 Task: Research Airbnb properties in Calimete, Cuba from 2nd December, 2023 to 10th December, 2023 for 1 adult. Place can be private room with 1  bedroom having 1 bed and 1 bathroom. Property type can be hotel.
Action: Mouse moved to (477, 102)
Screenshot: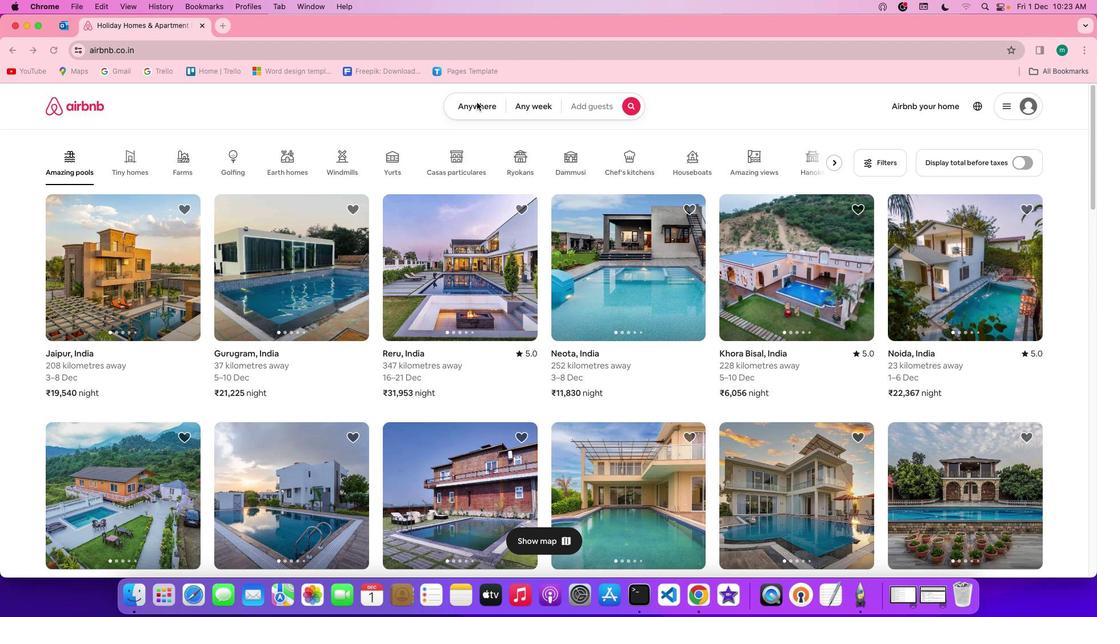
Action: Mouse pressed left at (477, 102)
Screenshot: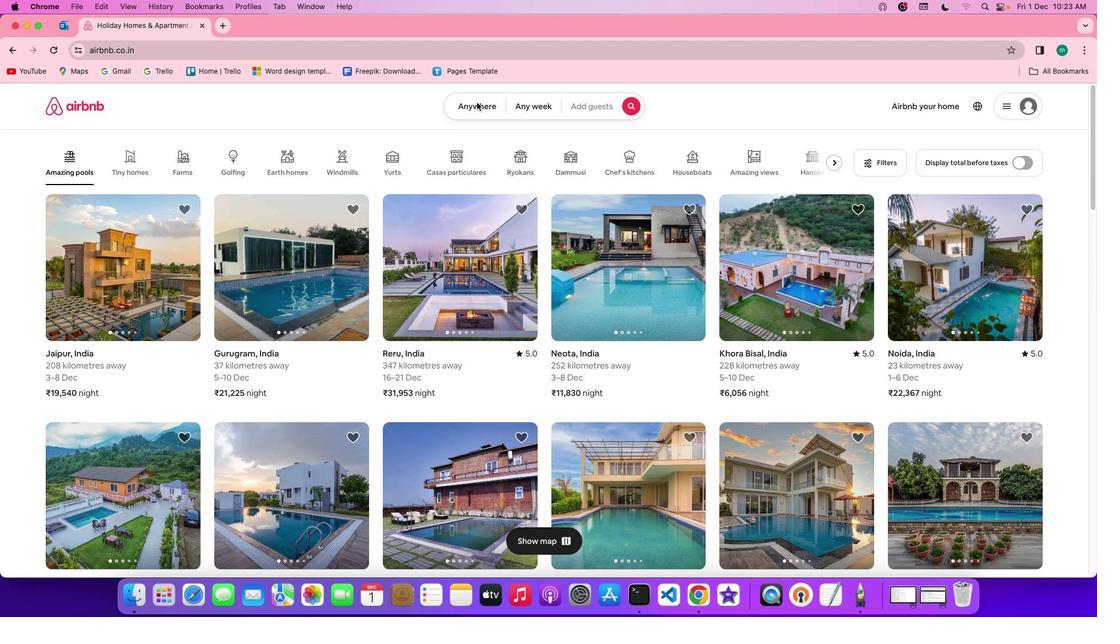 
Action: Mouse pressed left at (477, 102)
Screenshot: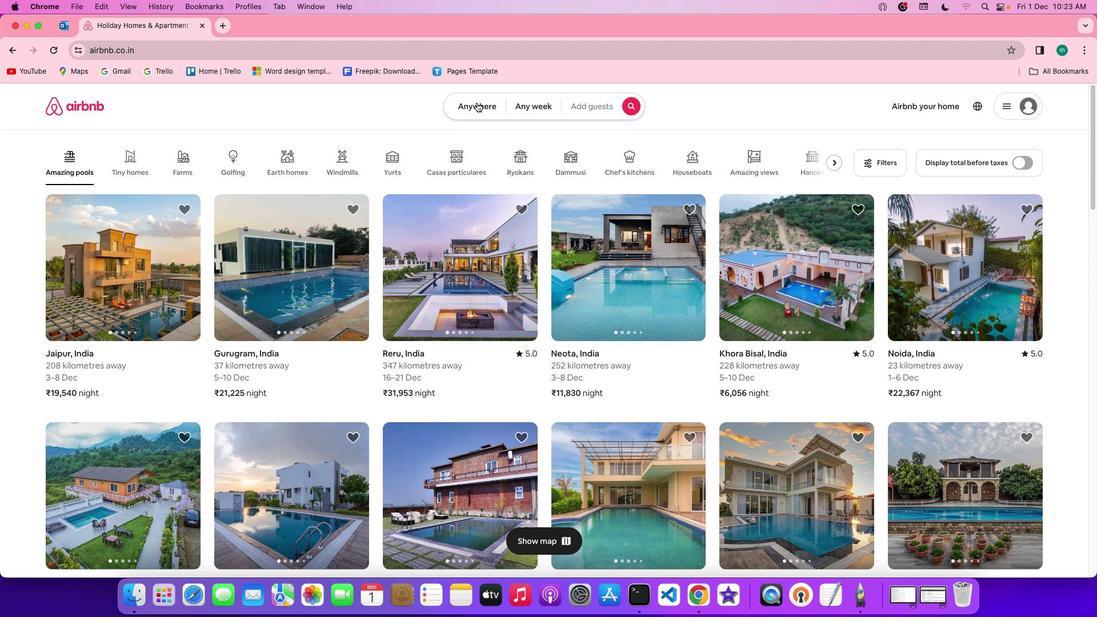 
Action: Mouse moved to (428, 147)
Screenshot: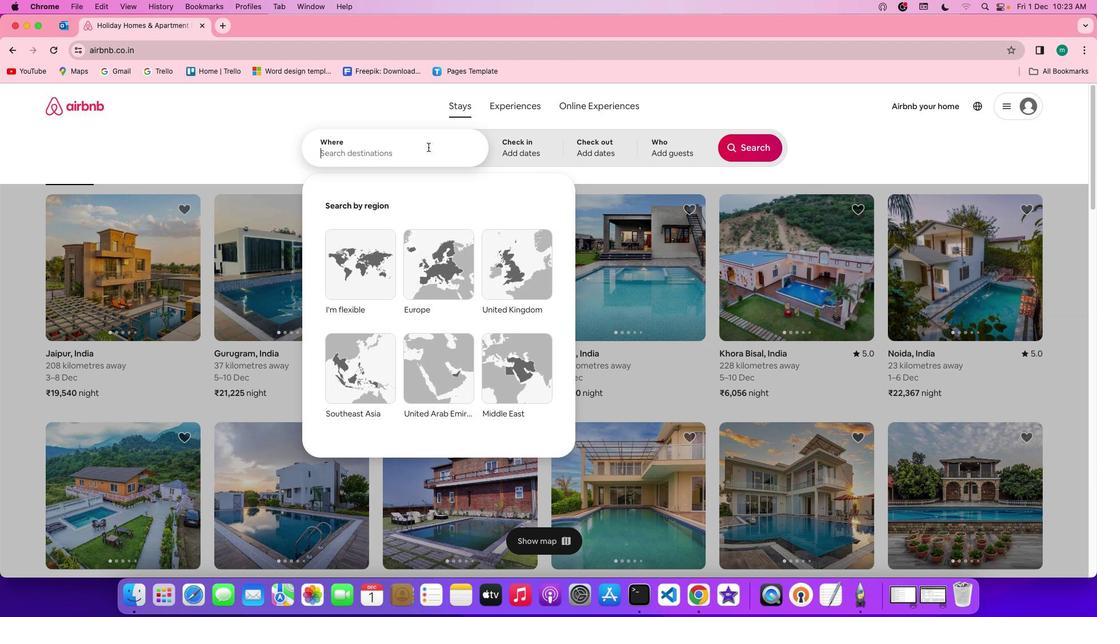 
Action: Mouse pressed left at (428, 147)
Screenshot: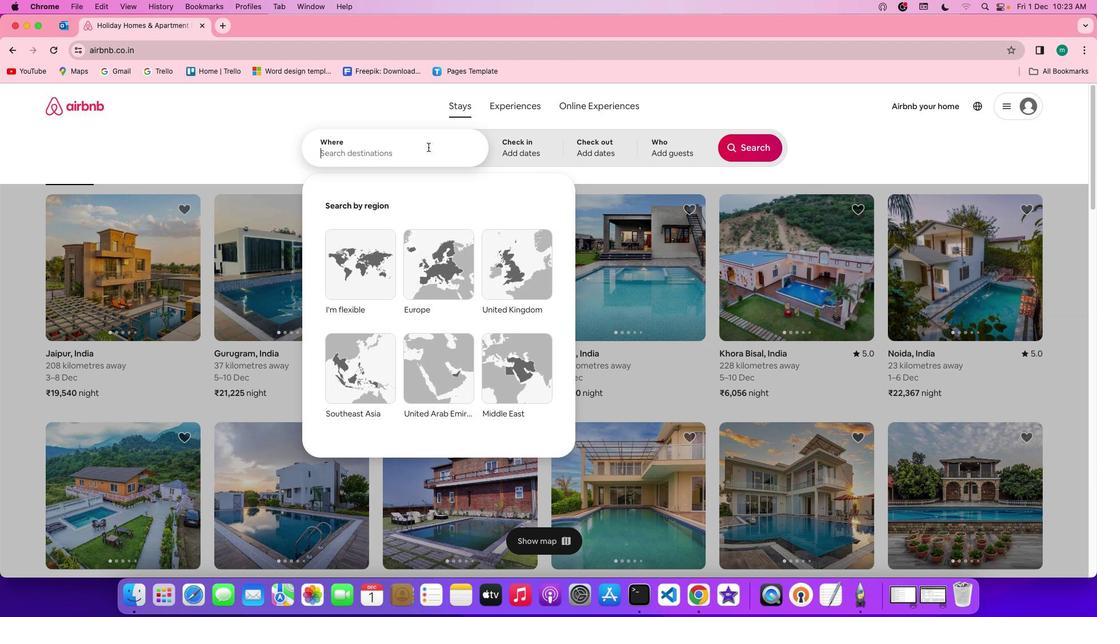 
Action: Key pressed Key.shift'C''a''l''i''m''e''t''e'','Key.spaceKey.shift'c''u''b''a'
Screenshot: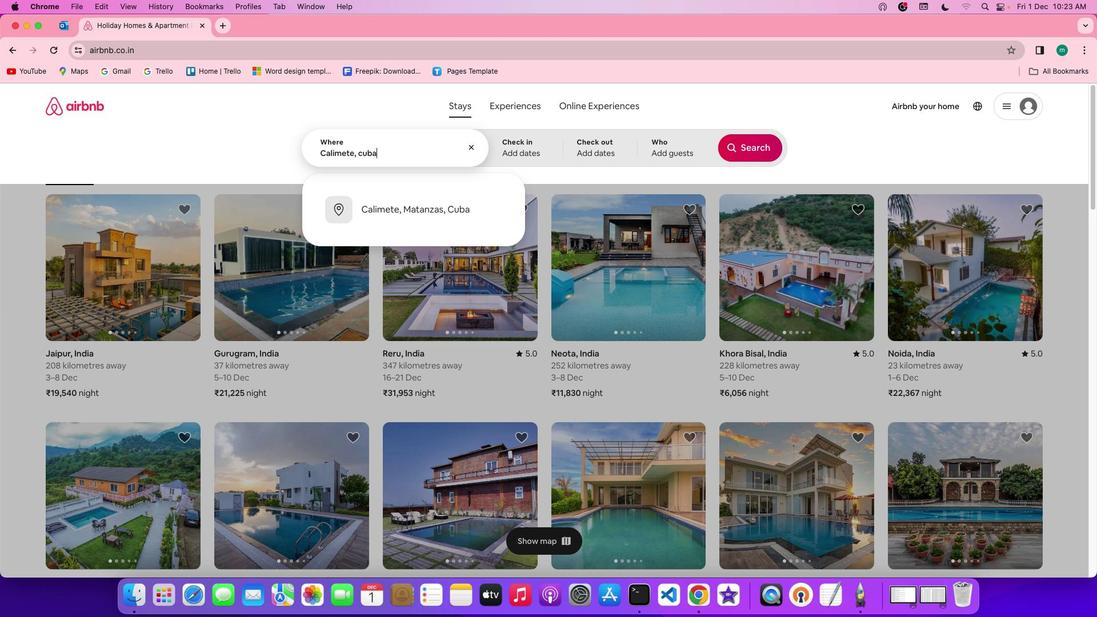 
Action: Mouse moved to (511, 141)
Screenshot: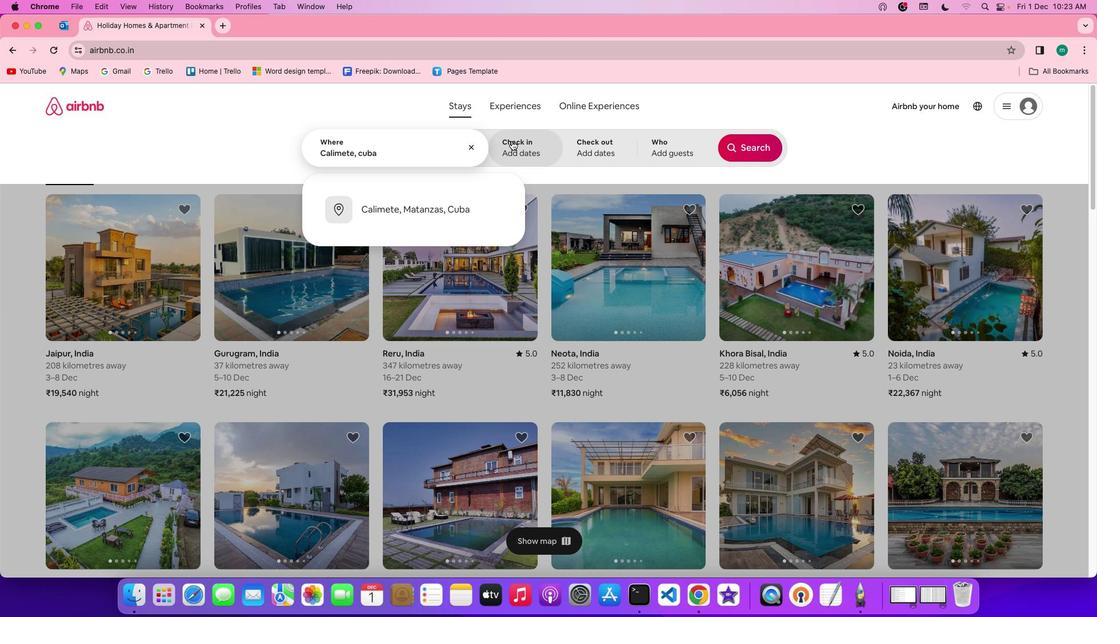 
Action: Mouse pressed left at (511, 141)
Screenshot: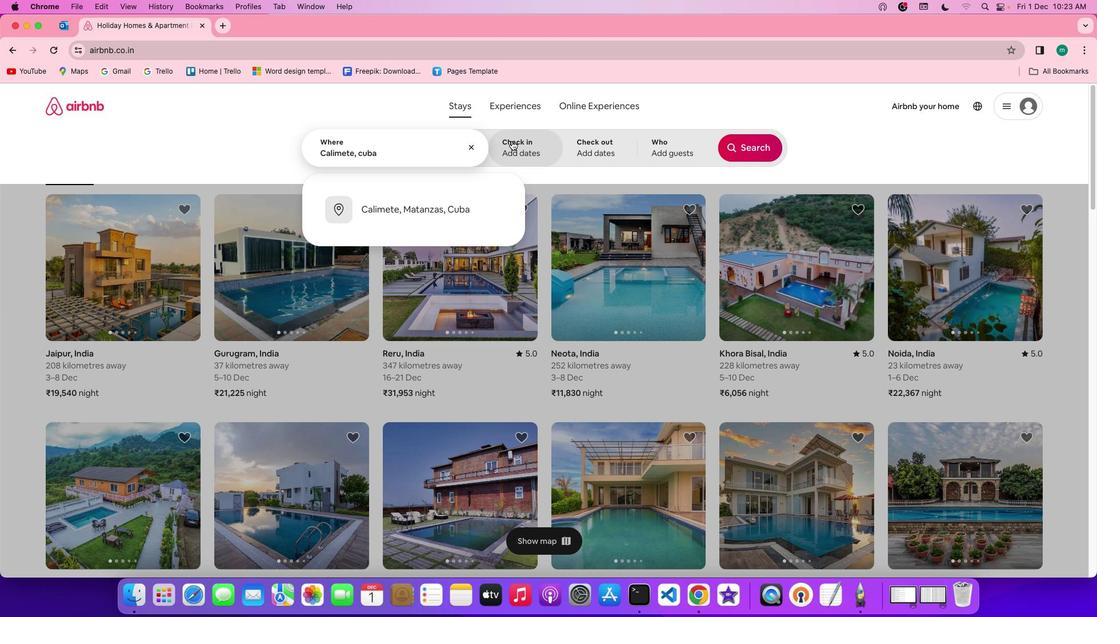
Action: Mouse moved to (510, 276)
Screenshot: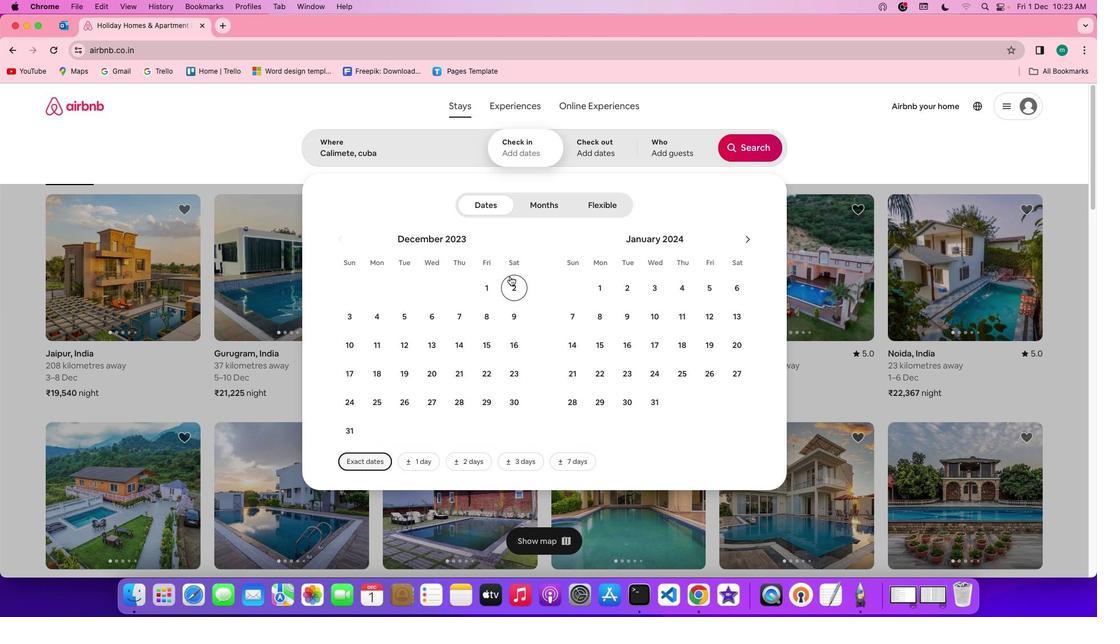 
Action: Mouse pressed left at (510, 276)
Screenshot: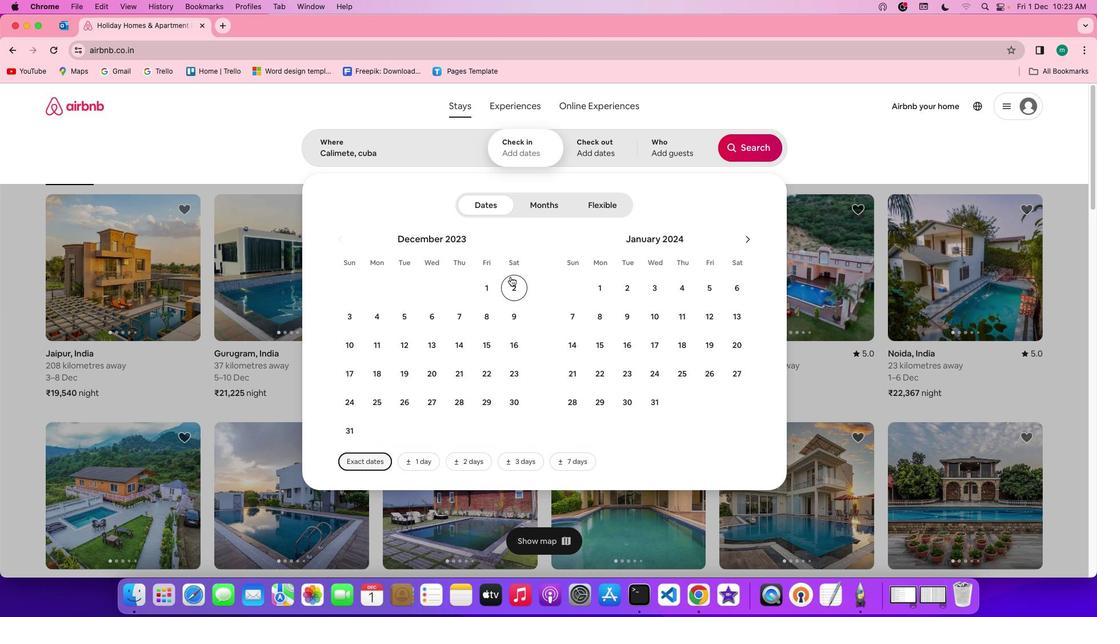 
Action: Mouse moved to (357, 353)
Screenshot: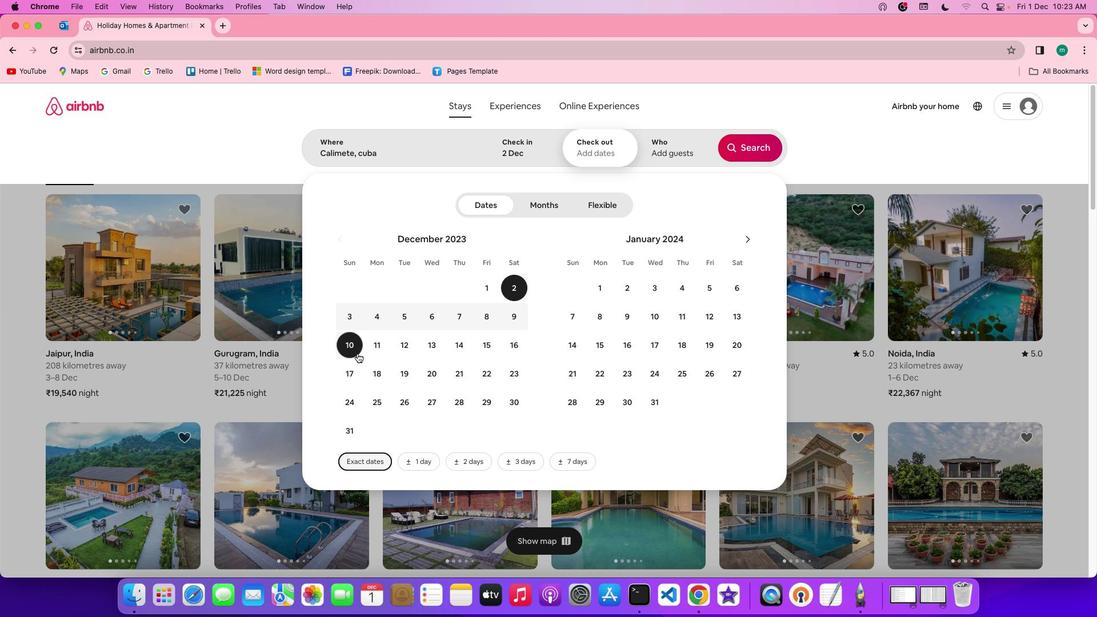 
Action: Mouse pressed left at (357, 353)
Screenshot: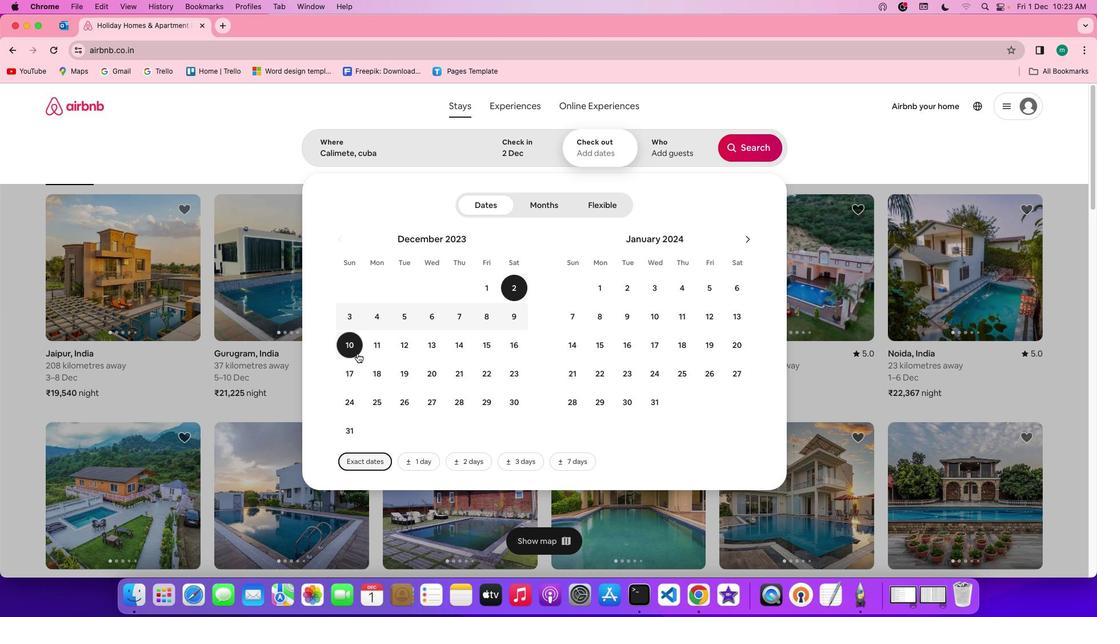 
Action: Mouse moved to (675, 157)
Screenshot: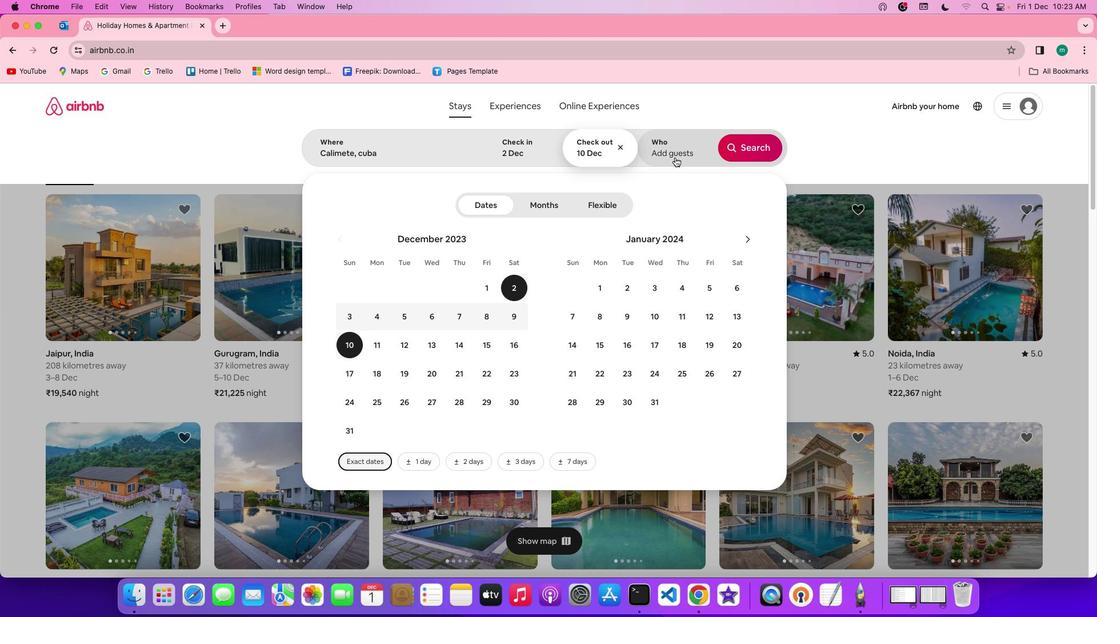 
Action: Mouse pressed left at (675, 157)
Screenshot: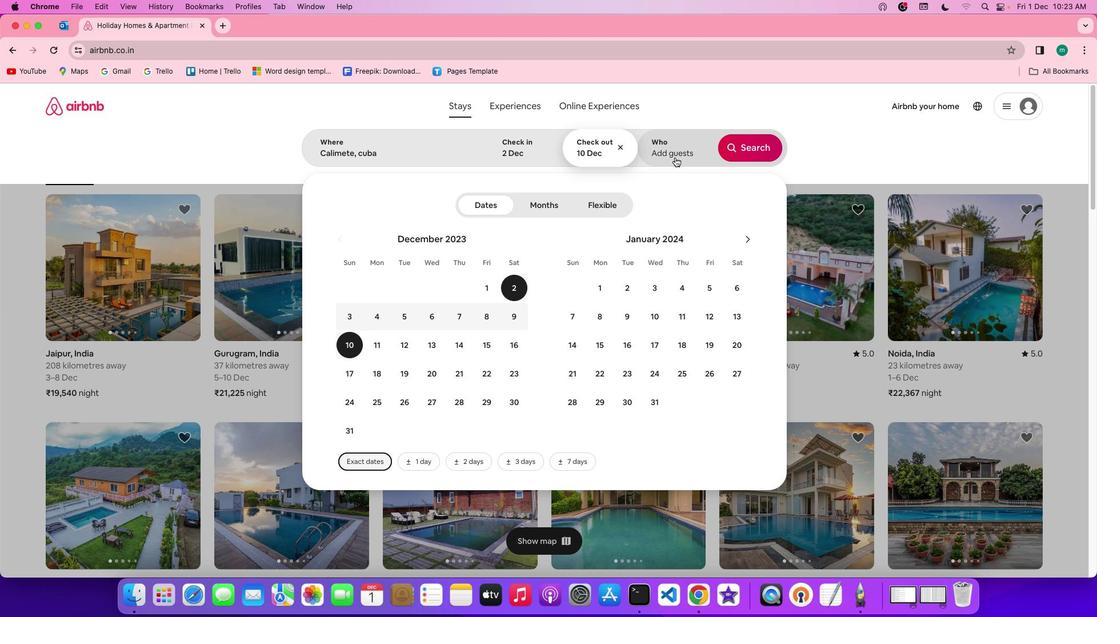 
Action: Mouse moved to (753, 207)
Screenshot: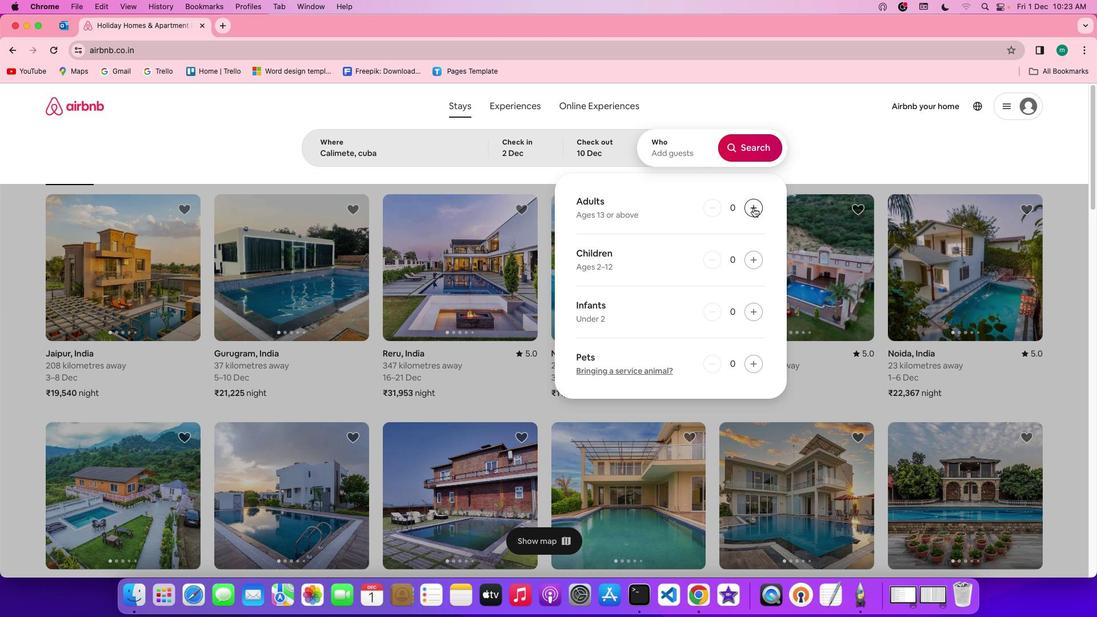 
Action: Mouse pressed left at (753, 207)
Screenshot: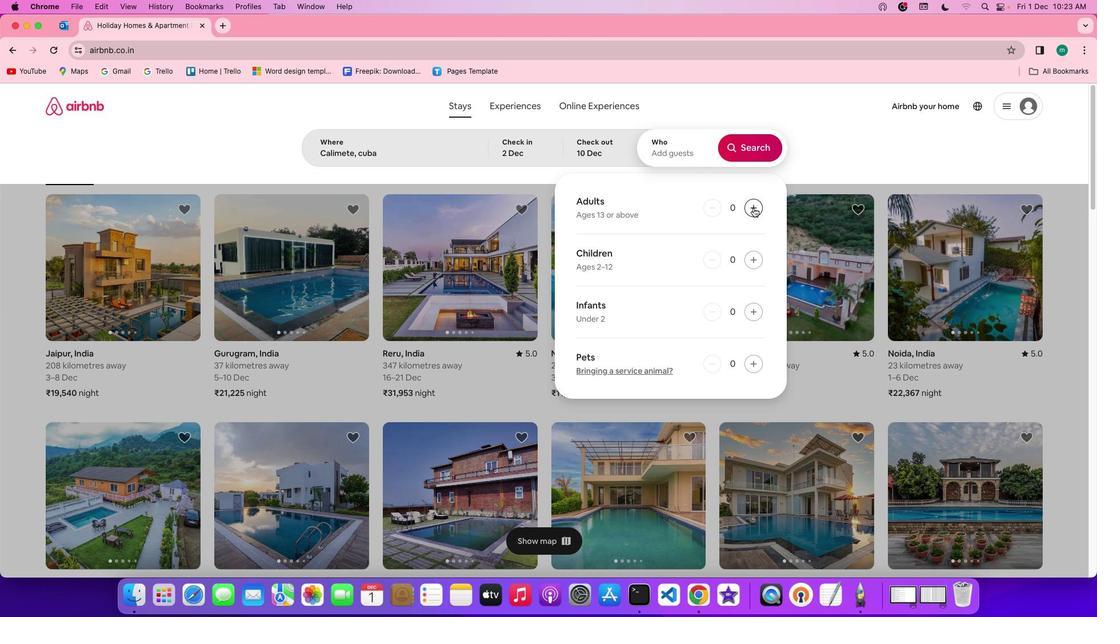 
Action: Mouse moved to (755, 151)
Screenshot: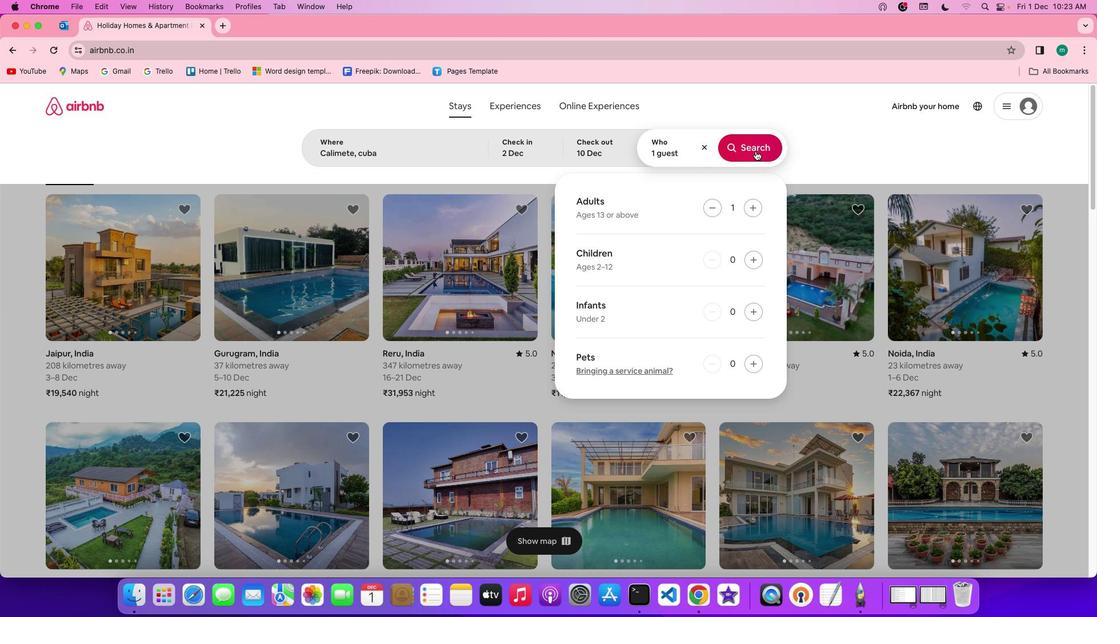 
Action: Mouse pressed left at (755, 151)
Screenshot: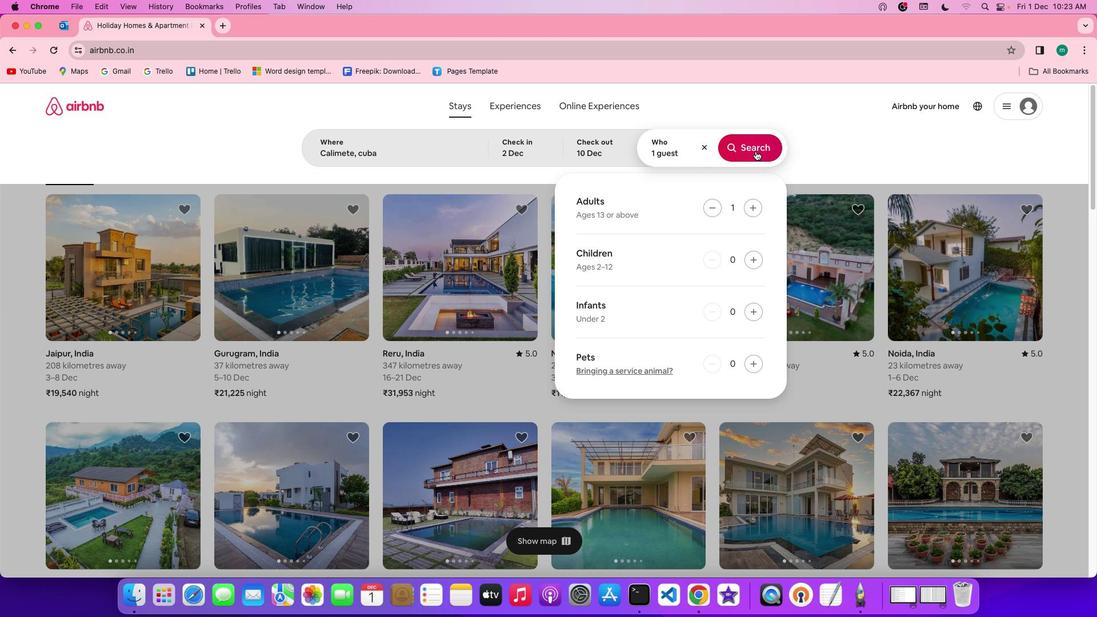 
Action: Mouse moved to (909, 154)
Screenshot: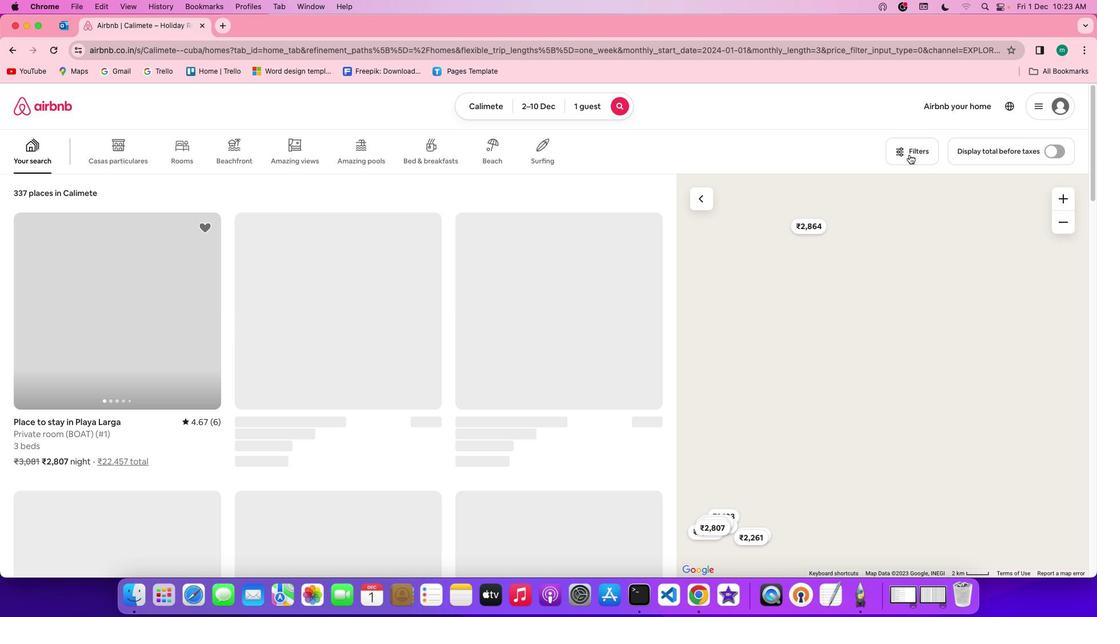 
Action: Mouse pressed left at (909, 154)
Screenshot: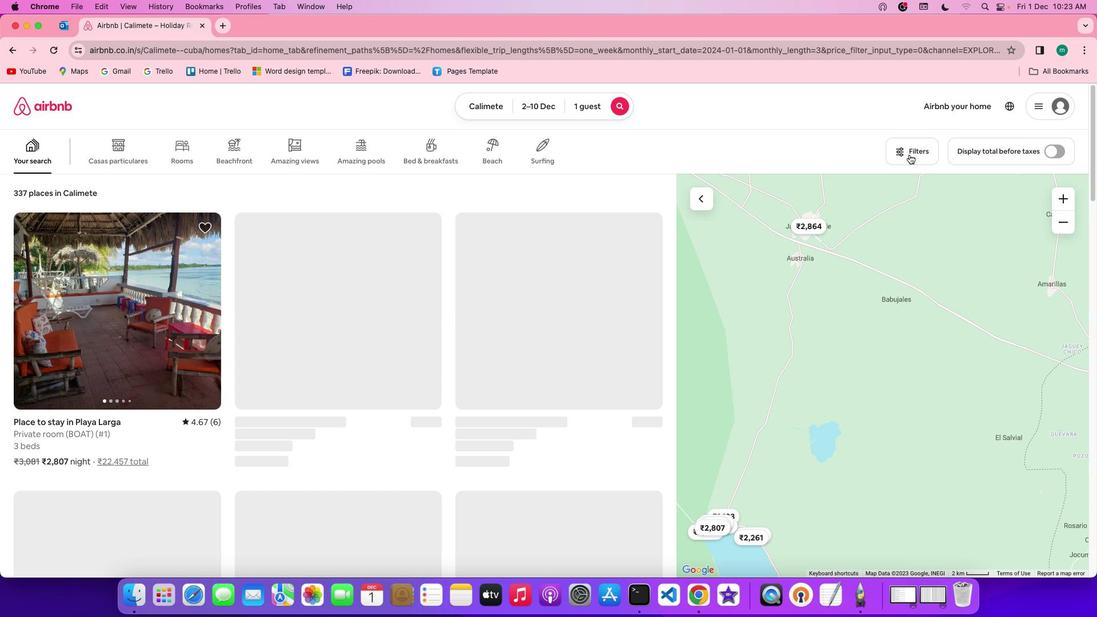 
Action: Mouse moved to (588, 390)
Screenshot: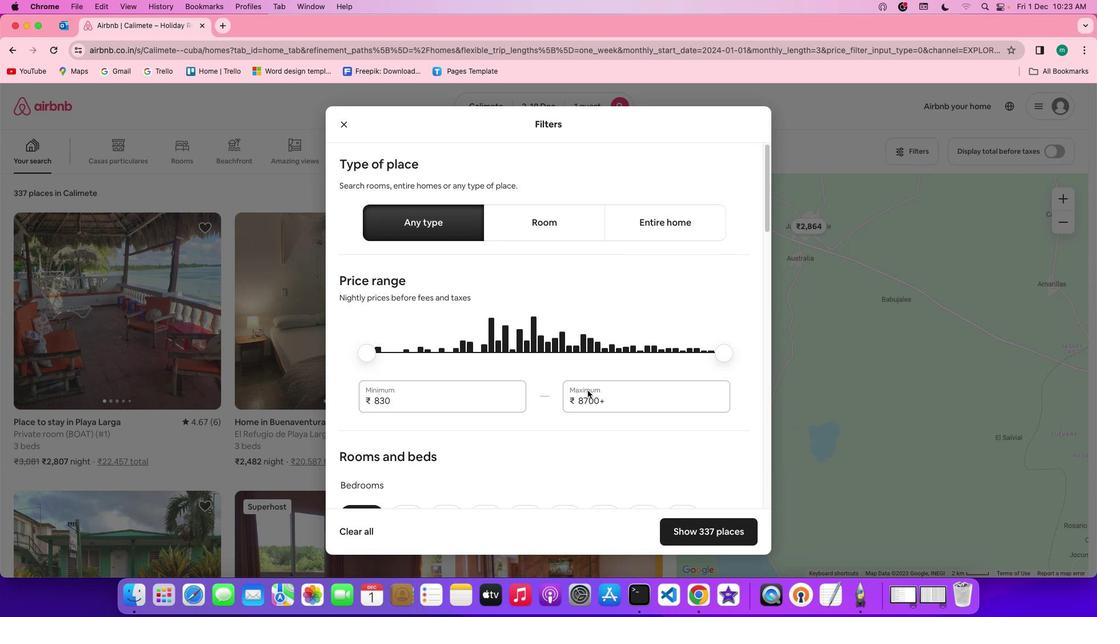 
Action: Mouse scrolled (588, 390) with delta (0, 0)
Screenshot: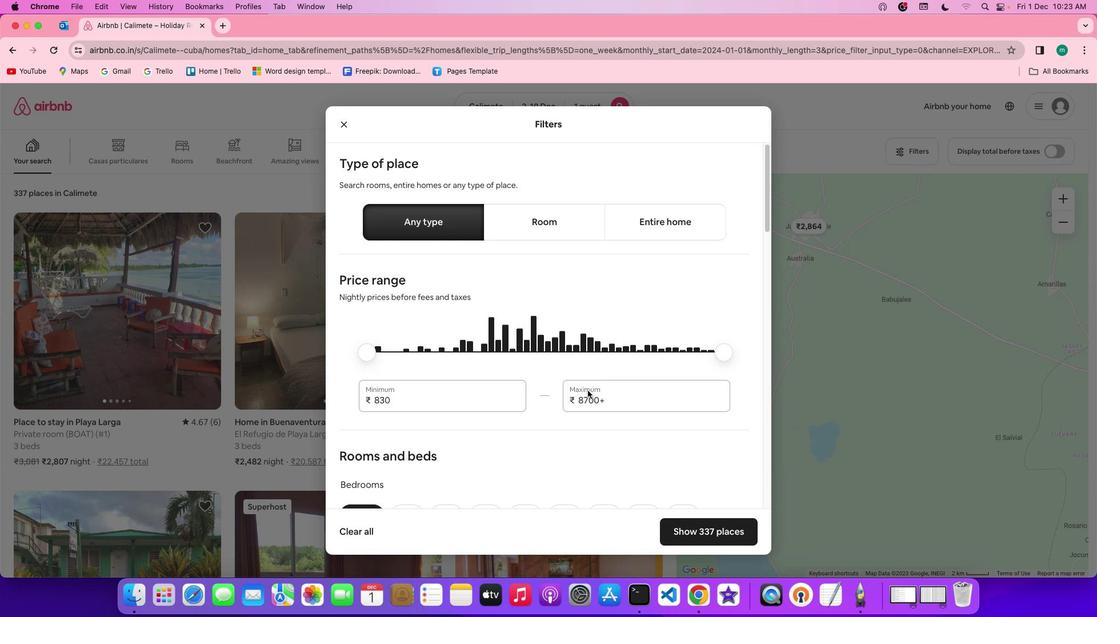 
Action: Mouse scrolled (588, 390) with delta (0, 0)
Screenshot: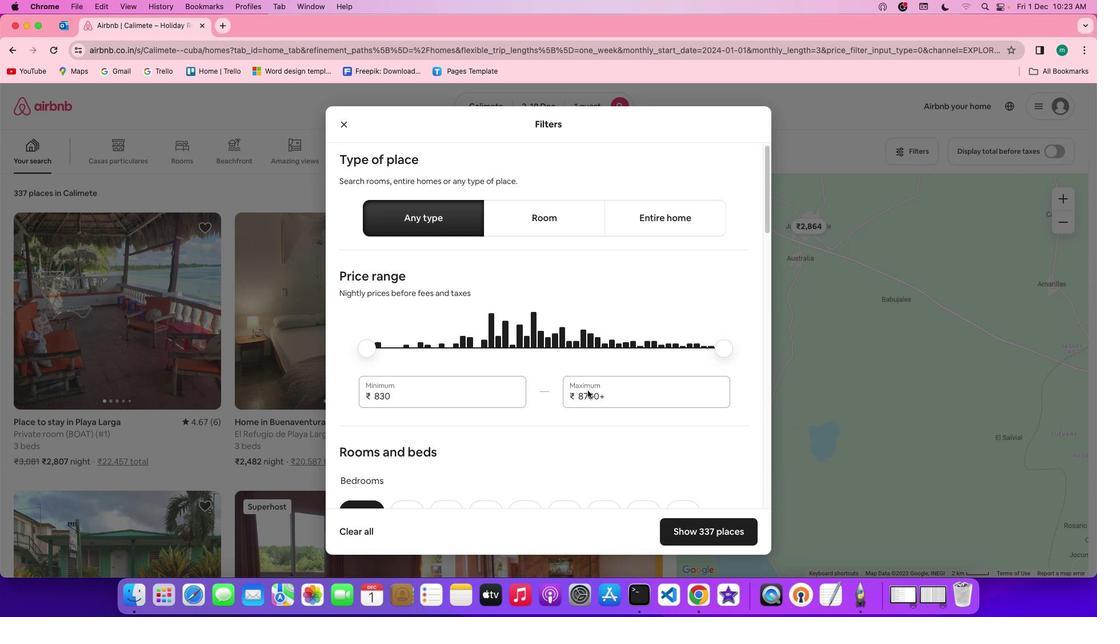 
Action: Mouse scrolled (588, 390) with delta (0, 0)
Screenshot: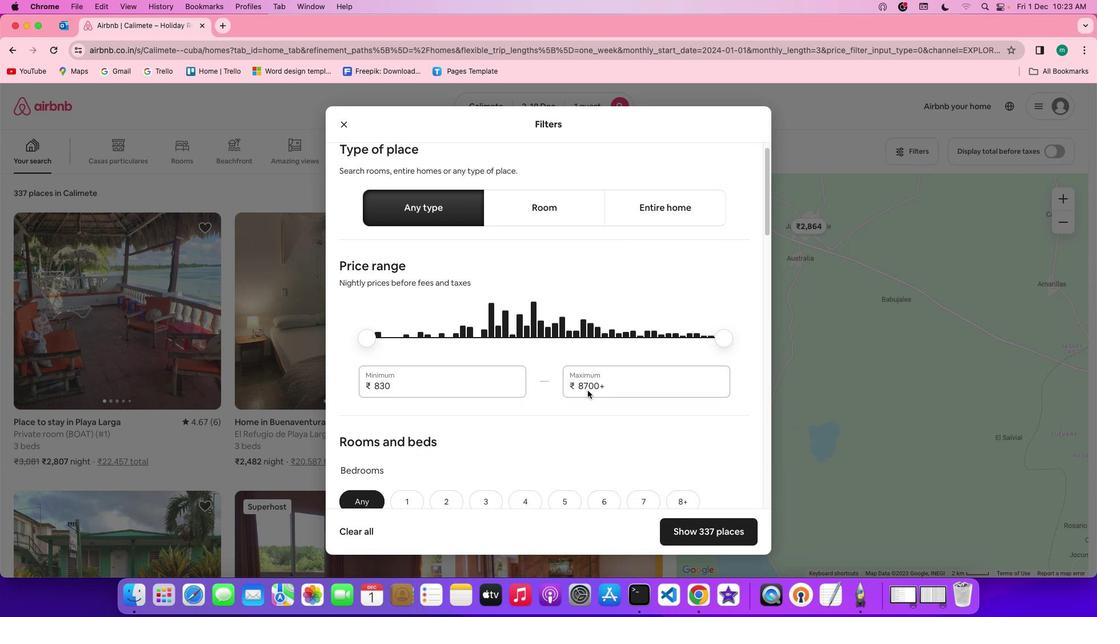 
Action: Mouse scrolled (588, 390) with delta (0, -1)
Screenshot: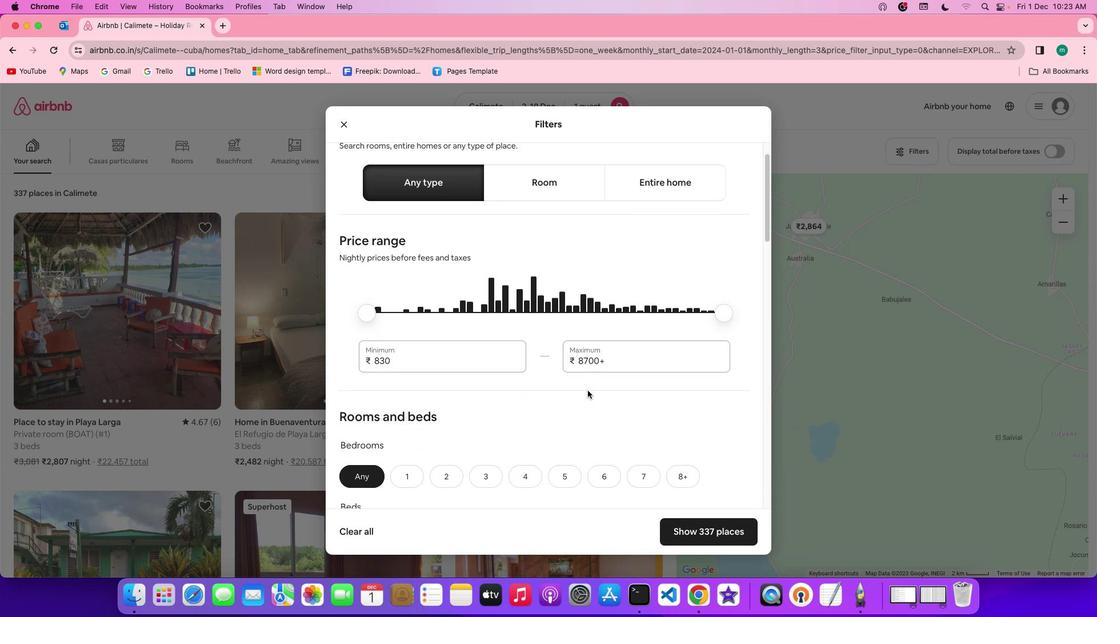 
Action: Mouse scrolled (588, 390) with delta (0, 0)
Screenshot: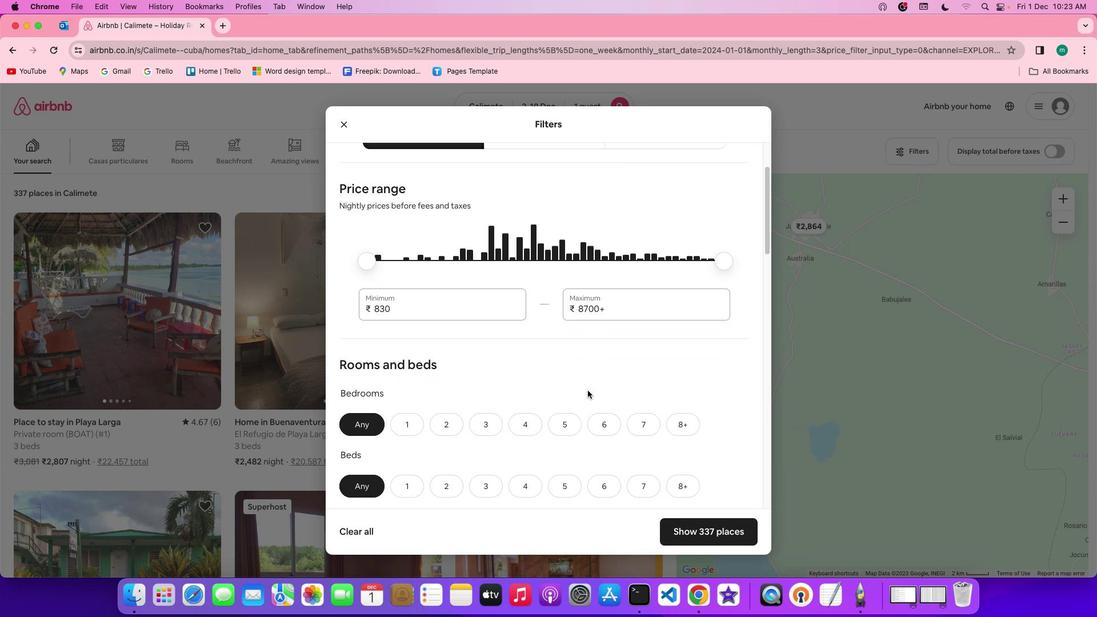
Action: Mouse scrolled (588, 390) with delta (0, 0)
Screenshot: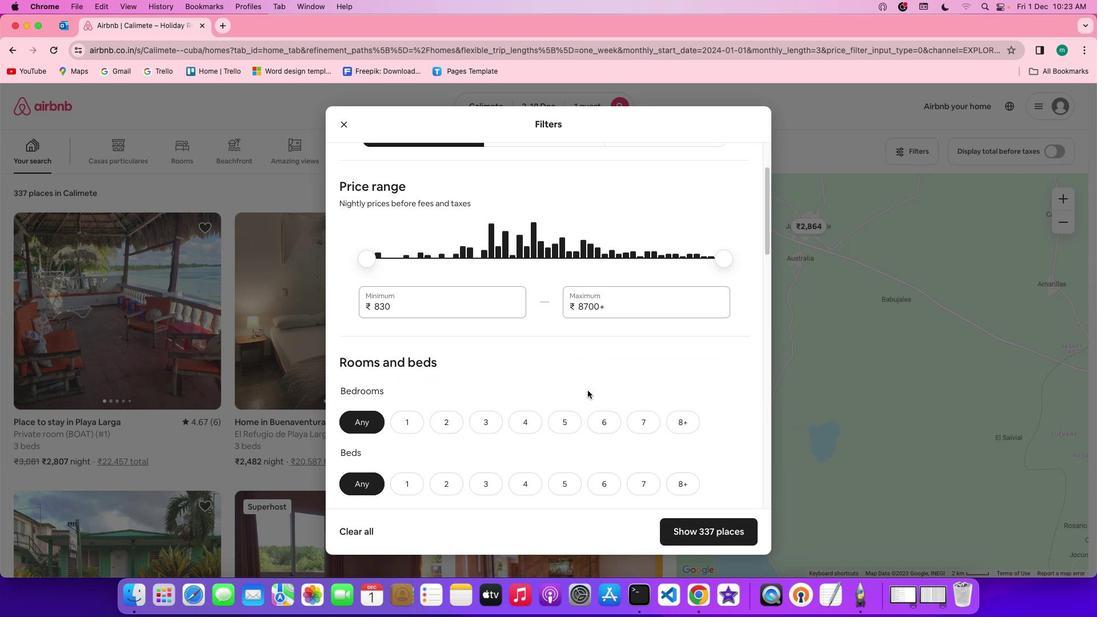 
Action: Mouse scrolled (588, 390) with delta (0, 0)
Screenshot: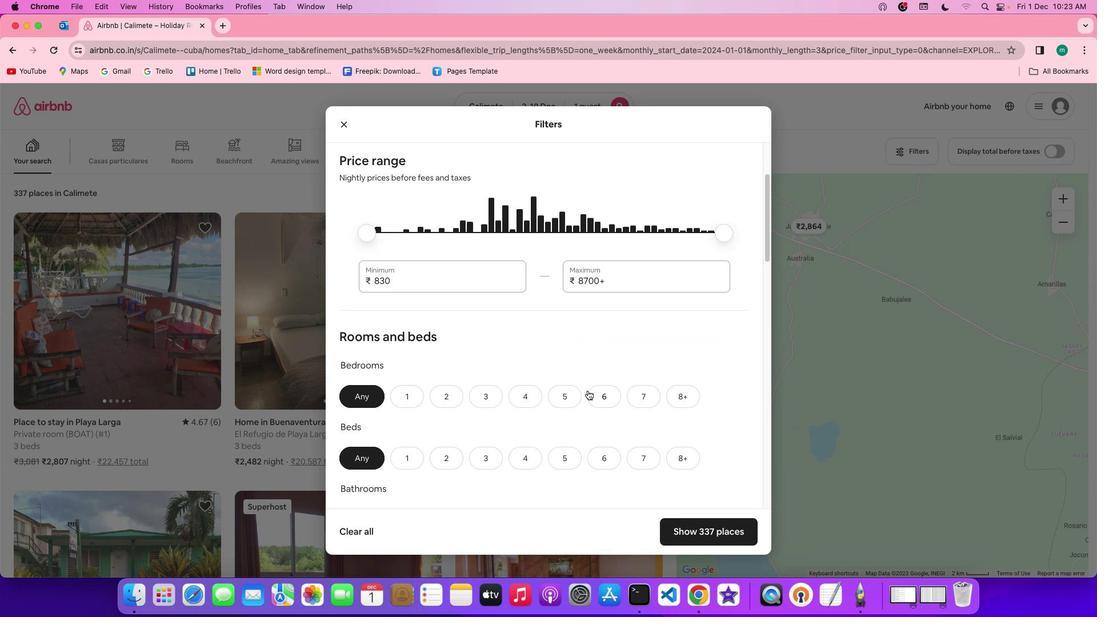 
Action: Mouse moved to (588, 390)
Screenshot: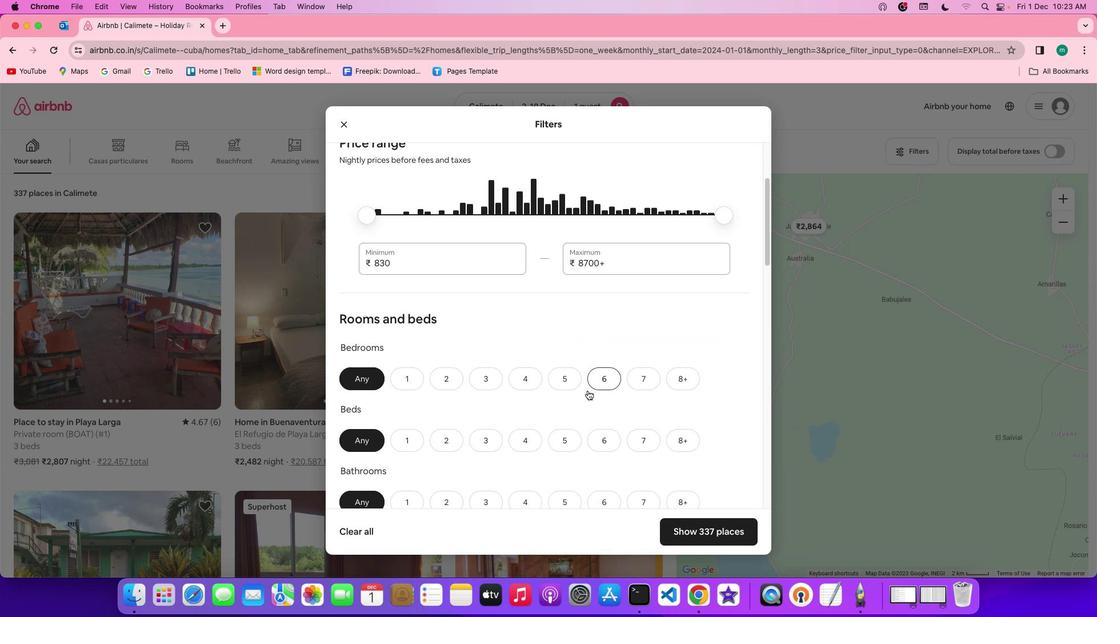 
Action: Mouse scrolled (588, 390) with delta (0, 0)
Screenshot: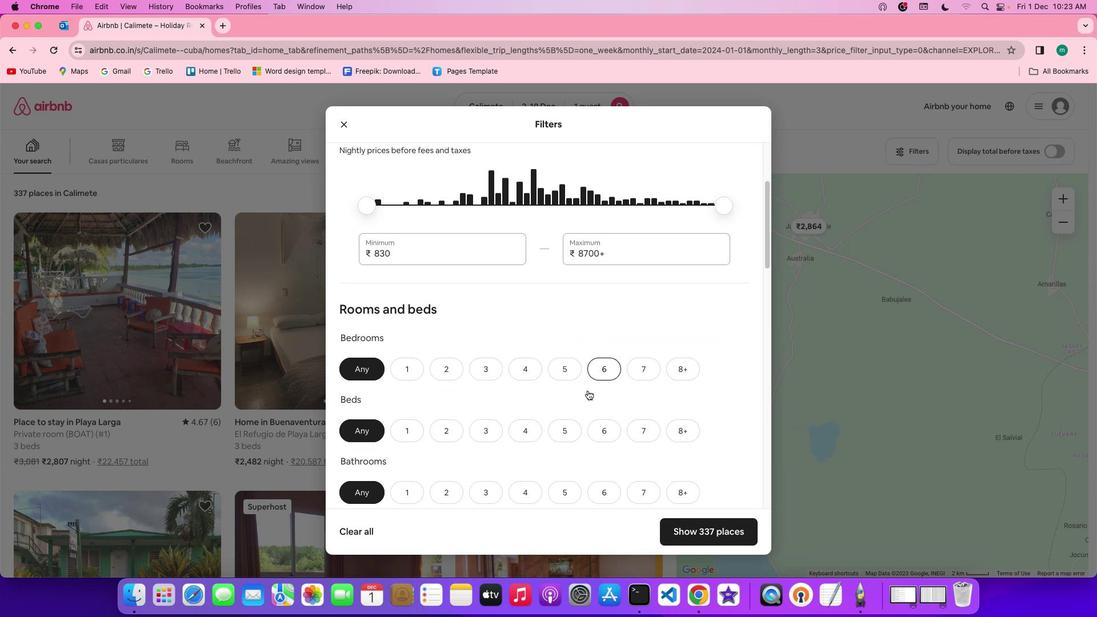 
Action: Mouse scrolled (588, 390) with delta (0, 0)
Screenshot: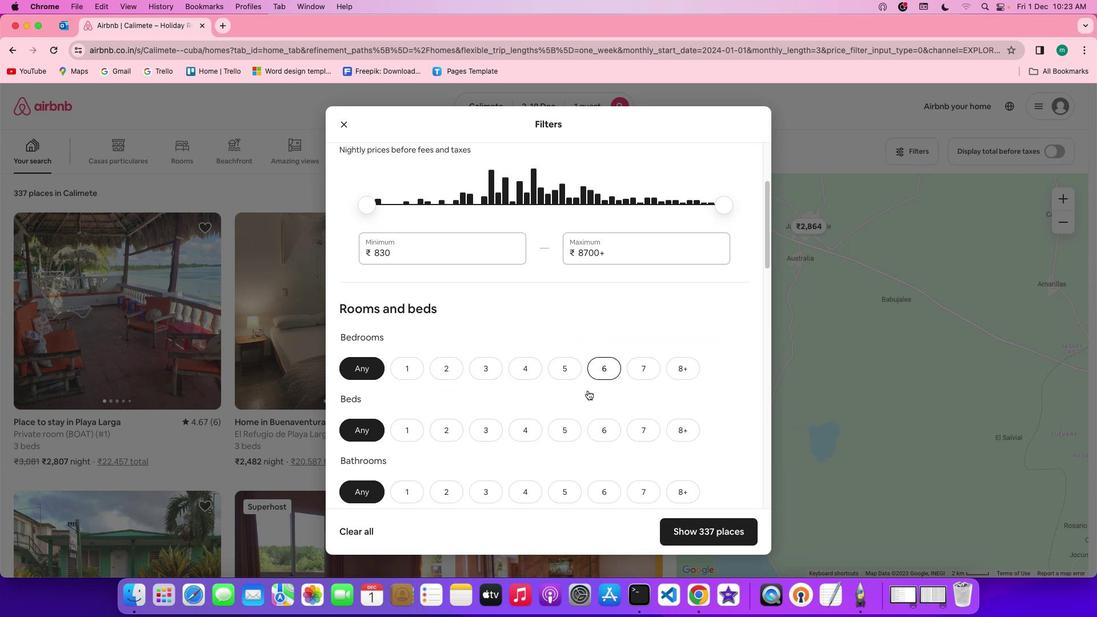 
Action: Mouse scrolled (588, 390) with delta (0, 0)
Screenshot: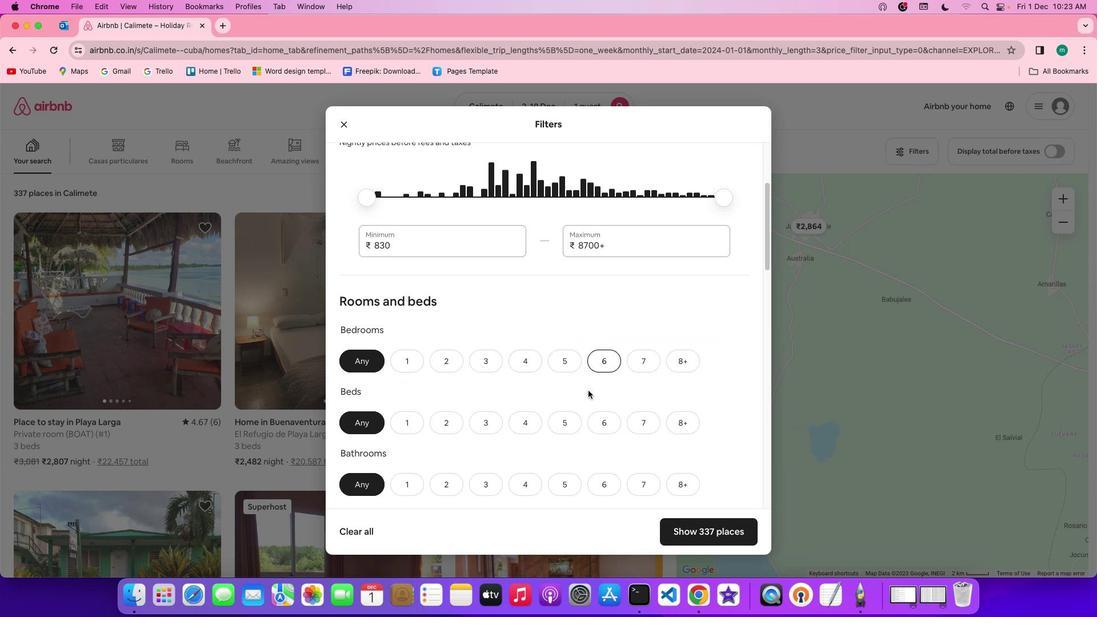 
Action: Mouse scrolled (588, 390) with delta (0, -1)
Screenshot: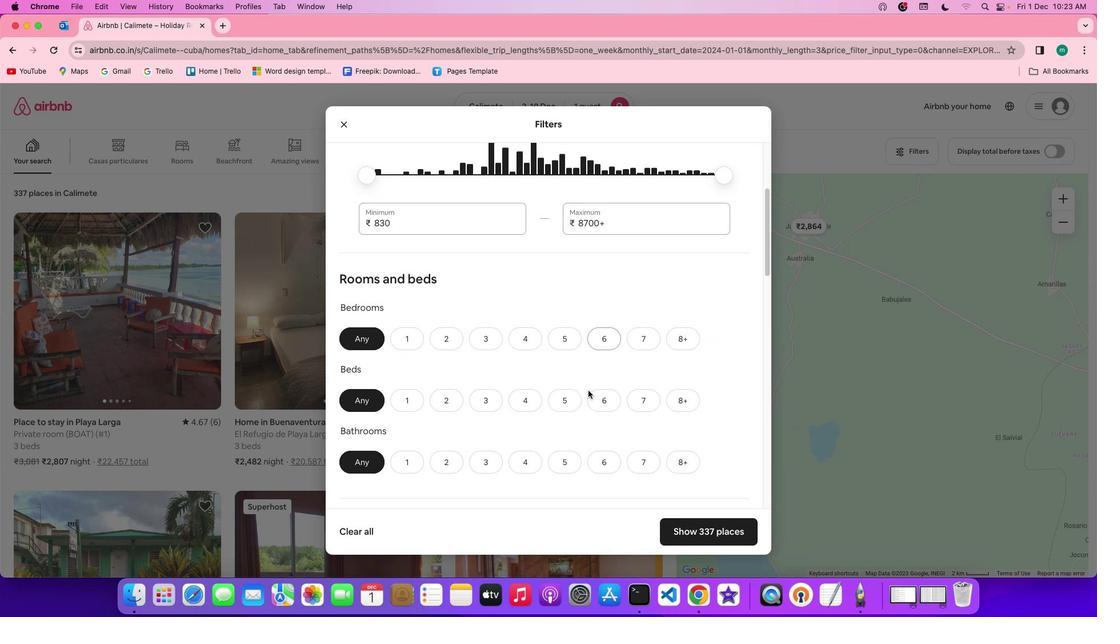 
Action: Mouse moved to (401, 306)
Screenshot: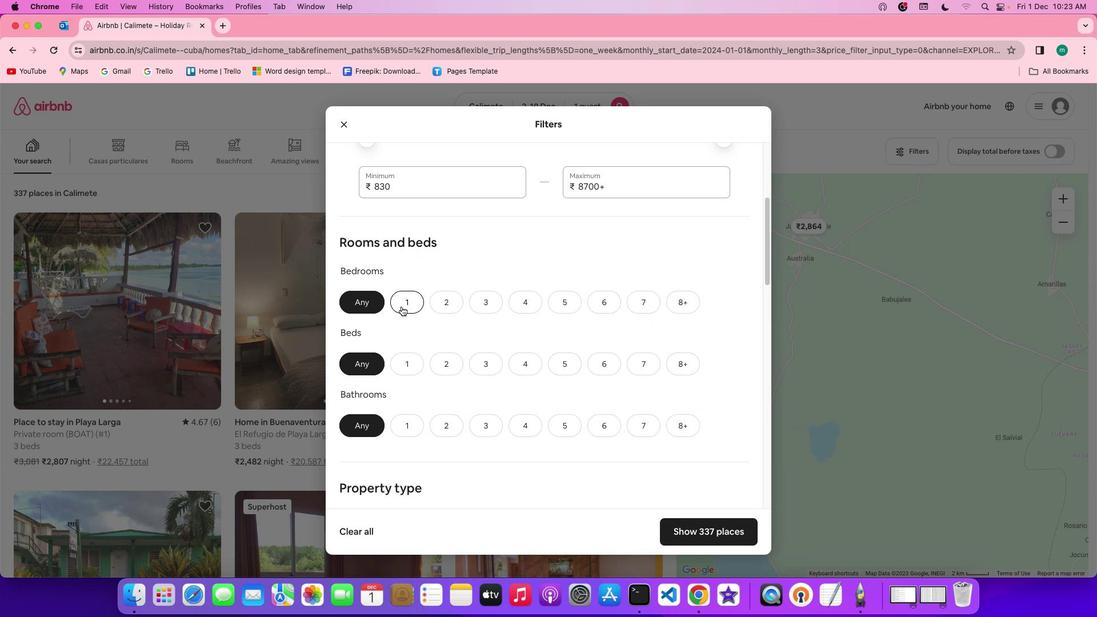 
Action: Mouse pressed left at (401, 306)
Screenshot: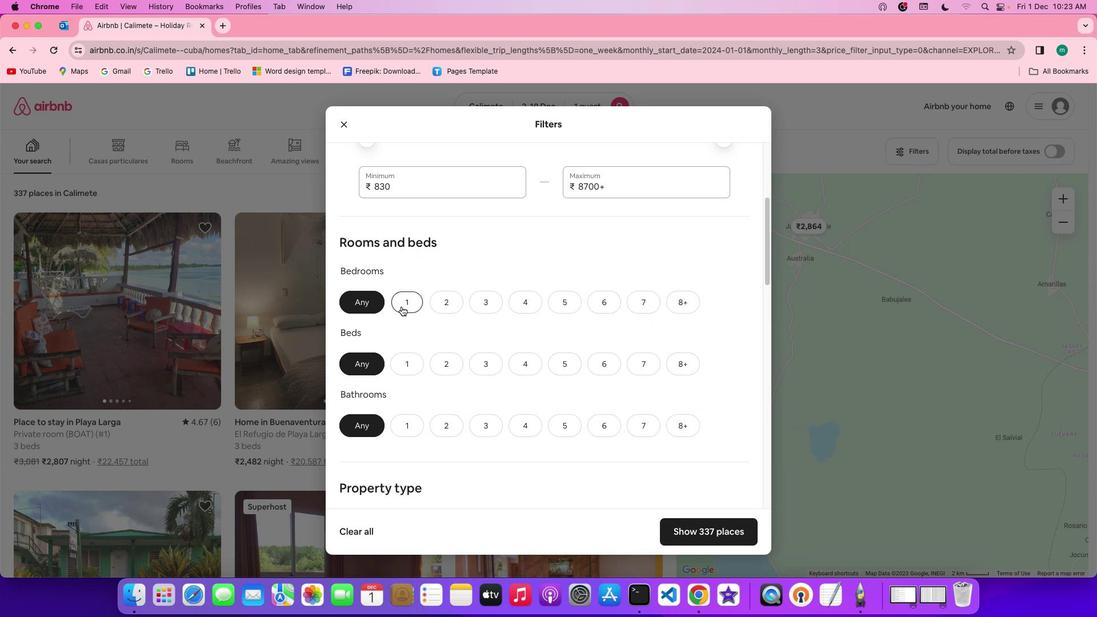 
Action: Mouse moved to (412, 378)
Screenshot: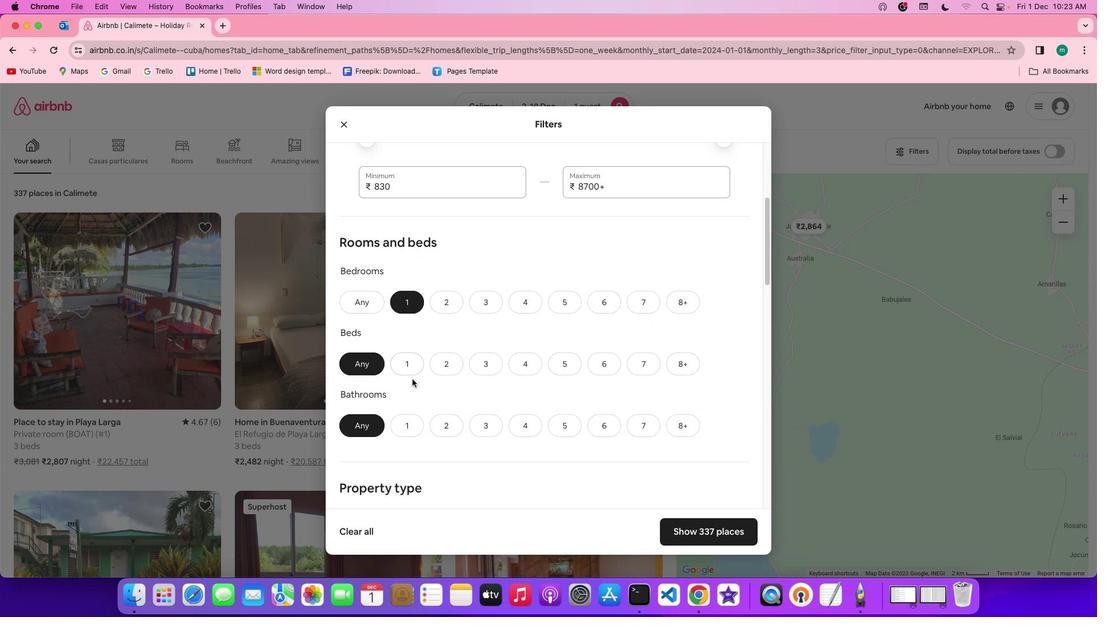 
Action: Mouse pressed left at (412, 378)
Screenshot: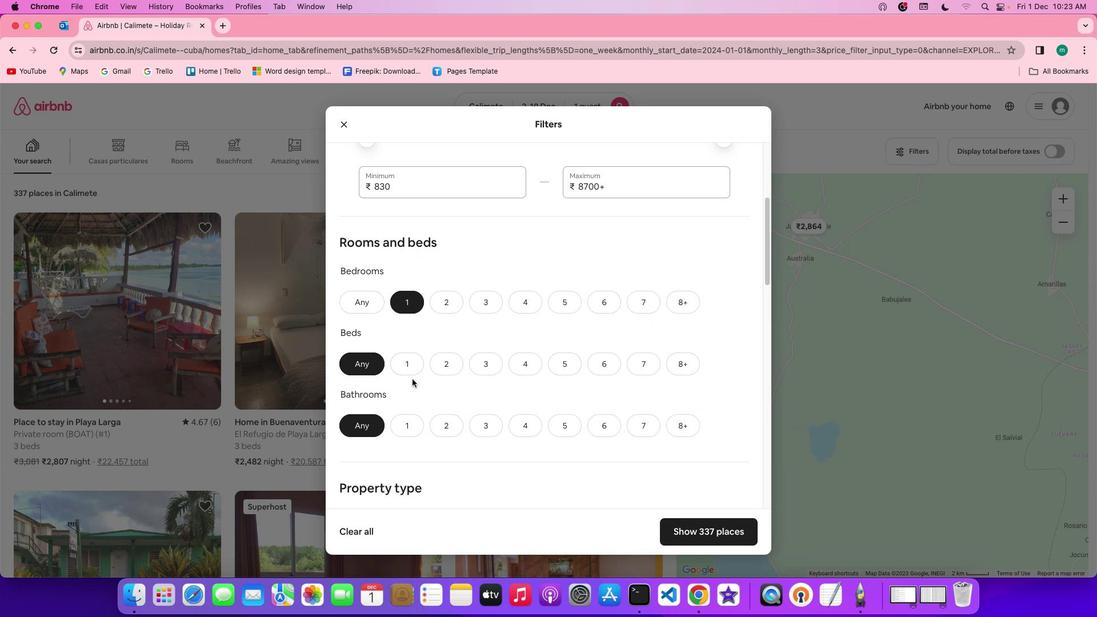 
Action: Mouse moved to (411, 366)
Screenshot: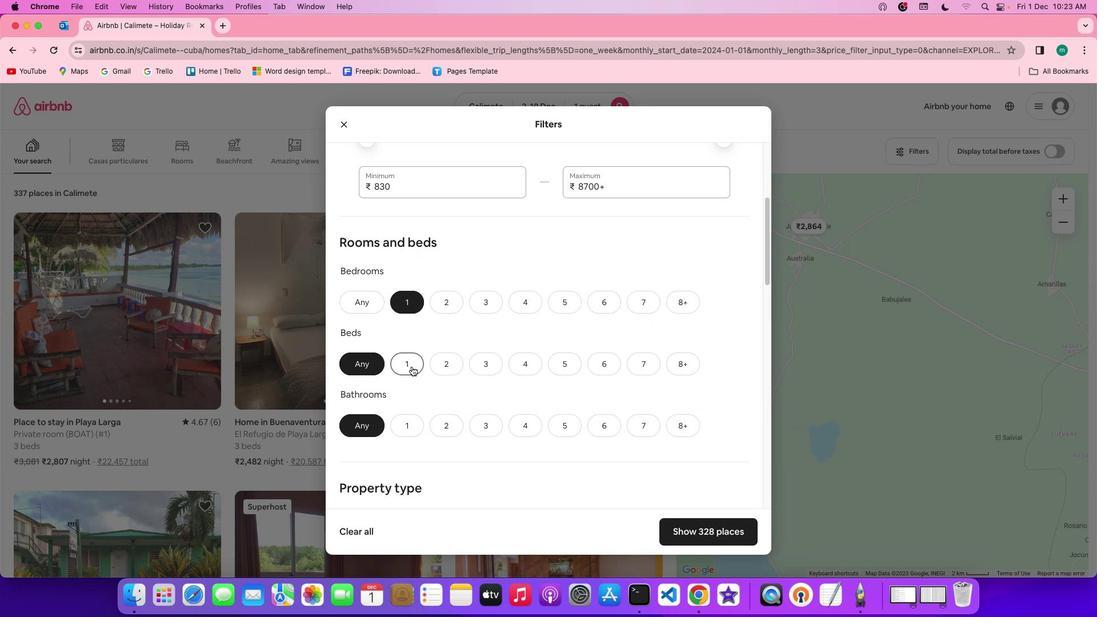 
Action: Mouse pressed left at (411, 366)
Screenshot: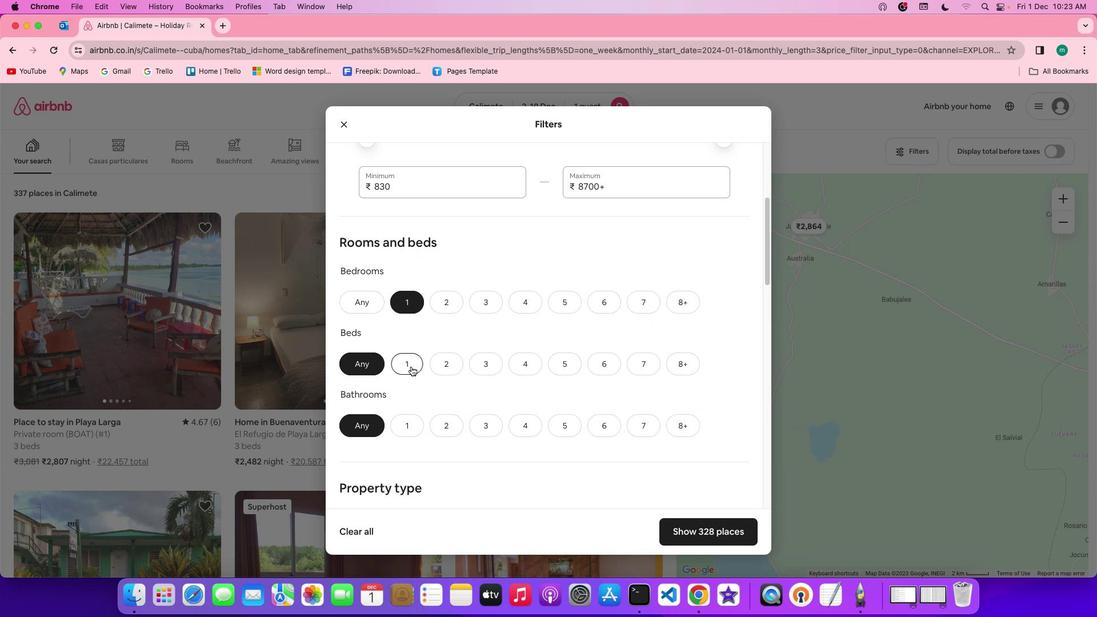 
Action: Mouse moved to (410, 420)
Screenshot: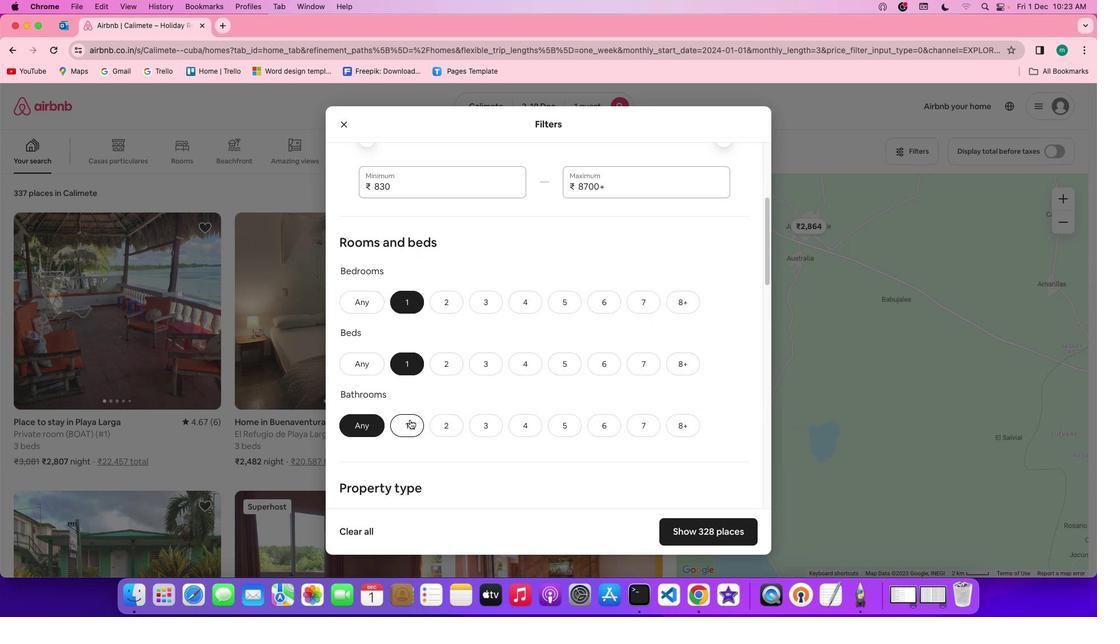 
Action: Mouse pressed left at (410, 420)
Screenshot: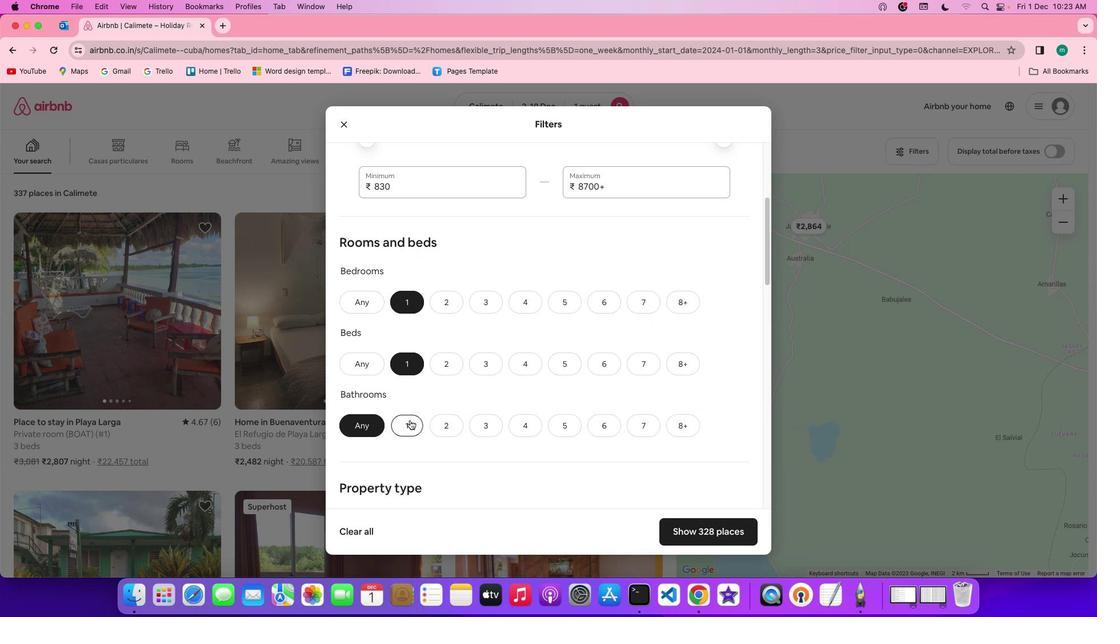 
Action: Mouse moved to (537, 406)
Screenshot: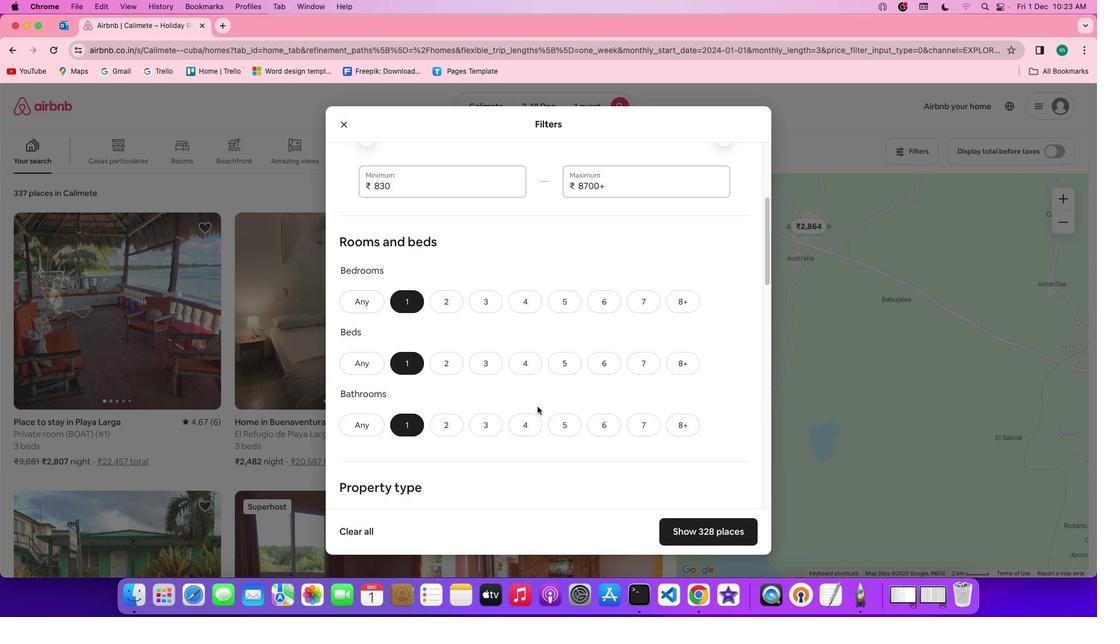 
Action: Mouse scrolled (537, 406) with delta (0, 0)
Screenshot: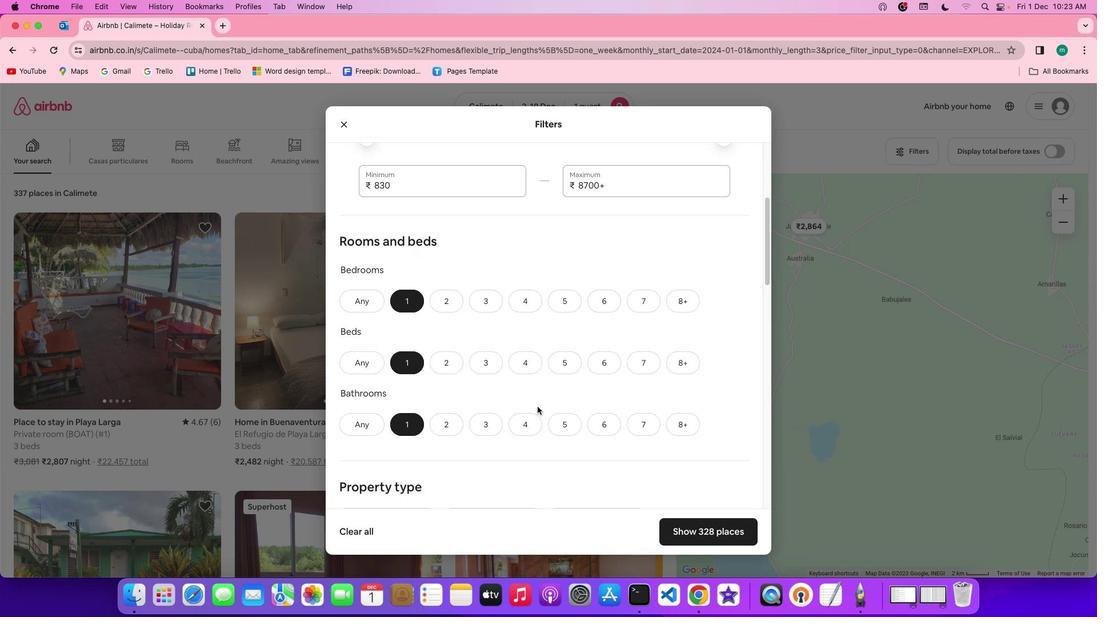 
Action: Mouse scrolled (537, 406) with delta (0, 0)
Screenshot: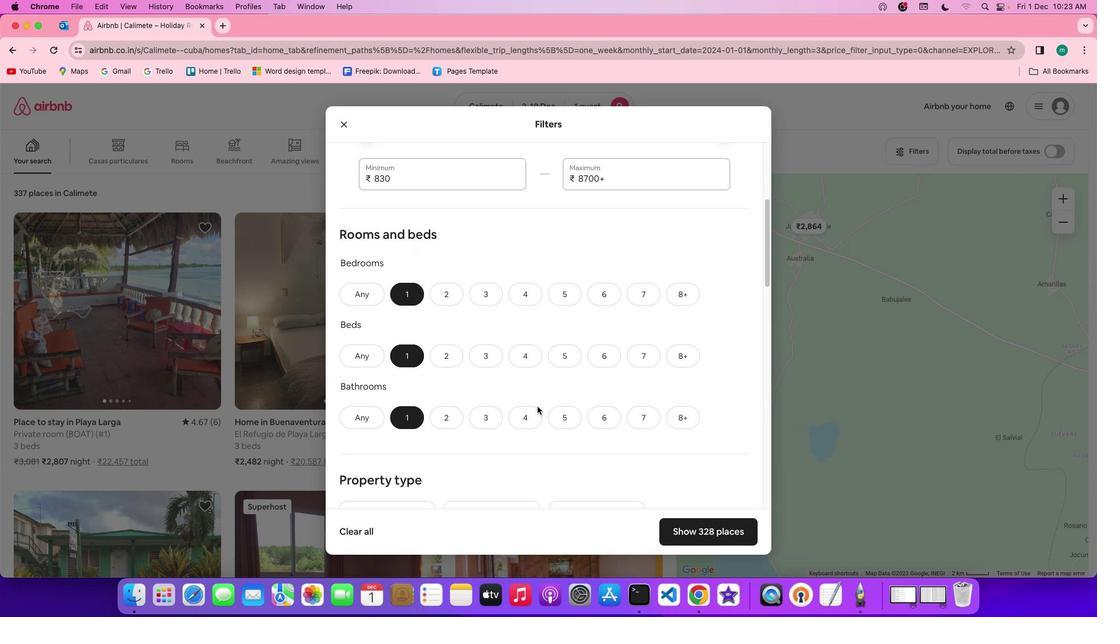 
Action: Mouse scrolled (537, 406) with delta (0, 0)
Screenshot: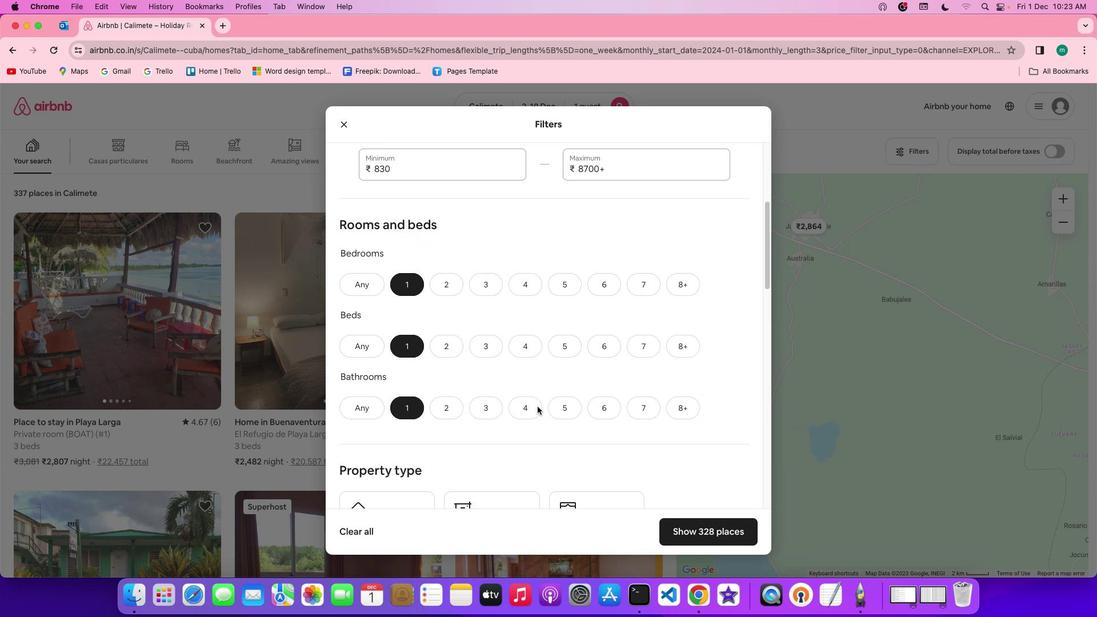 
Action: Mouse scrolled (537, 406) with delta (0, -1)
Screenshot: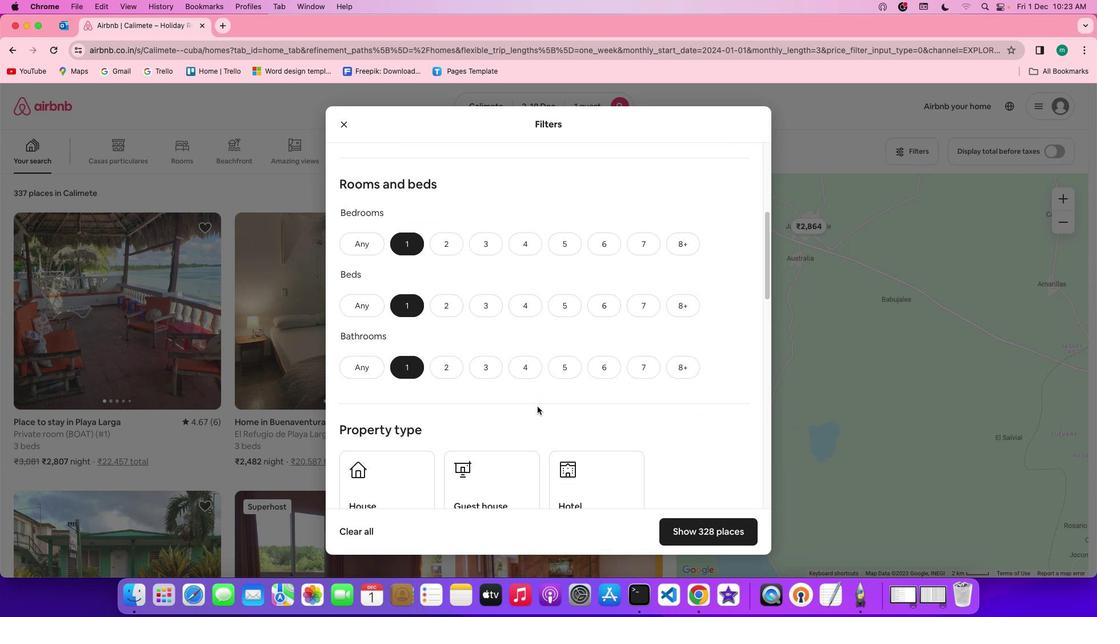 
Action: Mouse scrolled (537, 406) with delta (0, 0)
Screenshot: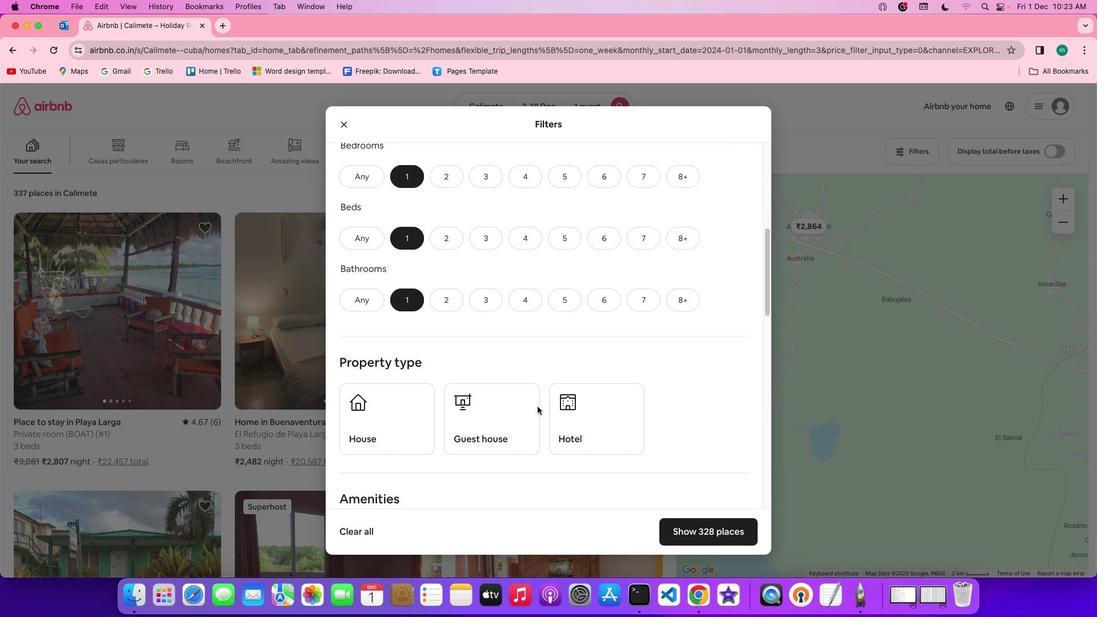 
Action: Mouse scrolled (537, 406) with delta (0, 0)
Screenshot: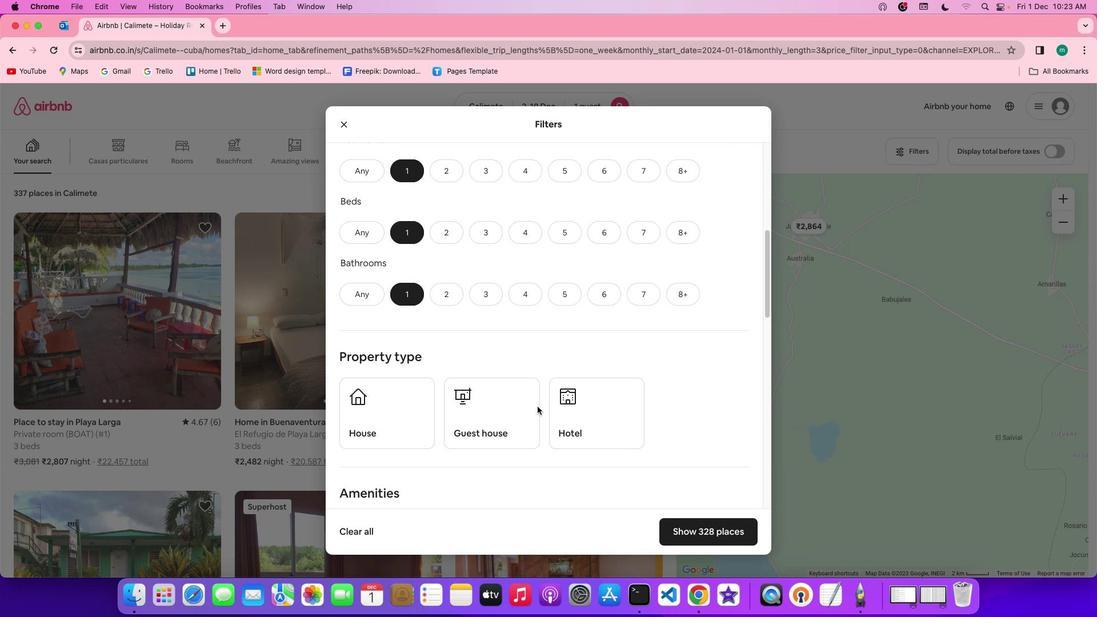 
Action: Mouse scrolled (537, 406) with delta (0, 0)
Screenshot: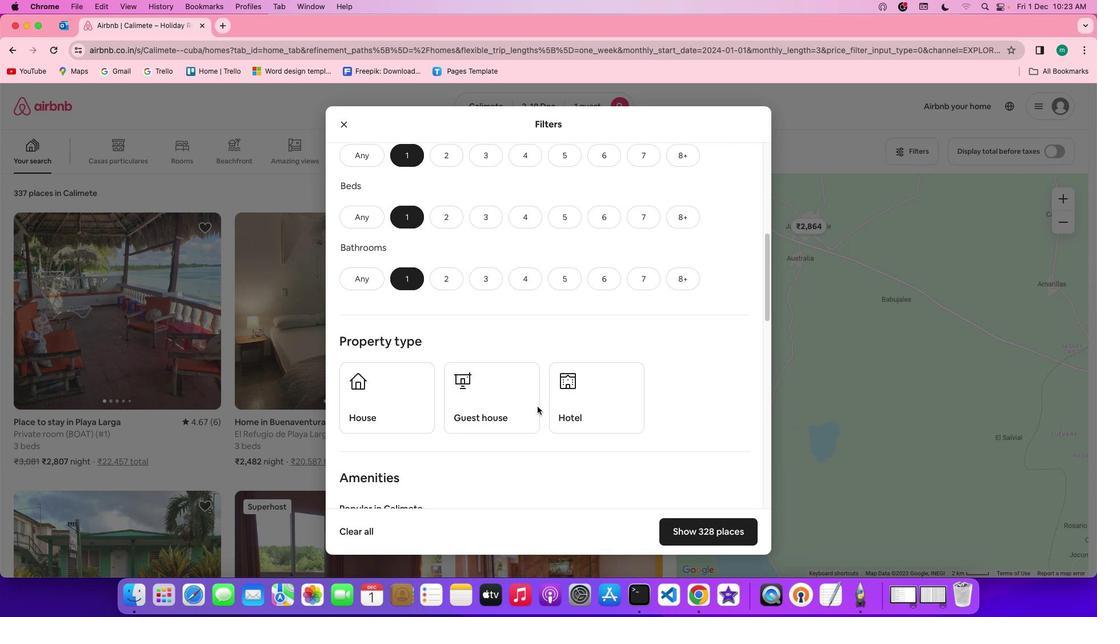 
Action: Mouse moved to (573, 392)
Screenshot: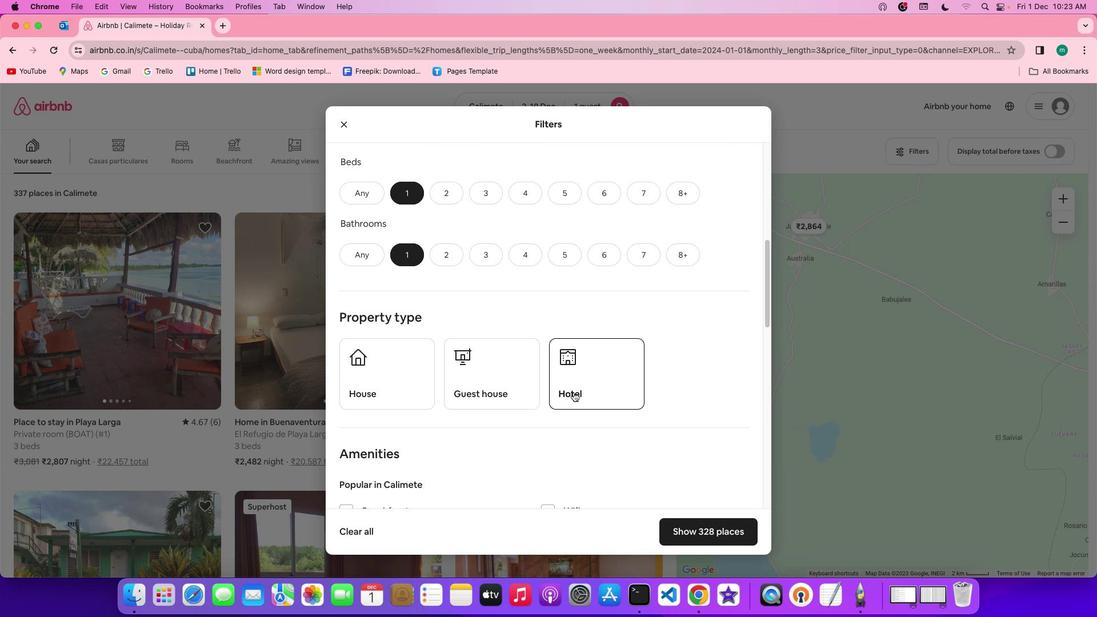 
Action: Mouse pressed left at (573, 392)
Screenshot: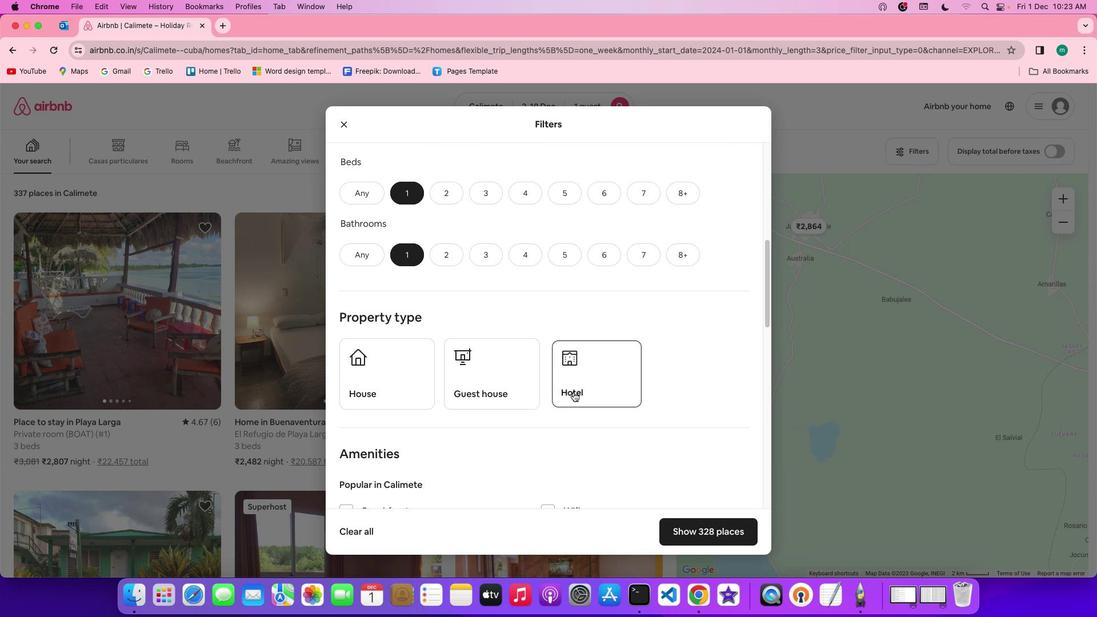 
Action: Mouse moved to (666, 437)
Screenshot: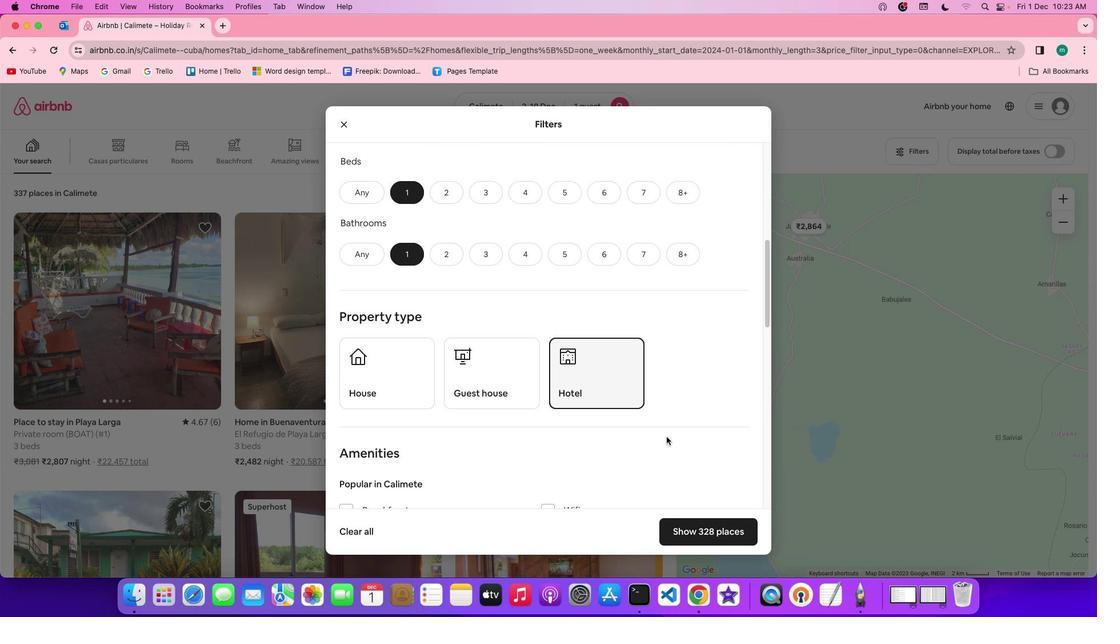 
Action: Mouse scrolled (666, 437) with delta (0, 0)
Screenshot: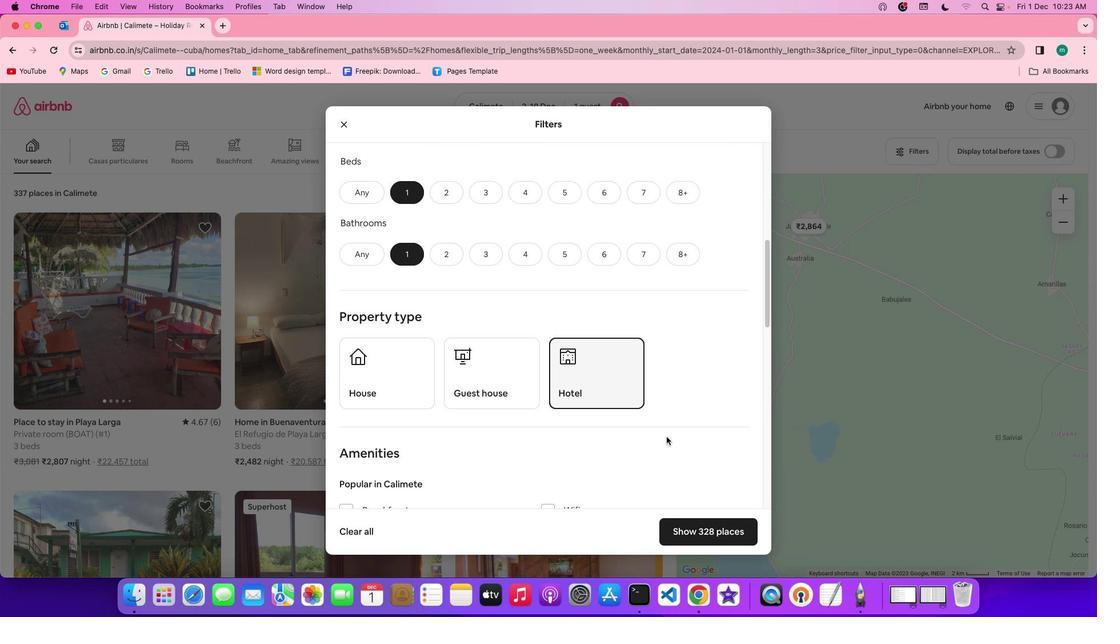 
Action: Mouse scrolled (666, 437) with delta (0, 0)
Screenshot: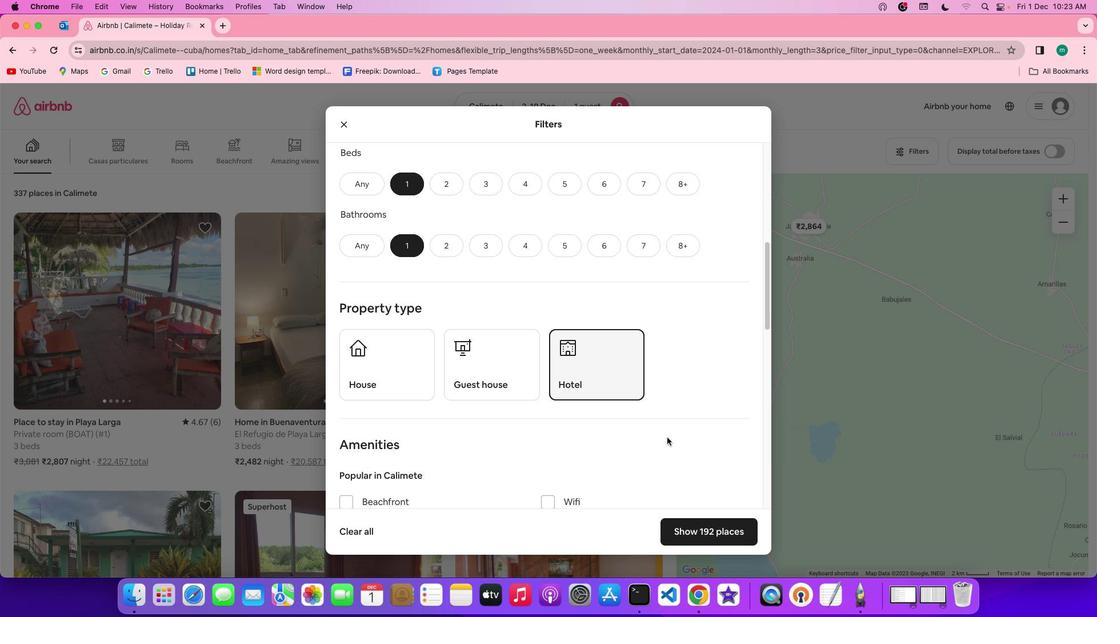 
Action: Mouse scrolled (666, 437) with delta (0, 0)
Screenshot: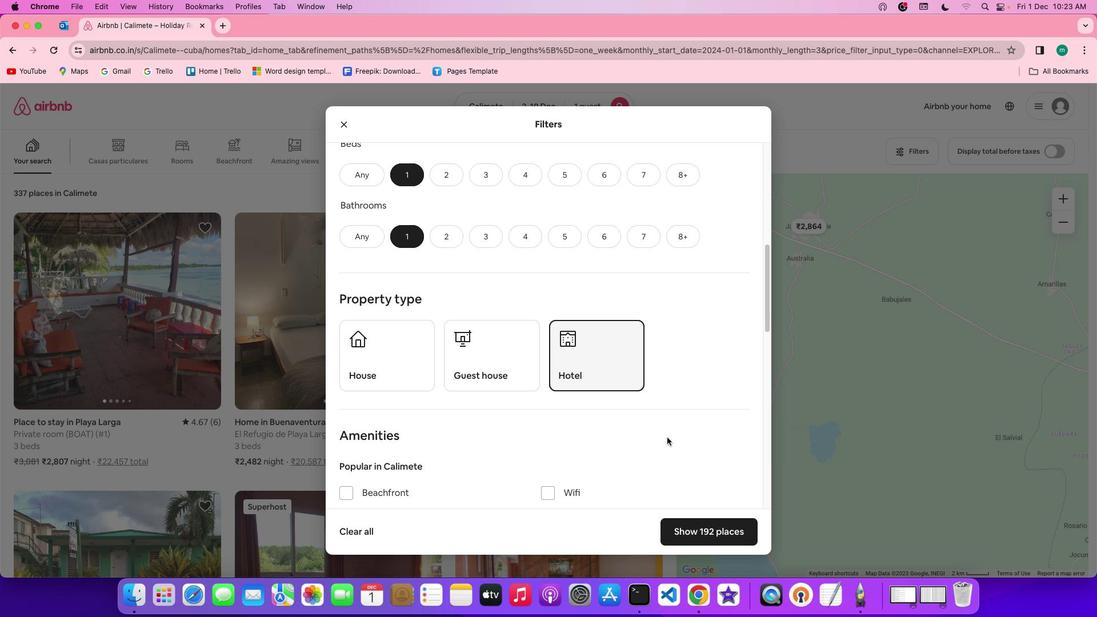 
Action: Mouse moved to (666, 437)
Screenshot: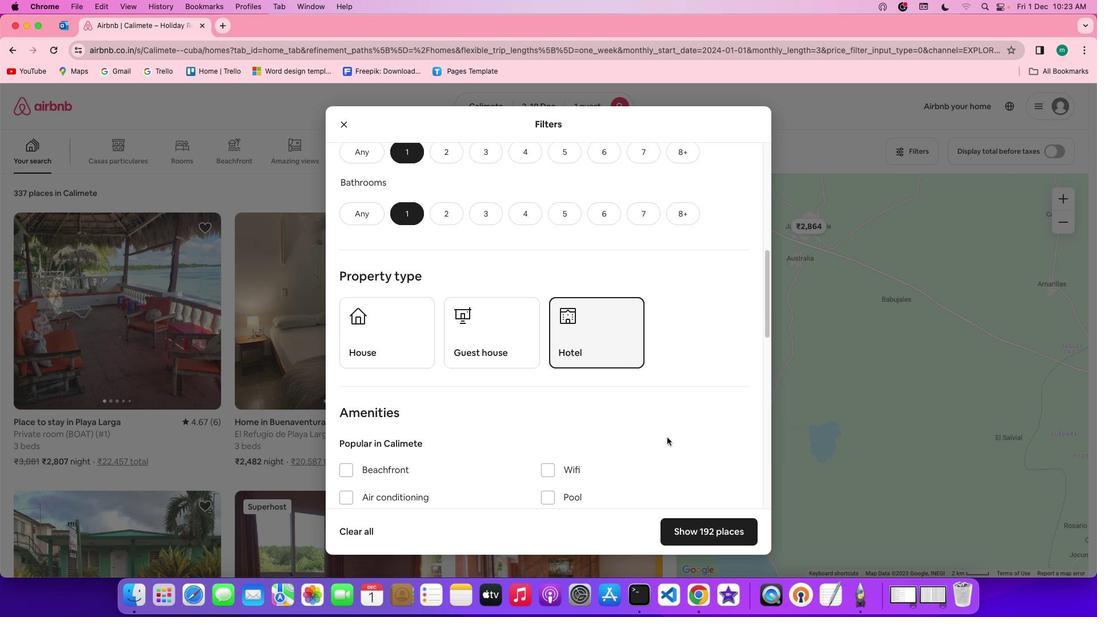 
Action: Mouse scrolled (666, 437) with delta (0, 0)
Screenshot: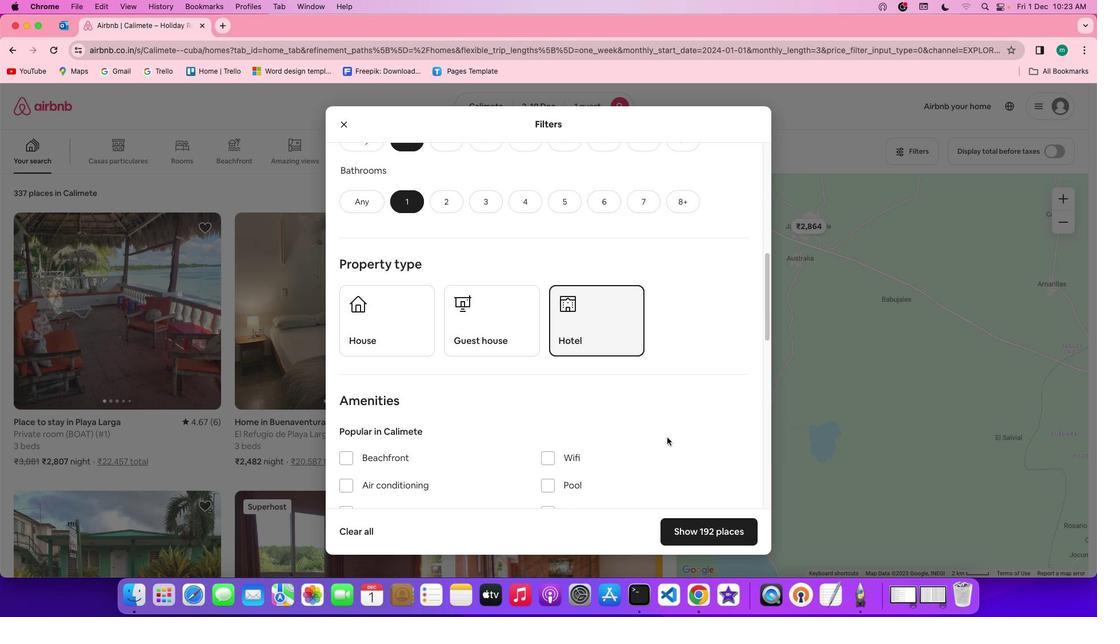 
Action: Mouse scrolled (666, 437) with delta (0, 0)
Screenshot: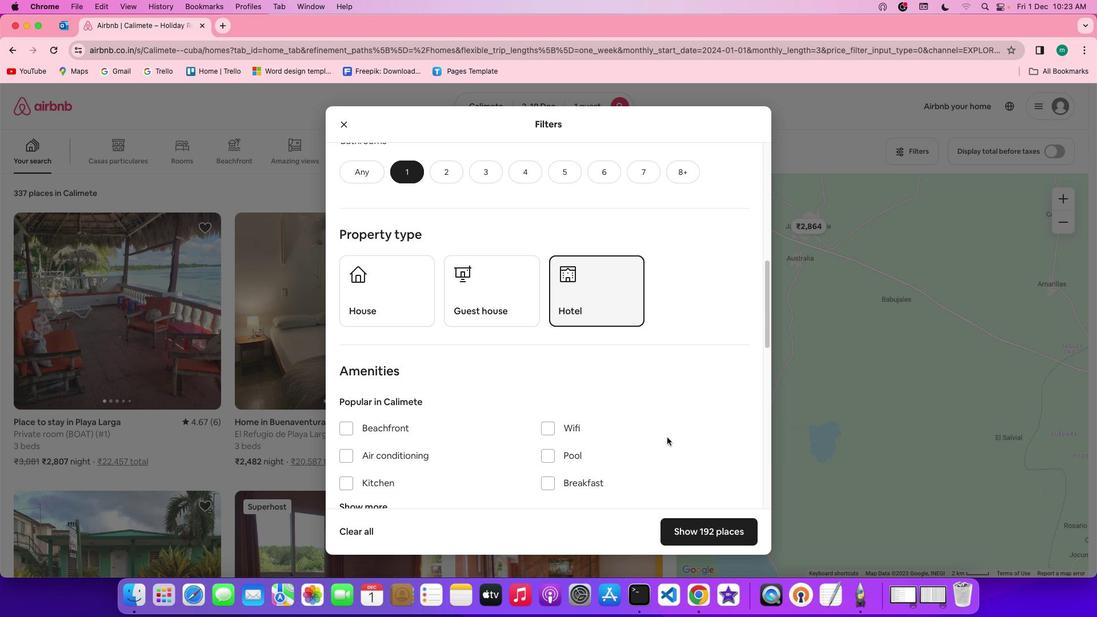 
Action: Mouse scrolled (666, 437) with delta (0, 0)
Screenshot: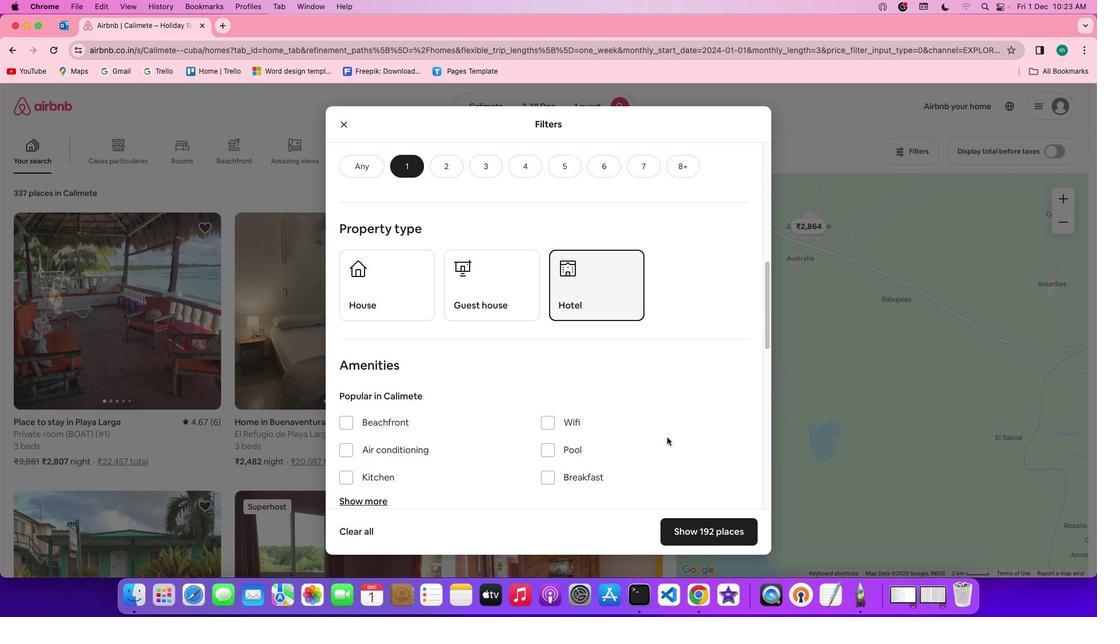 
Action: Mouse scrolled (666, 437) with delta (0, 0)
Screenshot: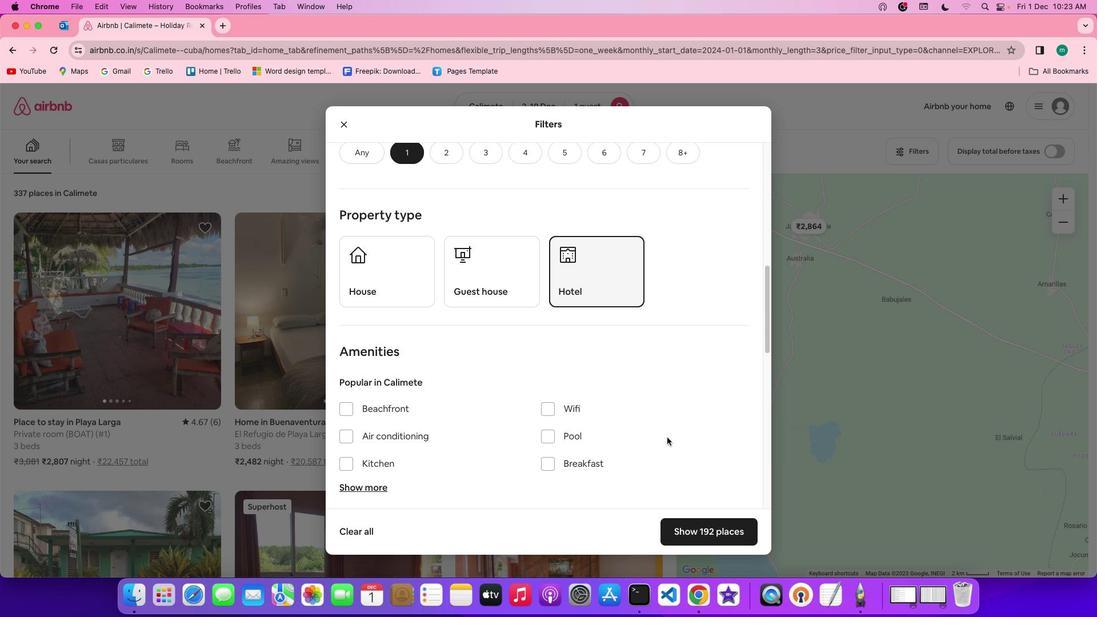 
Action: Mouse scrolled (666, 437) with delta (0, 0)
Screenshot: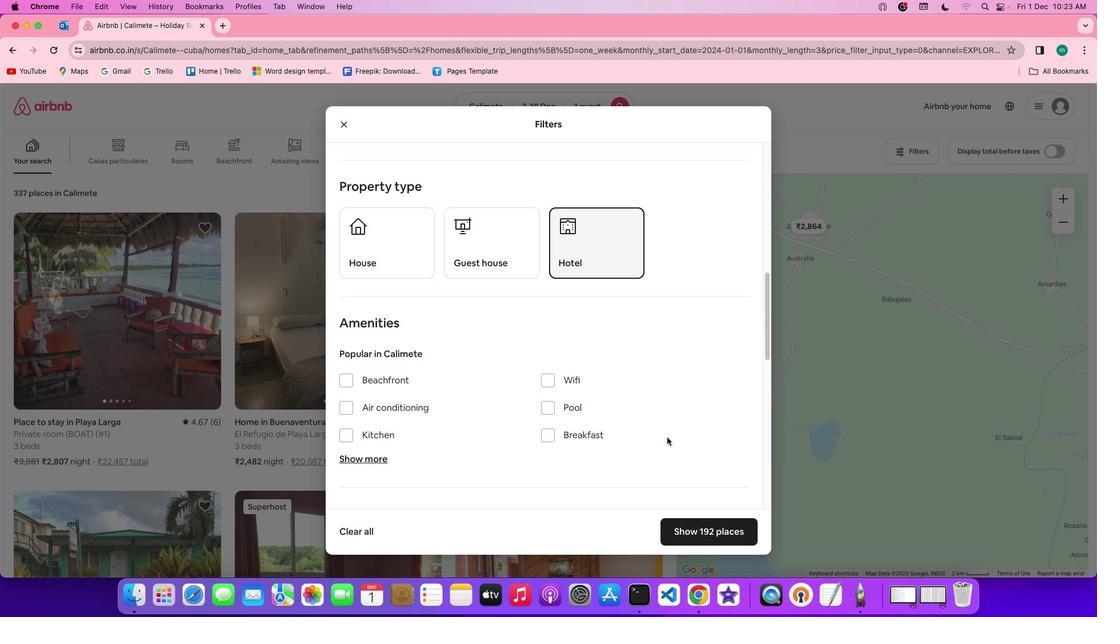 
Action: Mouse scrolled (666, 437) with delta (0, 0)
Screenshot: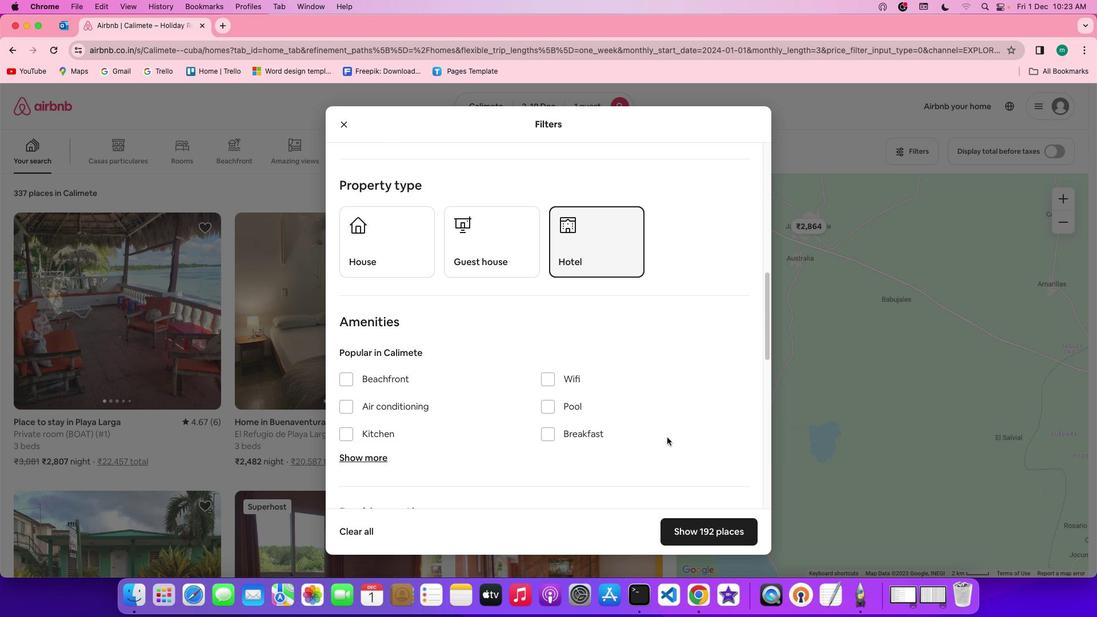 
Action: Mouse scrolled (666, 437) with delta (0, 0)
Screenshot: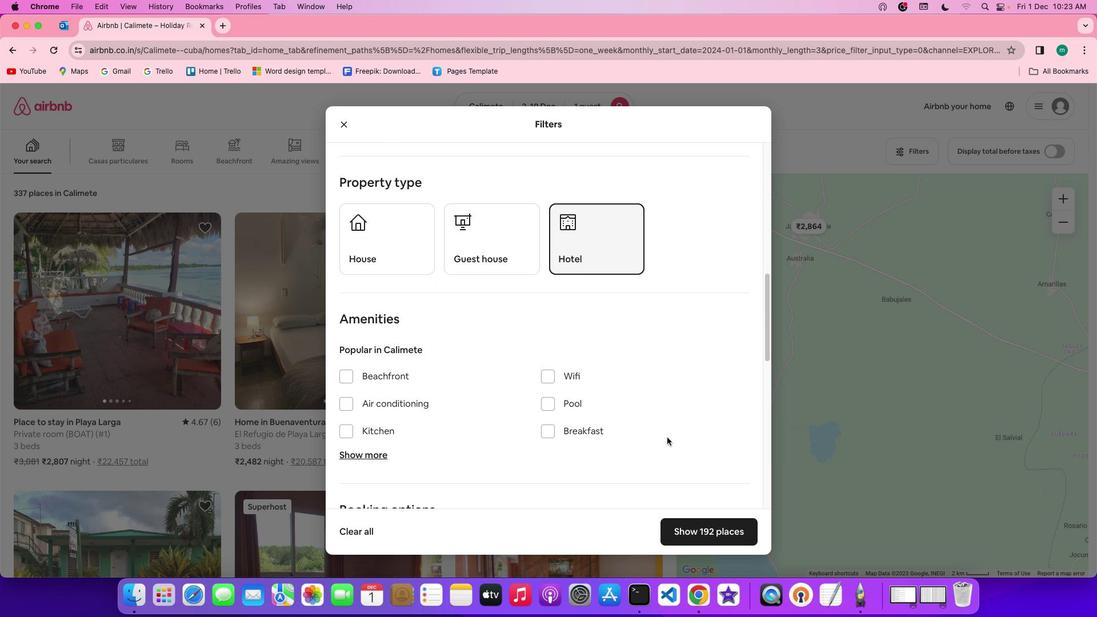 
Action: Mouse scrolled (666, 437) with delta (0, 0)
Screenshot: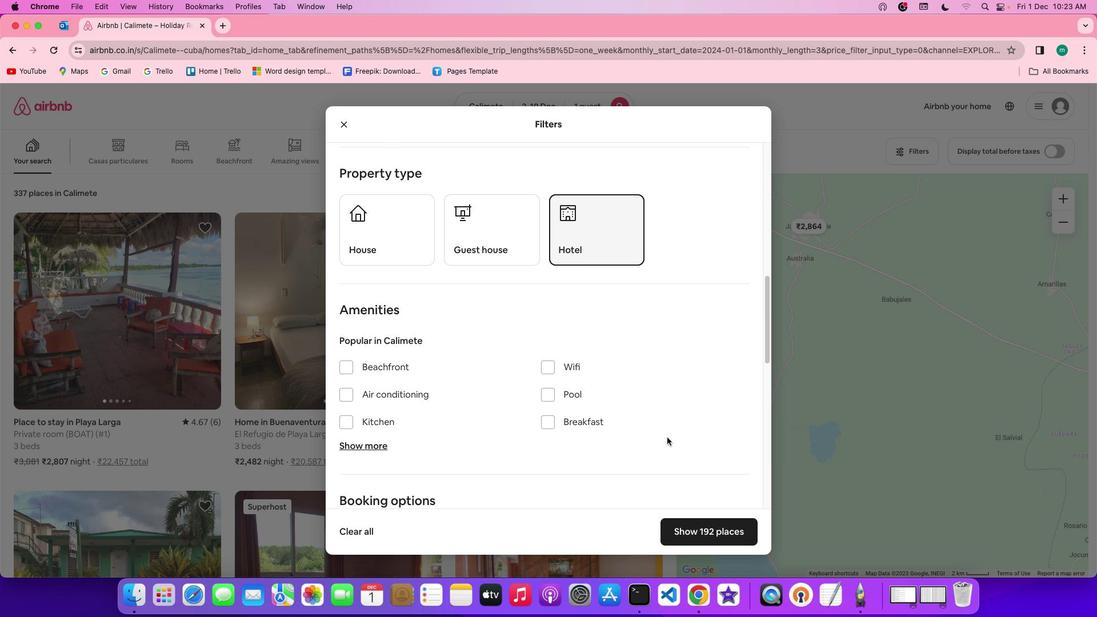 
Action: Mouse scrolled (666, 437) with delta (0, 0)
Screenshot: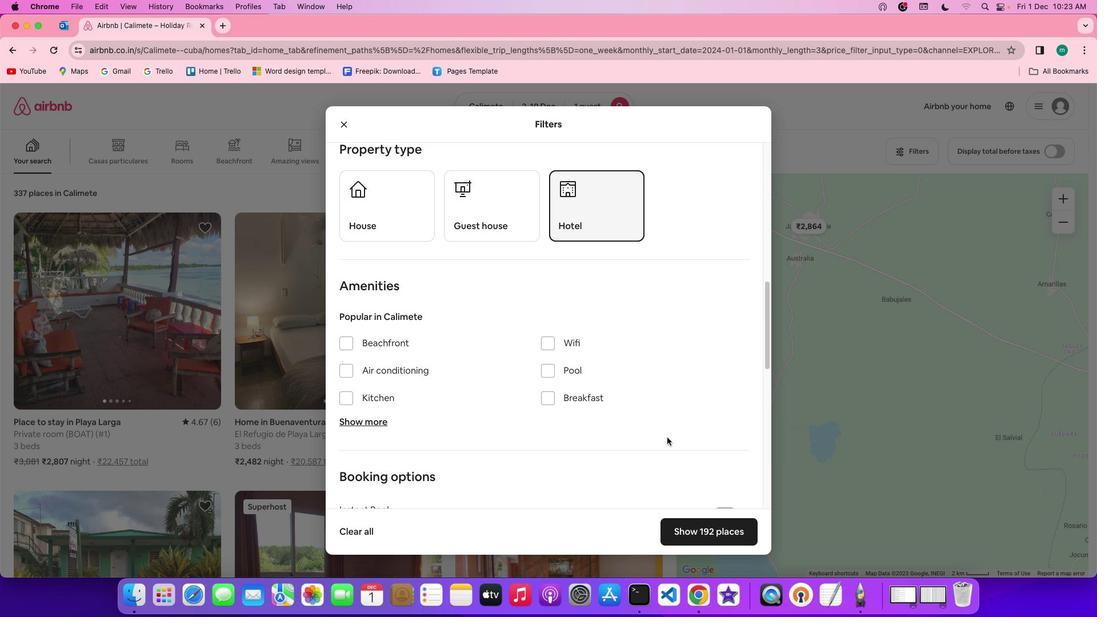 
Action: Mouse scrolled (666, 437) with delta (0, 0)
Screenshot: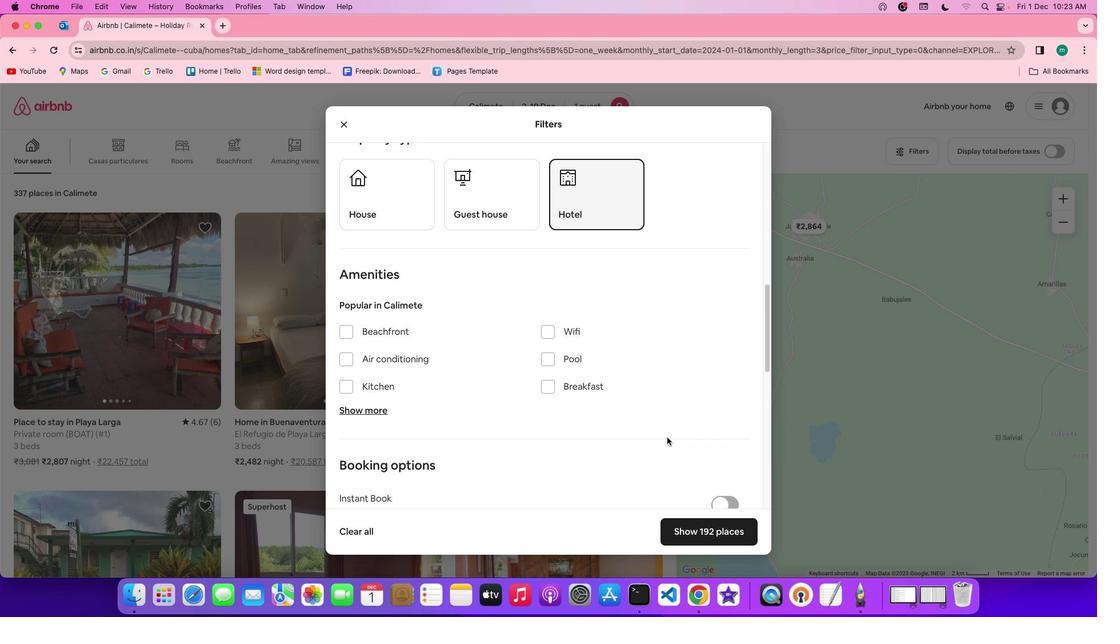 
Action: Mouse scrolled (666, 437) with delta (0, -1)
Screenshot: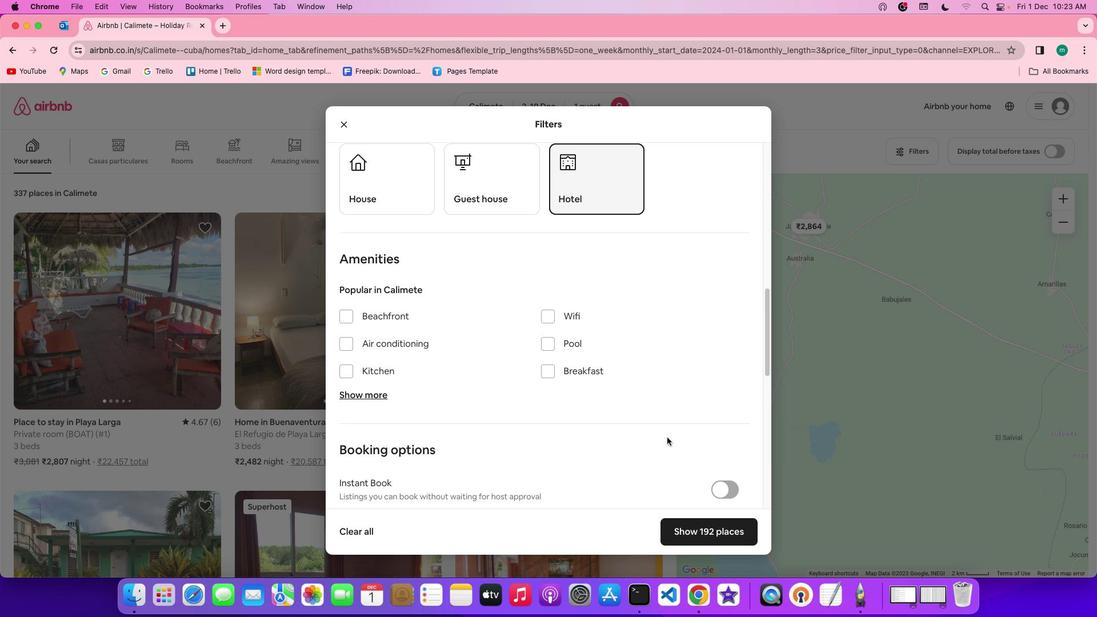 
Action: Mouse scrolled (666, 437) with delta (0, 0)
Screenshot: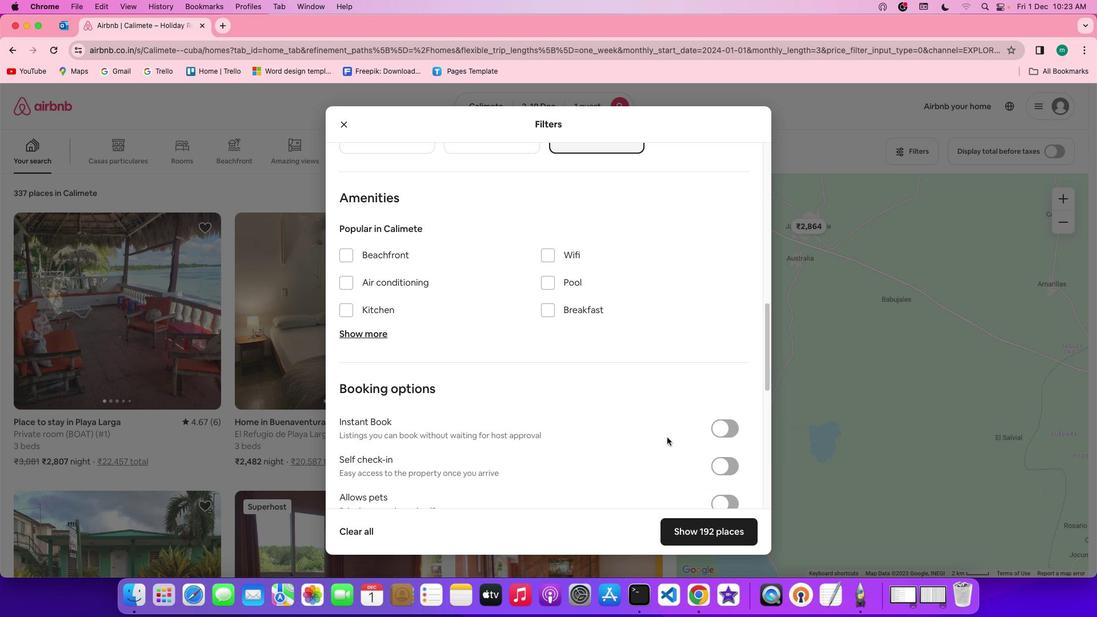 
Action: Mouse scrolled (666, 437) with delta (0, 0)
Screenshot: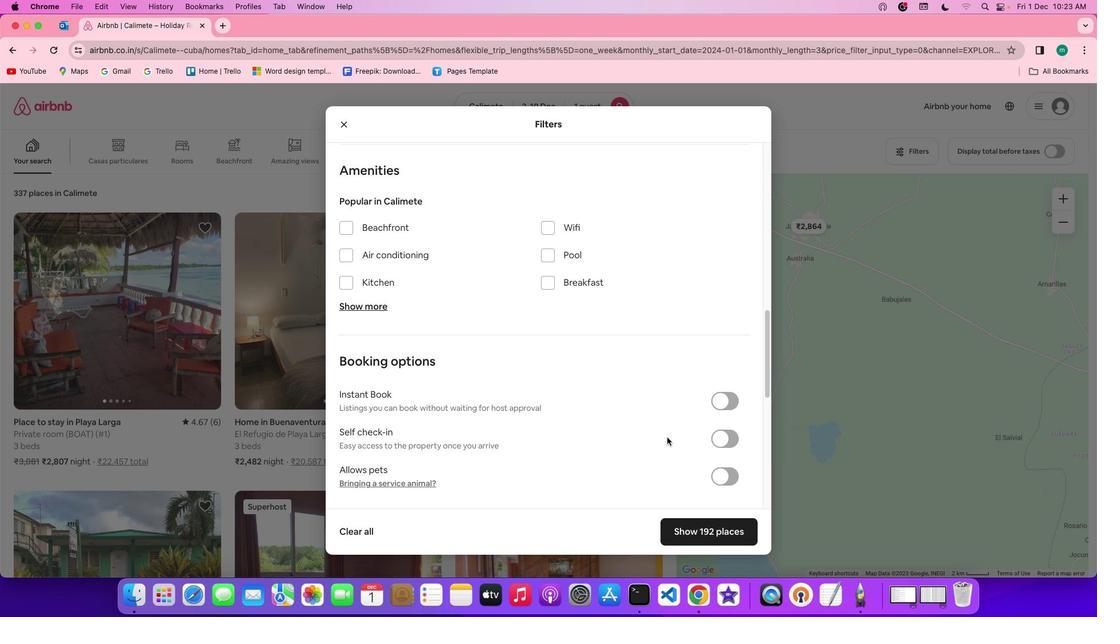 
Action: Mouse scrolled (666, 437) with delta (0, 0)
Screenshot: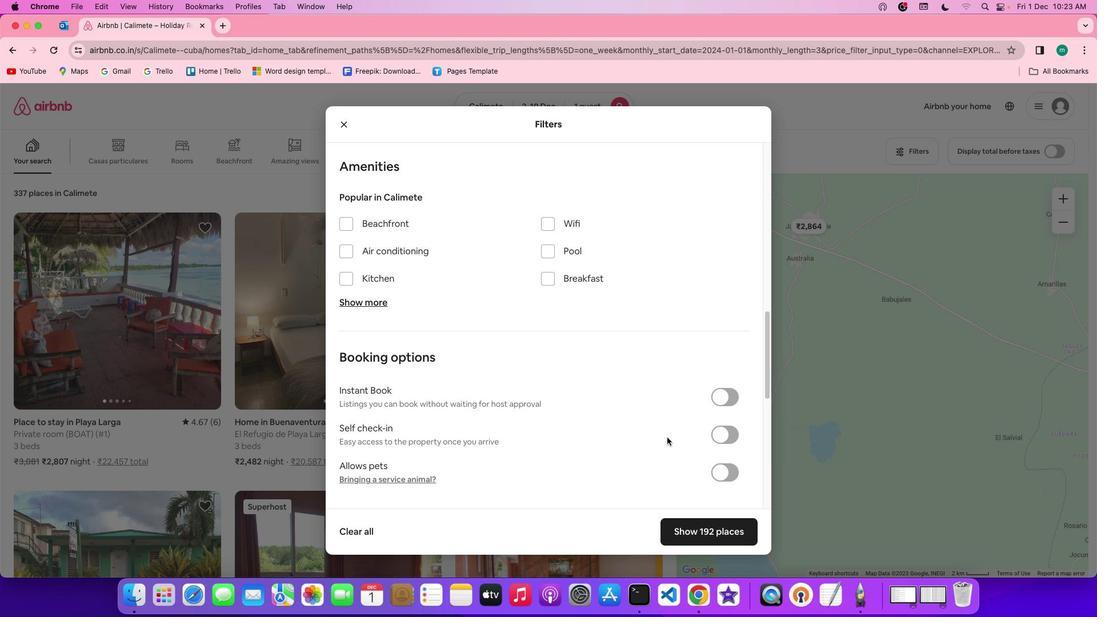 
Action: Mouse scrolled (666, 437) with delta (0, 0)
Screenshot: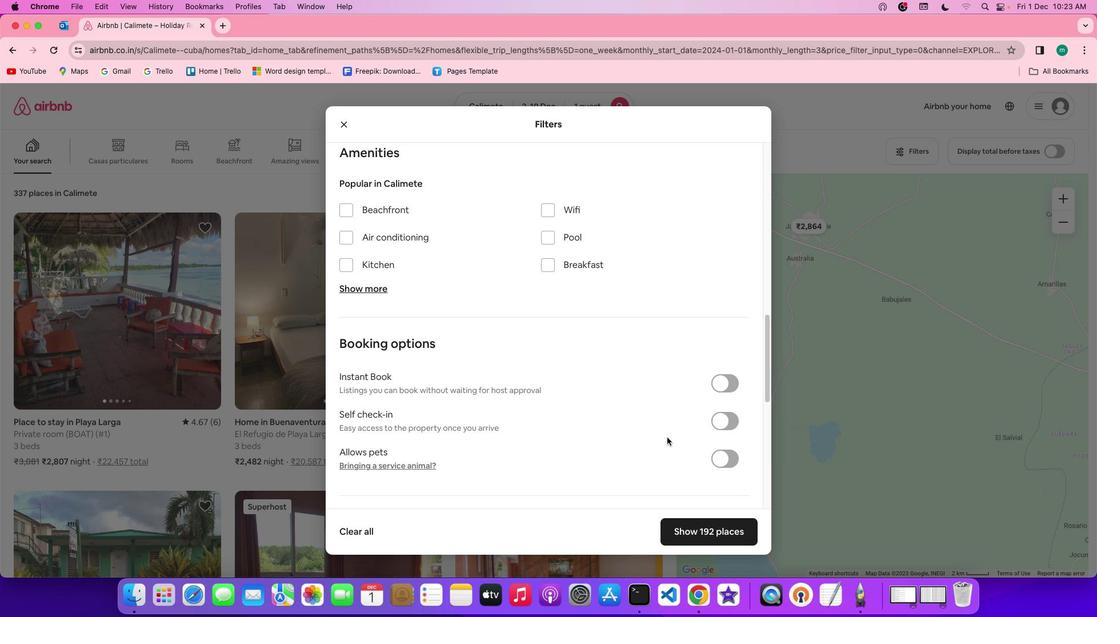 
Action: Mouse scrolled (666, 437) with delta (0, -1)
Screenshot: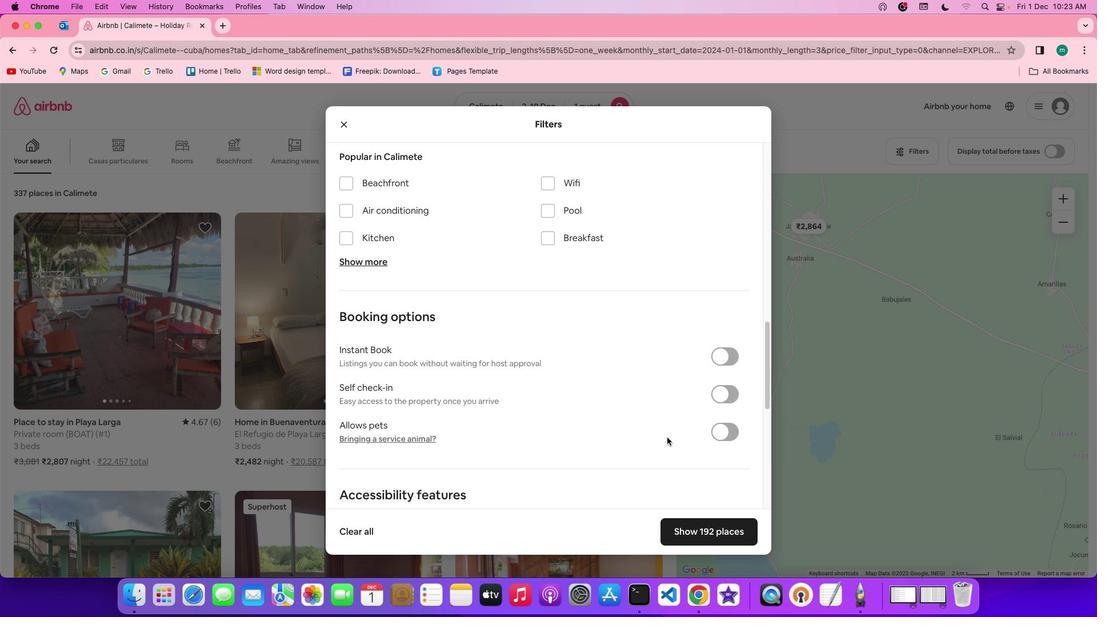 
Action: Mouse scrolled (666, 437) with delta (0, -2)
Screenshot: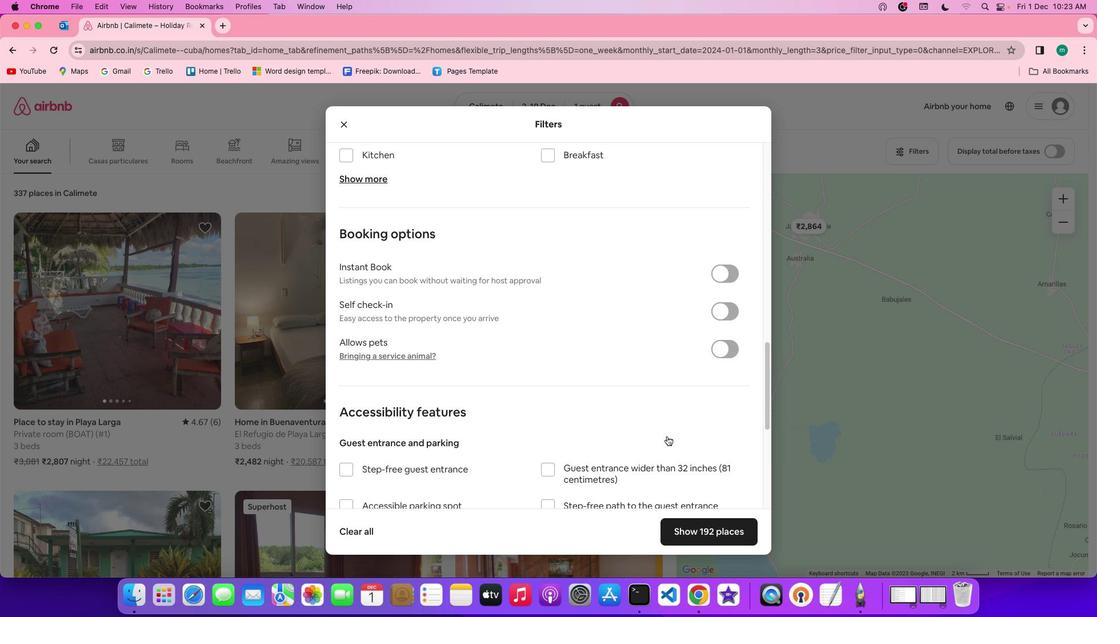 
Action: Mouse moved to (666, 434)
Screenshot: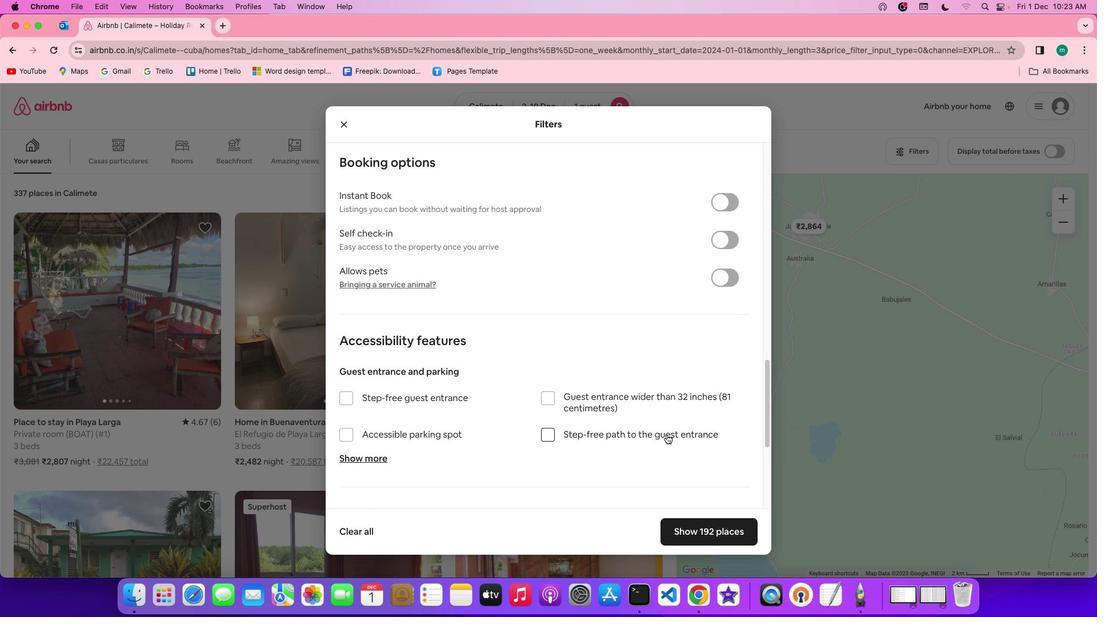 
Action: Mouse scrolled (666, 434) with delta (0, 0)
Screenshot: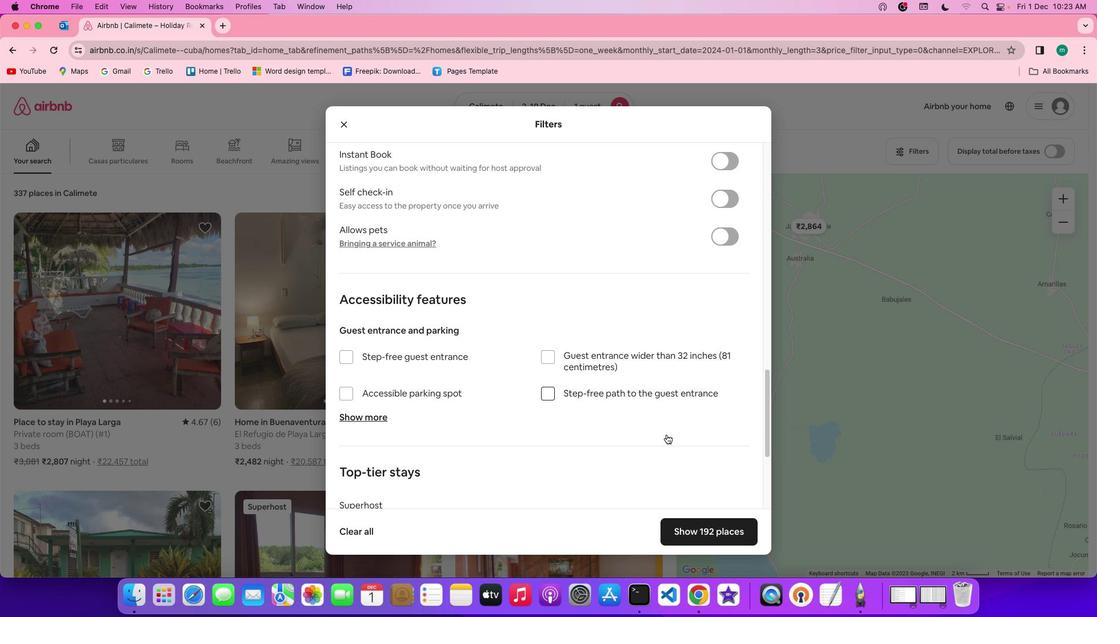 
Action: Mouse scrolled (666, 434) with delta (0, 0)
Screenshot: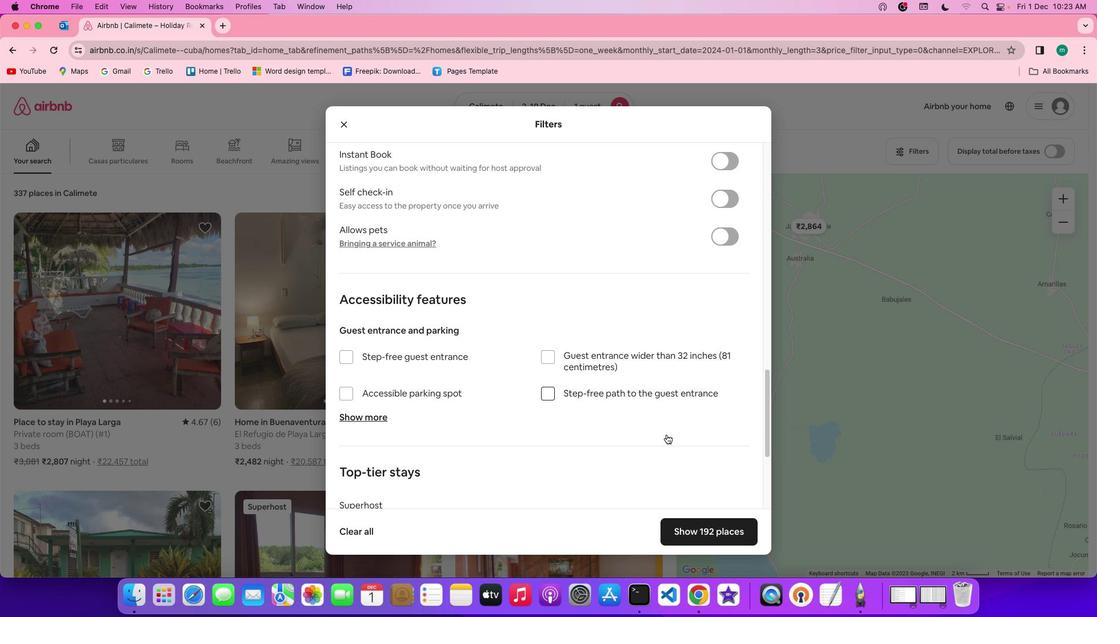 
Action: Mouse scrolled (666, 434) with delta (0, -1)
Screenshot: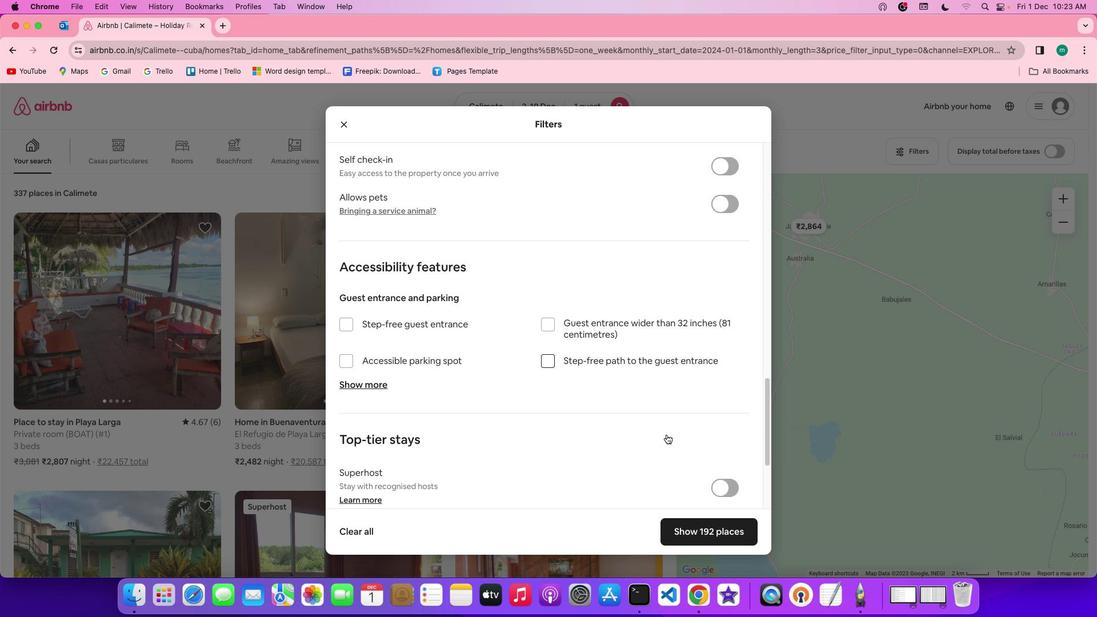 
Action: Mouse scrolled (666, 434) with delta (0, -2)
Screenshot: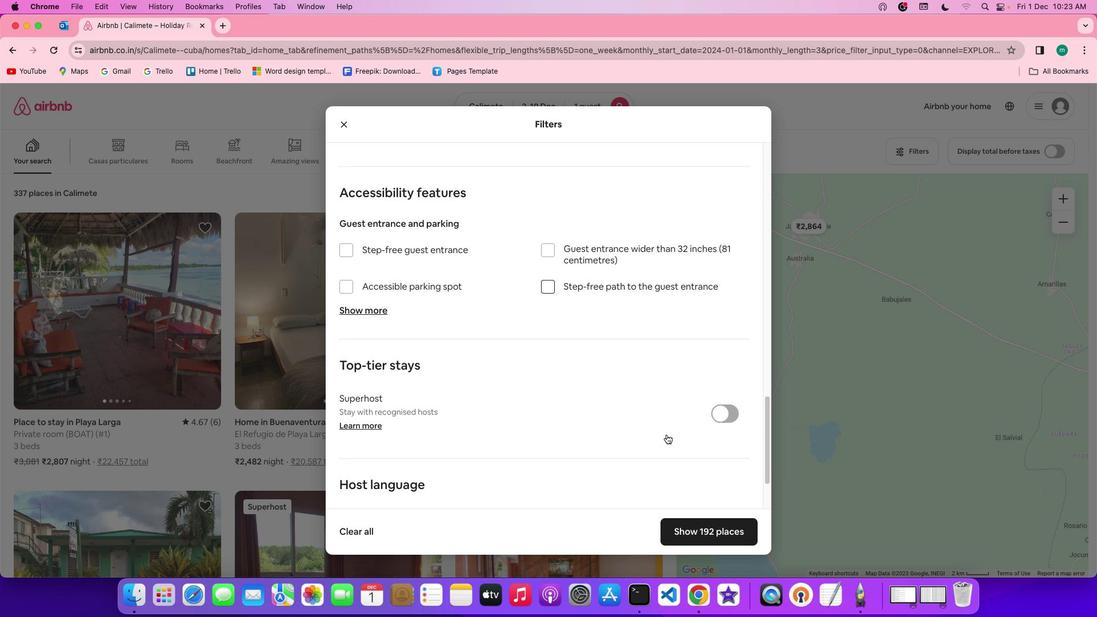 
Action: Mouse scrolled (666, 434) with delta (0, -3)
Screenshot: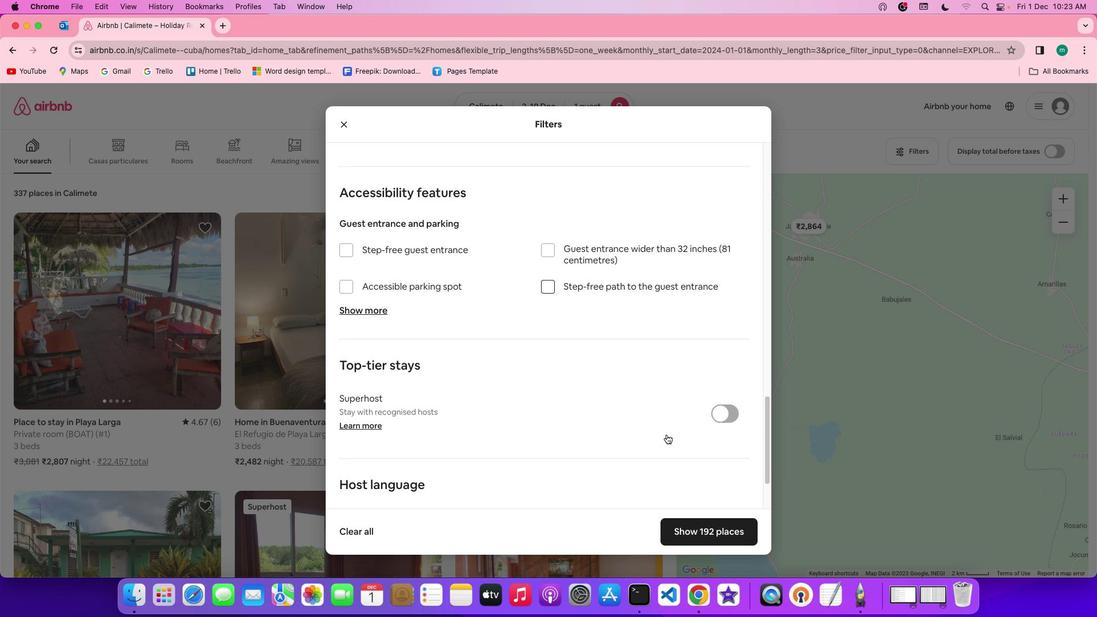 
Action: Mouse scrolled (666, 434) with delta (0, 0)
Screenshot: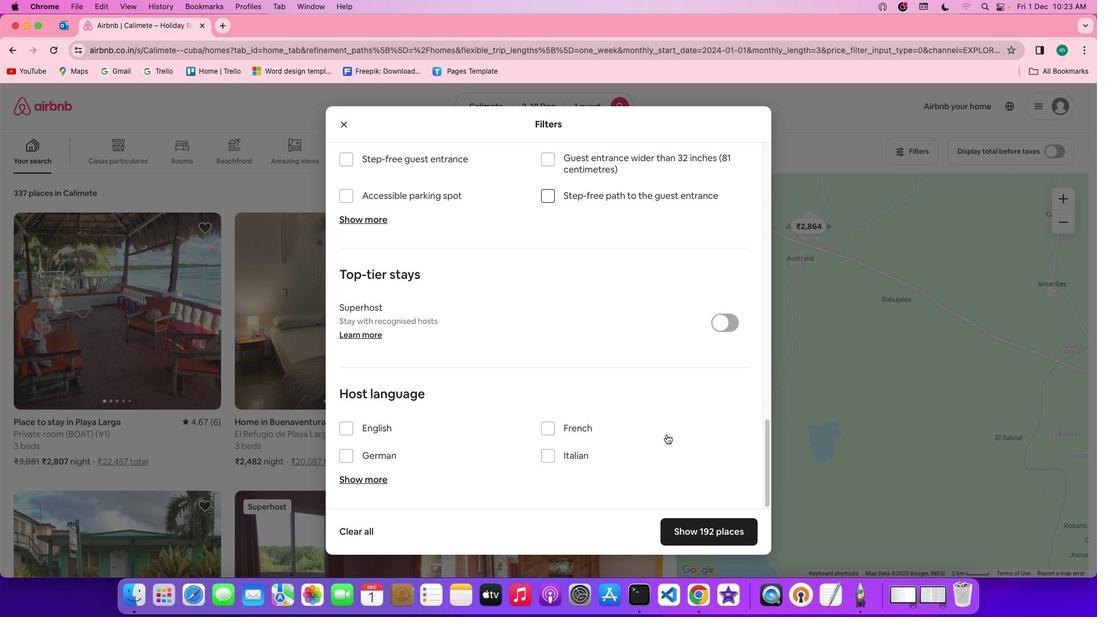 
Action: Mouse scrolled (666, 434) with delta (0, 0)
Screenshot: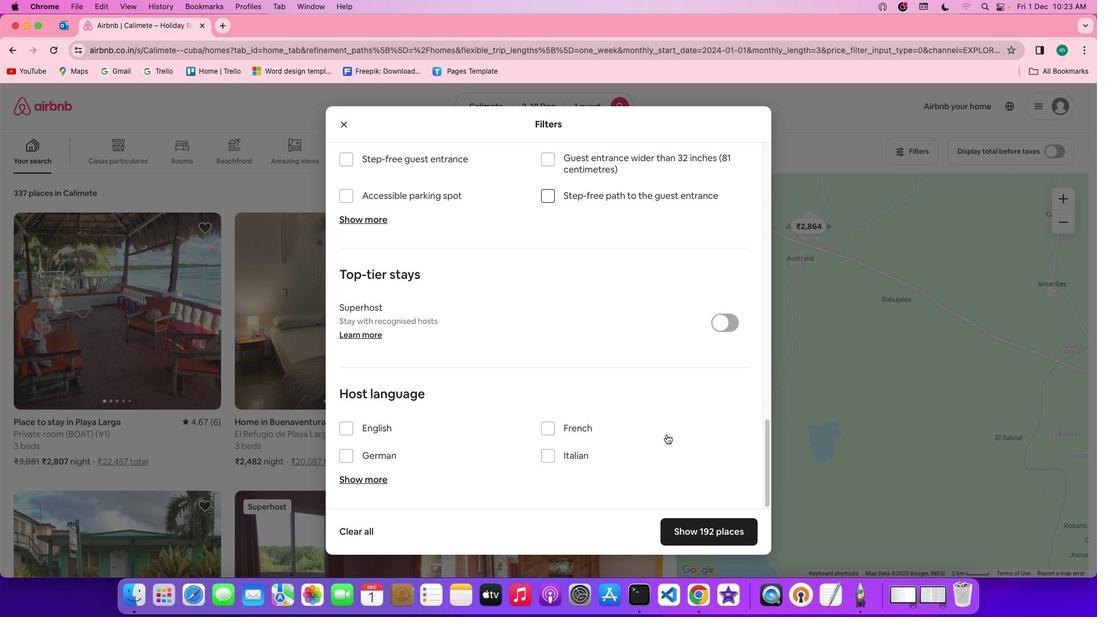 
Action: Mouse scrolled (666, 434) with delta (0, -1)
Screenshot: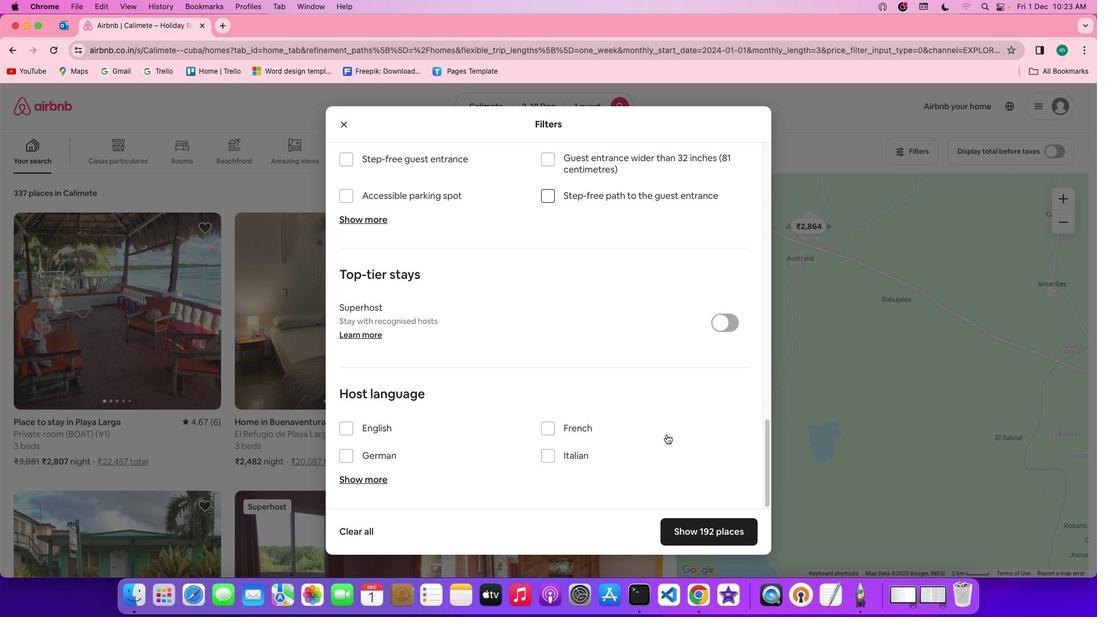 
Action: Mouse scrolled (666, 434) with delta (0, -2)
Screenshot: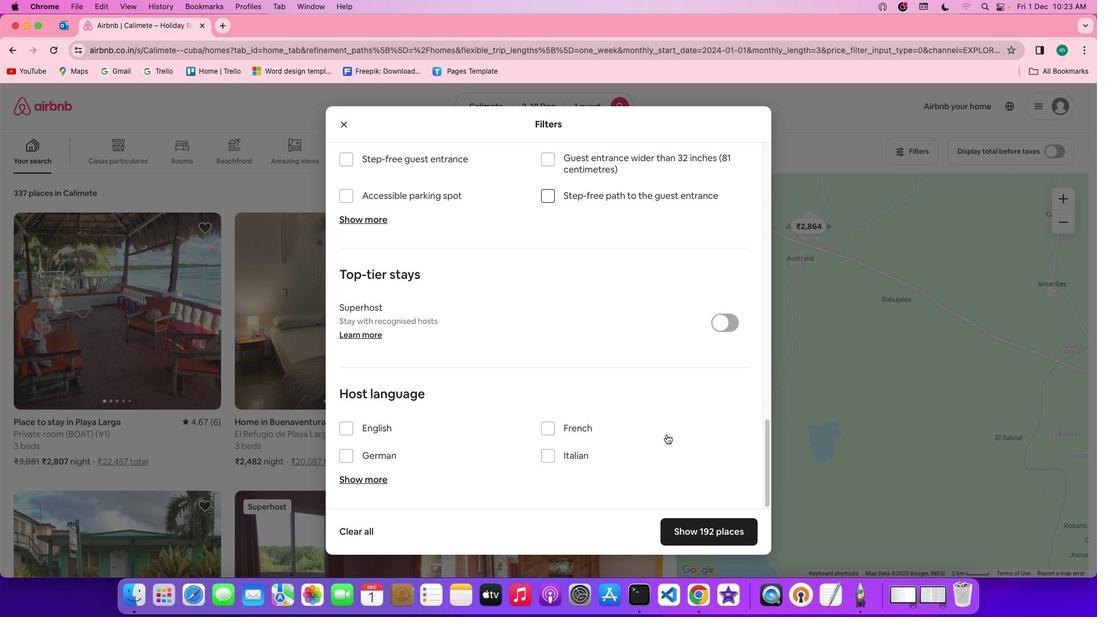 
Action: Mouse scrolled (666, 434) with delta (0, -3)
Screenshot: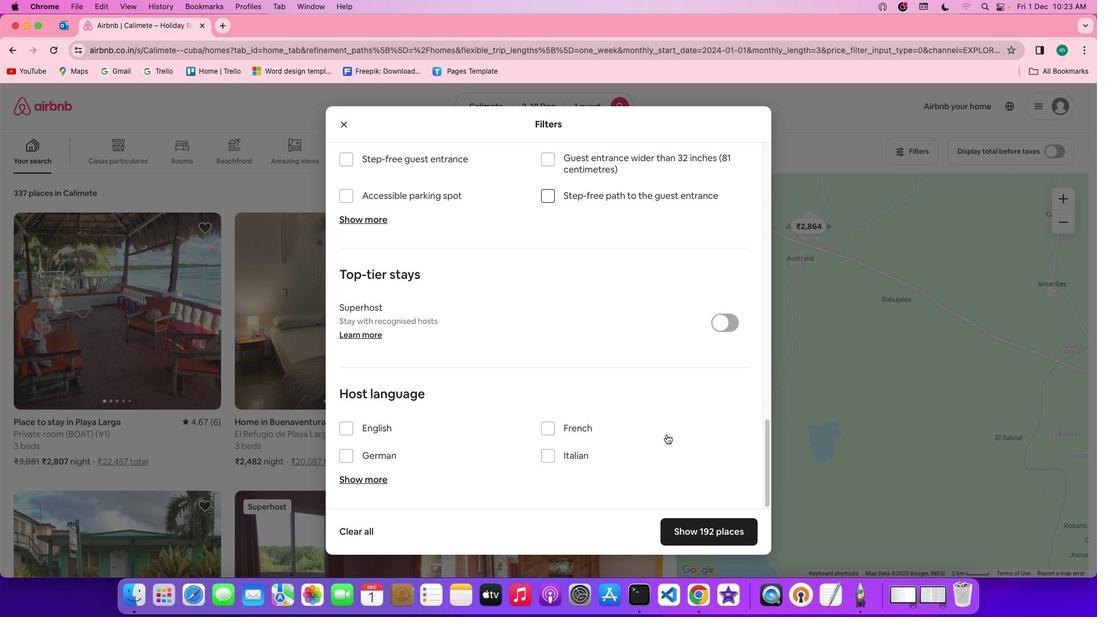 
Action: Mouse scrolled (666, 434) with delta (0, -3)
Screenshot: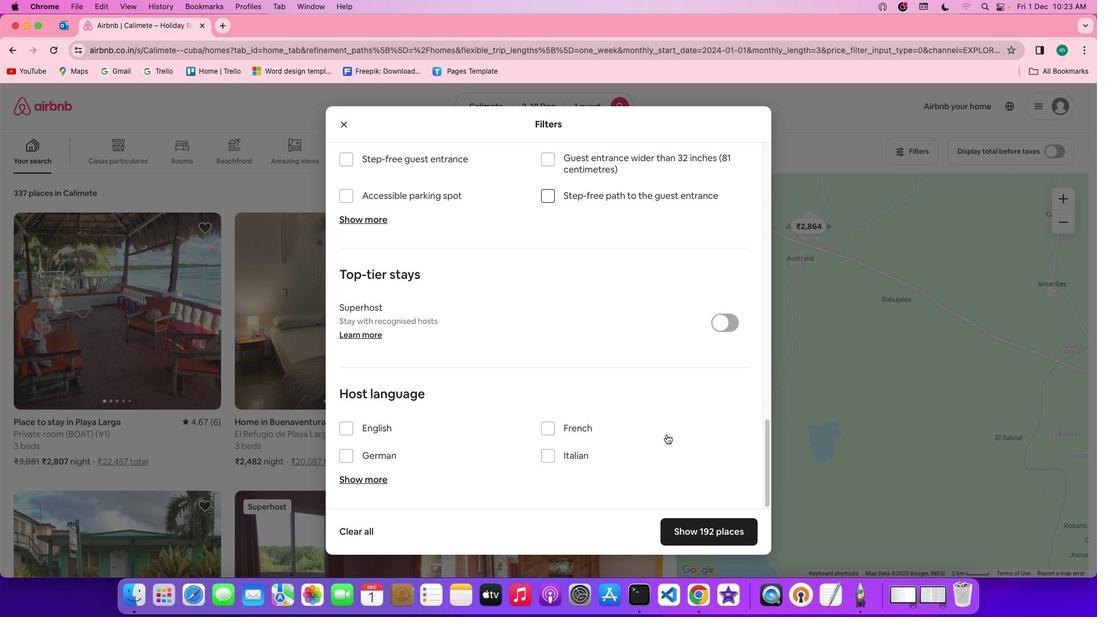 
Action: Mouse moved to (666, 434)
Screenshot: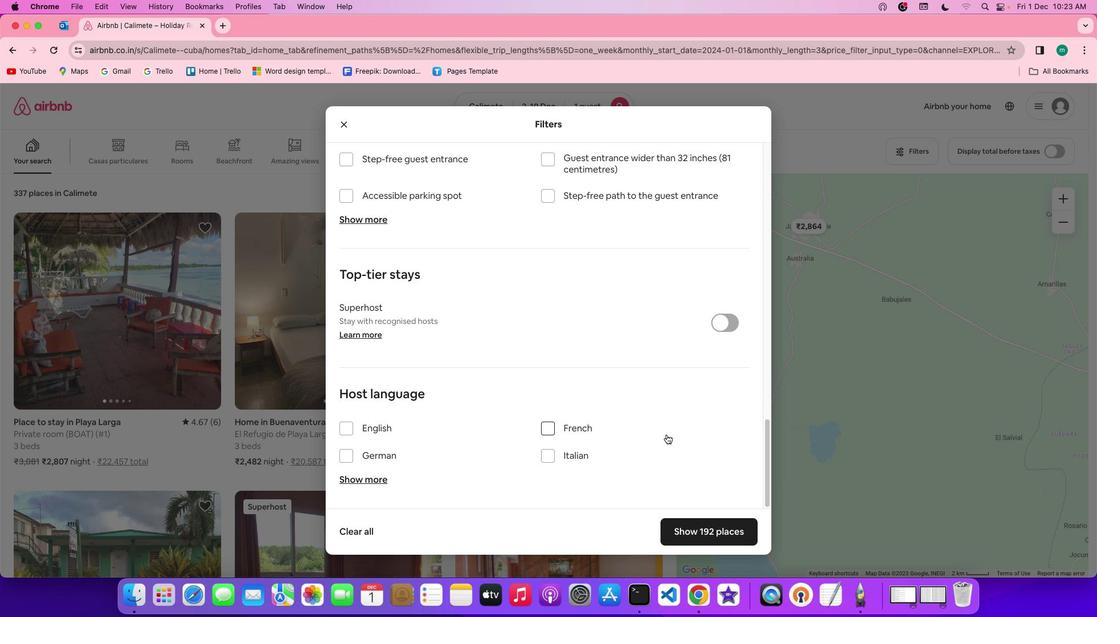 
Action: Mouse scrolled (666, 434) with delta (0, 0)
Screenshot: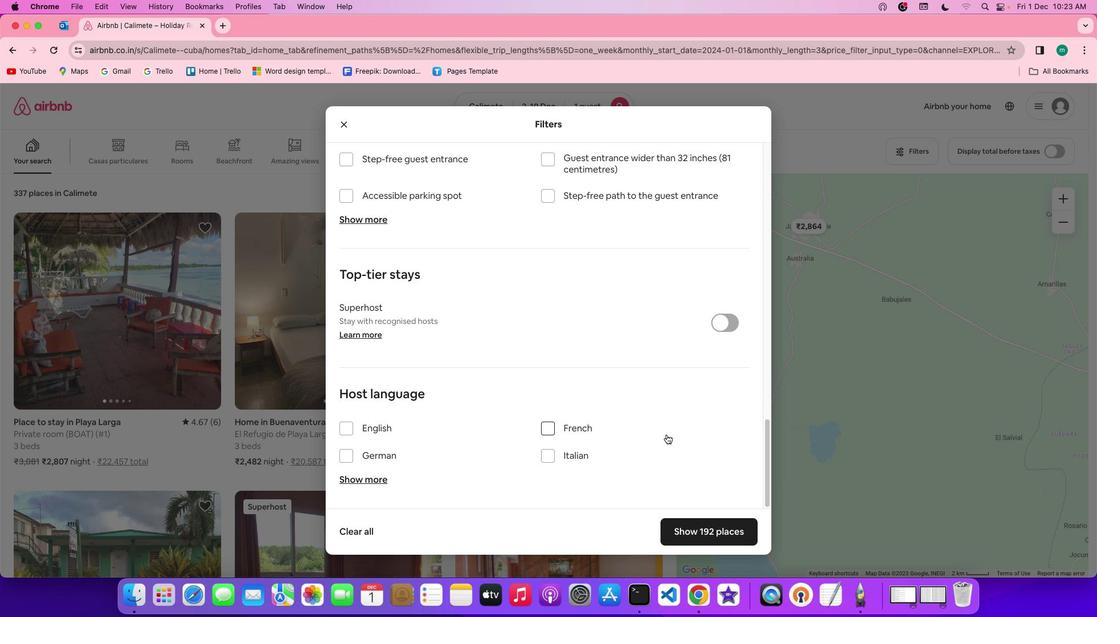
Action: Mouse scrolled (666, 434) with delta (0, 0)
Screenshot: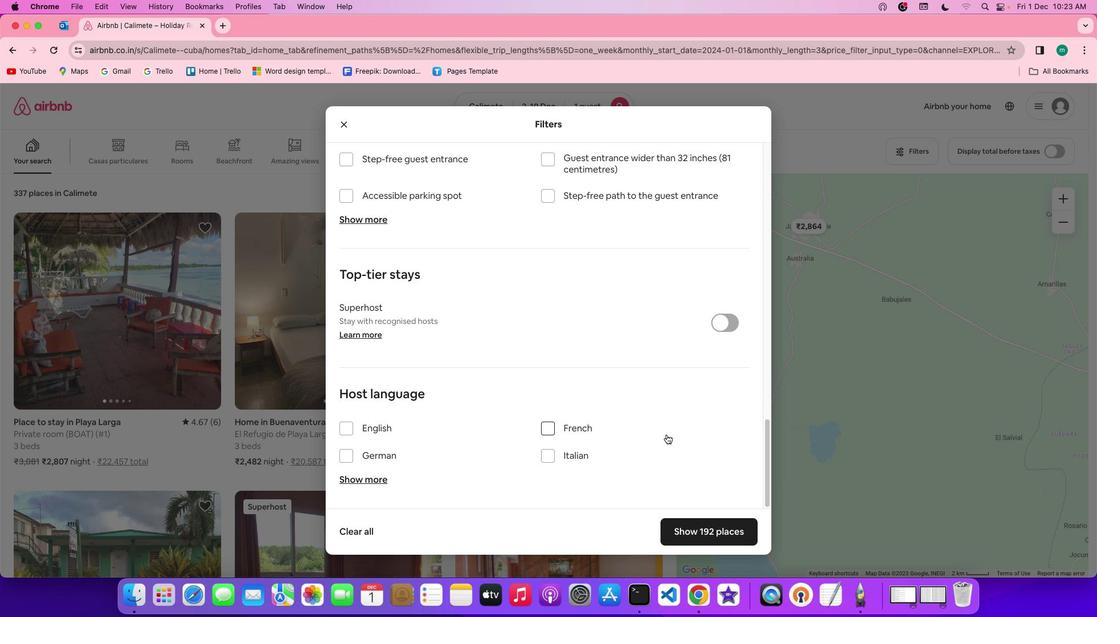 
Action: Mouse scrolled (666, 434) with delta (0, -1)
Screenshot: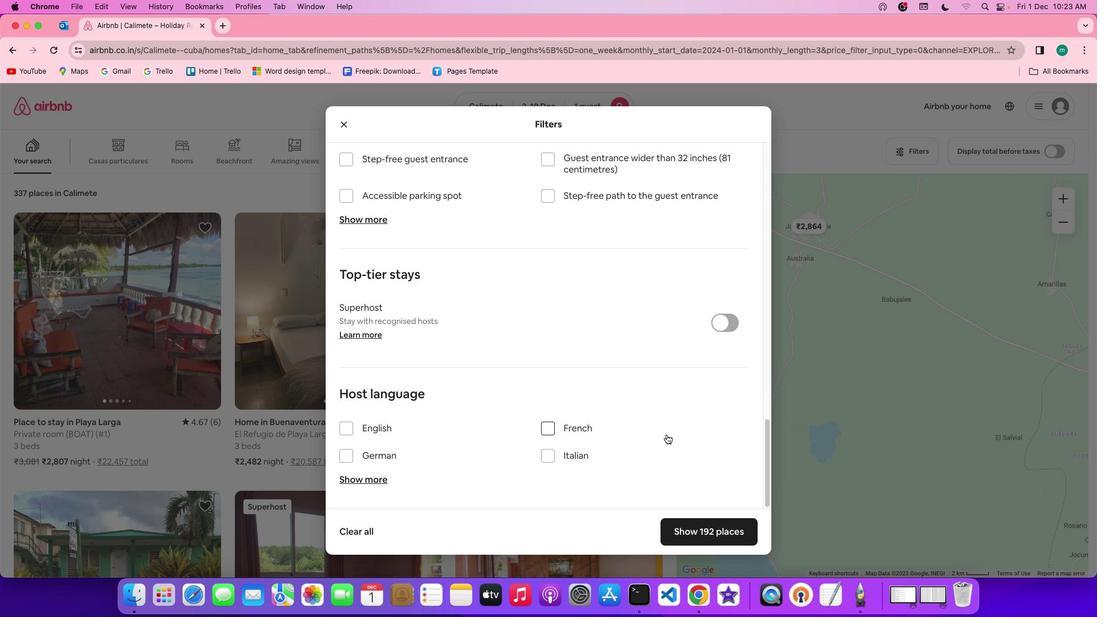 
Action: Mouse scrolled (666, 434) with delta (0, -2)
Screenshot: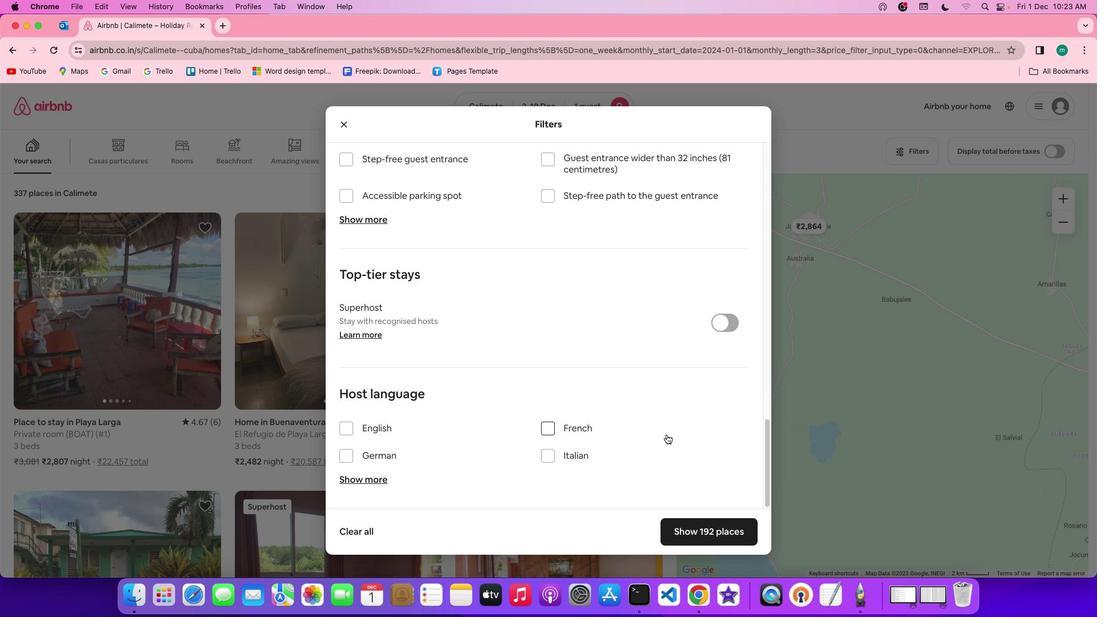 
Action: Mouse moved to (701, 531)
Screenshot: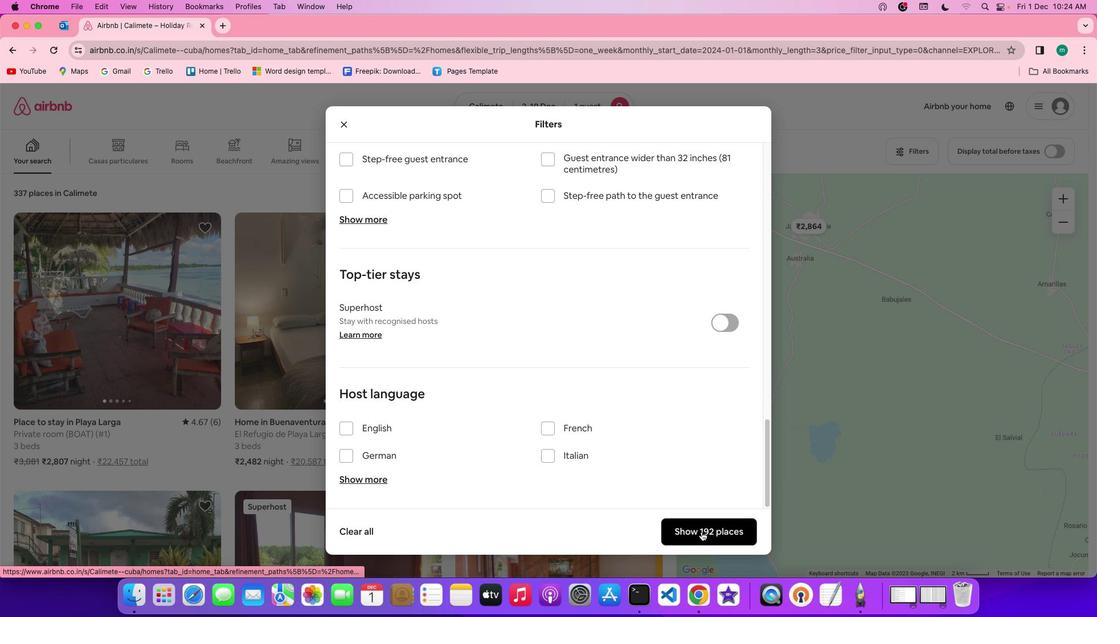
Action: Mouse pressed left at (701, 531)
Screenshot: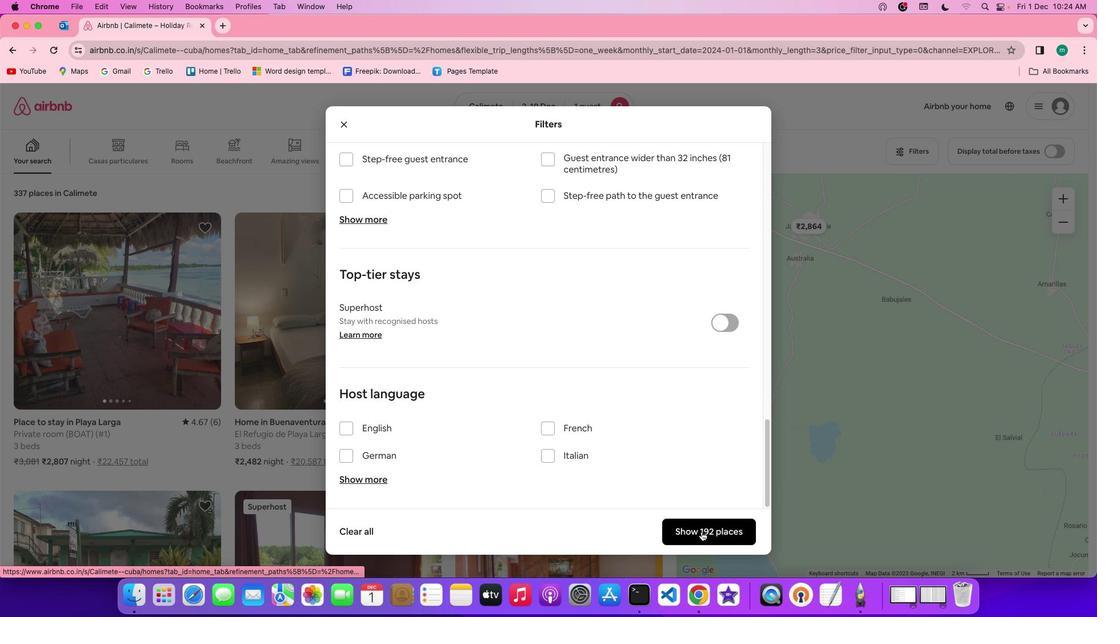 
Action: Mouse moved to (340, 389)
Screenshot: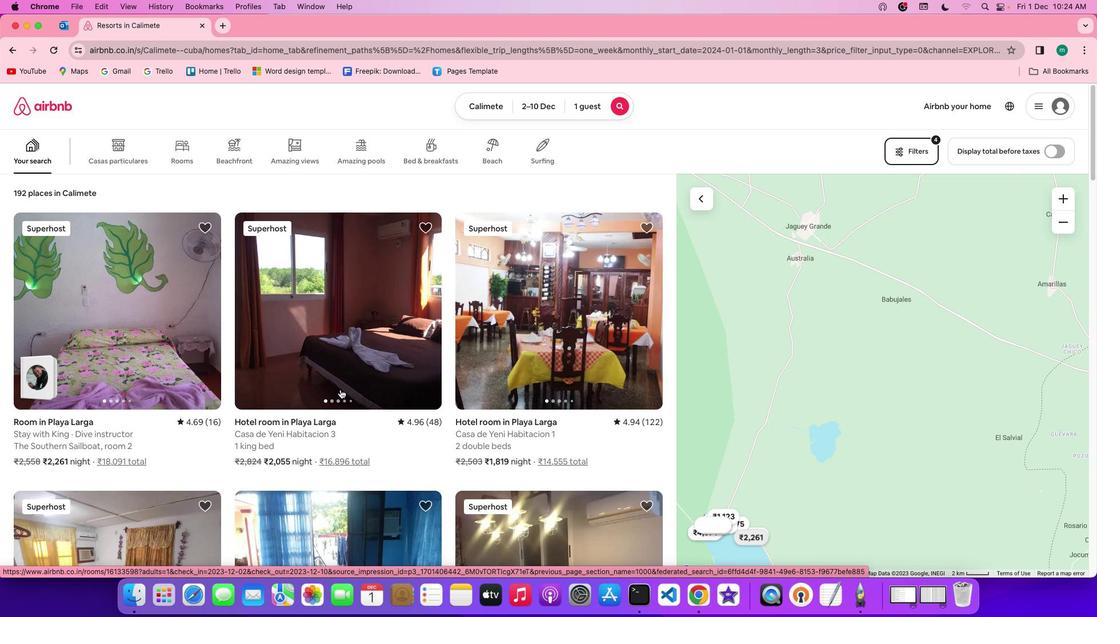 
Action: Mouse scrolled (340, 389) with delta (0, 0)
Screenshot: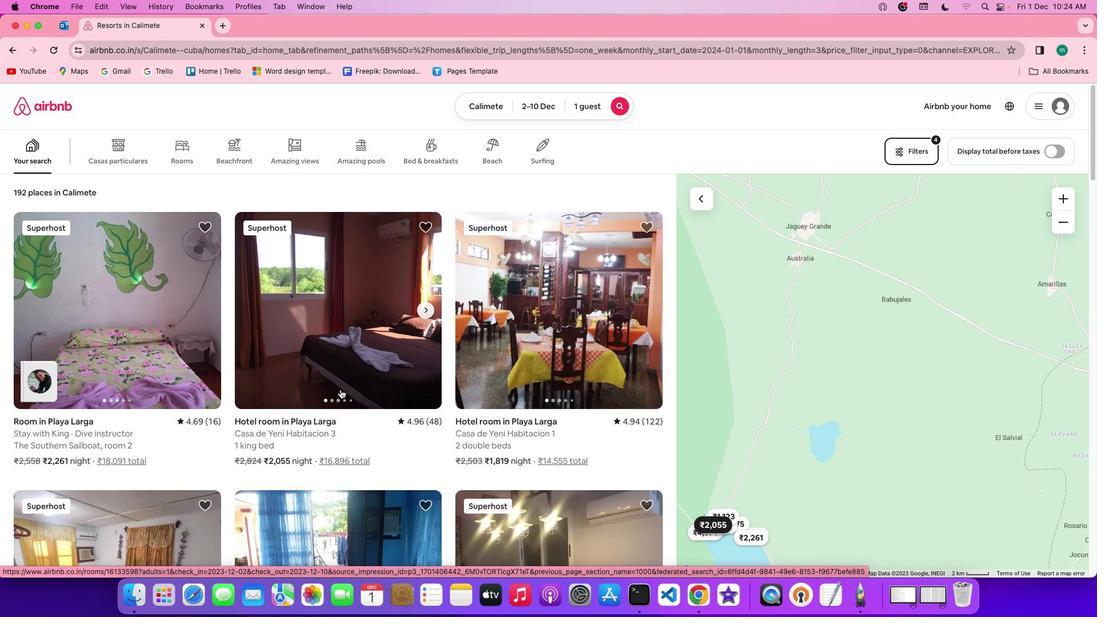 
Action: Mouse scrolled (340, 389) with delta (0, 0)
Screenshot: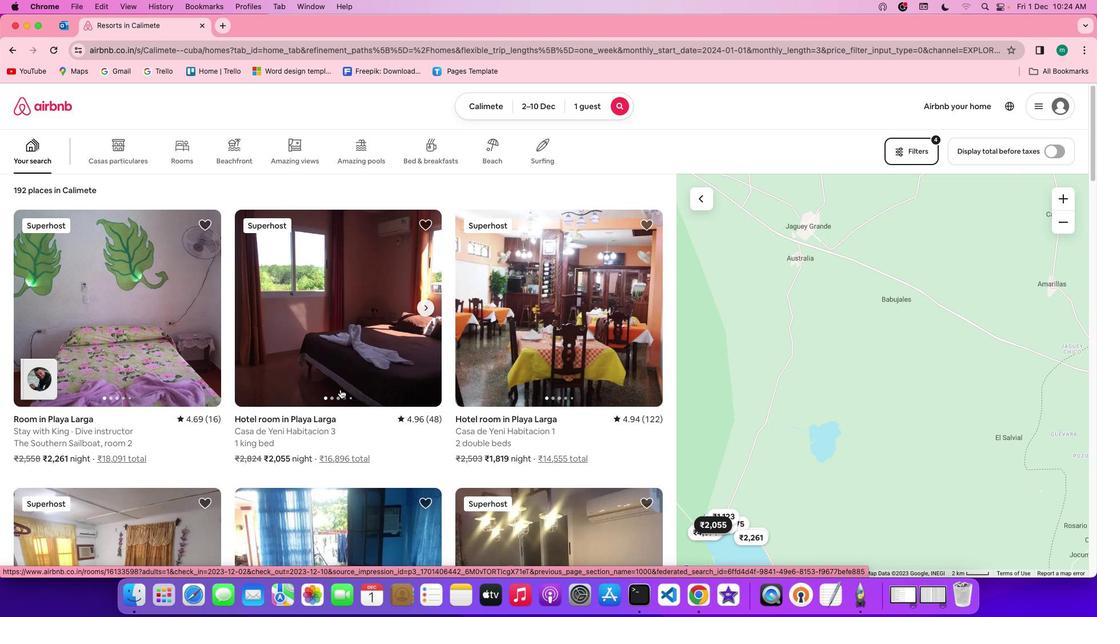 
Action: Mouse scrolled (340, 389) with delta (0, 0)
Screenshot: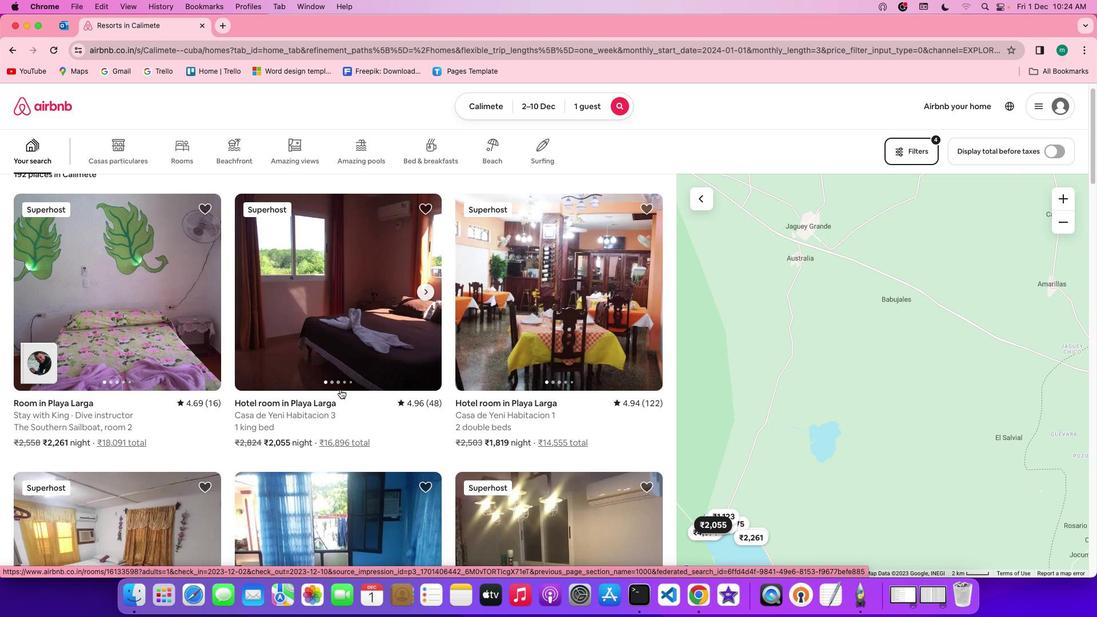 
Action: Mouse scrolled (340, 389) with delta (0, 0)
Screenshot: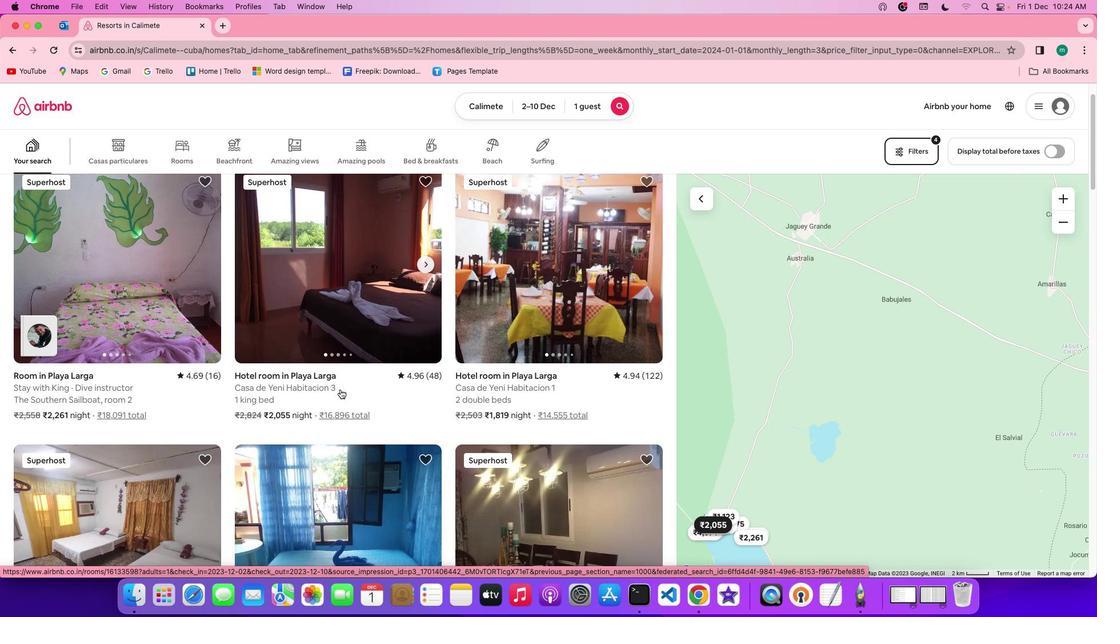
Action: Mouse scrolled (340, 389) with delta (0, 0)
Screenshot: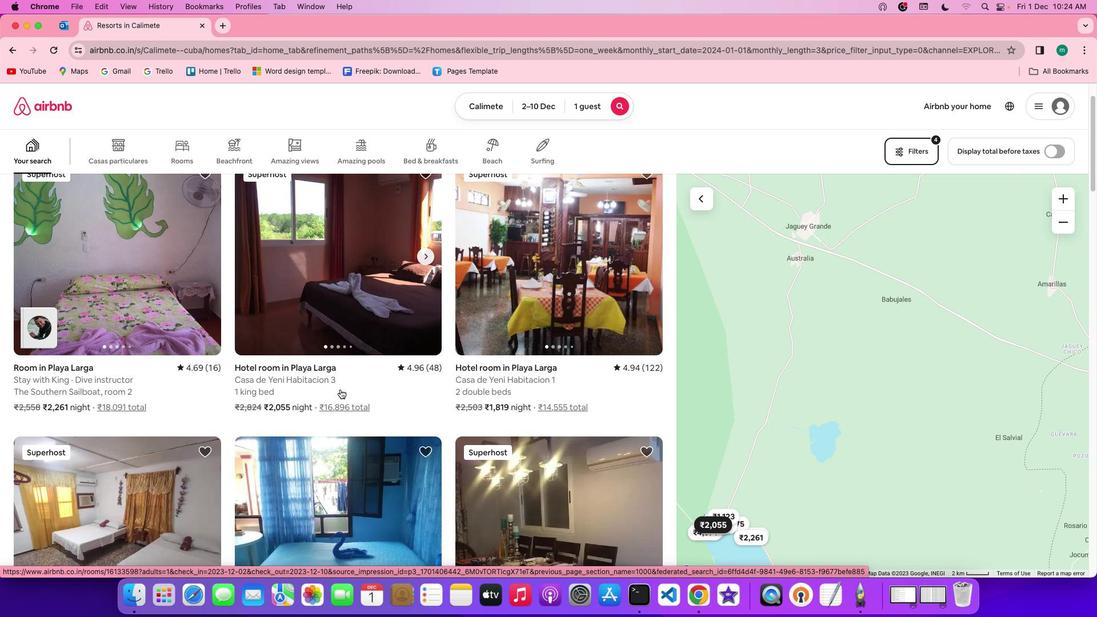 
Action: Mouse scrolled (340, 389) with delta (0, -1)
Screenshot: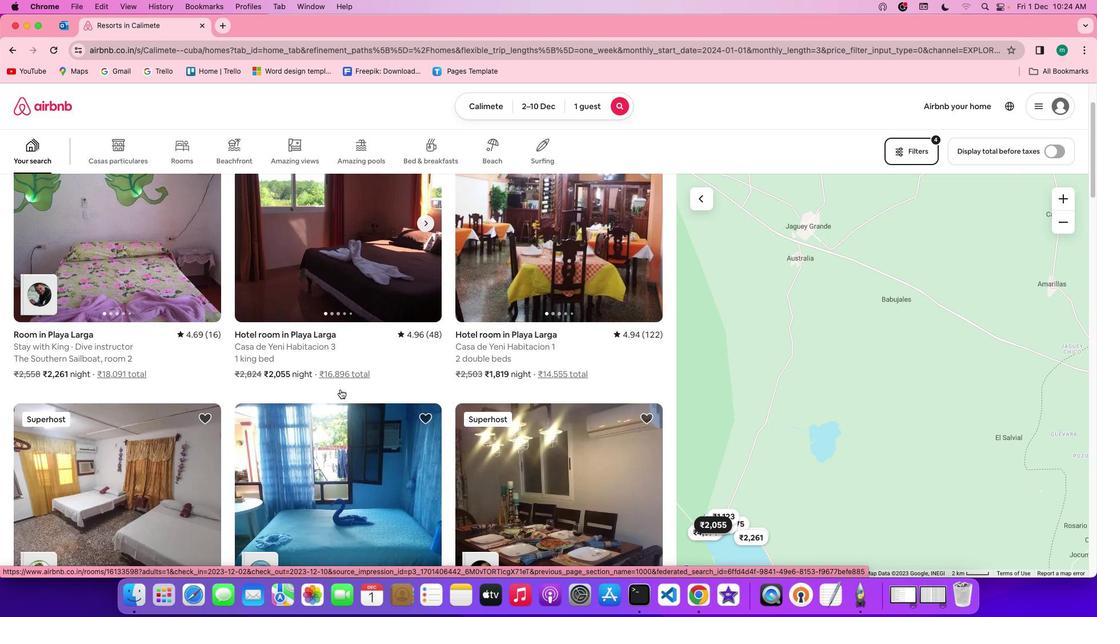 
Action: Mouse scrolled (340, 389) with delta (0, -1)
Screenshot: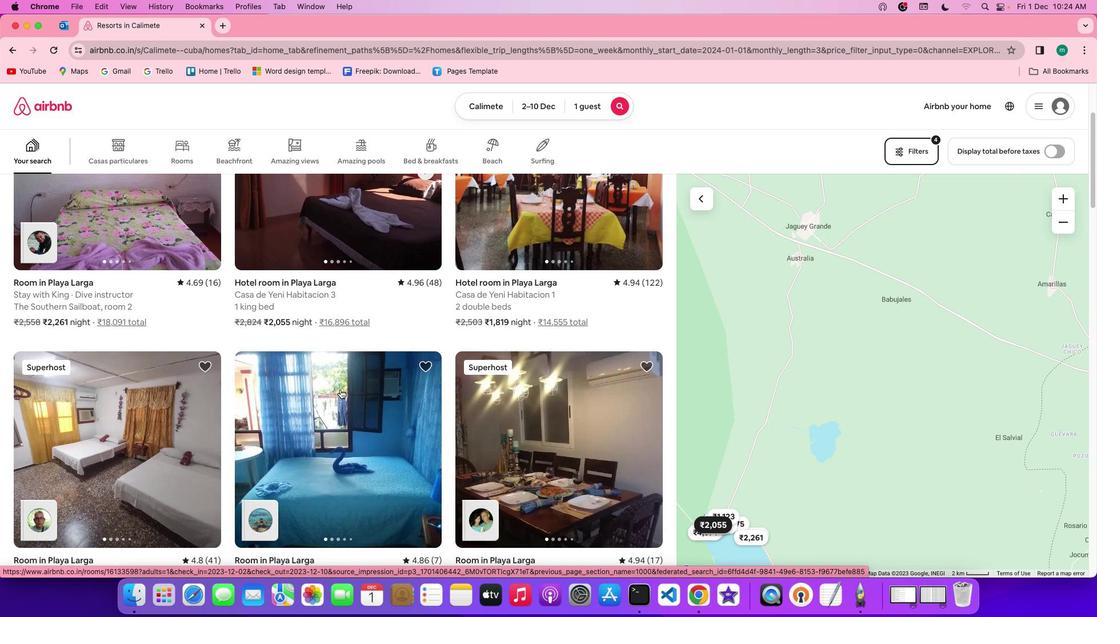 
Action: Mouse scrolled (340, 389) with delta (0, 0)
Screenshot: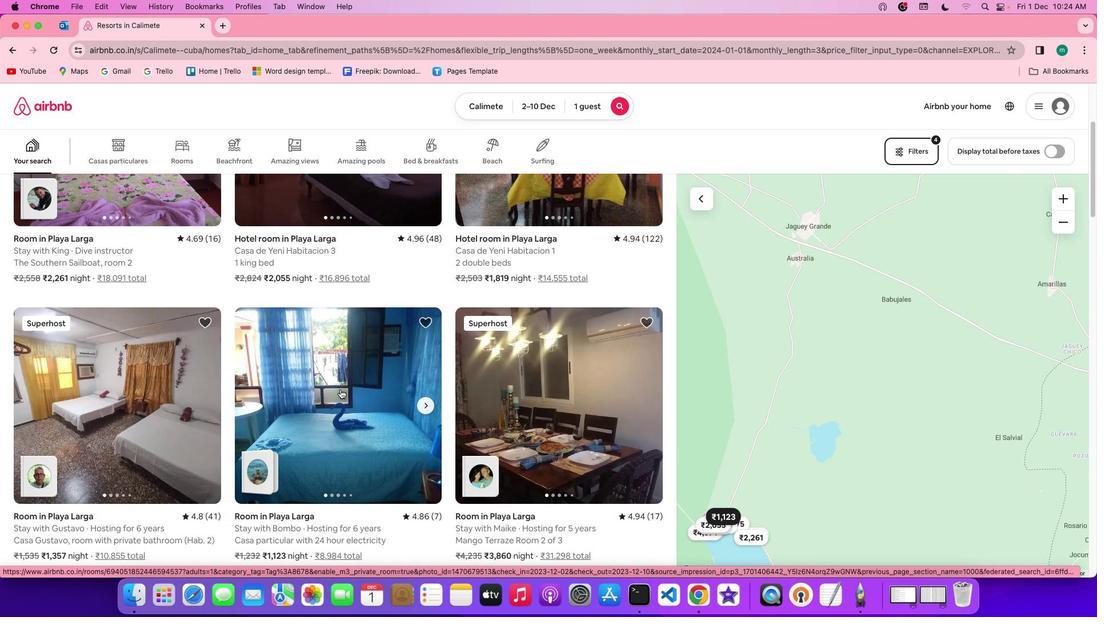 
Action: Mouse scrolled (340, 389) with delta (0, 0)
Screenshot: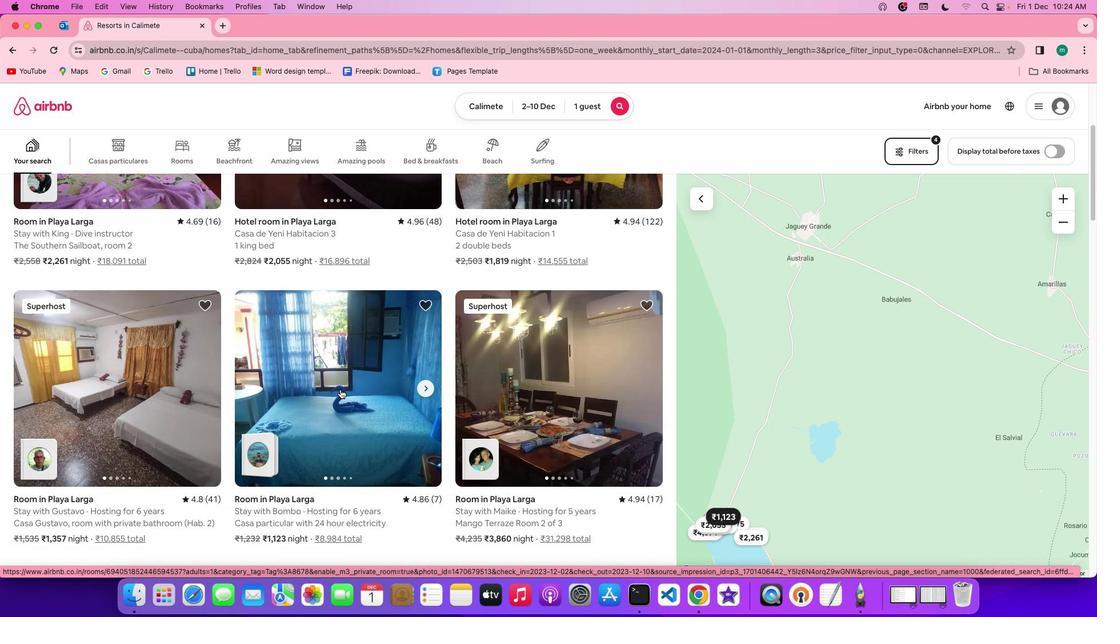 
Action: Mouse scrolled (340, 389) with delta (0, -1)
Screenshot: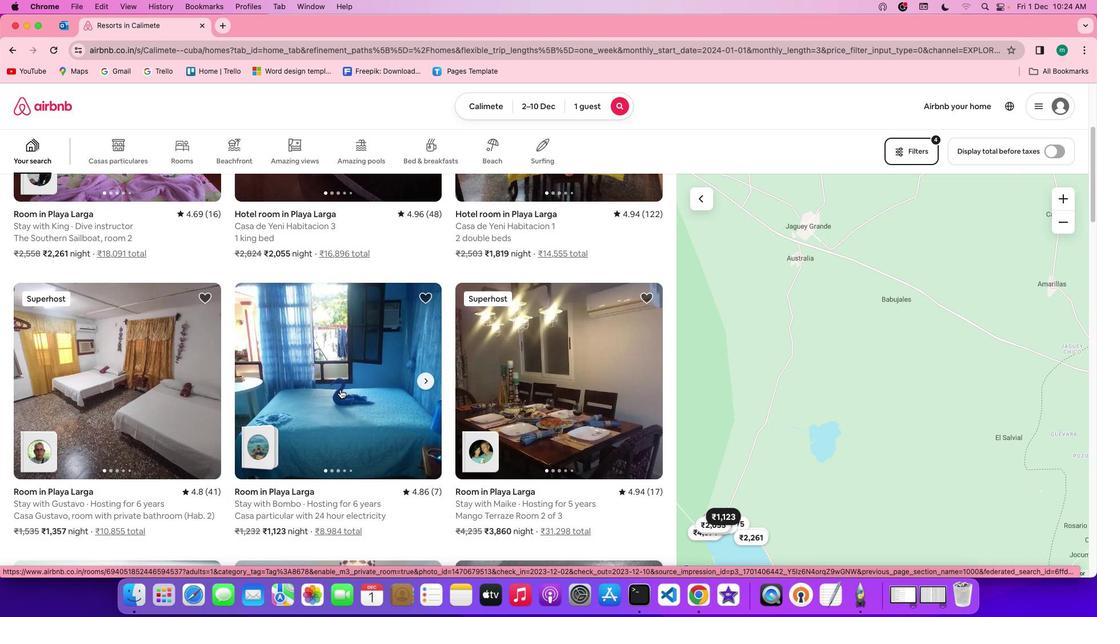 
Action: Mouse scrolled (340, 389) with delta (0, 0)
Screenshot: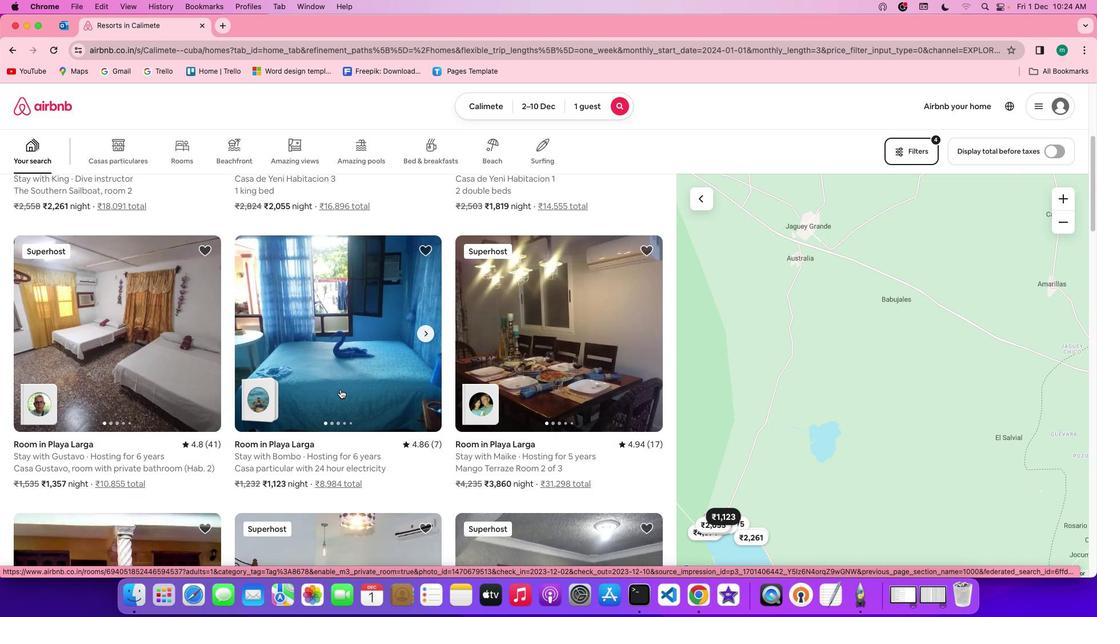 
Action: Mouse scrolled (340, 389) with delta (0, 0)
Screenshot: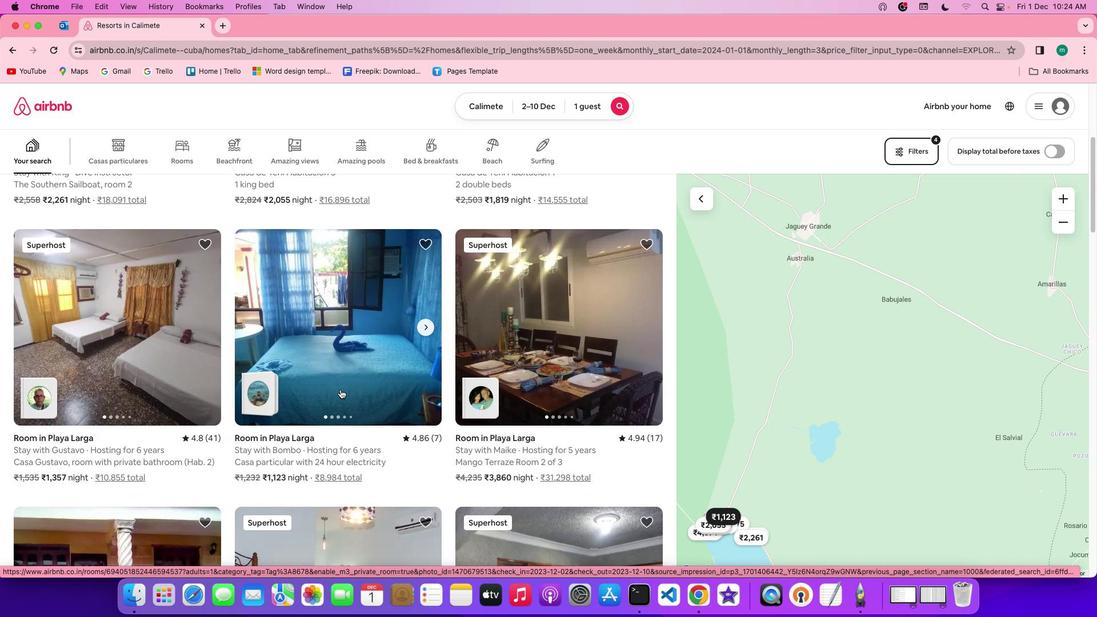 
Action: Mouse scrolled (340, 389) with delta (0, -1)
Screenshot: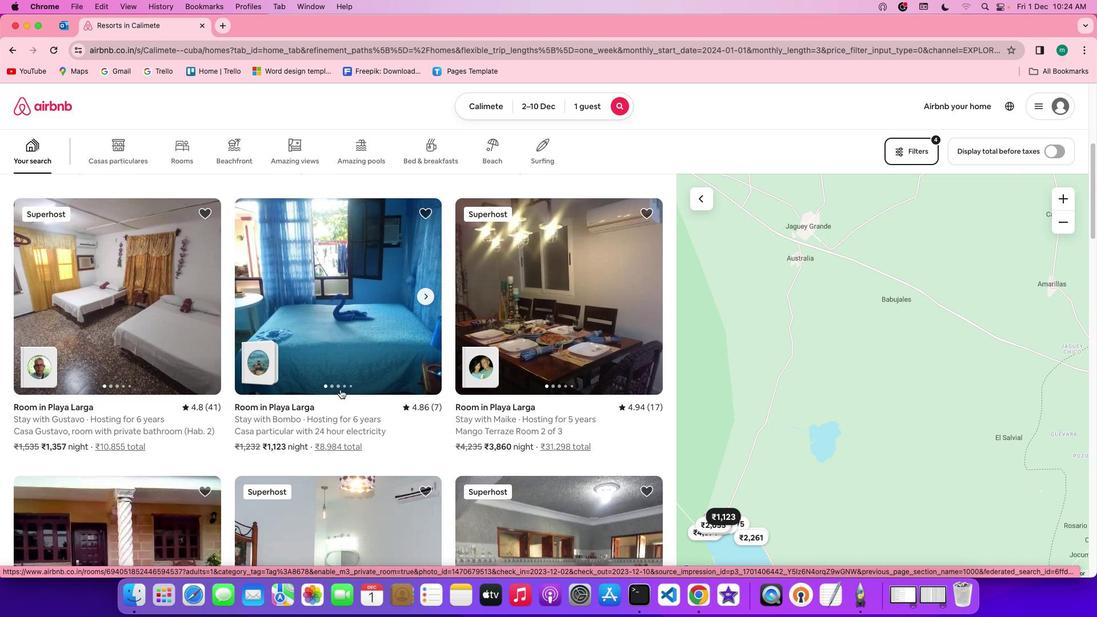 
Action: Mouse moved to (123, 310)
Screenshot: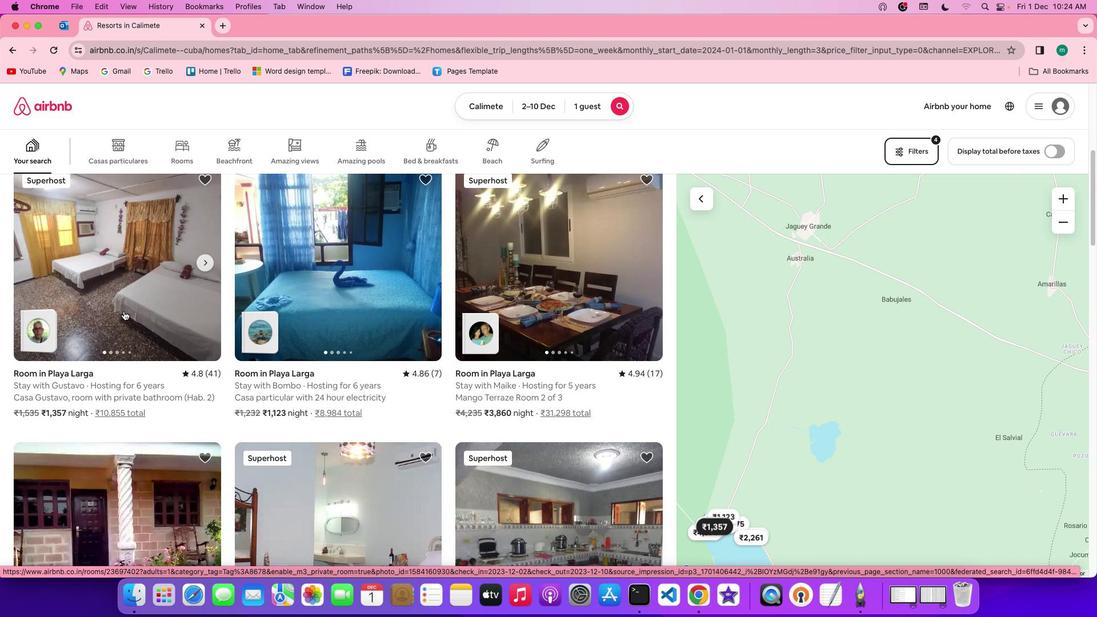 
Action: Mouse pressed left at (123, 310)
Screenshot: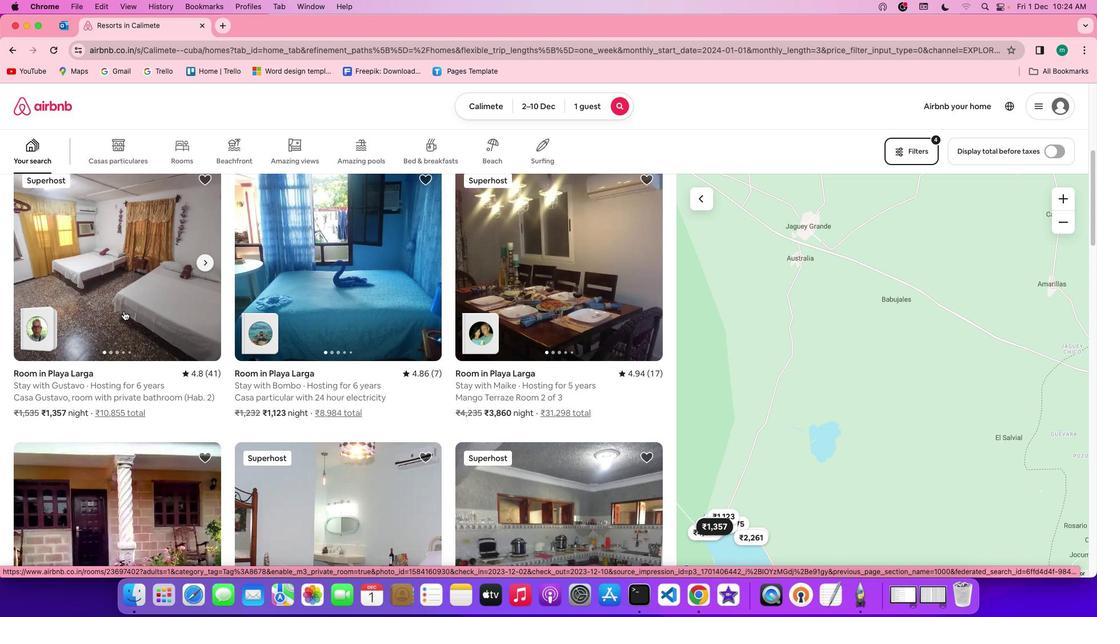 
Action: Mouse moved to (784, 429)
Screenshot: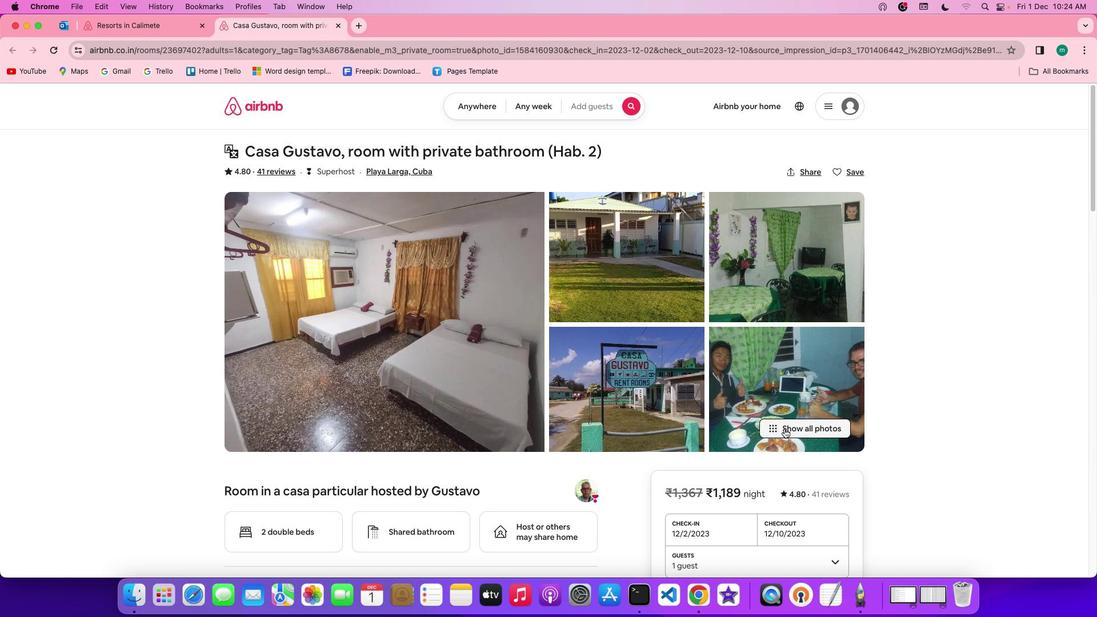 
Action: Mouse pressed left at (784, 429)
Screenshot: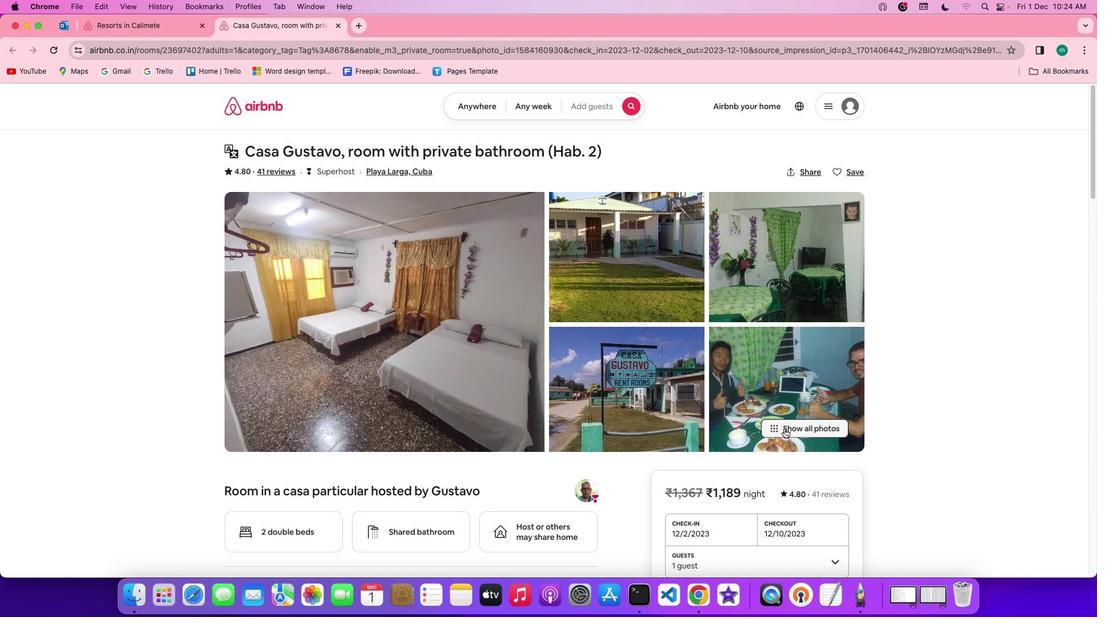 
Action: Mouse moved to (522, 454)
Screenshot: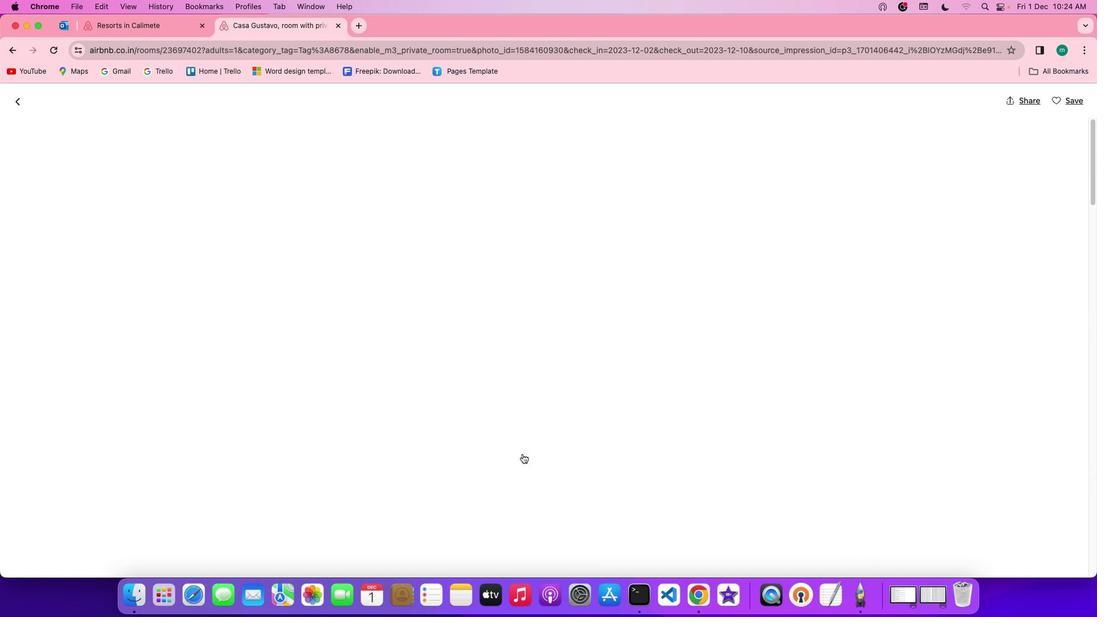 
Action: Mouse scrolled (522, 454) with delta (0, 0)
Screenshot: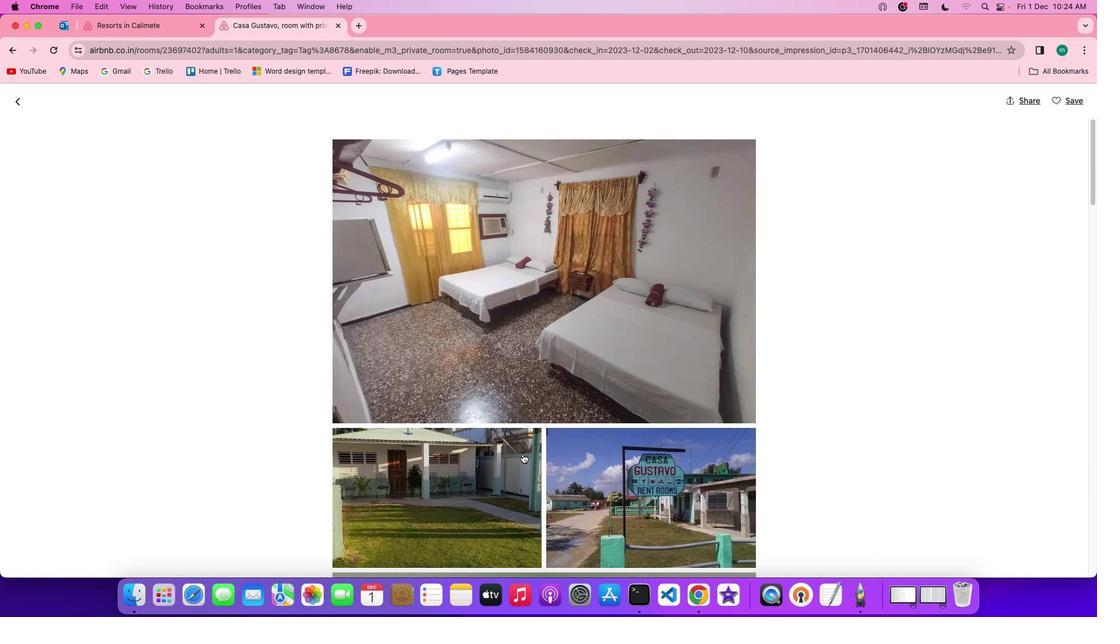 
Action: Mouse scrolled (522, 454) with delta (0, 0)
Screenshot: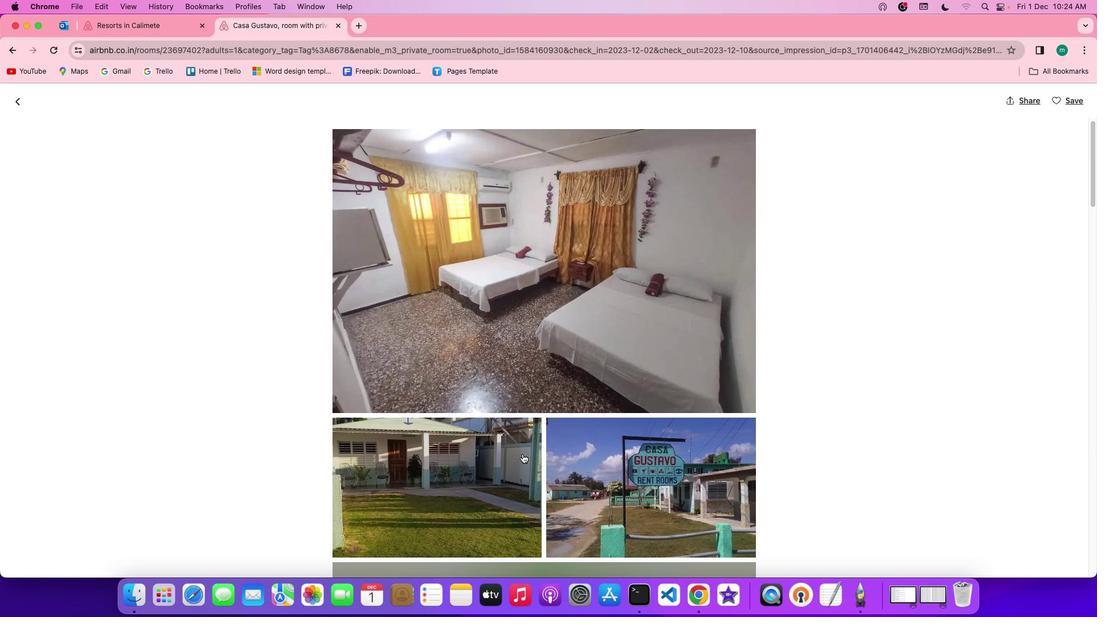 
Action: Mouse scrolled (522, 454) with delta (0, 0)
Screenshot: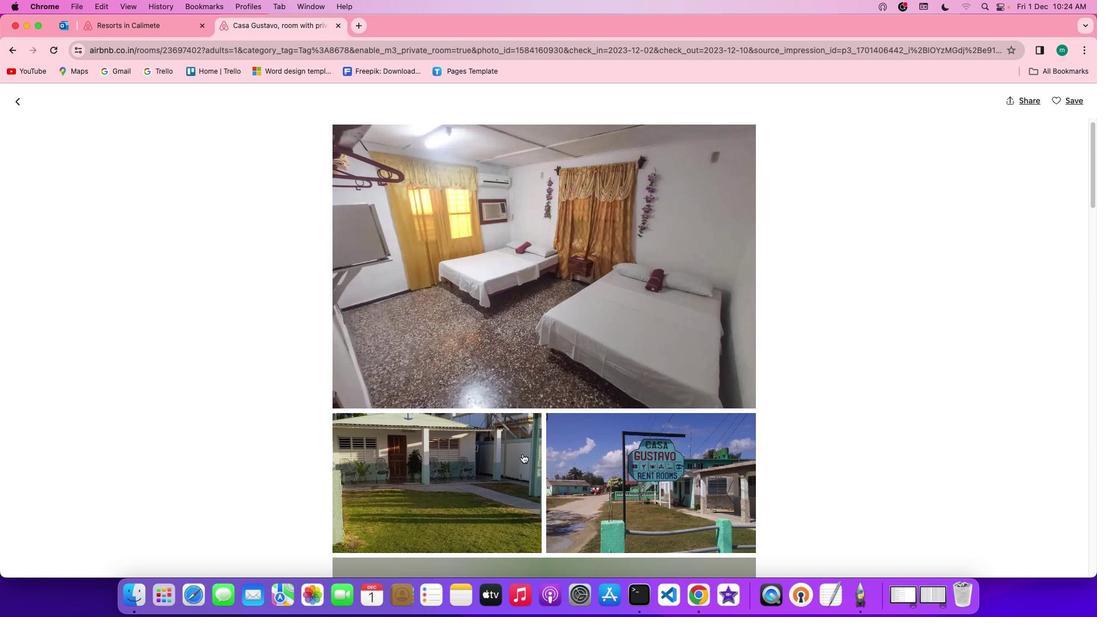 
Action: Mouse scrolled (522, 454) with delta (0, 0)
Screenshot: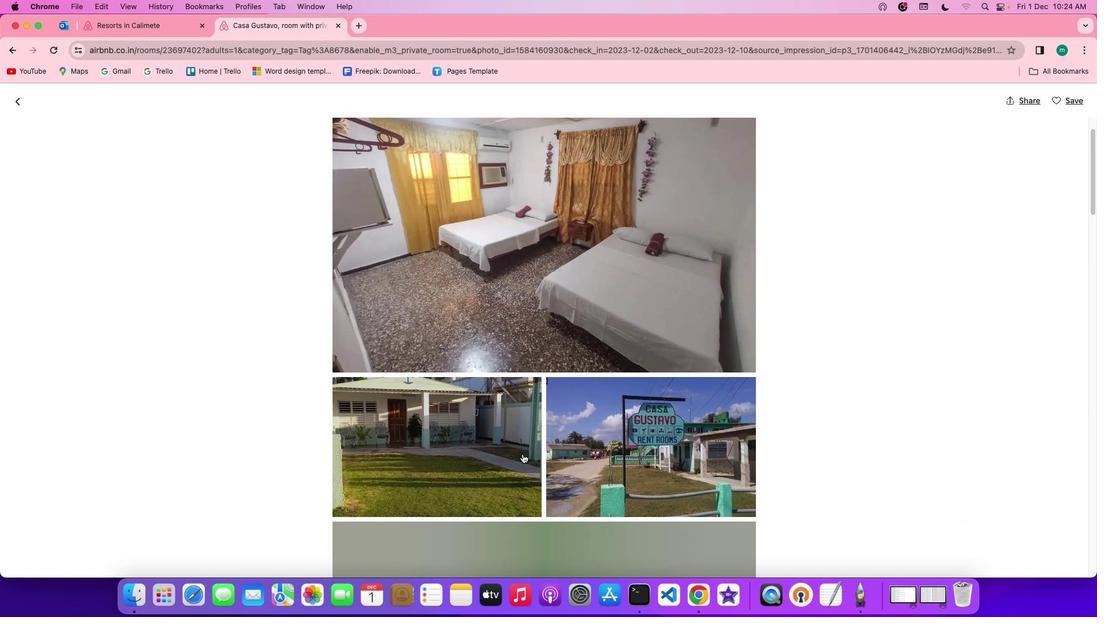 
Action: Mouse scrolled (522, 454) with delta (0, 0)
Screenshot: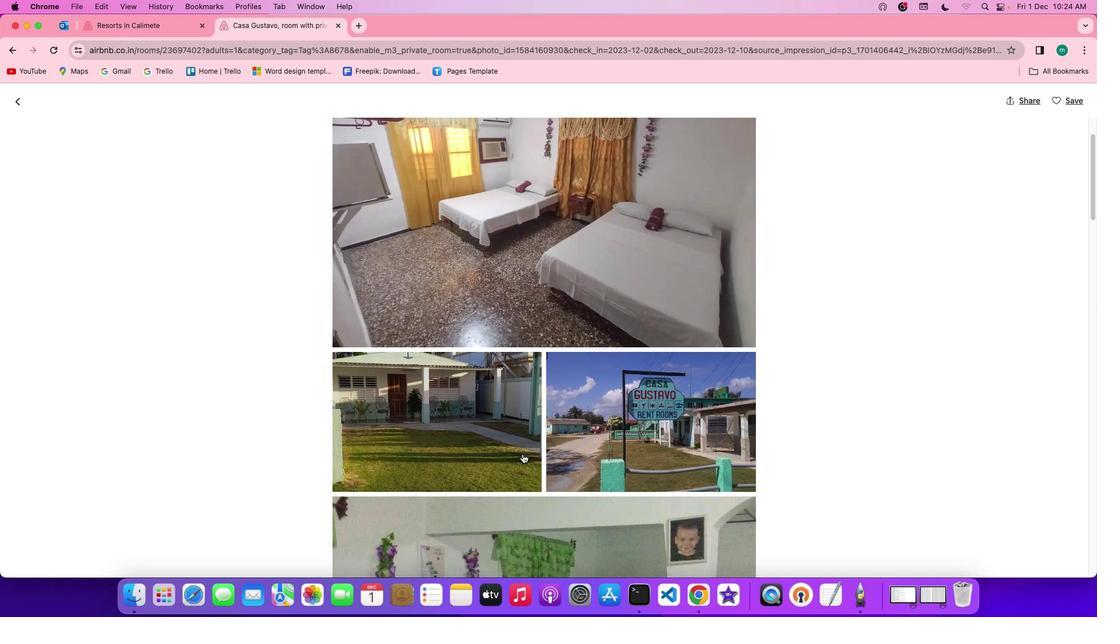 
Action: Mouse scrolled (522, 454) with delta (0, 0)
Screenshot: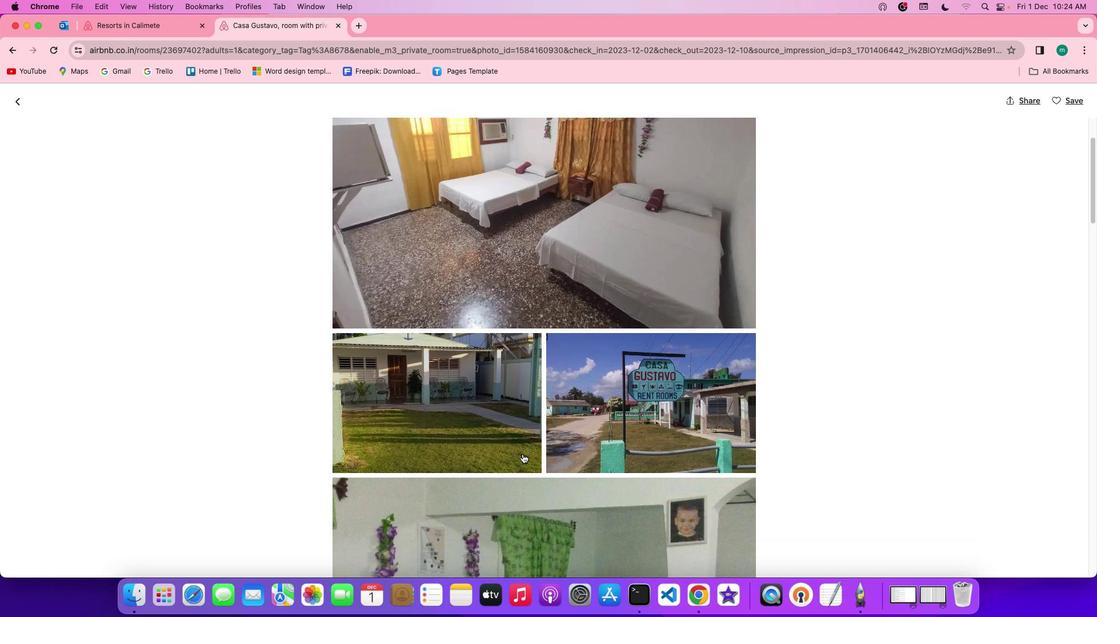 
Action: Mouse scrolled (522, 454) with delta (0, -1)
Screenshot: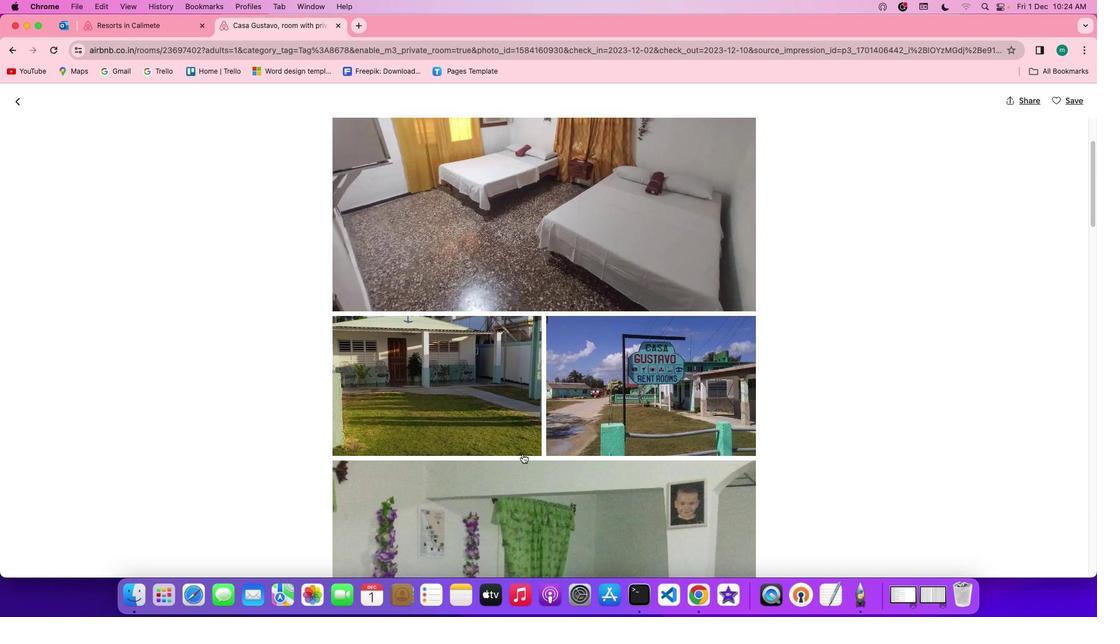 
Action: Mouse scrolled (522, 454) with delta (0, -1)
Screenshot: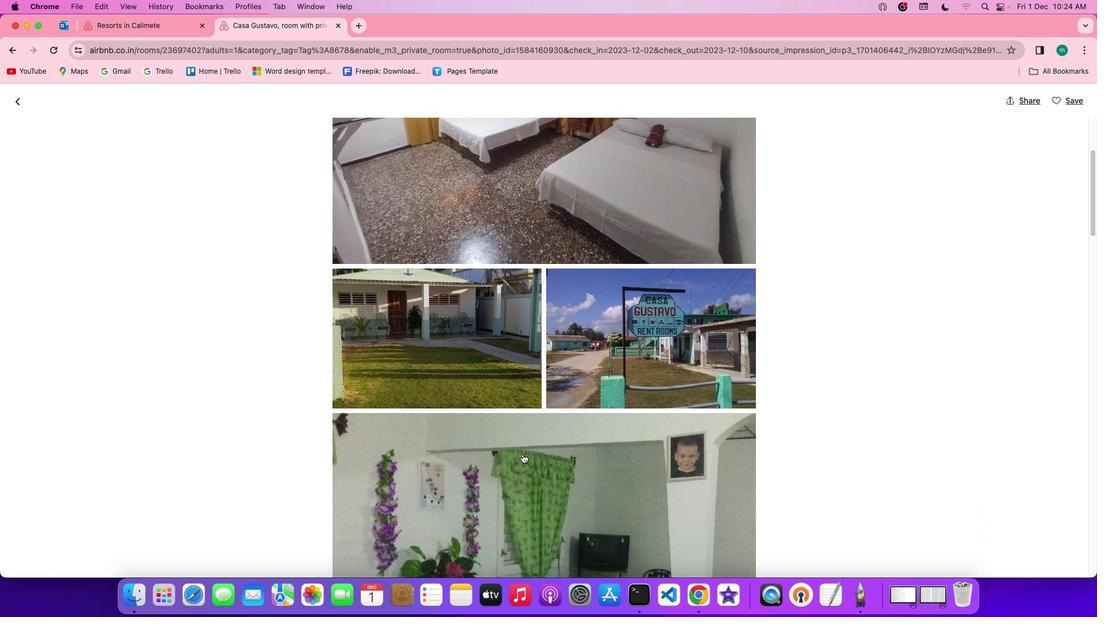 
Action: Mouse scrolled (522, 454) with delta (0, 0)
Screenshot: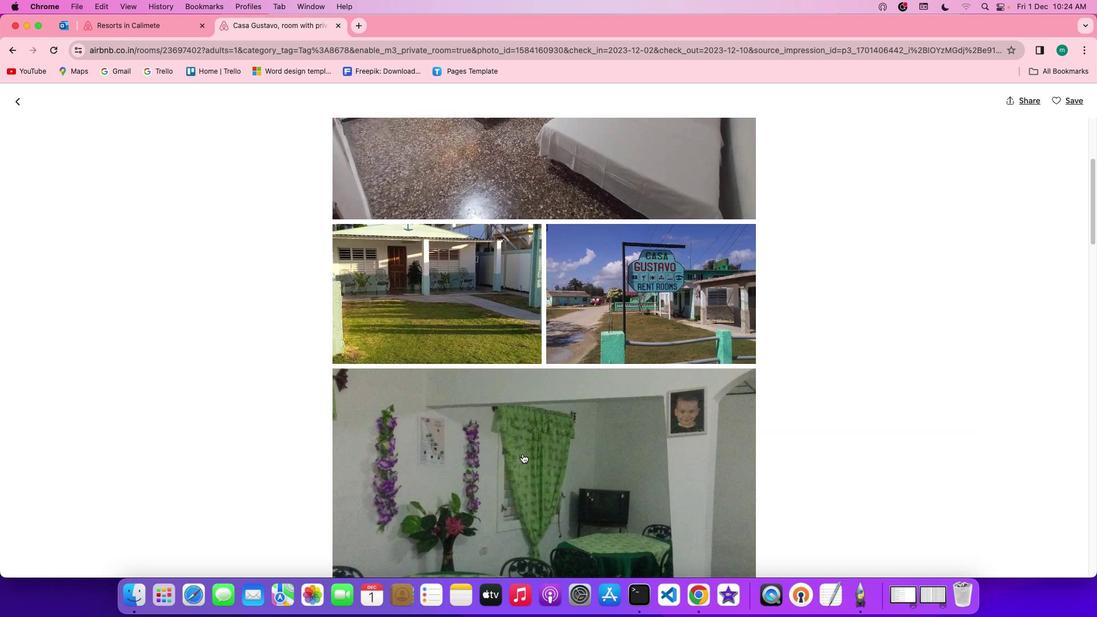 
Action: Mouse scrolled (522, 454) with delta (0, 0)
Screenshot: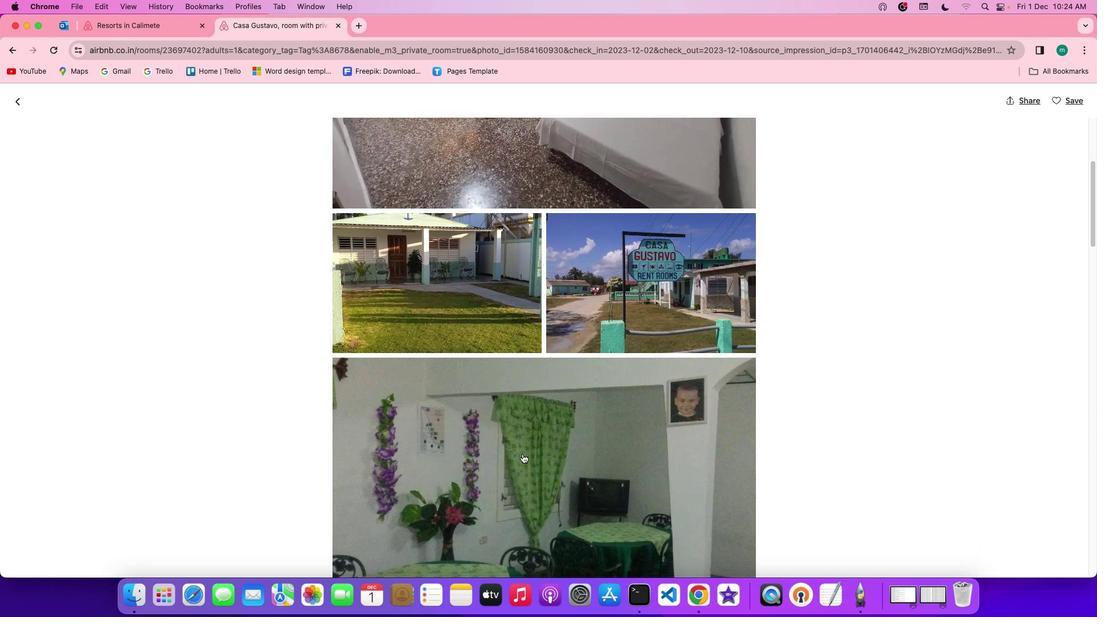 
Action: Mouse scrolled (522, 454) with delta (0, -1)
Screenshot: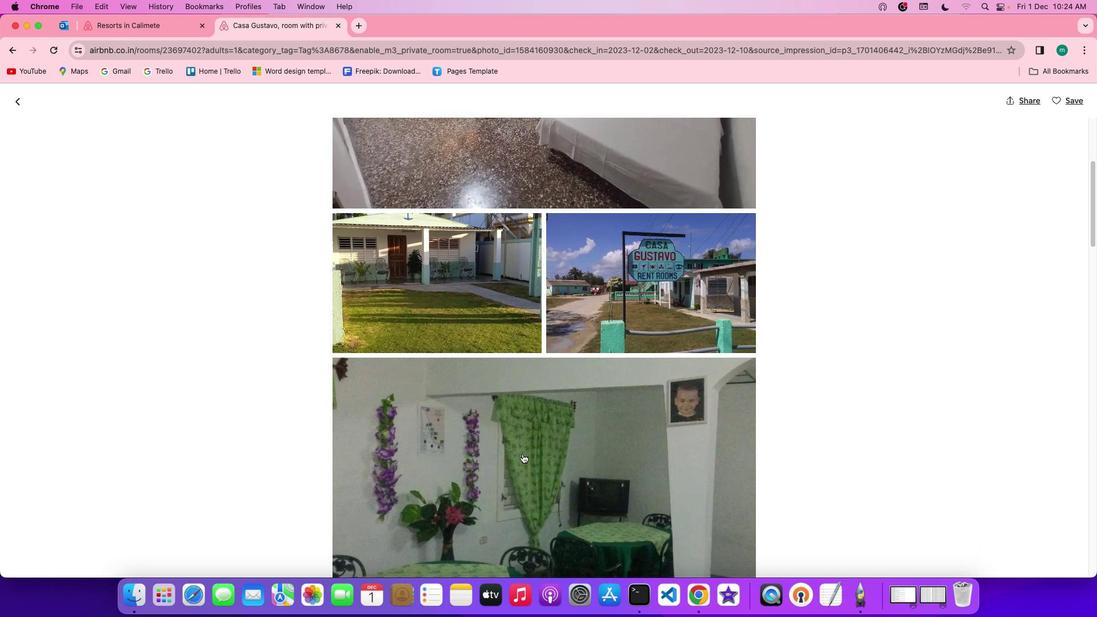 
Action: Mouse scrolled (522, 454) with delta (0, -1)
Screenshot: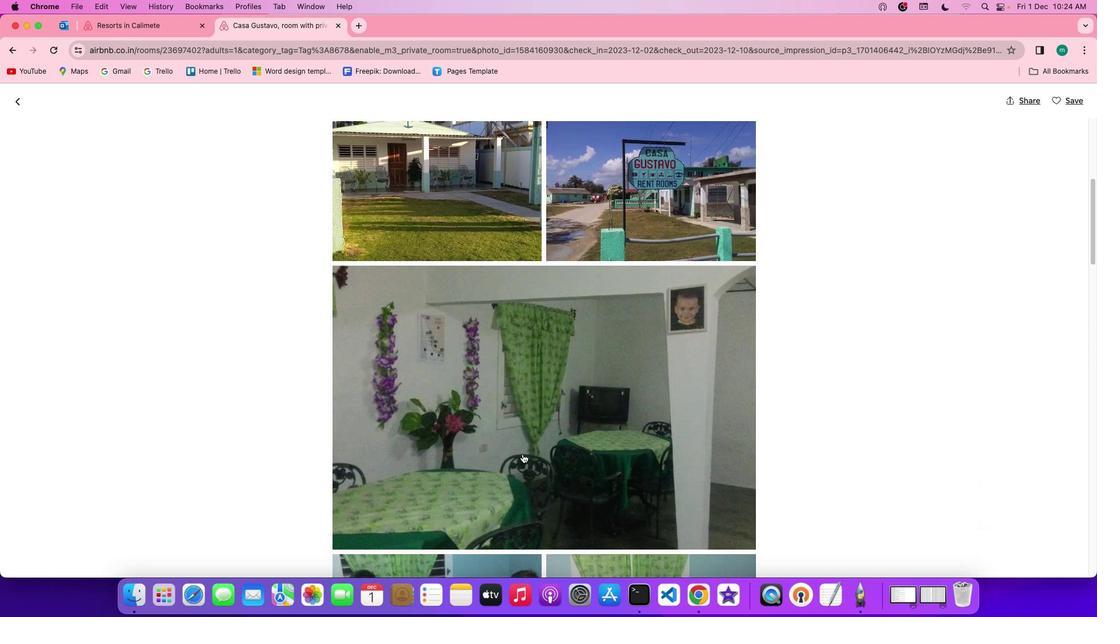 
Action: Mouse scrolled (522, 454) with delta (0, 0)
Screenshot: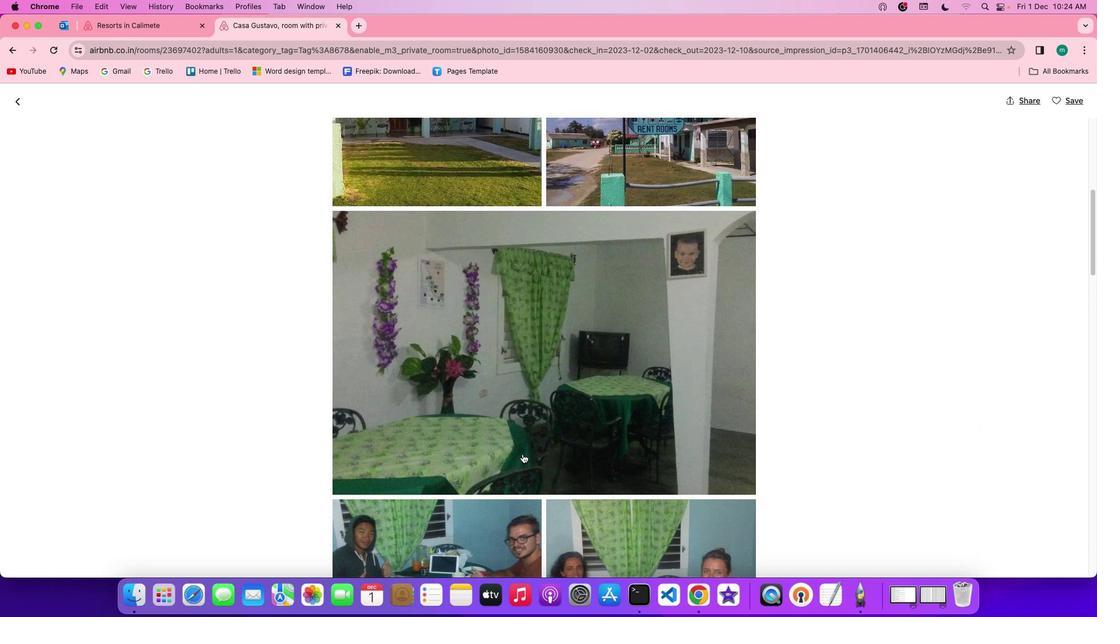 
Action: Mouse scrolled (522, 454) with delta (0, 0)
Screenshot: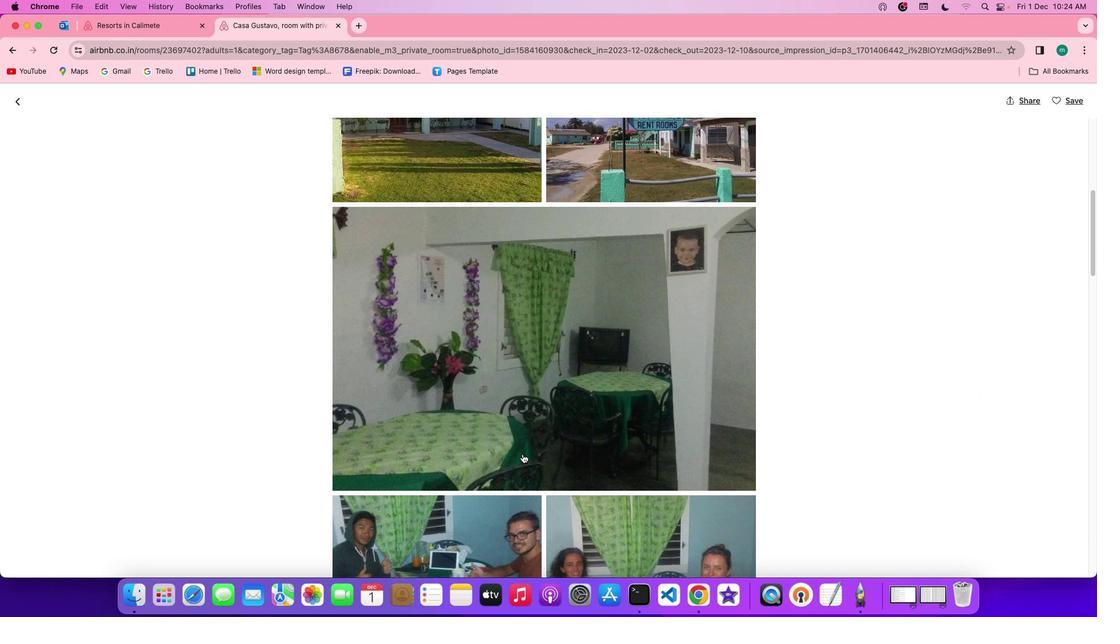 
Action: Mouse scrolled (522, 454) with delta (0, -1)
Screenshot: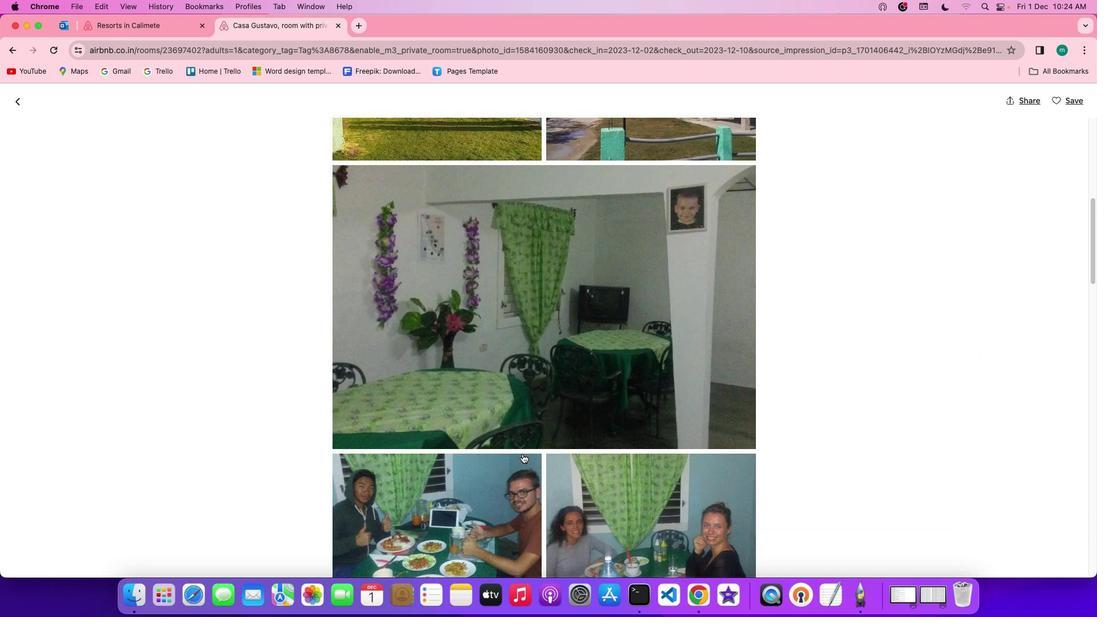 
Action: Mouse scrolled (522, 454) with delta (0, -1)
Screenshot: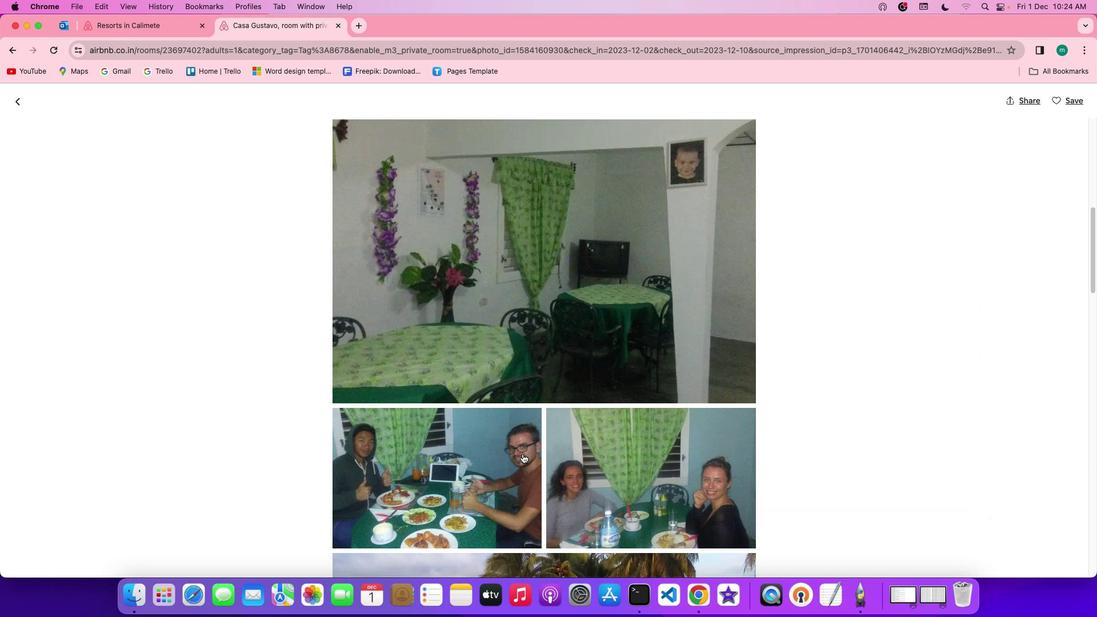 
Action: Mouse scrolled (522, 454) with delta (0, 0)
Screenshot: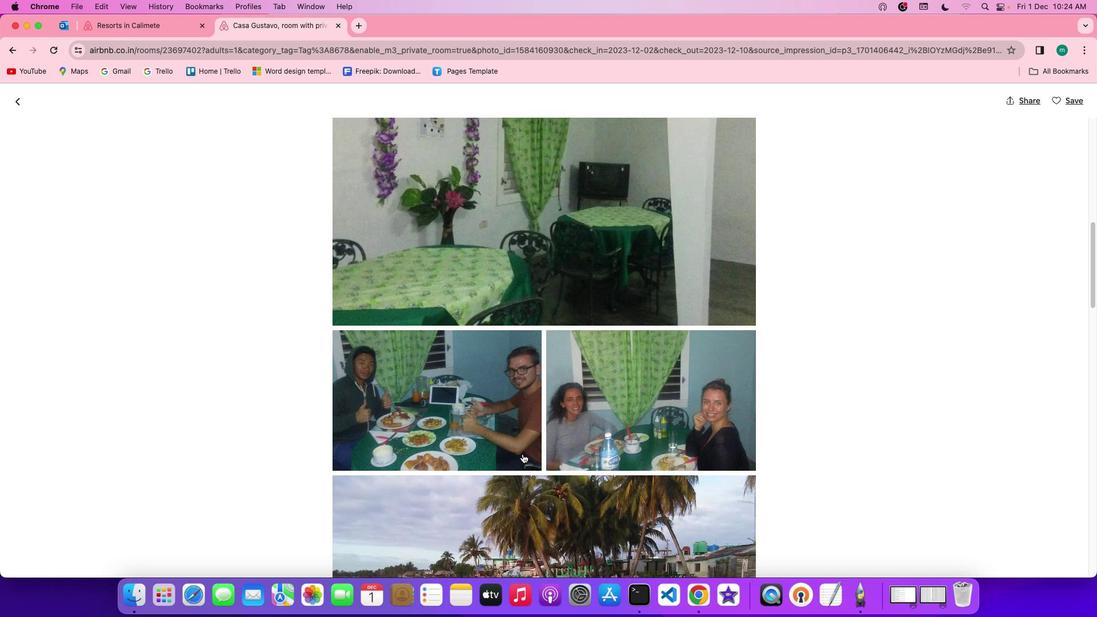 
Action: Mouse scrolled (522, 454) with delta (0, 0)
Screenshot: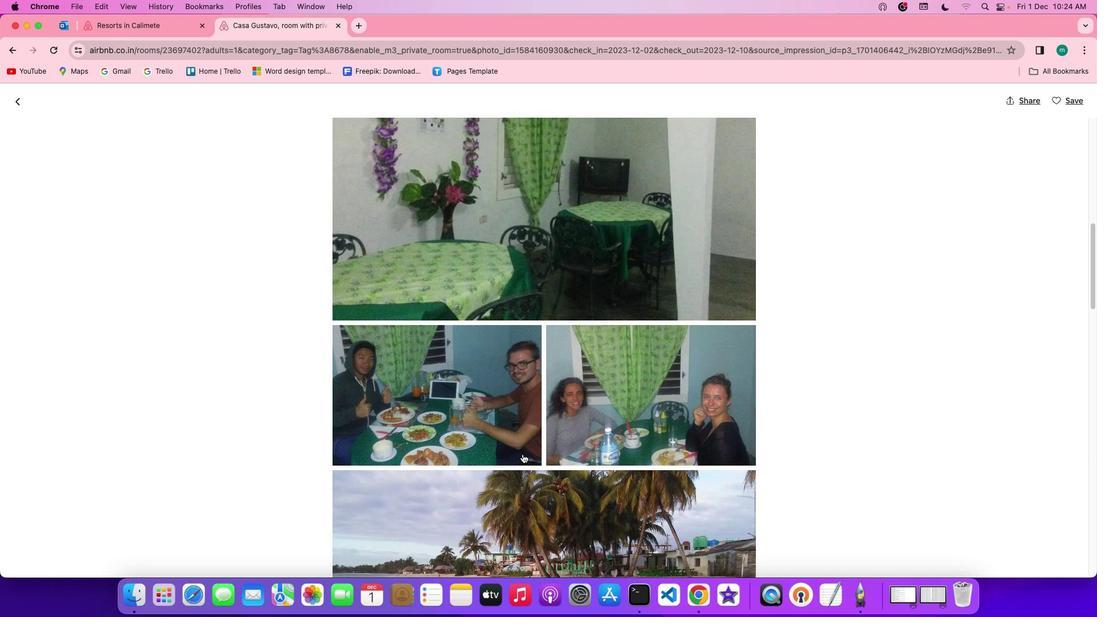 
Action: Mouse scrolled (522, 454) with delta (0, -1)
Screenshot: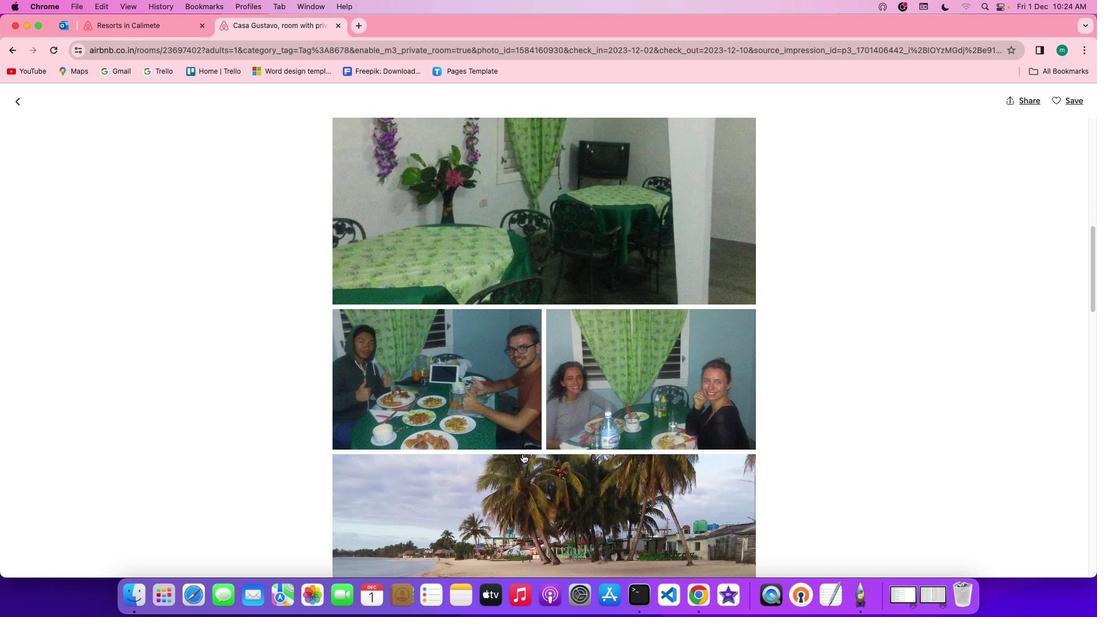 
Action: Mouse scrolled (522, 454) with delta (0, -1)
Screenshot: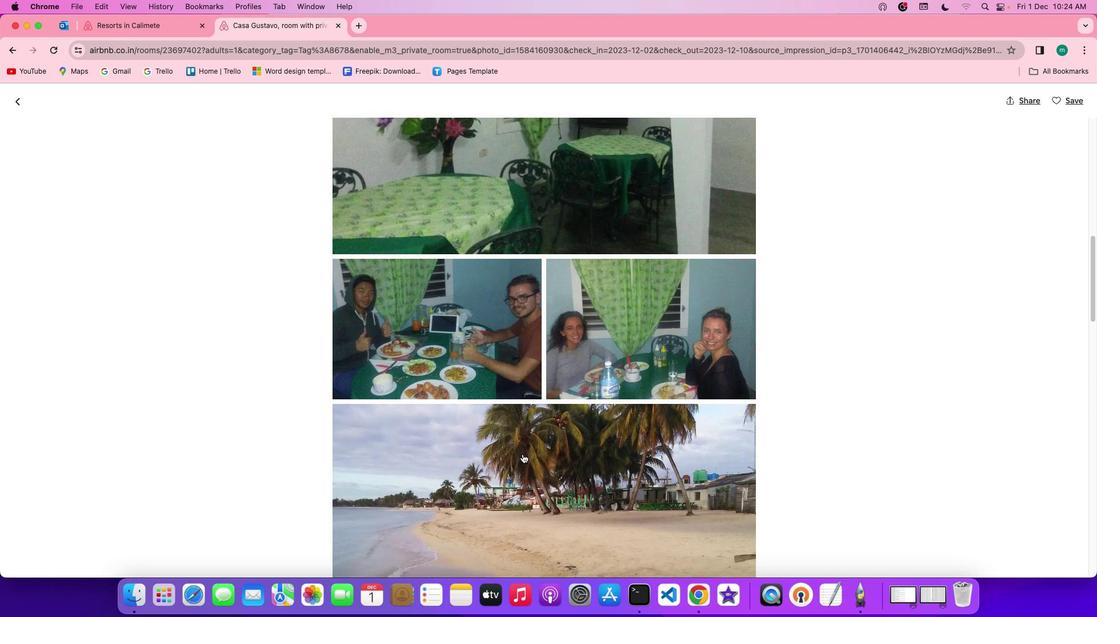 
Action: Mouse scrolled (522, 454) with delta (0, 0)
Screenshot: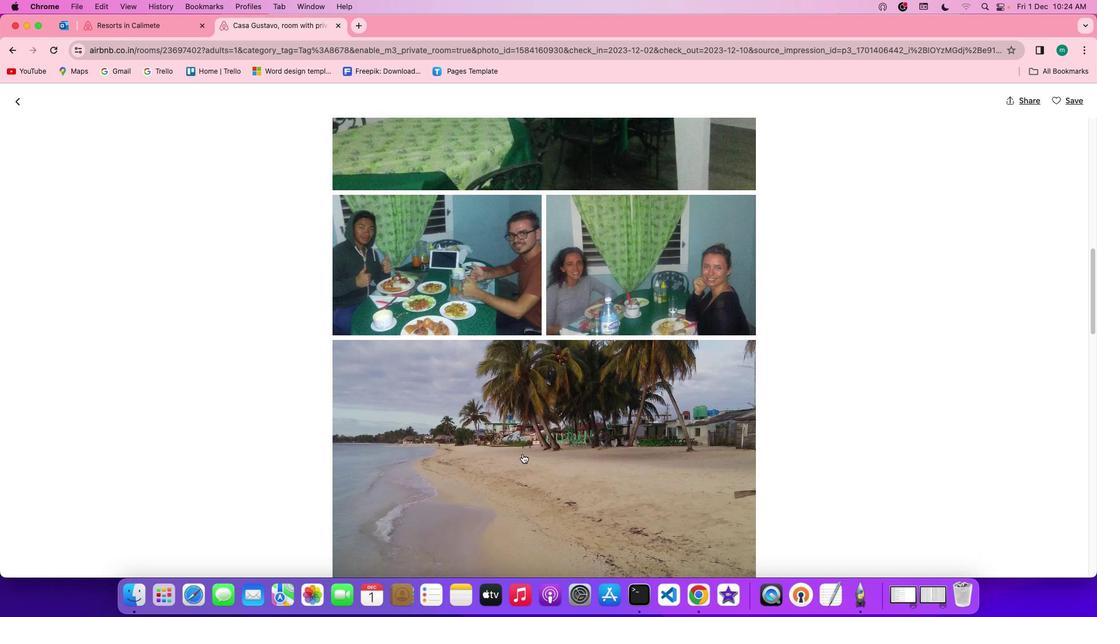 
Action: Mouse scrolled (522, 454) with delta (0, 0)
Screenshot: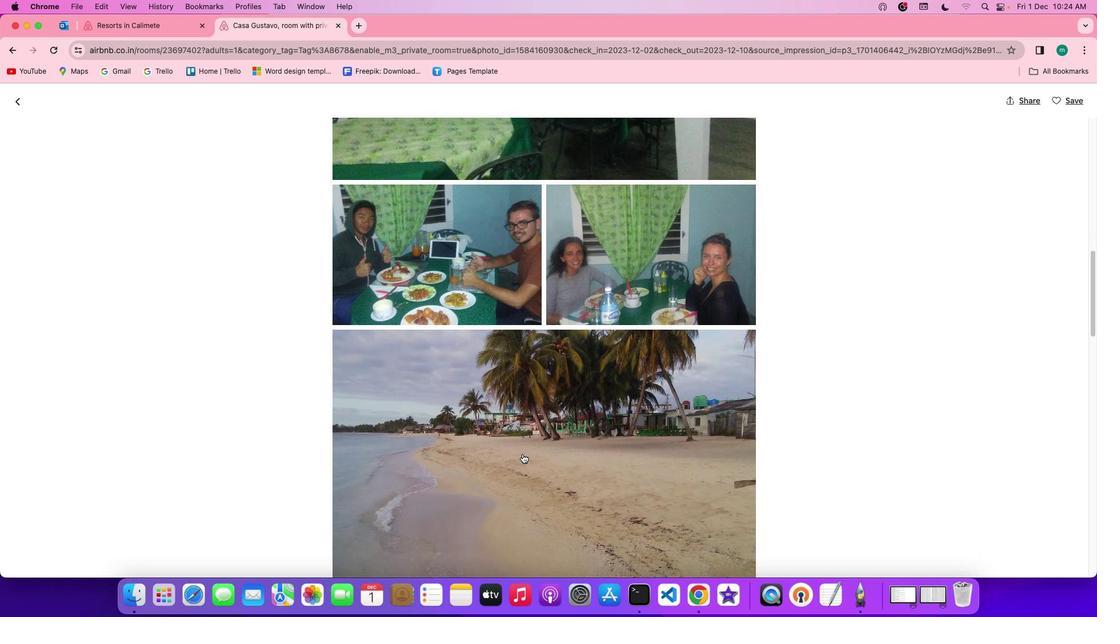 
Action: Mouse scrolled (522, 454) with delta (0, -1)
Screenshot: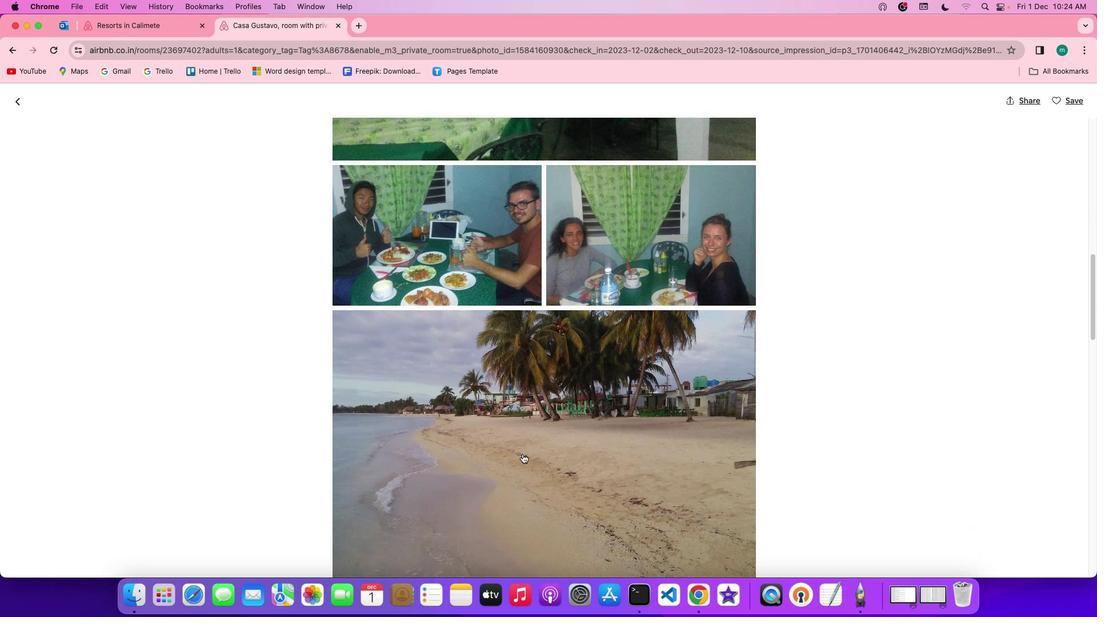 
Action: Mouse scrolled (522, 454) with delta (0, -1)
Screenshot: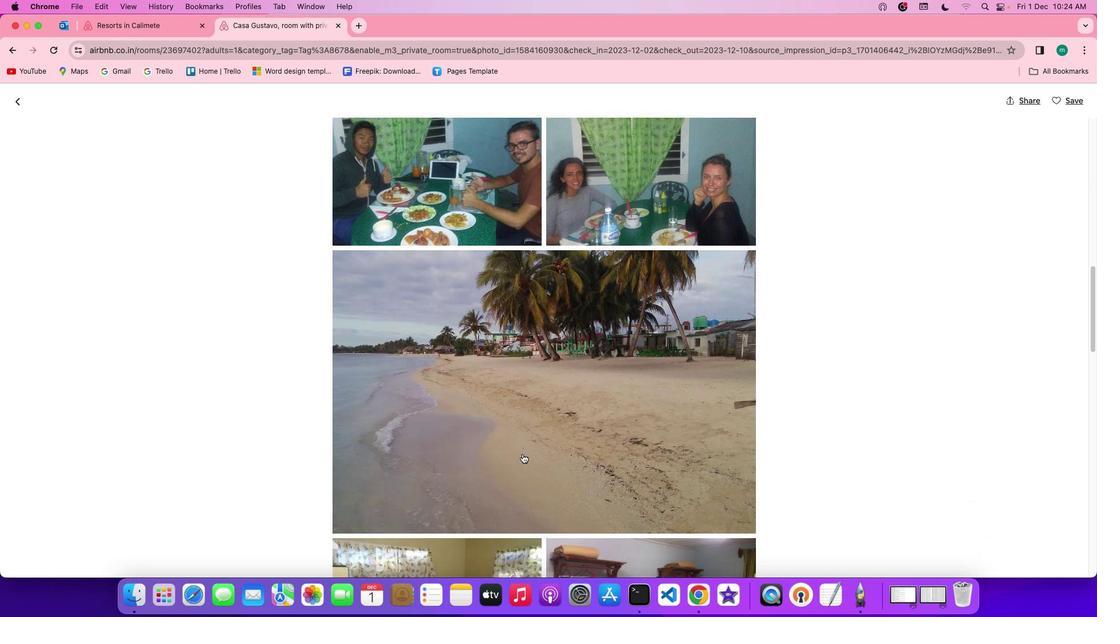 
Action: Mouse scrolled (522, 454) with delta (0, 0)
Screenshot: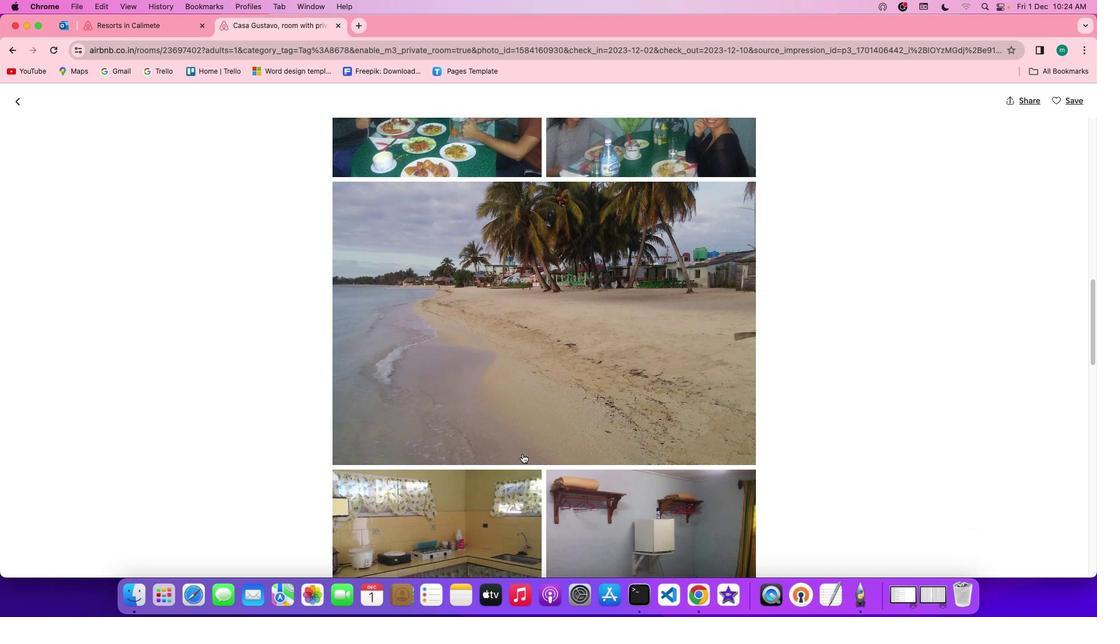 
Action: Mouse scrolled (522, 454) with delta (0, 0)
Screenshot: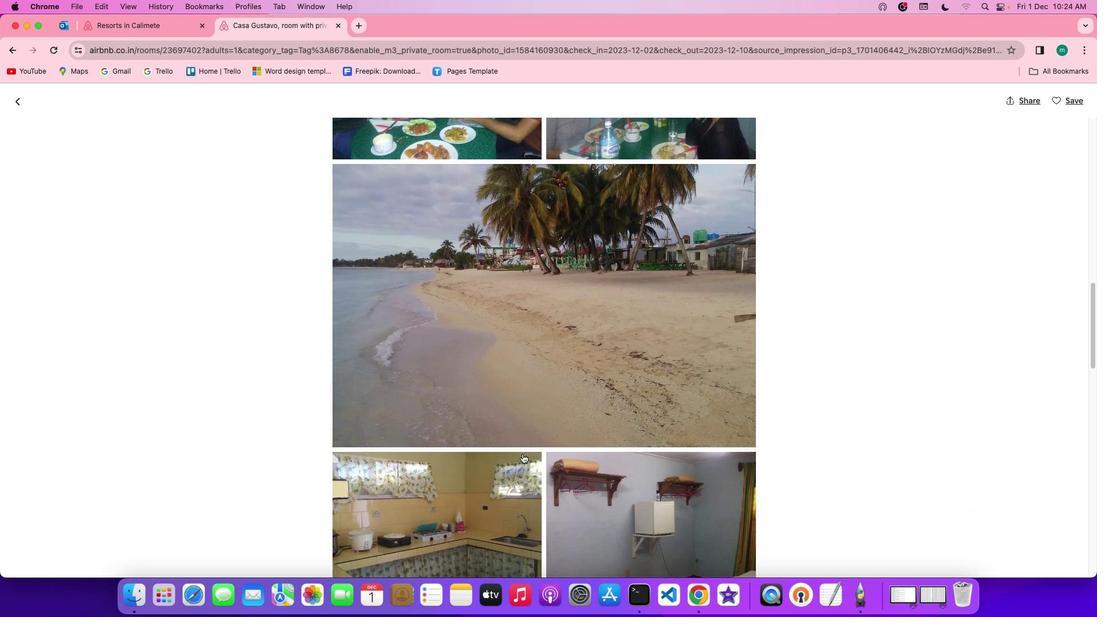 
Action: Mouse scrolled (522, 454) with delta (0, -1)
Screenshot: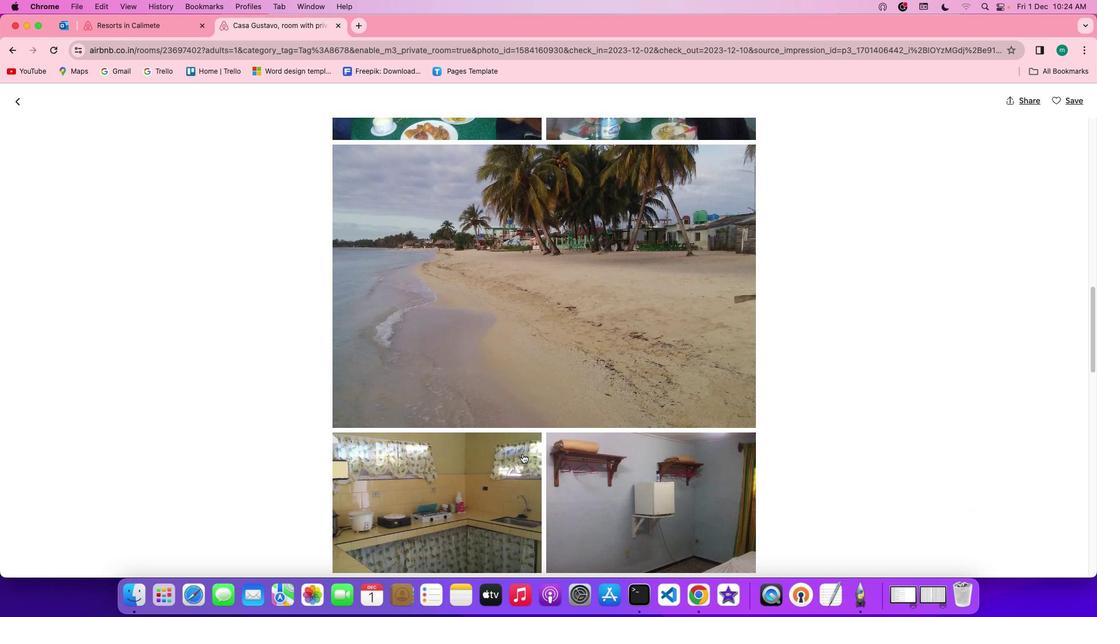 
Action: Mouse scrolled (522, 454) with delta (0, -1)
Screenshot: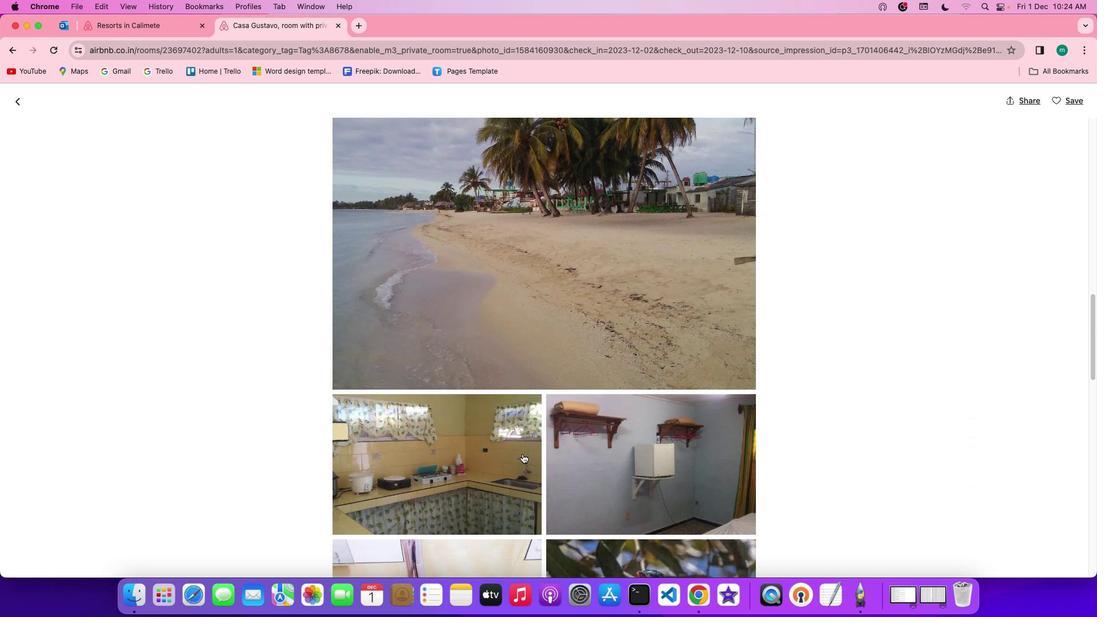 
Action: Mouse scrolled (522, 454) with delta (0, 0)
Screenshot: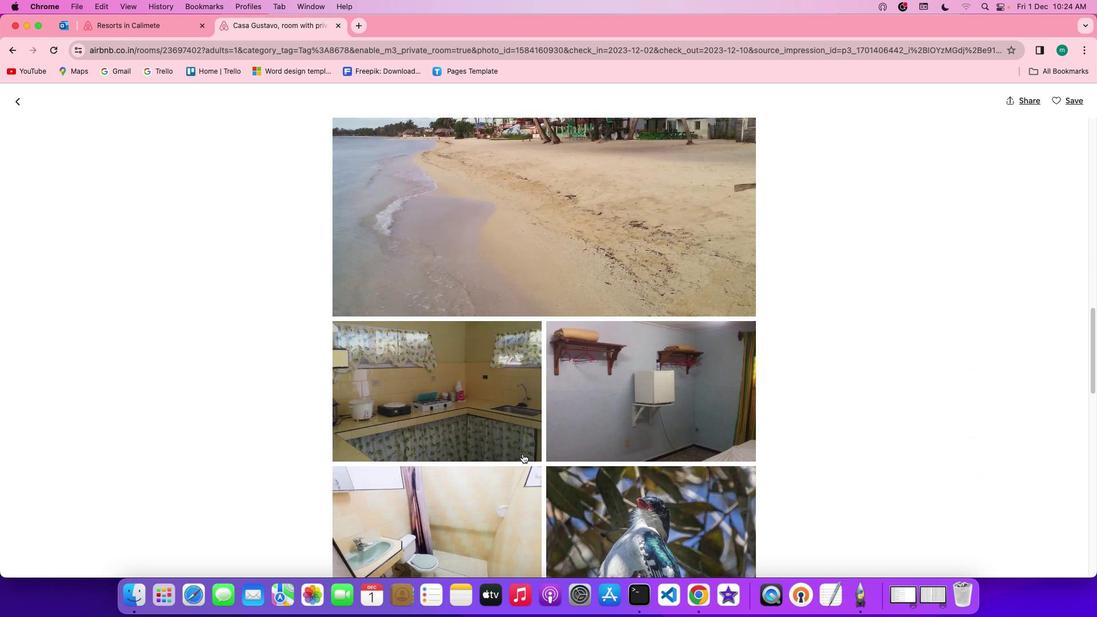 
Action: Mouse scrolled (522, 454) with delta (0, 0)
Screenshot: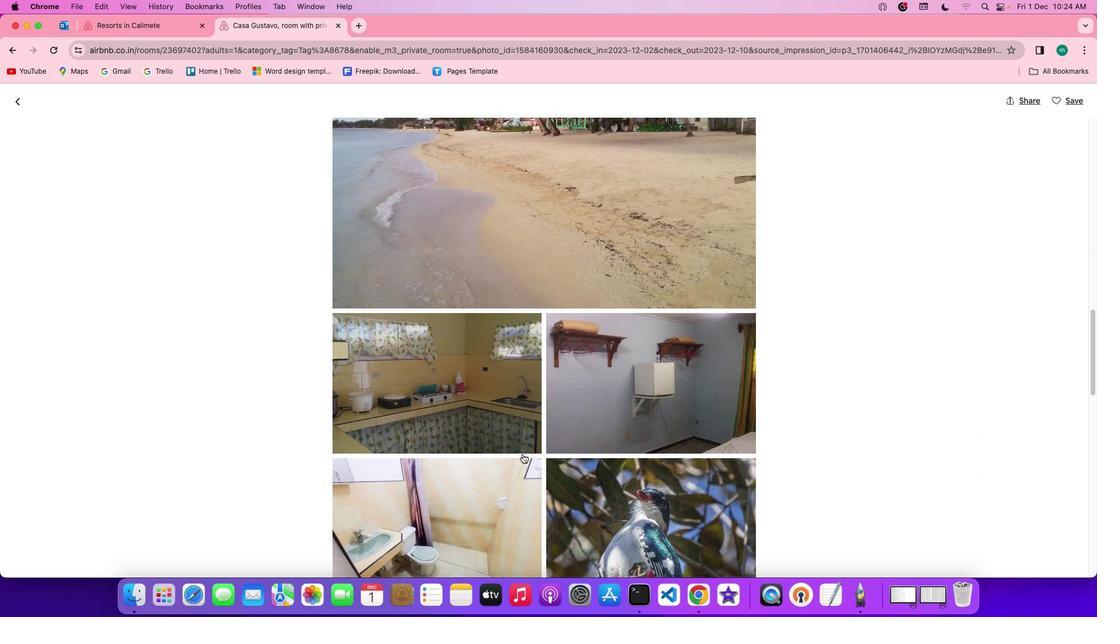 
Action: Mouse scrolled (522, 454) with delta (0, -1)
Screenshot: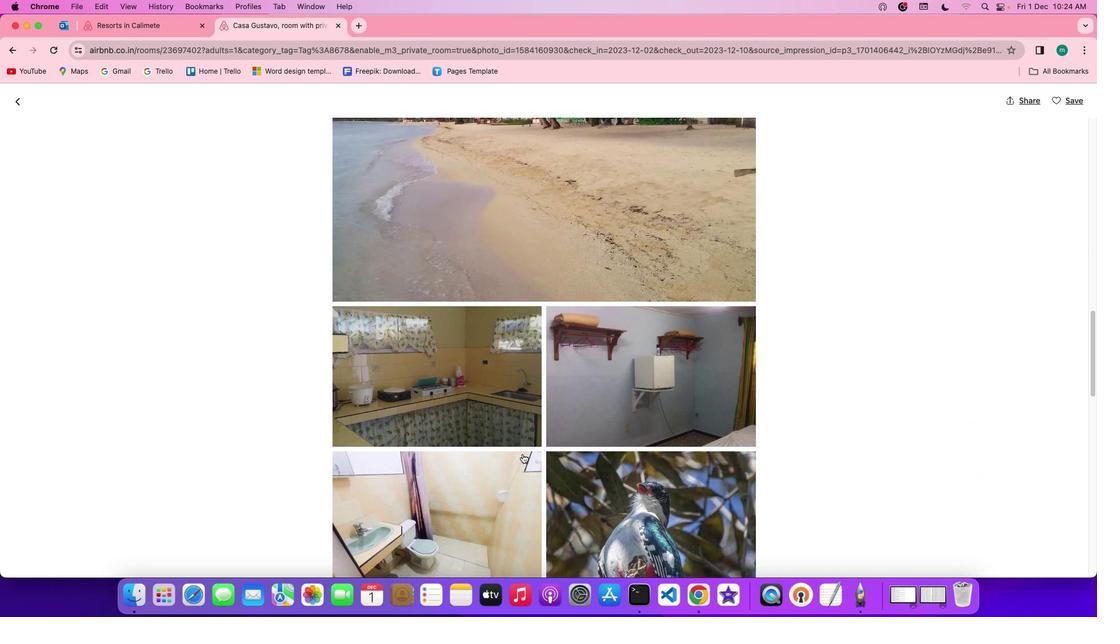 
Action: Mouse scrolled (522, 454) with delta (0, -1)
Screenshot: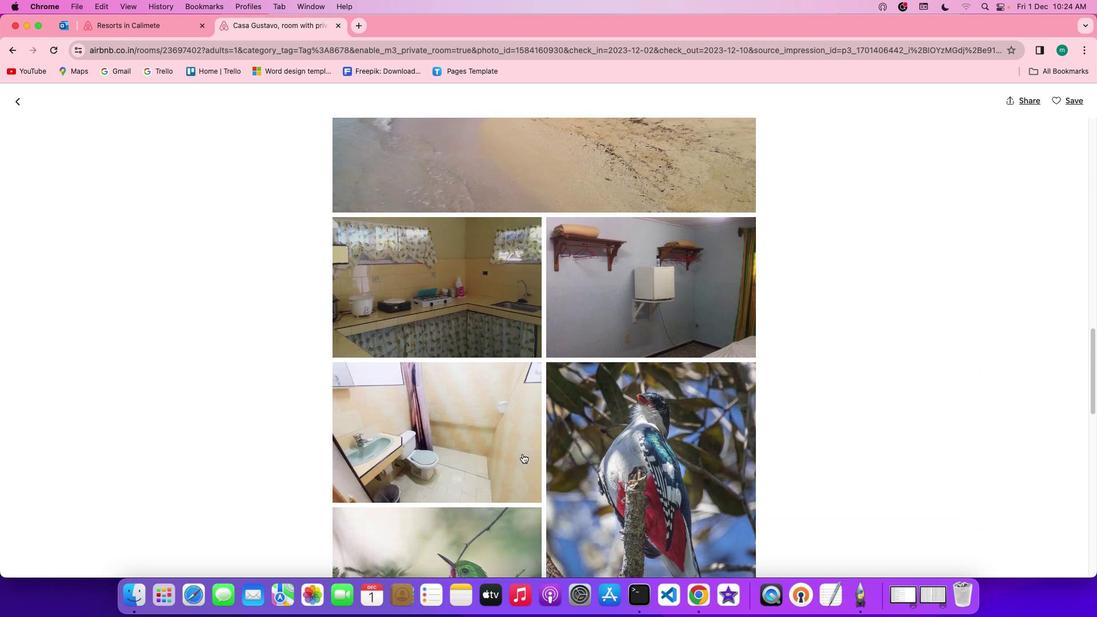 
Action: Mouse scrolled (522, 454) with delta (0, 0)
Screenshot: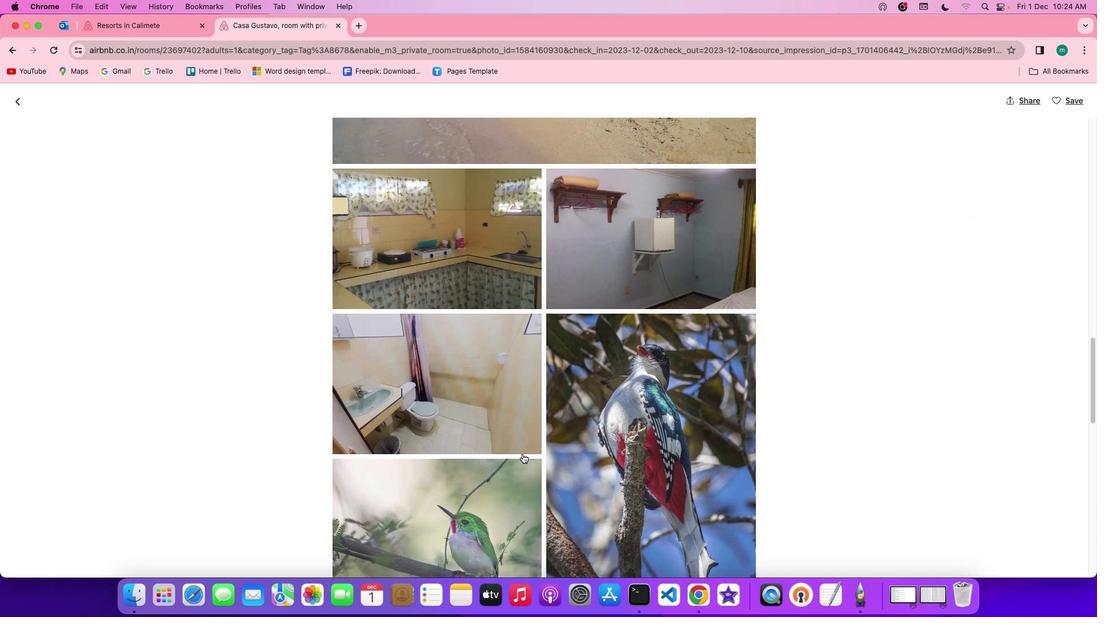 
Action: Mouse scrolled (522, 454) with delta (0, 0)
Screenshot: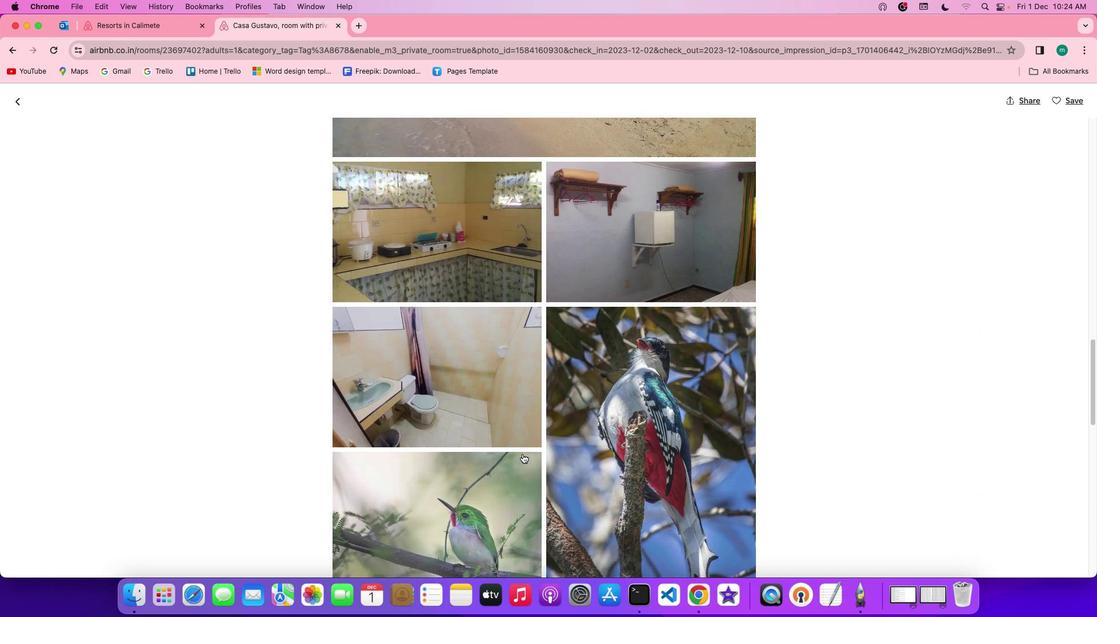 
Action: Mouse scrolled (522, 454) with delta (0, -1)
Screenshot: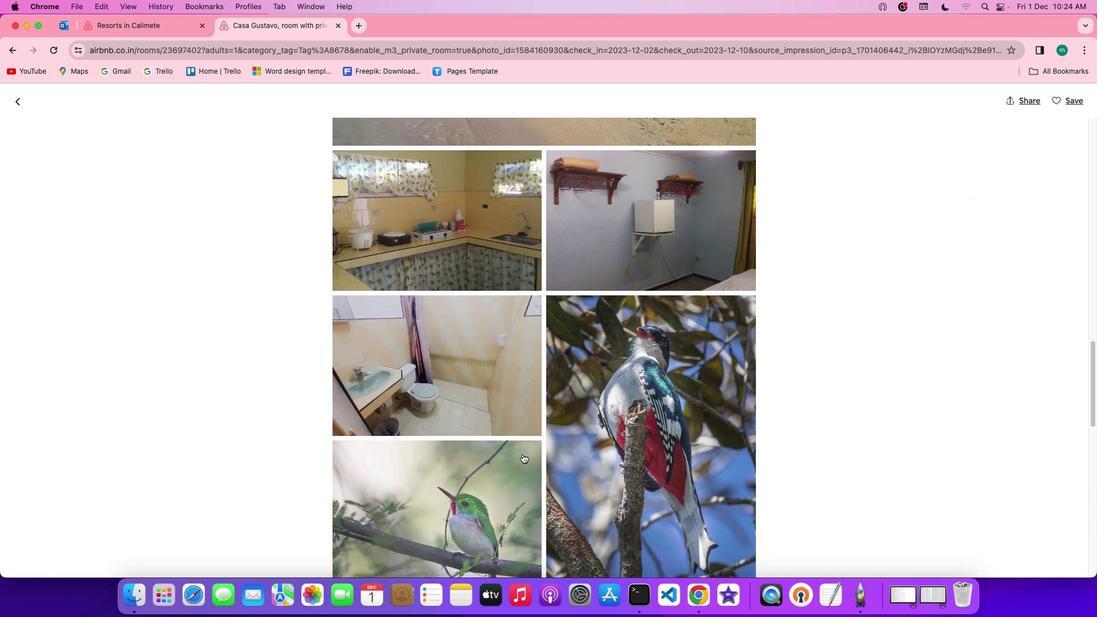 
Action: Mouse scrolled (522, 454) with delta (0, -1)
Screenshot: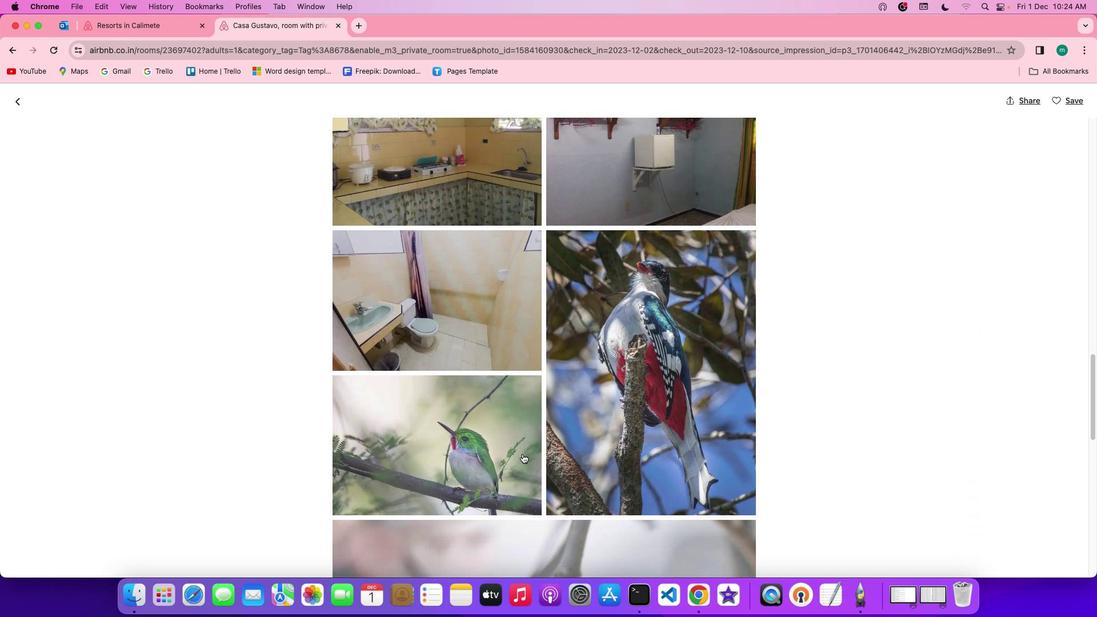 
Action: Mouse scrolled (522, 454) with delta (0, 0)
Screenshot: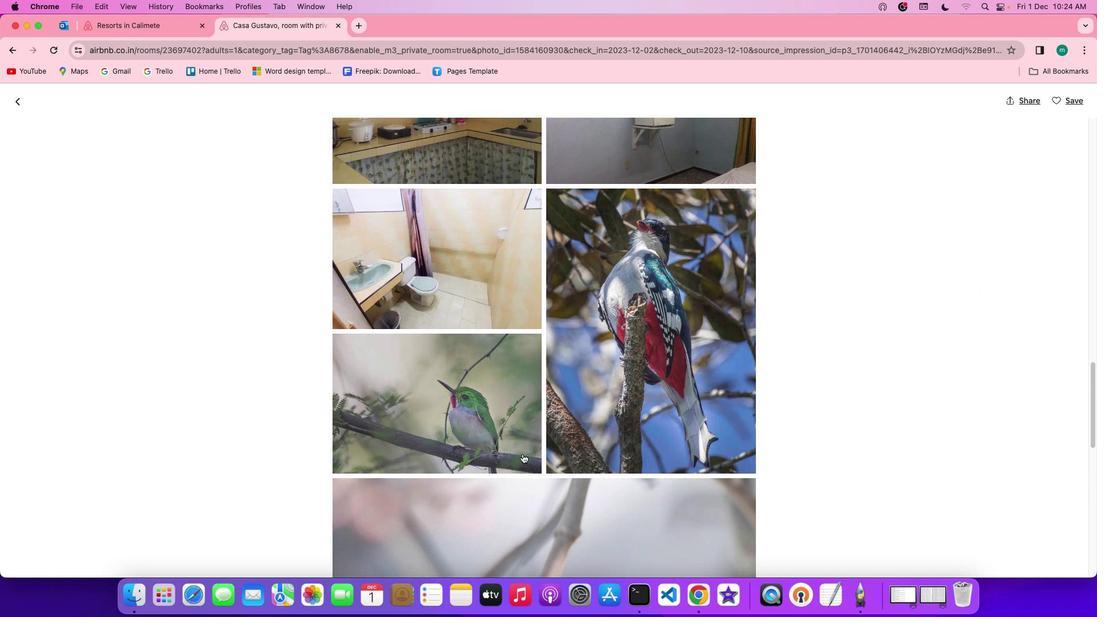 
Action: Mouse scrolled (522, 454) with delta (0, 0)
Screenshot: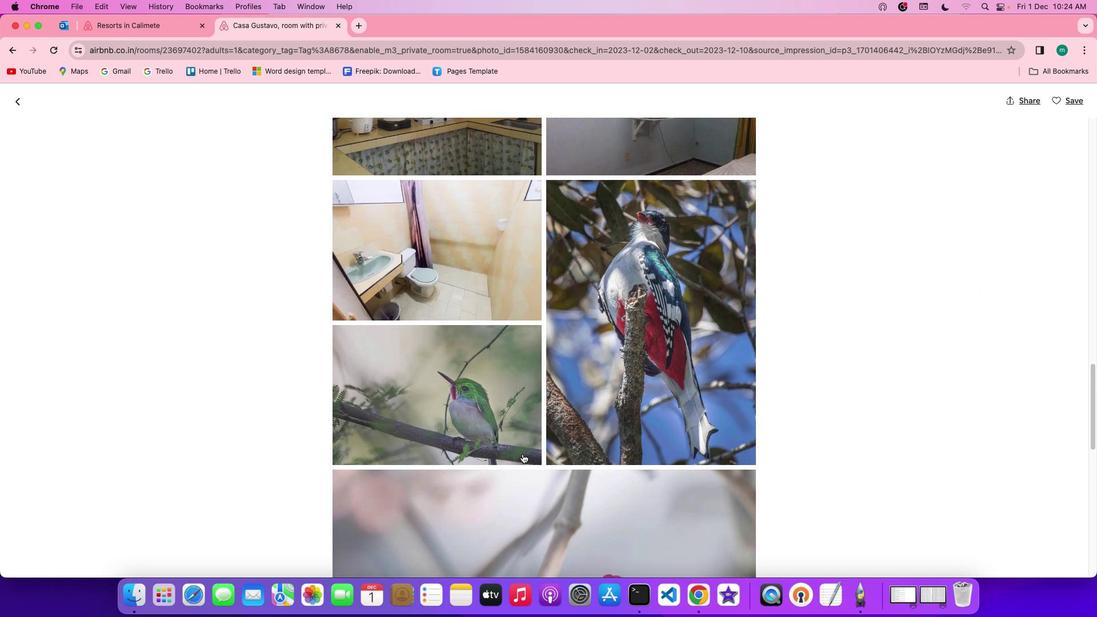 
Action: Mouse scrolled (522, 454) with delta (0, -1)
Screenshot: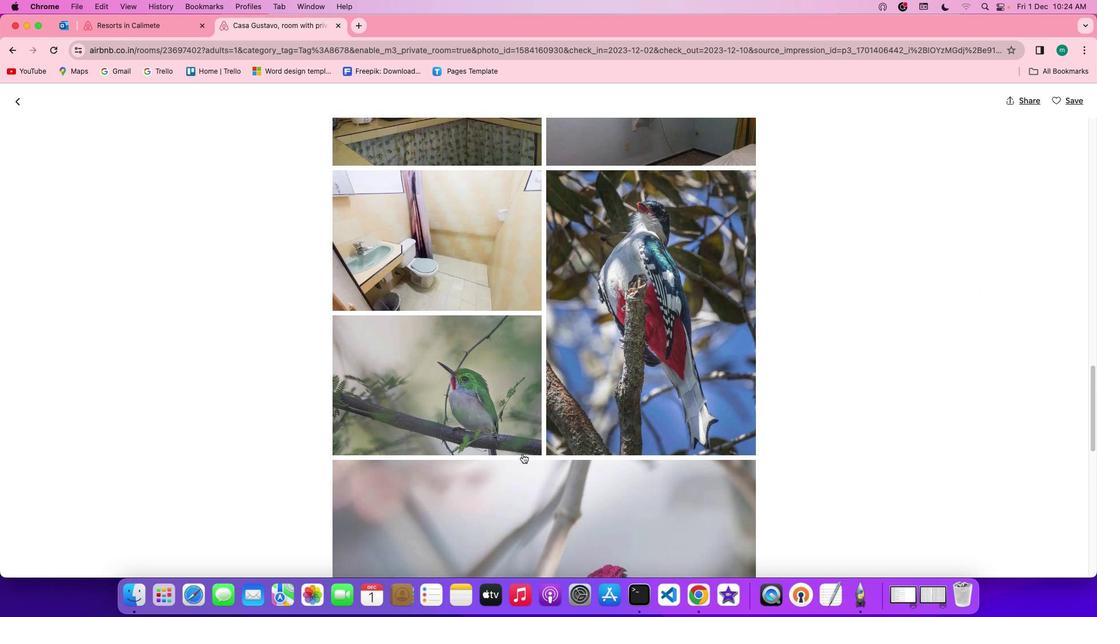
Action: Mouse scrolled (522, 454) with delta (0, -2)
Screenshot: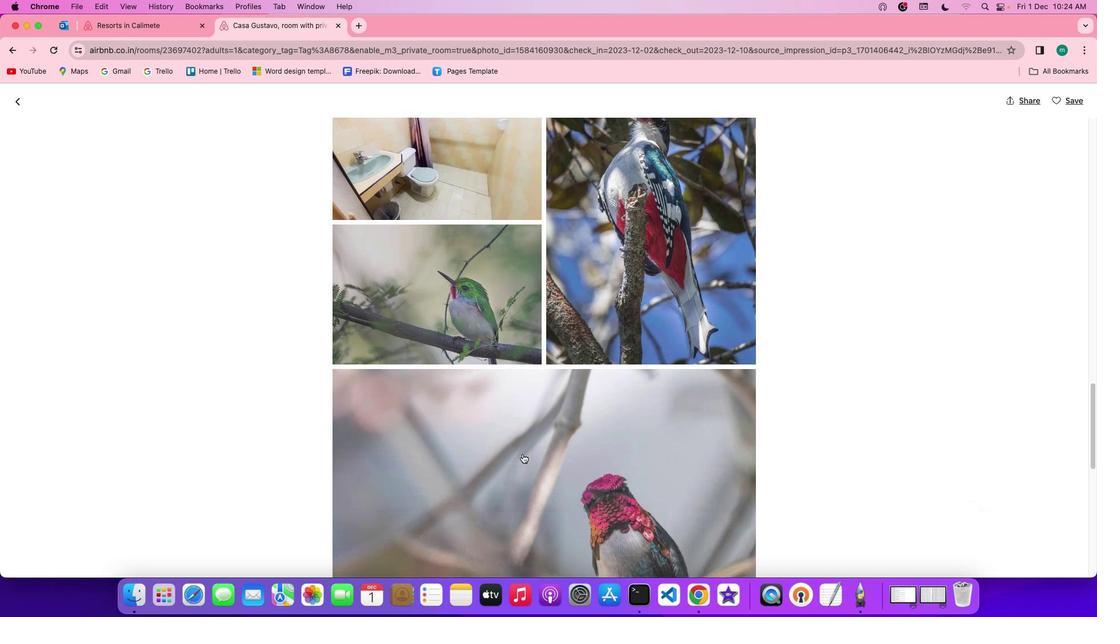 
Action: Mouse scrolled (522, 454) with delta (0, 0)
Screenshot: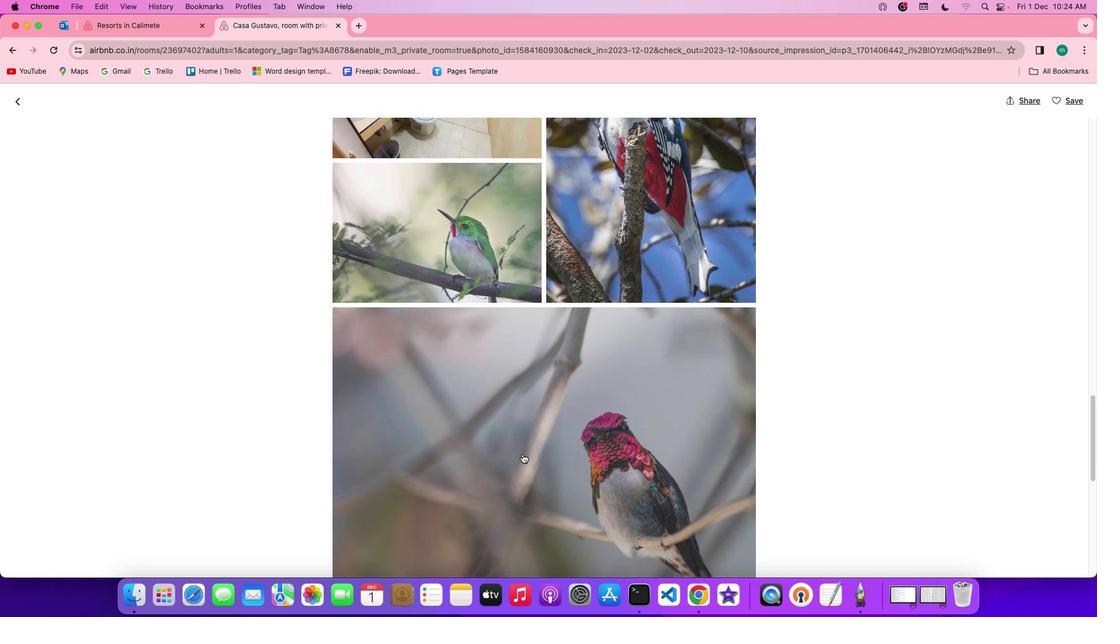 
Action: Mouse scrolled (522, 454) with delta (0, 0)
Screenshot: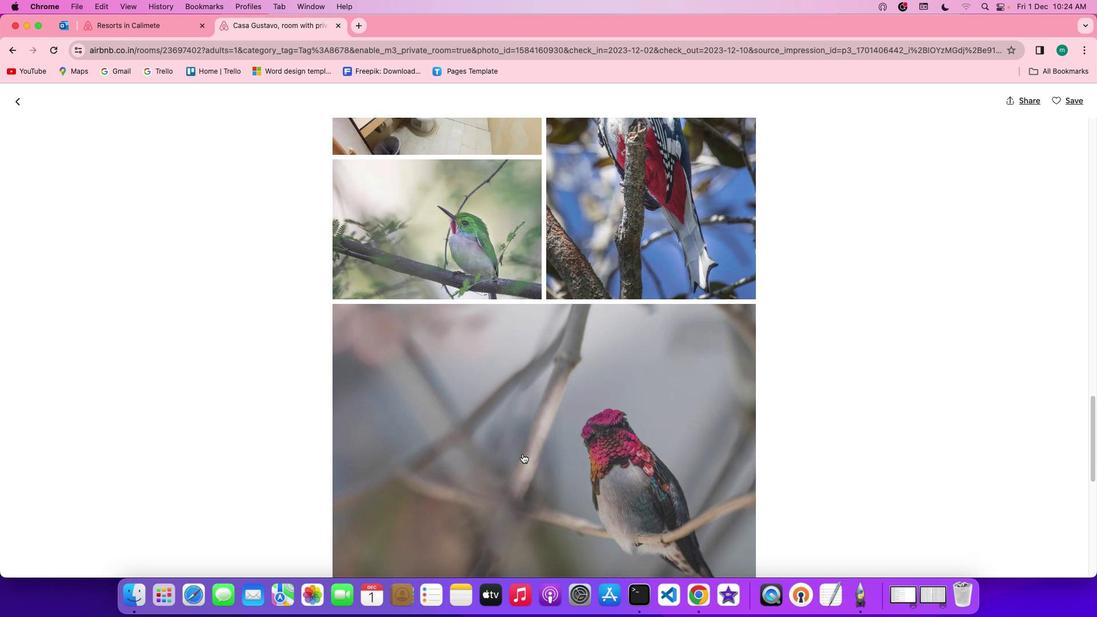
Action: Mouse scrolled (522, 454) with delta (0, 0)
Screenshot: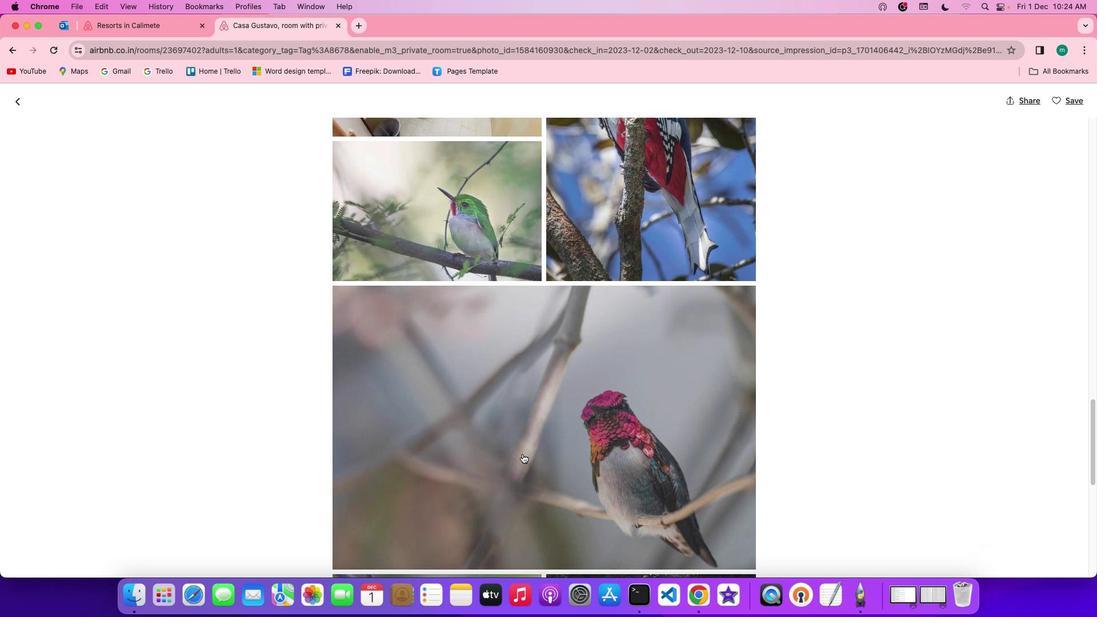 
Action: Mouse scrolled (522, 454) with delta (0, -1)
Screenshot: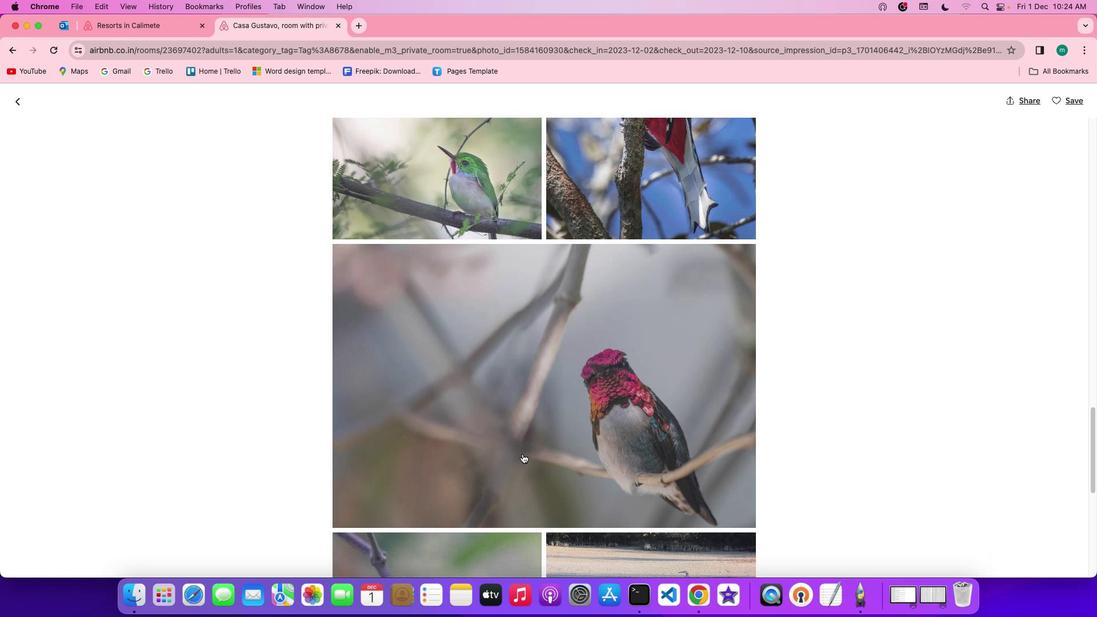 
Action: Mouse scrolled (522, 454) with delta (0, 0)
Screenshot: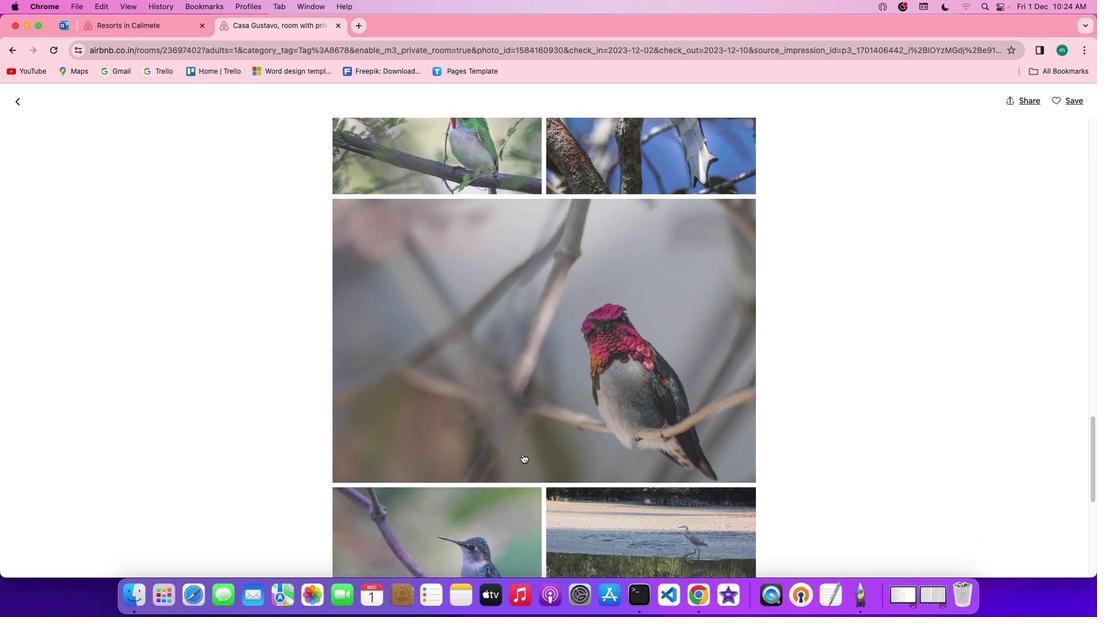 
Action: Mouse scrolled (522, 454) with delta (0, 0)
Screenshot: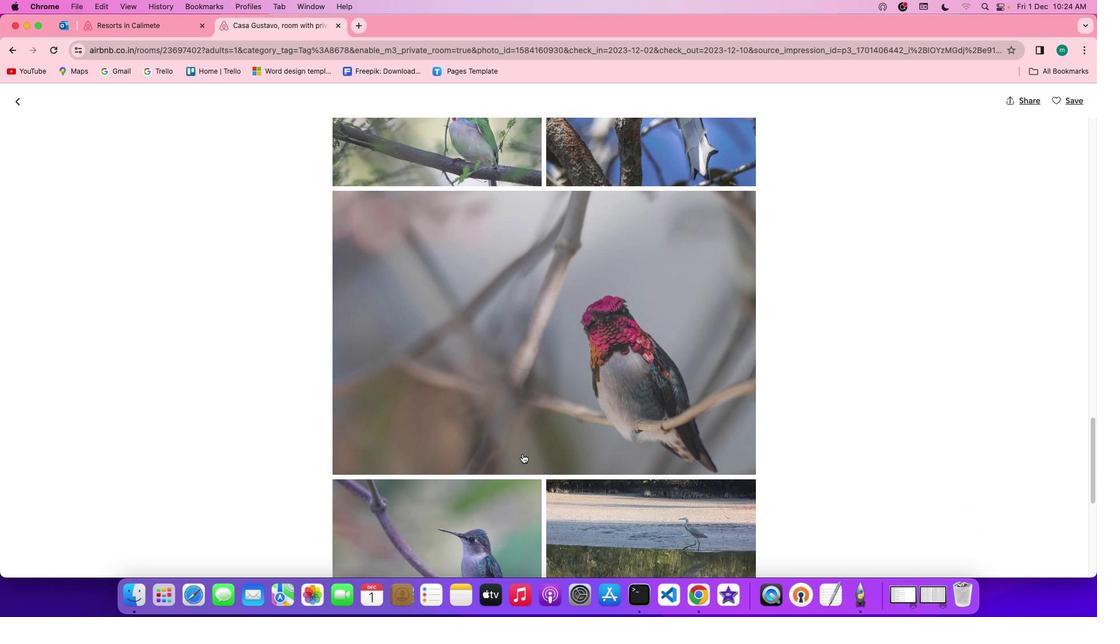 
Action: Mouse scrolled (522, 454) with delta (0, -1)
Screenshot: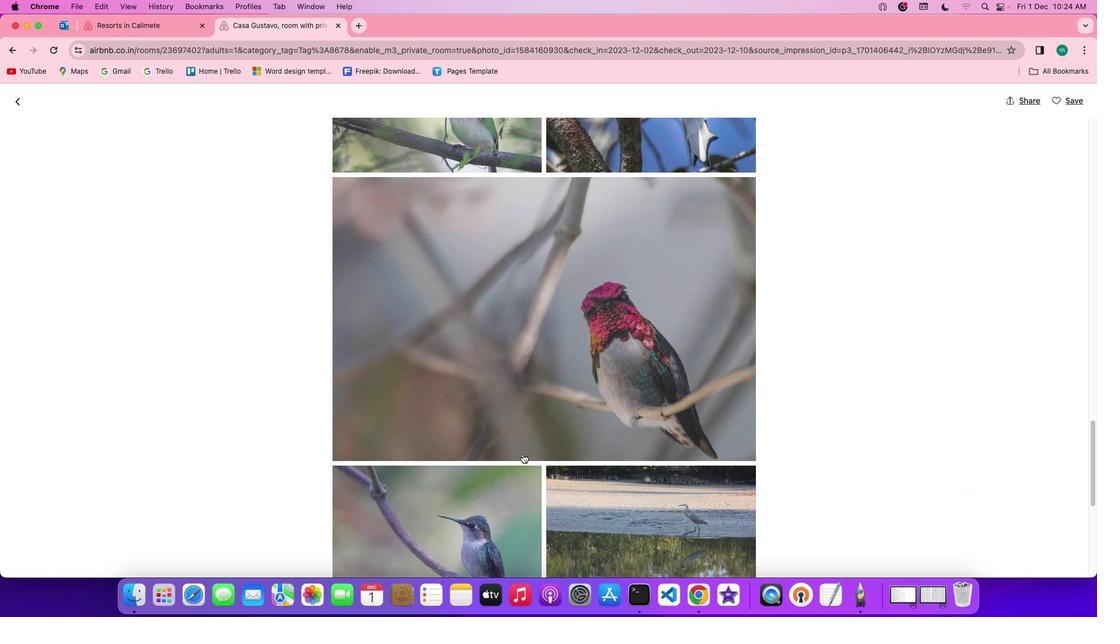 
Action: Mouse scrolled (522, 454) with delta (0, -1)
Screenshot: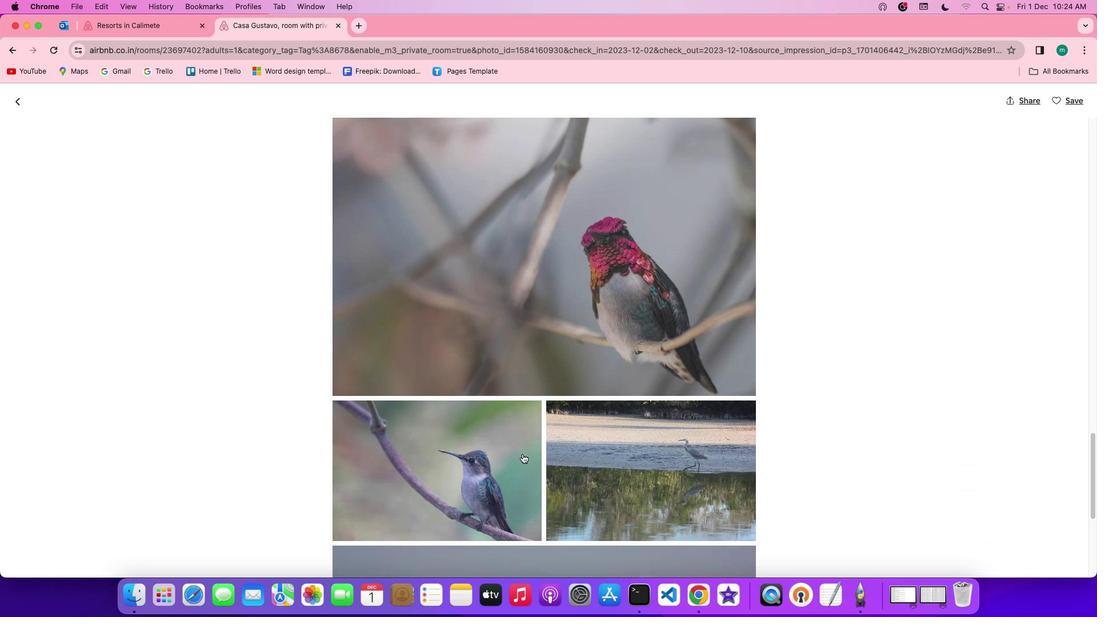 
Action: Mouse scrolled (522, 454) with delta (0, 0)
Screenshot: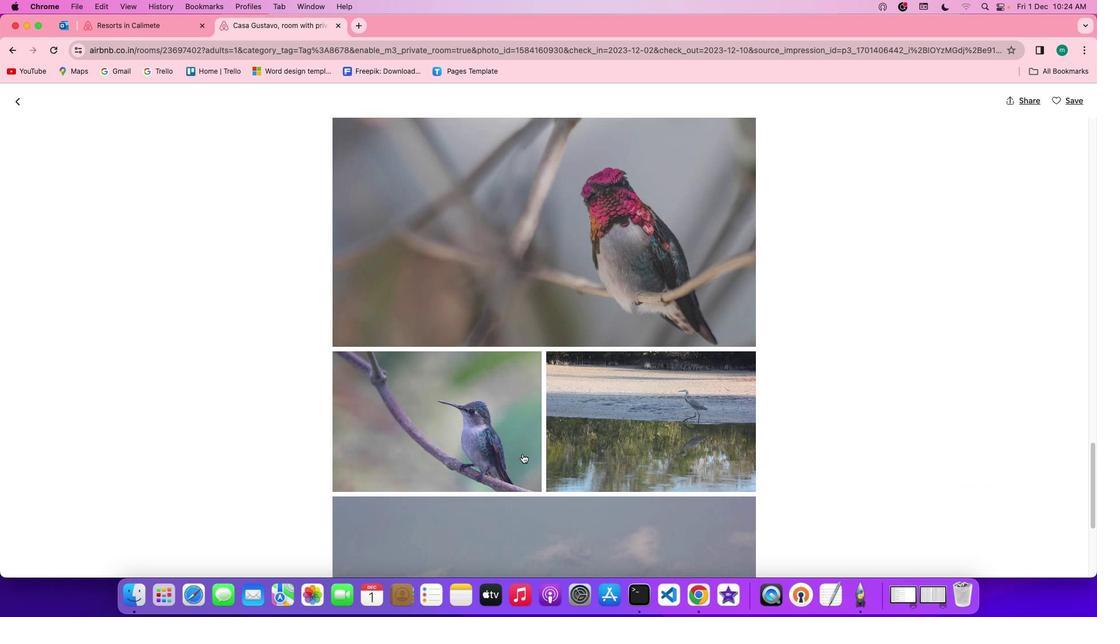 
Action: Mouse scrolled (522, 454) with delta (0, 0)
Screenshot: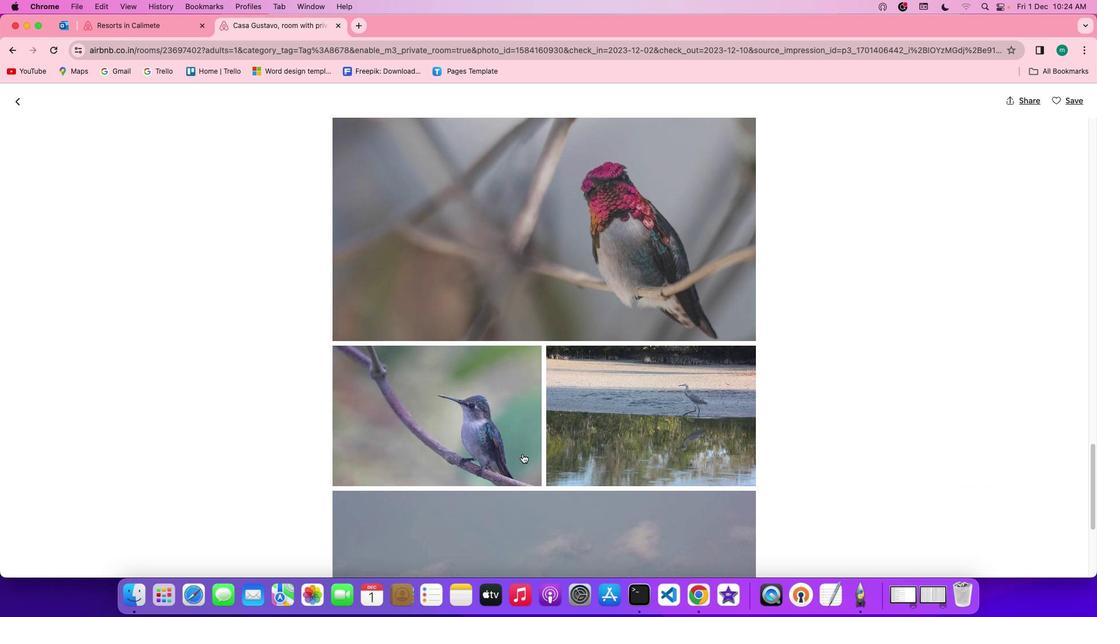 
Action: Mouse scrolled (522, 454) with delta (0, -1)
Screenshot: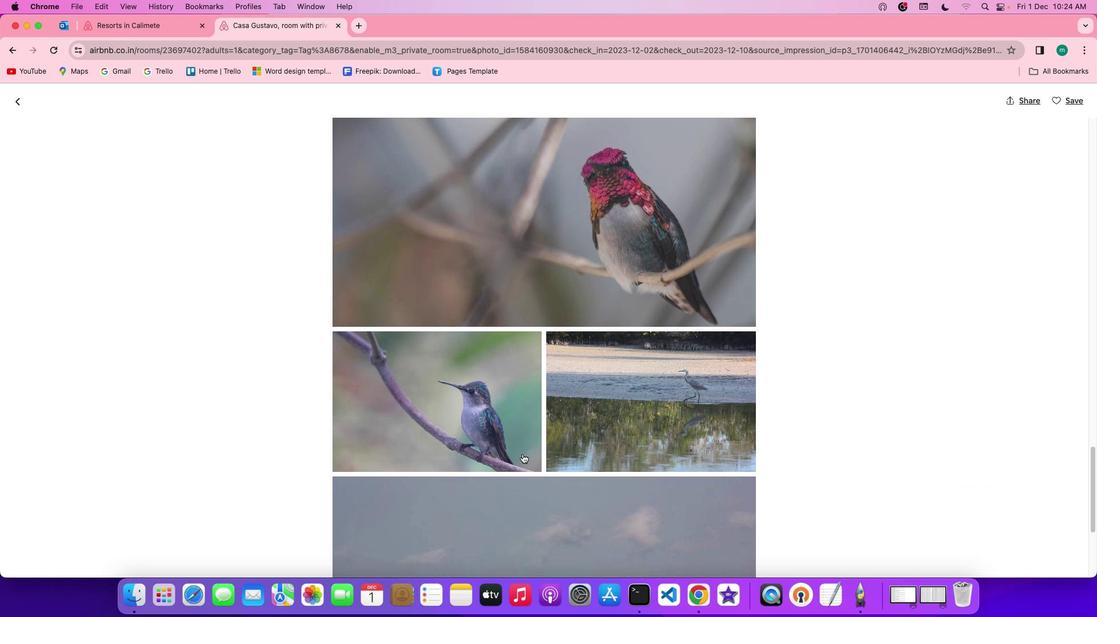 
Action: Mouse scrolled (522, 454) with delta (0, -1)
Screenshot: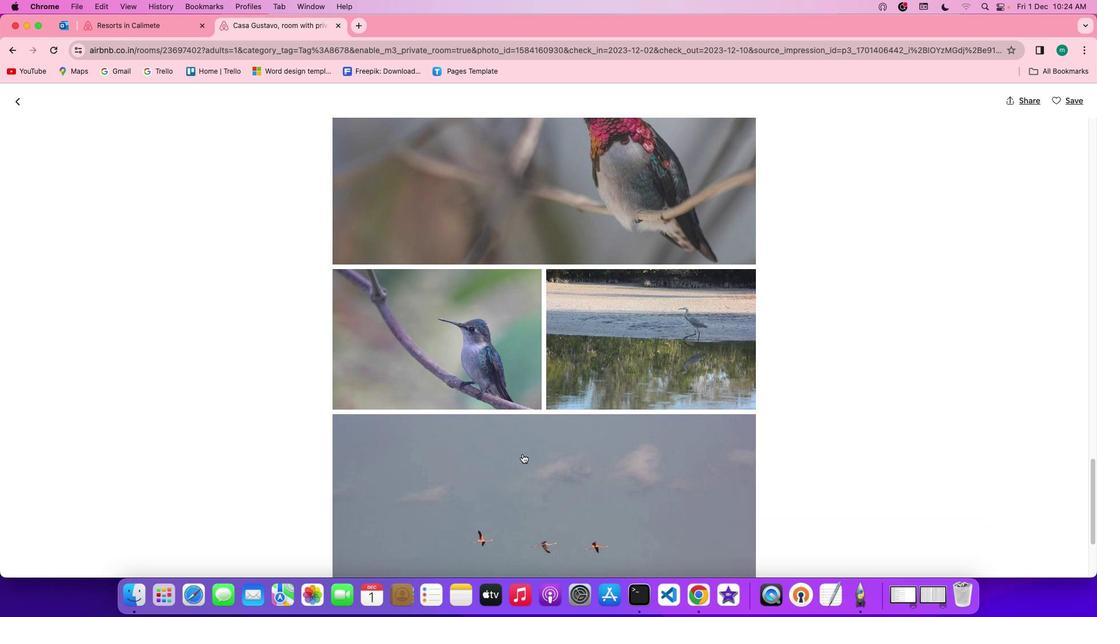 
Action: Mouse moved to (522, 454)
Screenshot: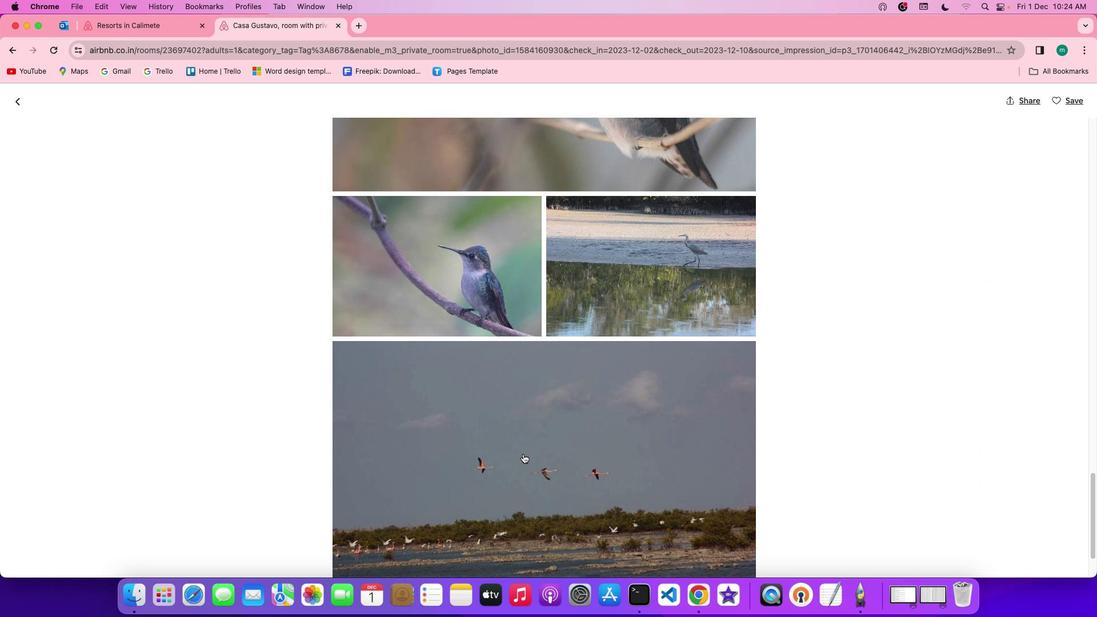 
Action: Mouse scrolled (522, 454) with delta (0, 0)
Screenshot: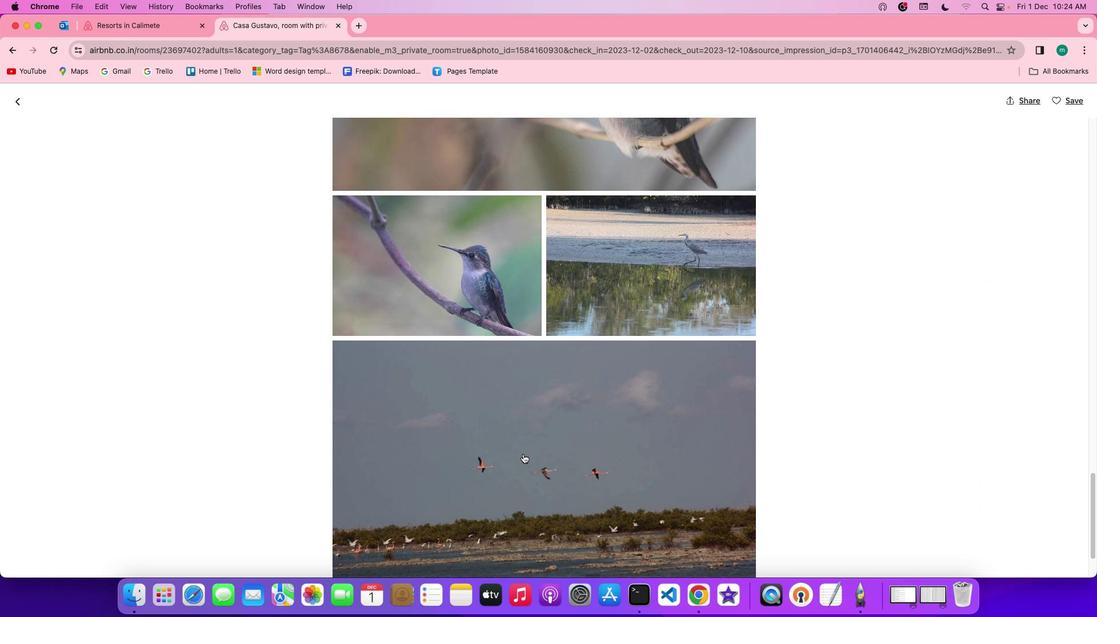 
Action: Mouse scrolled (522, 454) with delta (0, 0)
Screenshot: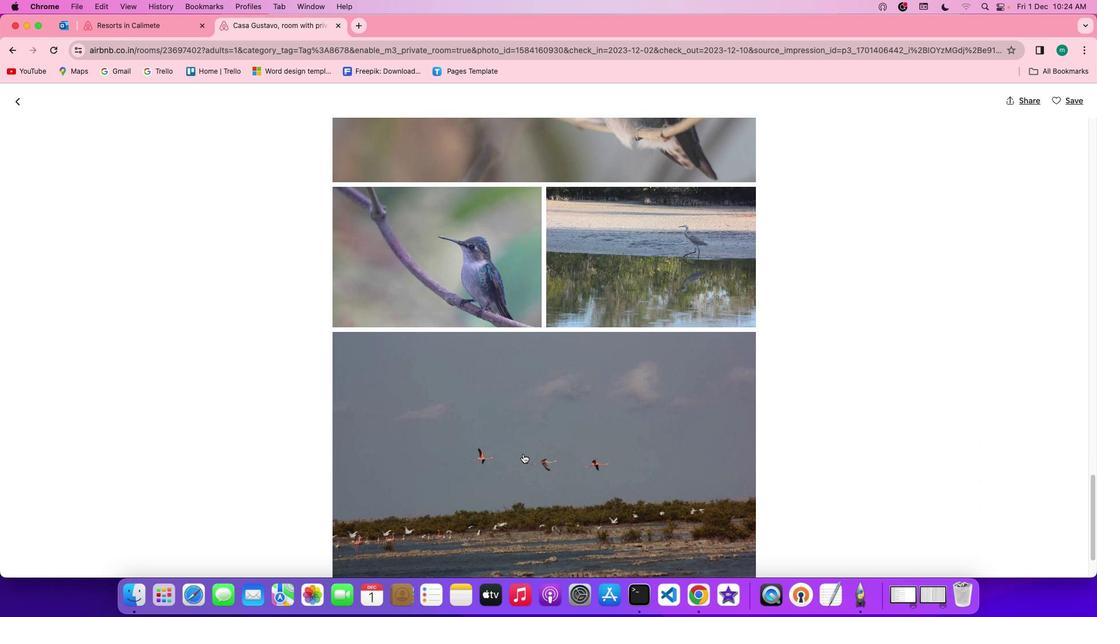 
Action: Mouse scrolled (522, 454) with delta (0, 0)
Screenshot: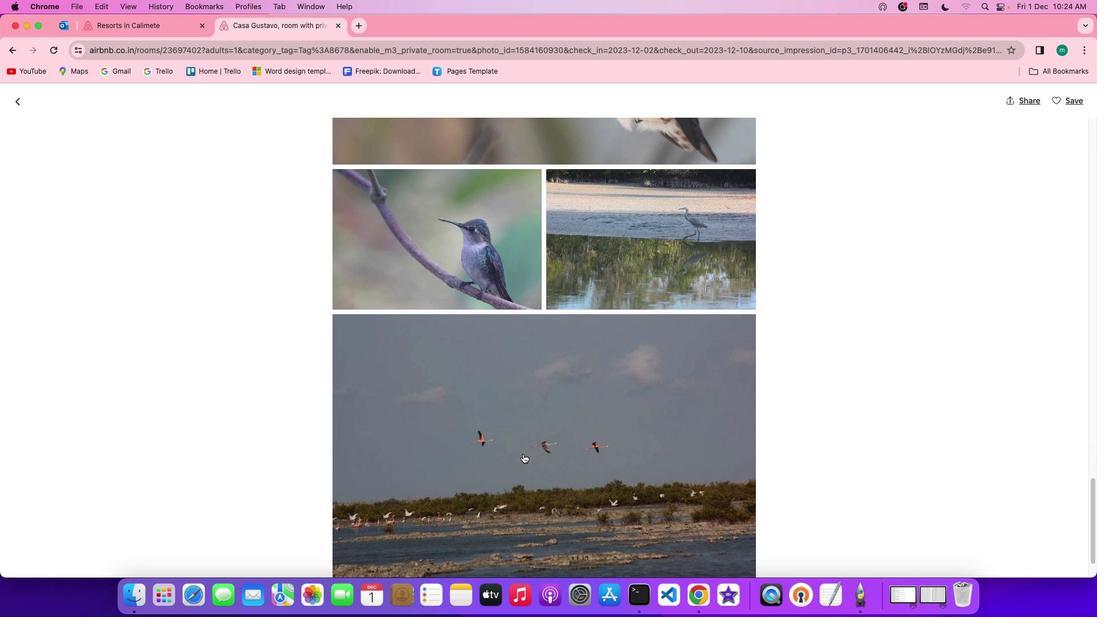
Action: Mouse scrolled (522, 454) with delta (0, 0)
Screenshot: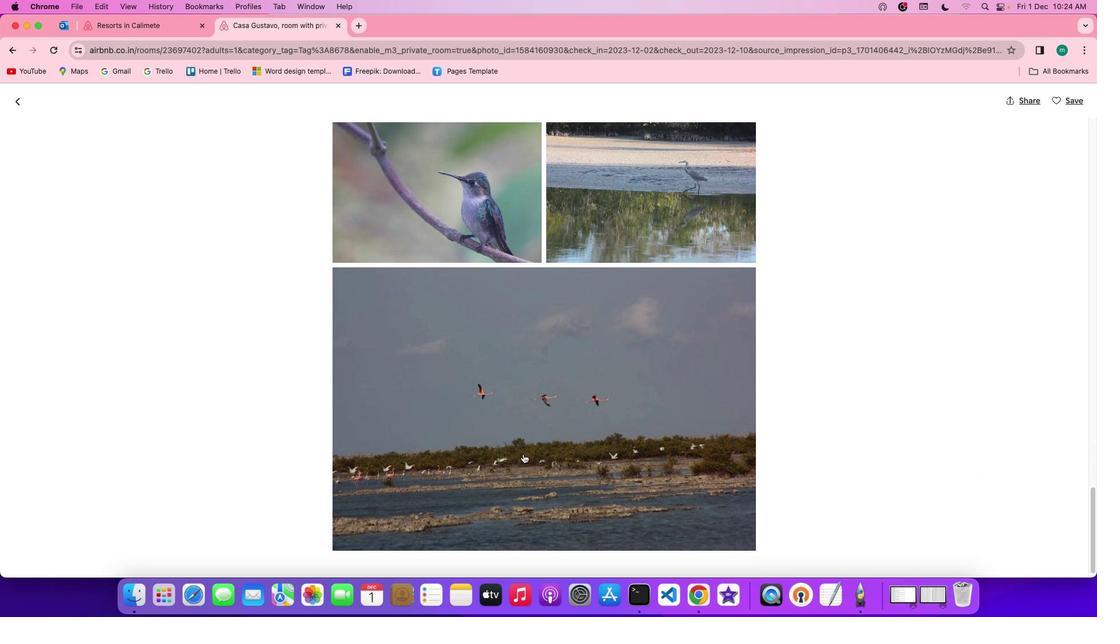 
Action: Mouse scrolled (522, 454) with delta (0, 0)
Screenshot: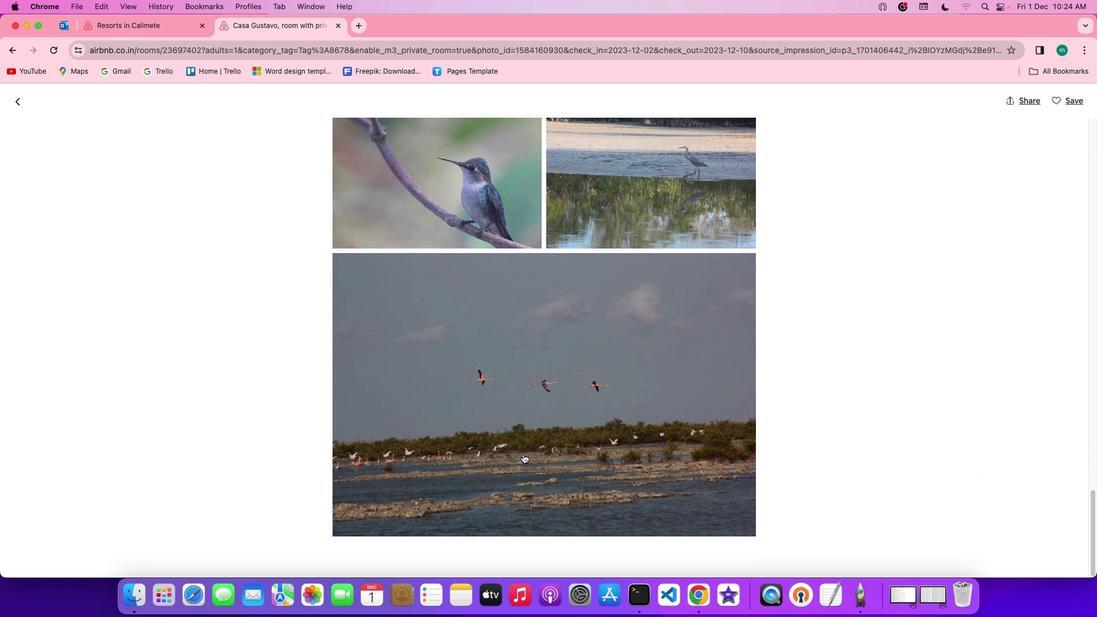 
Action: Mouse scrolled (522, 454) with delta (0, 0)
Screenshot: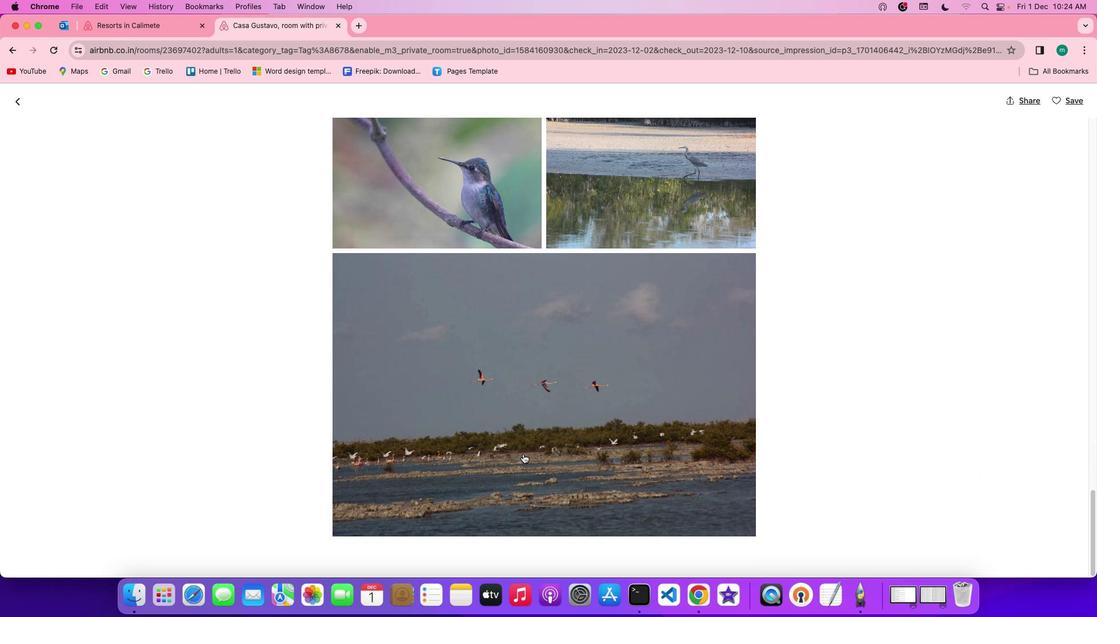 
Action: Mouse scrolled (522, 454) with delta (0, -1)
Screenshot: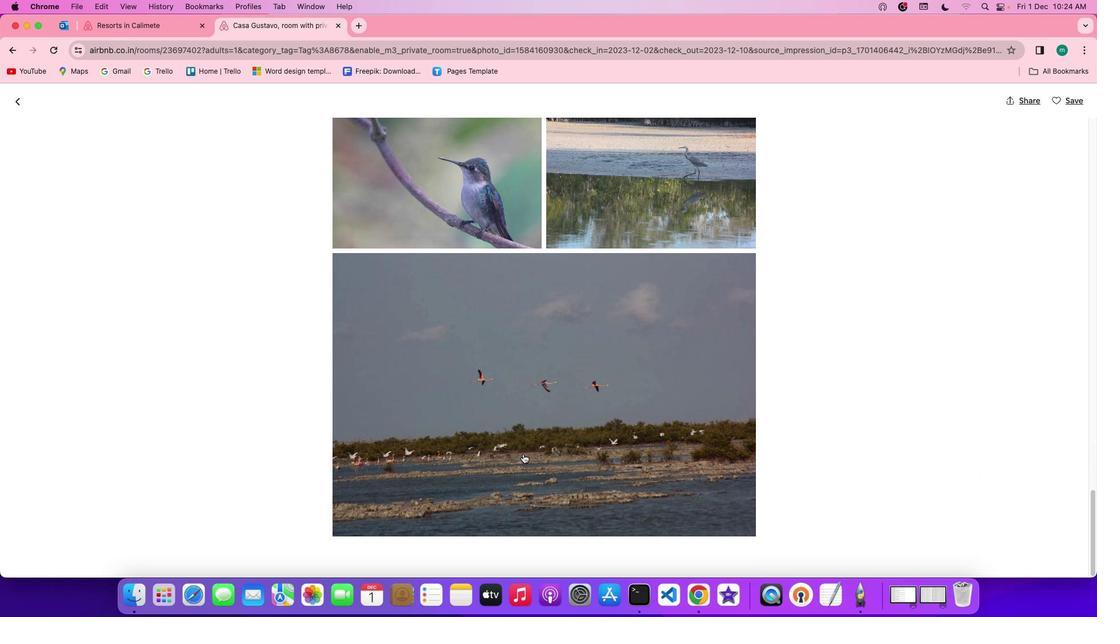 
Action: Mouse scrolled (522, 454) with delta (0, -1)
Screenshot: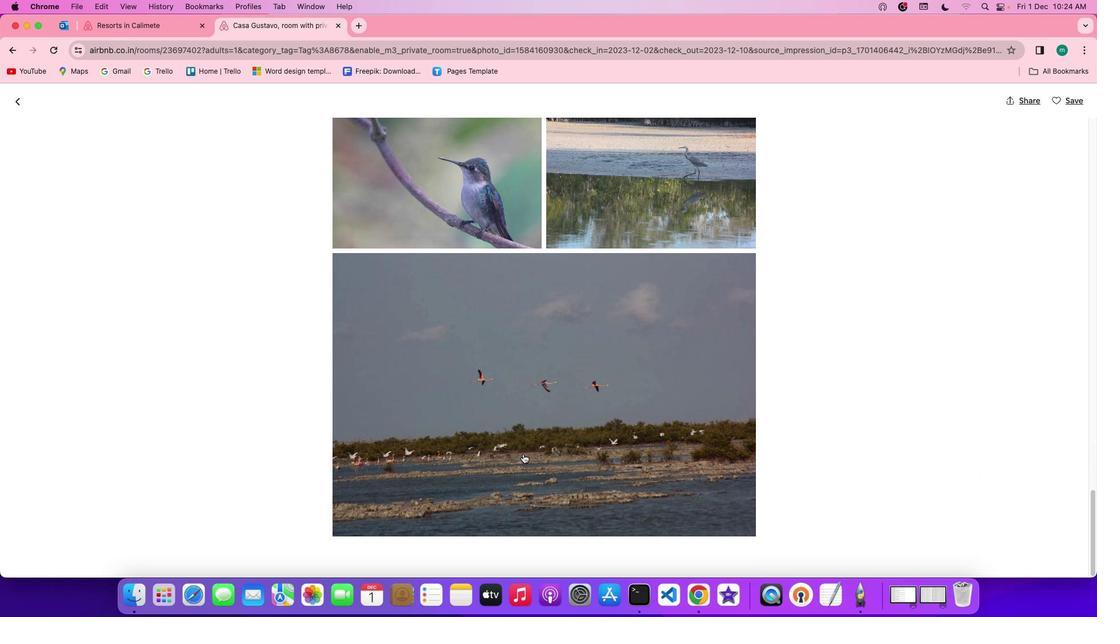 
Action: Mouse scrolled (522, 454) with delta (0, 0)
Screenshot: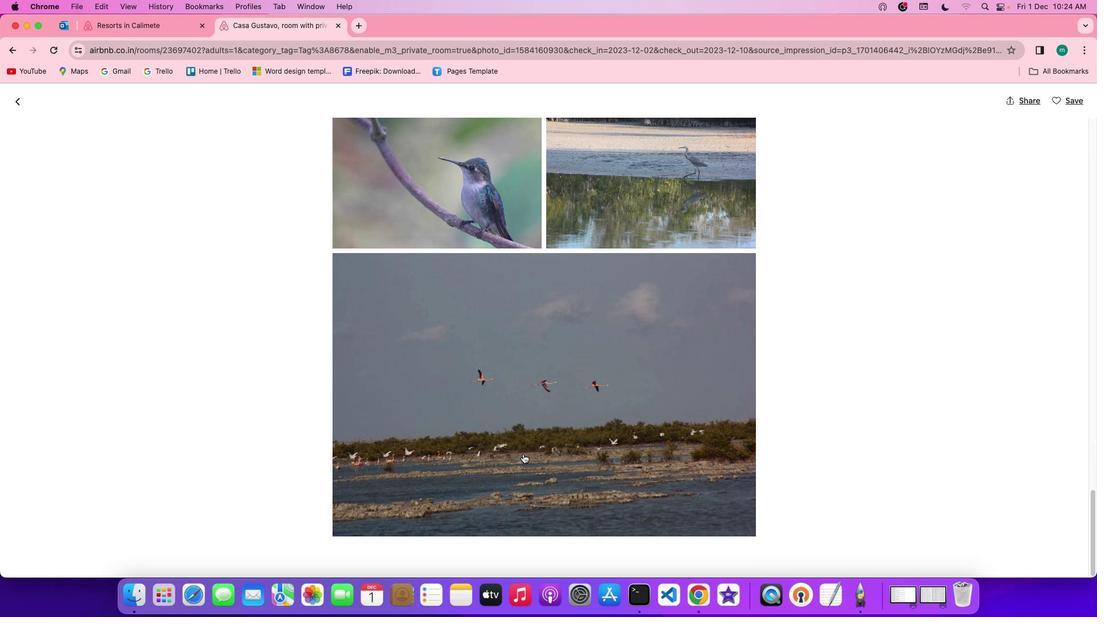 
Action: Mouse scrolled (522, 454) with delta (0, 0)
Screenshot: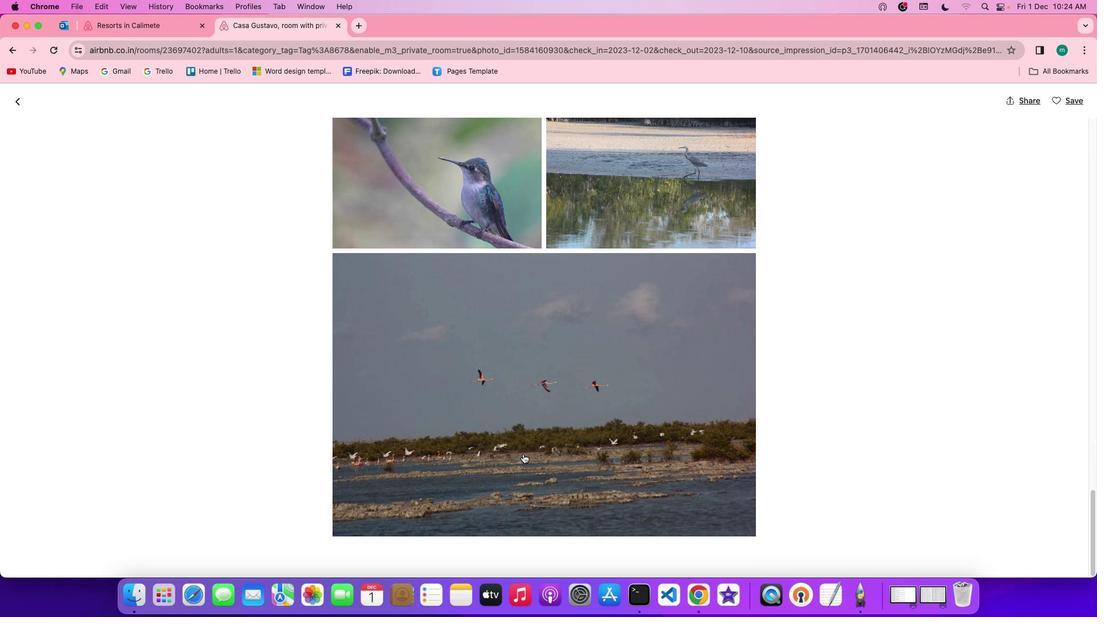 
Action: Mouse moved to (522, 454)
Screenshot: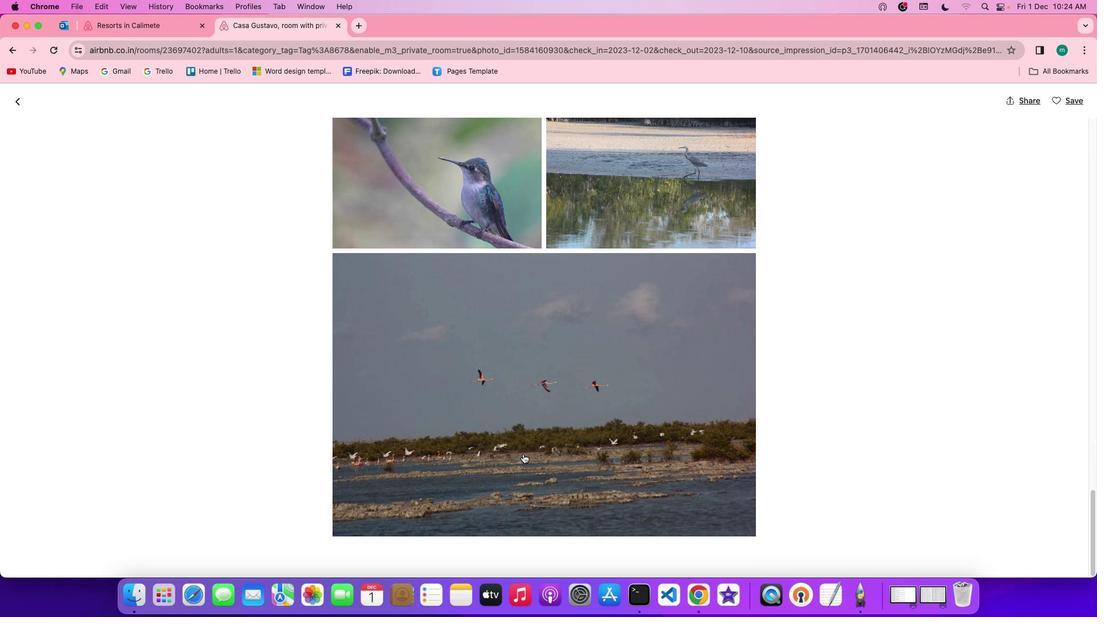 
Action: Mouse scrolled (522, 454) with delta (0, -1)
Screenshot: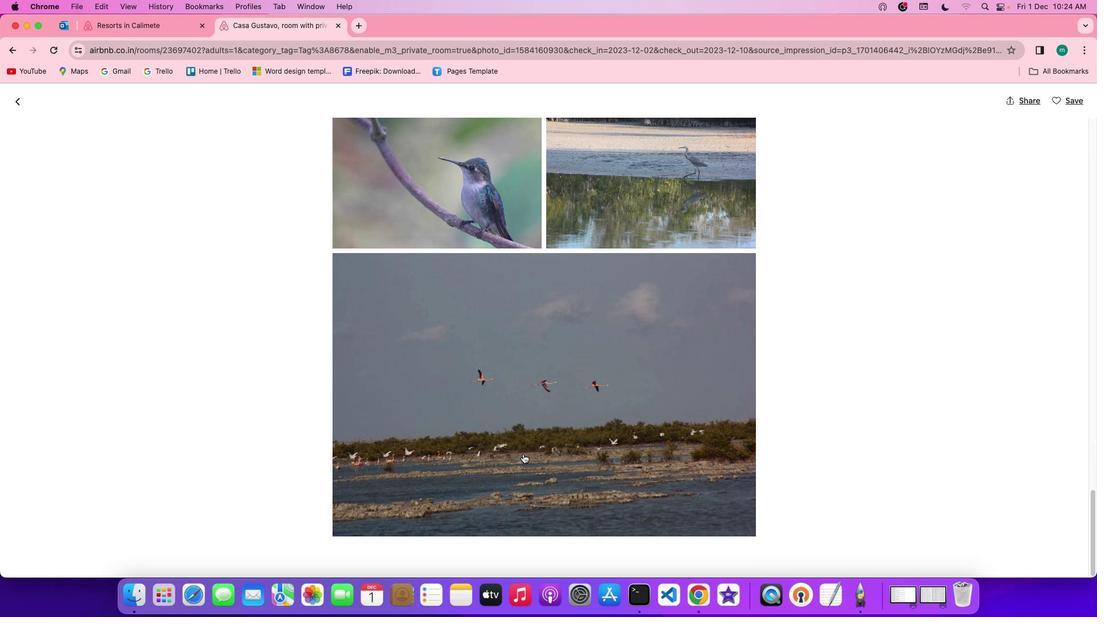 
Action: Mouse scrolled (522, 454) with delta (0, -2)
Screenshot: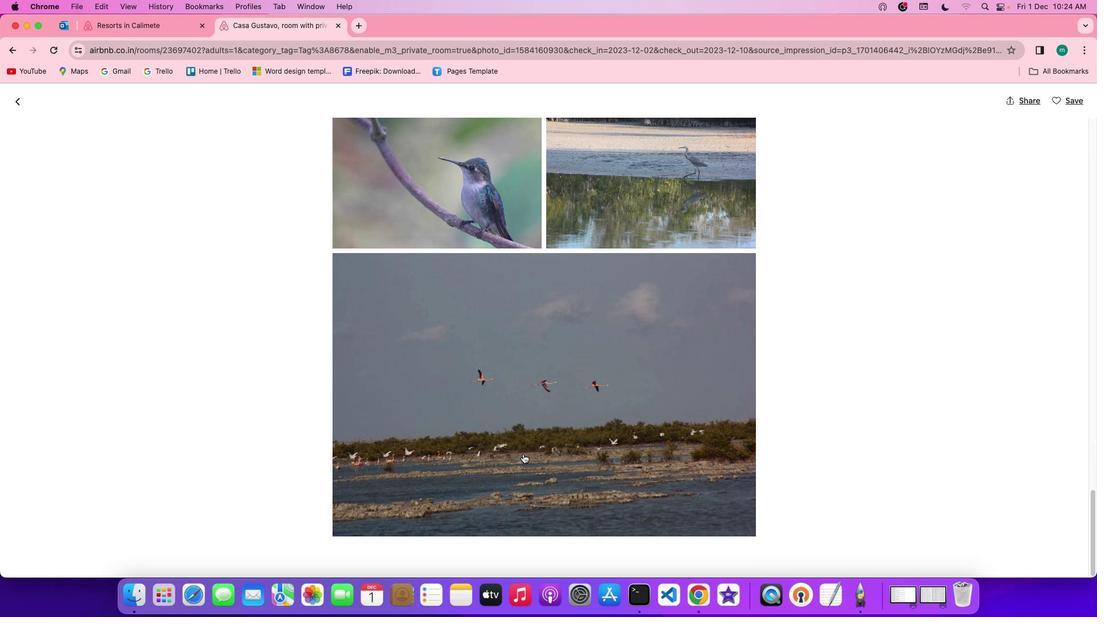 
Action: Mouse moved to (22, 102)
Screenshot: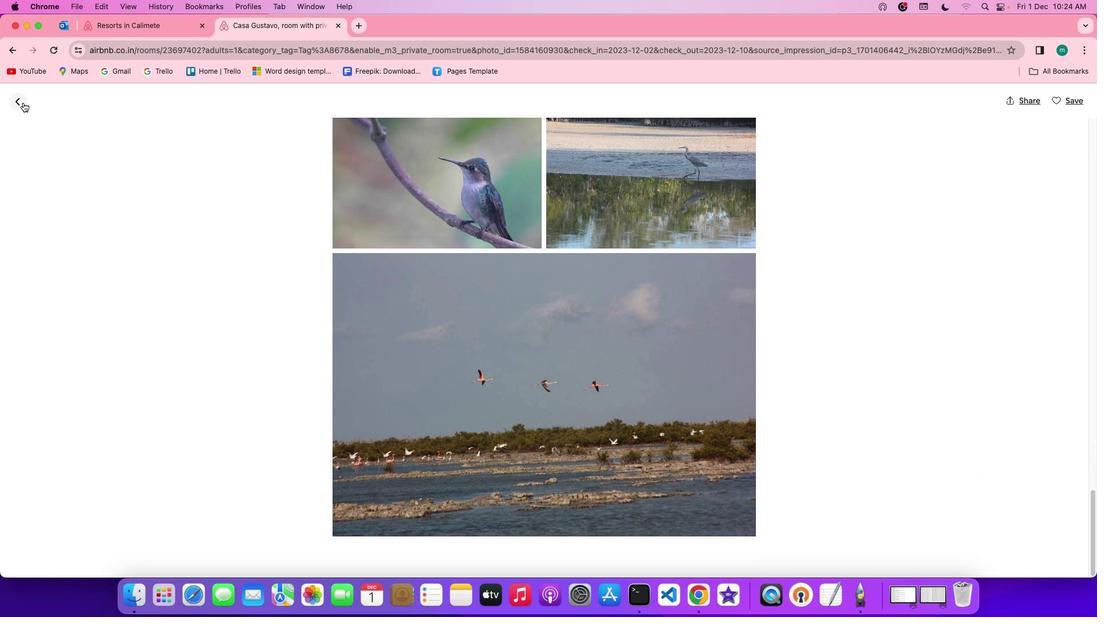 
Action: Mouse pressed left at (22, 102)
Screenshot: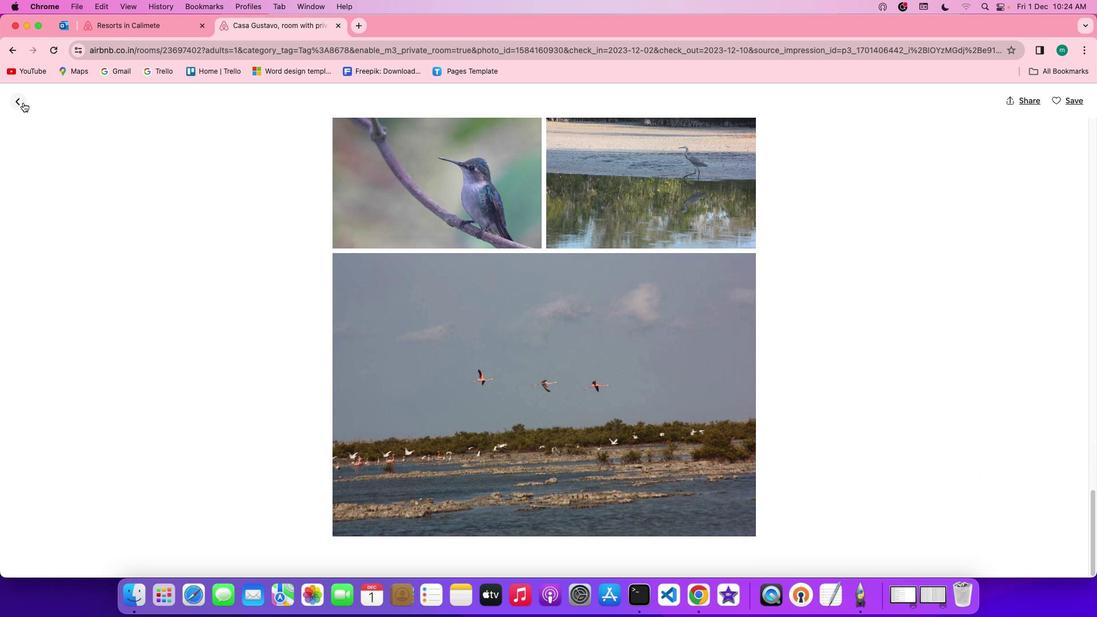 
Action: Mouse moved to (597, 487)
Screenshot: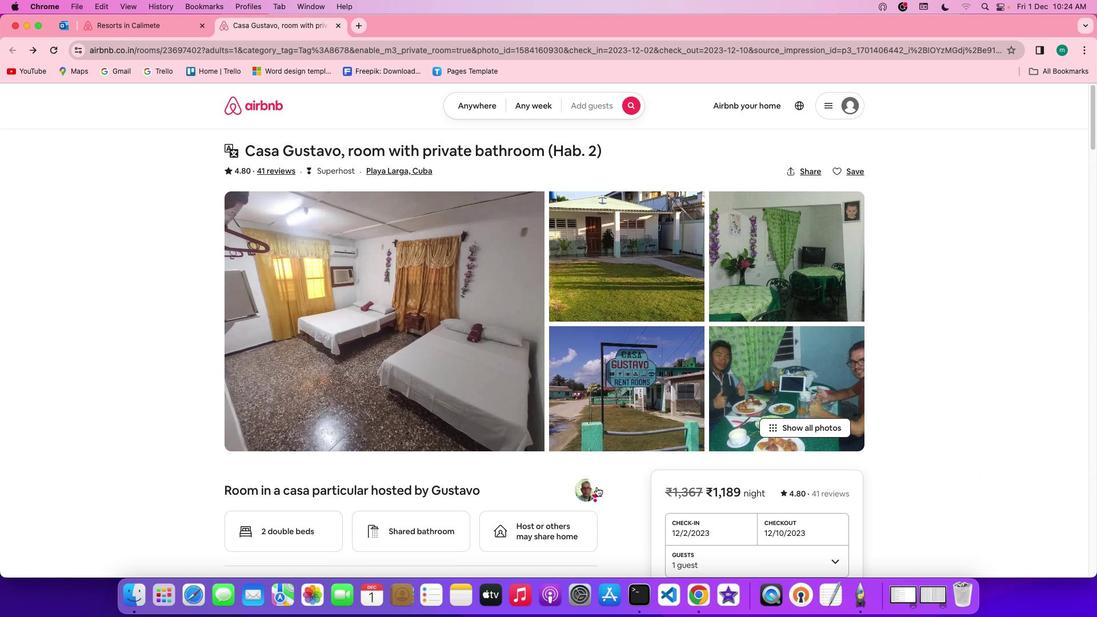 
Action: Mouse scrolled (597, 487) with delta (0, 0)
Screenshot: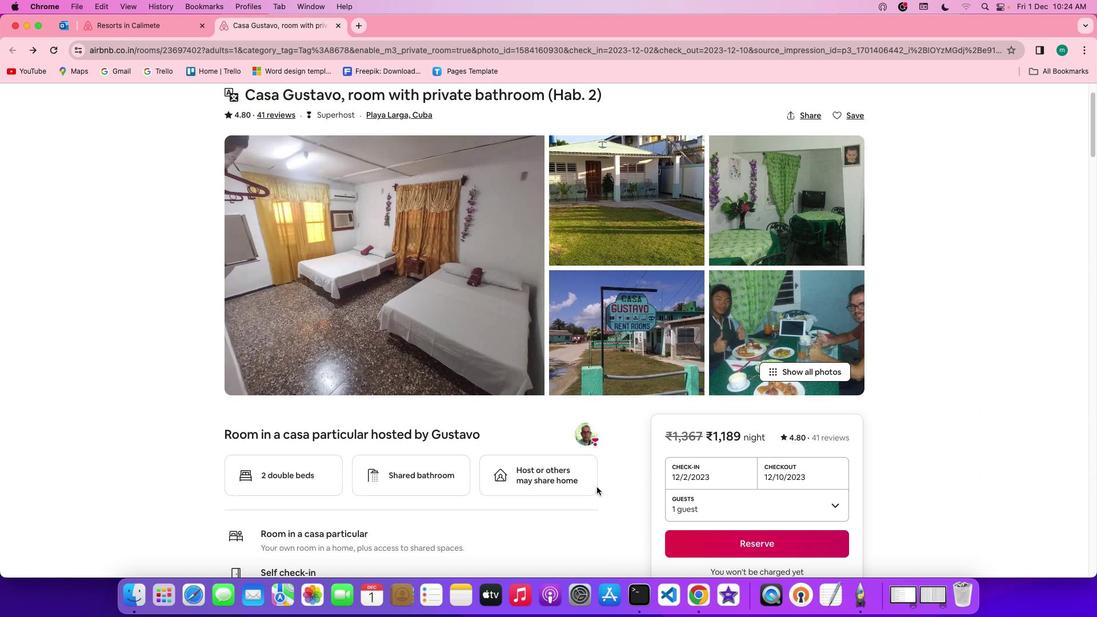 
Action: Mouse scrolled (597, 487) with delta (0, 0)
Screenshot: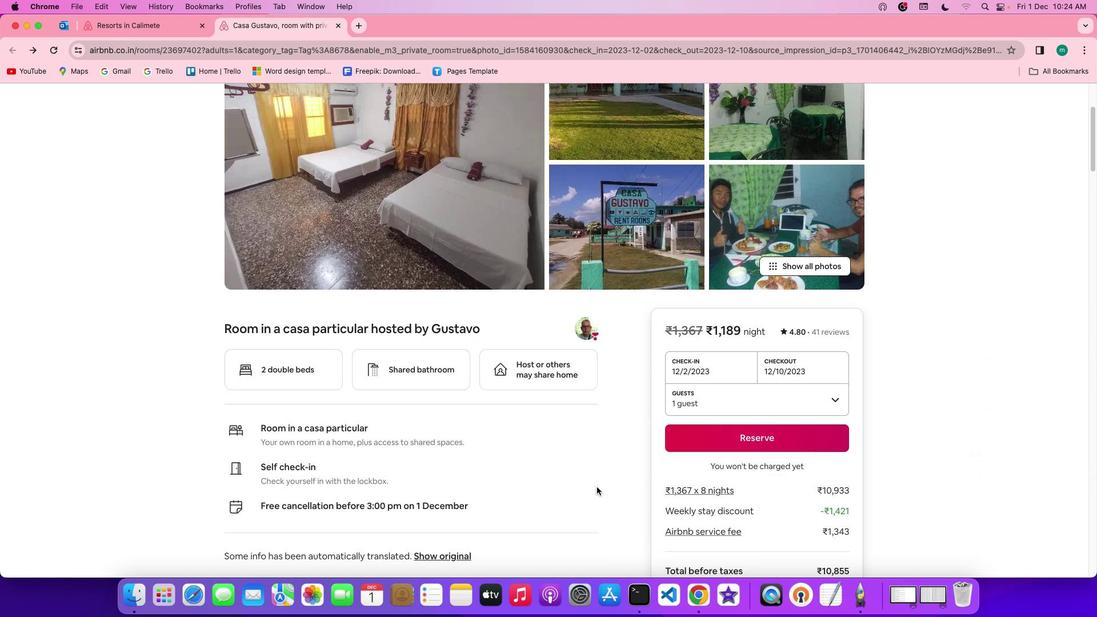 
Action: Mouse scrolled (597, 487) with delta (0, -1)
Screenshot: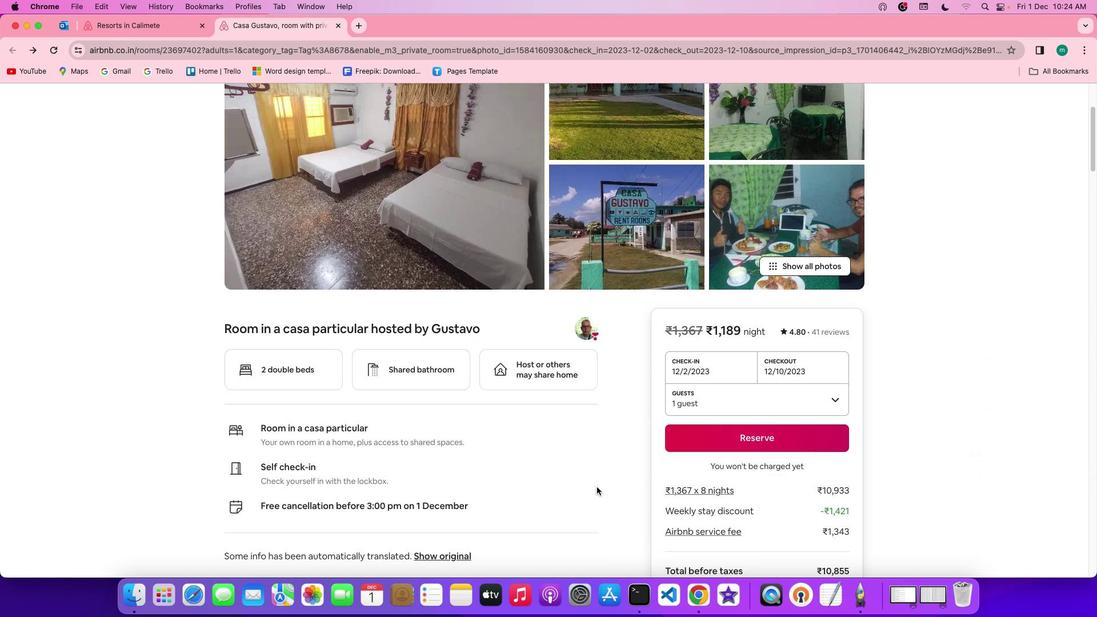 
Action: Mouse scrolled (597, 487) with delta (0, -2)
Screenshot: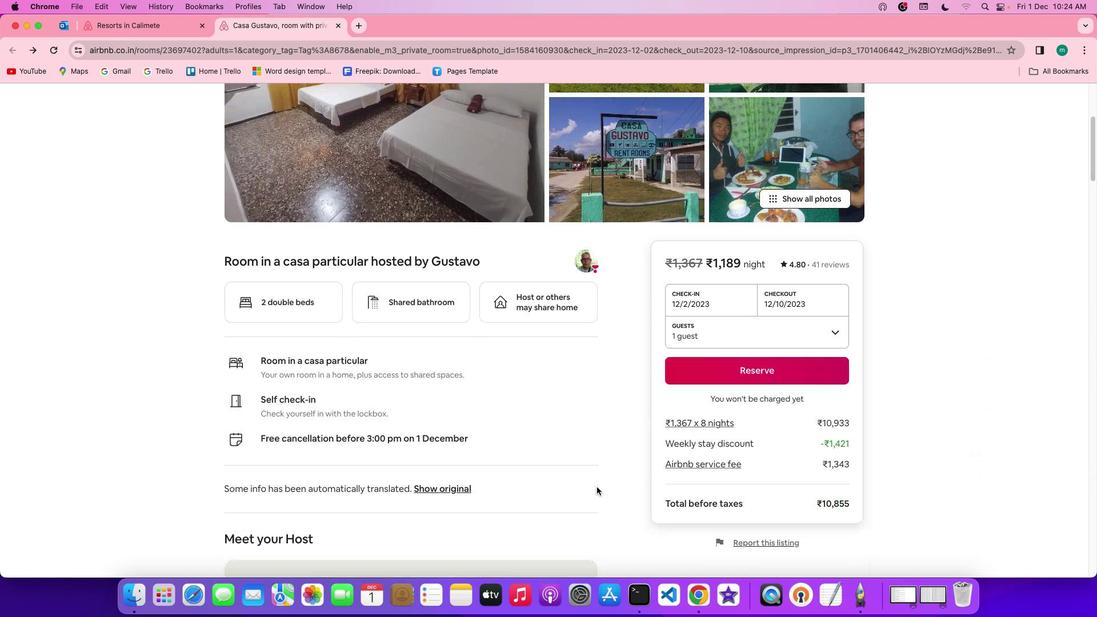 
Action: Mouse scrolled (597, 487) with delta (0, -2)
Screenshot: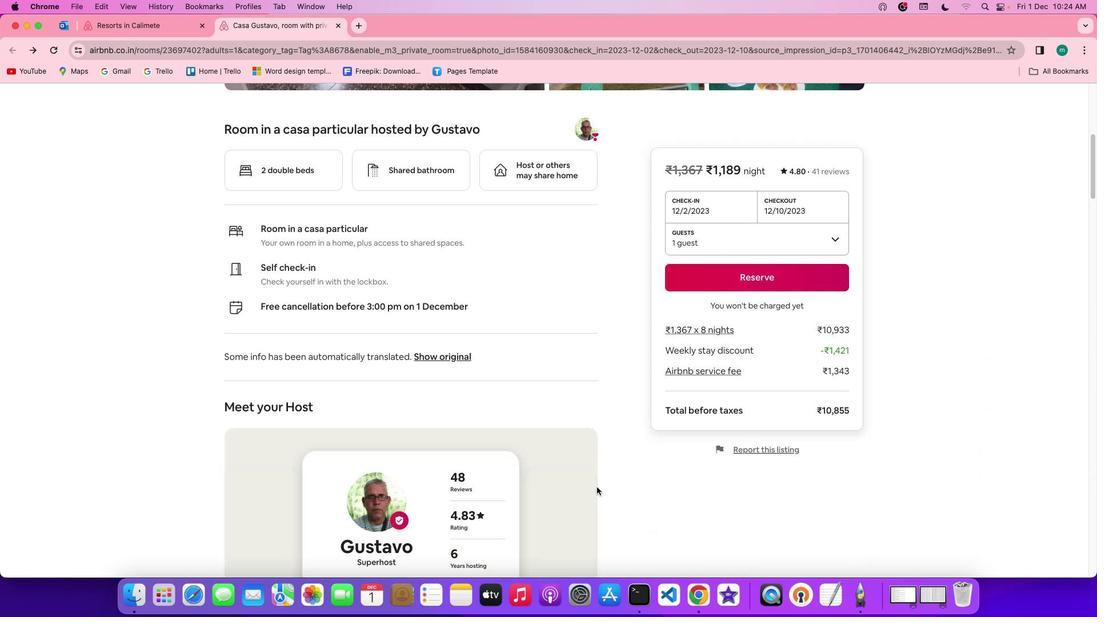 
Action: Mouse scrolled (597, 487) with delta (0, 0)
Screenshot: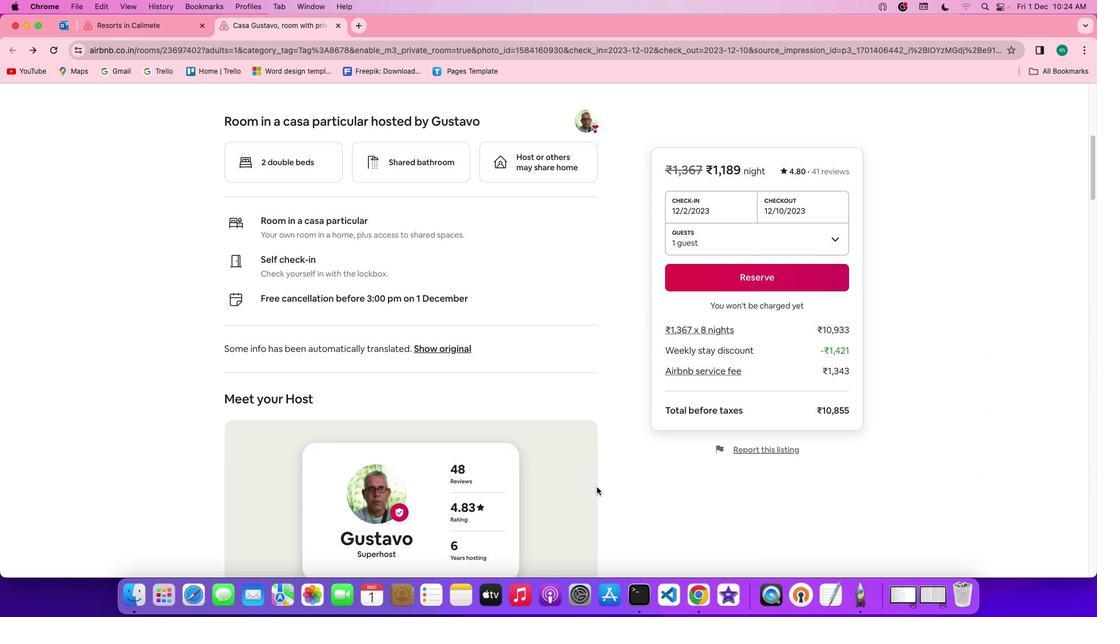 
Action: Mouse scrolled (597, 487) with delta (0, 0)
Screenshot: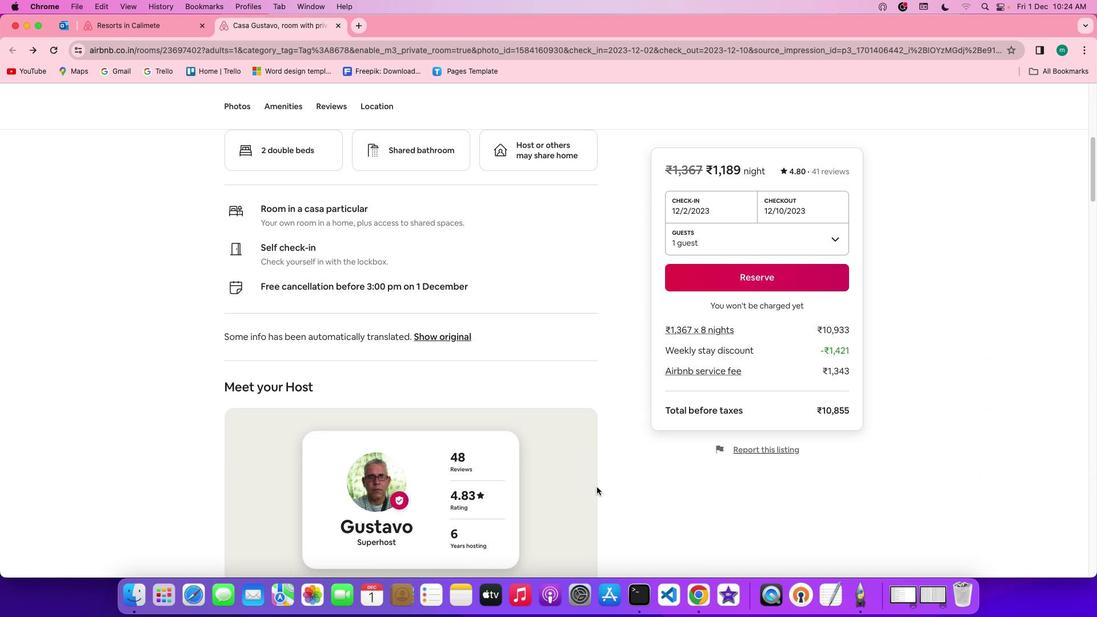 
Action: Mouse scrolled (597, 487) with delta (0, -1)
Screenshot: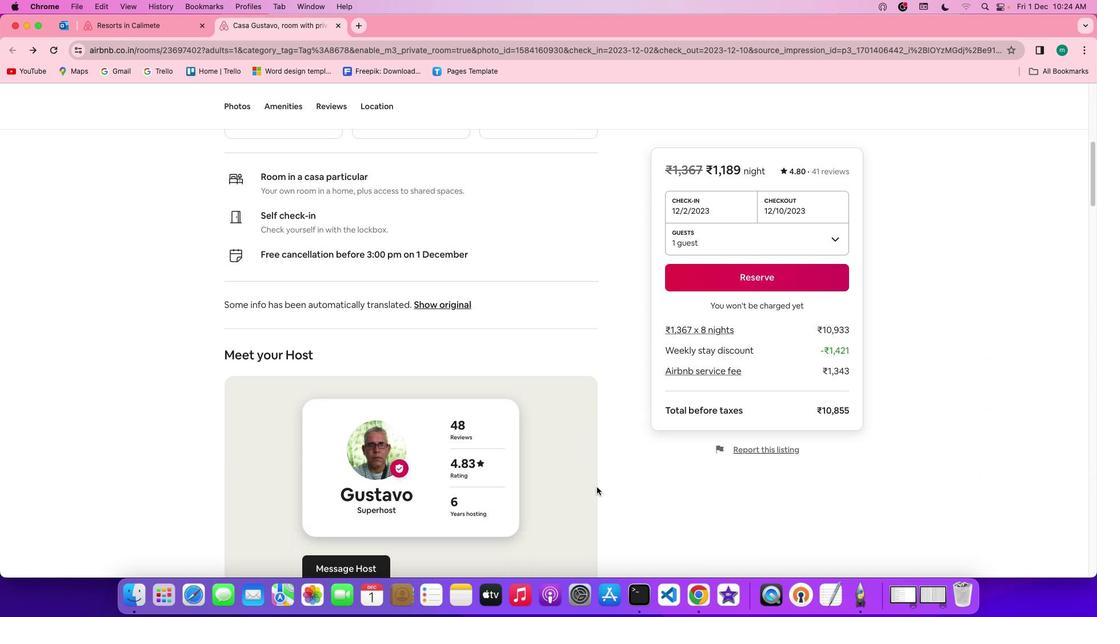 
Action: Mouse scrolled (597, 487) with delta (0, 0)
Screenshot: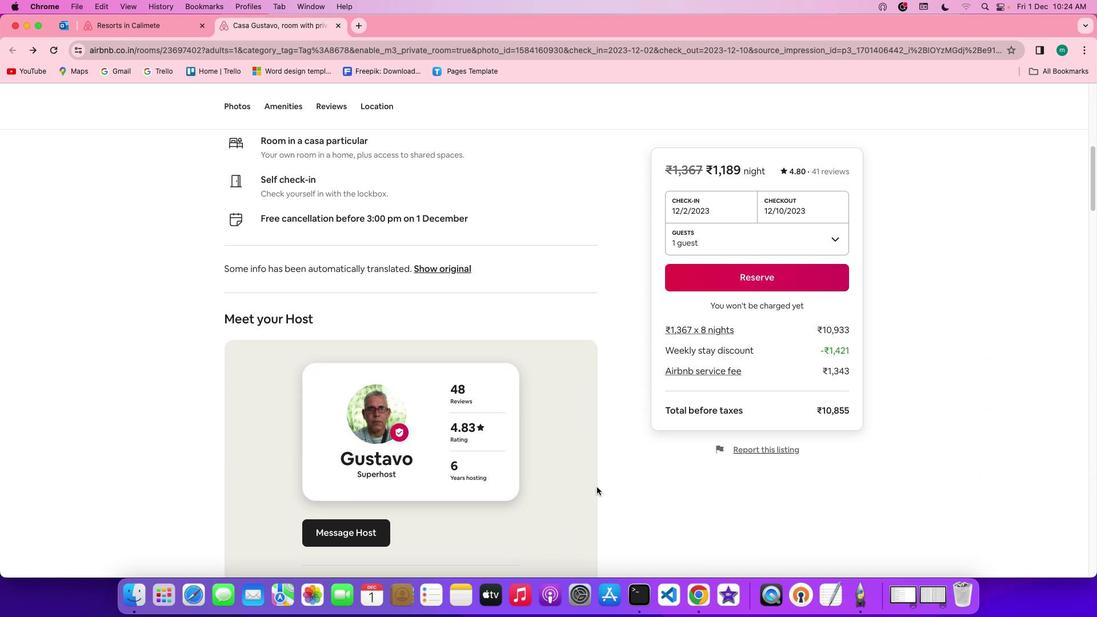 
Action: Mouse scrolled (597, 487) with delta (0, 0)
Screenshot: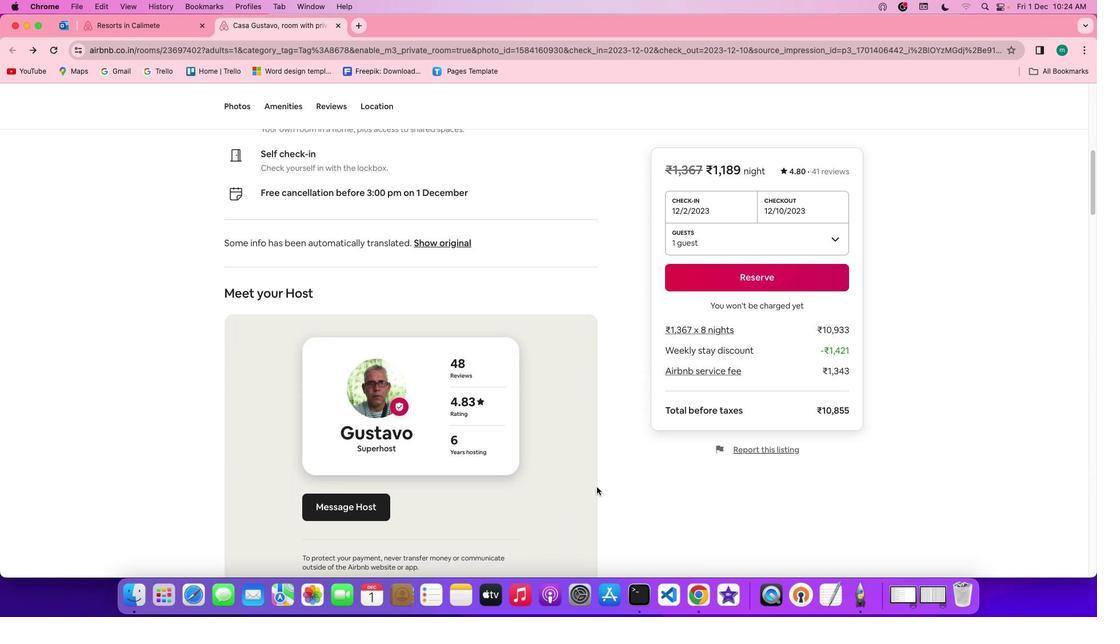 
Action: Mouse scrolled (597, 487) with delta (0, -1)
Screenshot: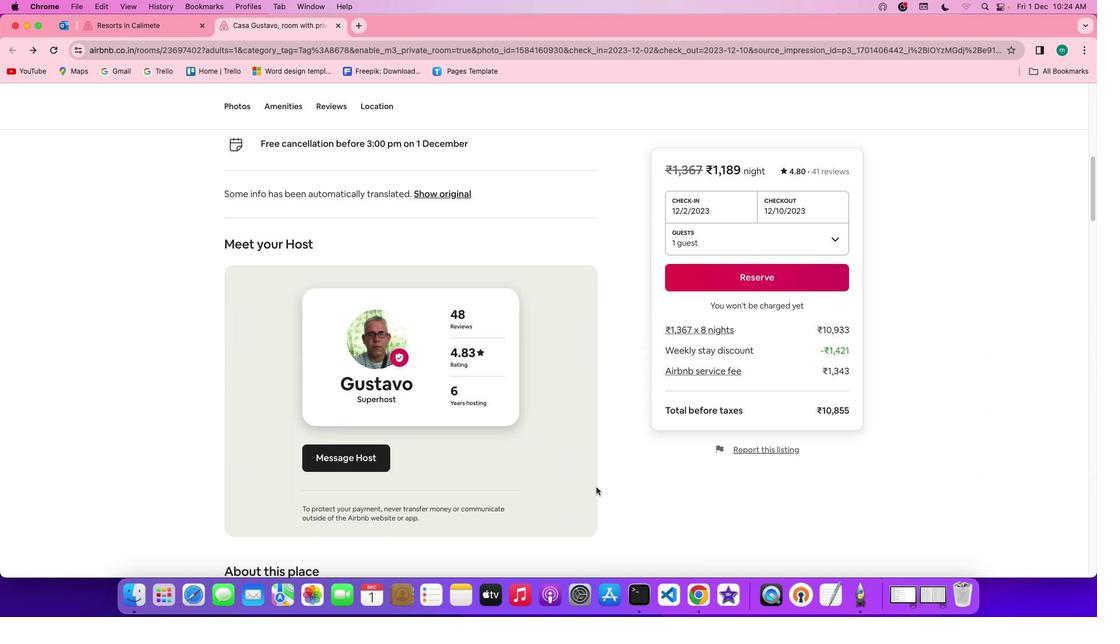 
Action: Mouse scrolled (597, 487) with delta (0, -2)
Screenshot: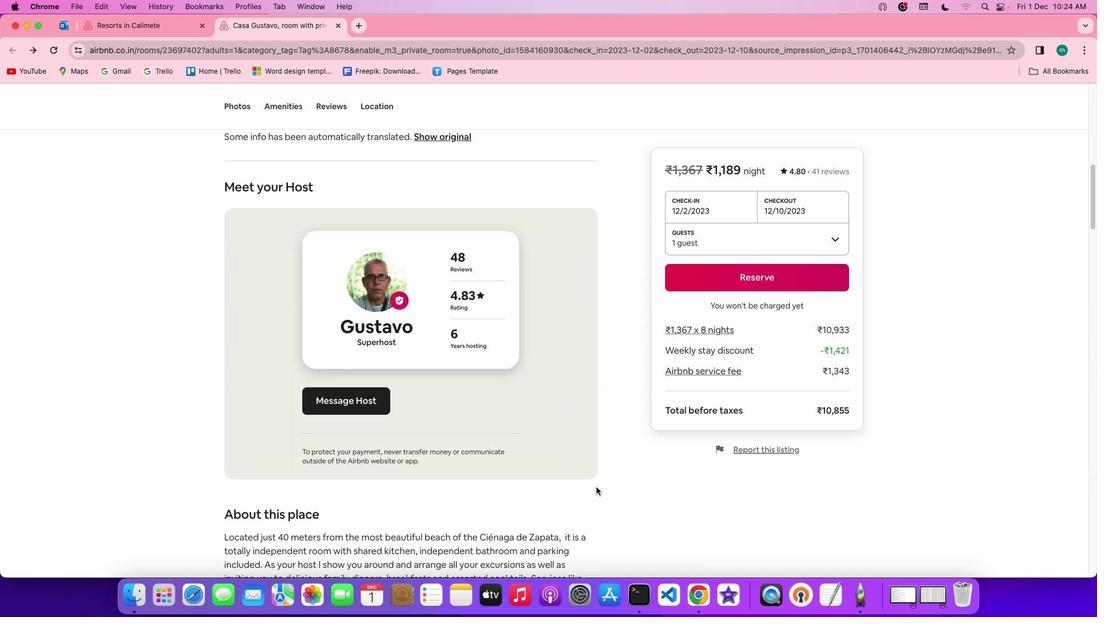 
Action: Mouse moved to (593, 486)
Screenshot: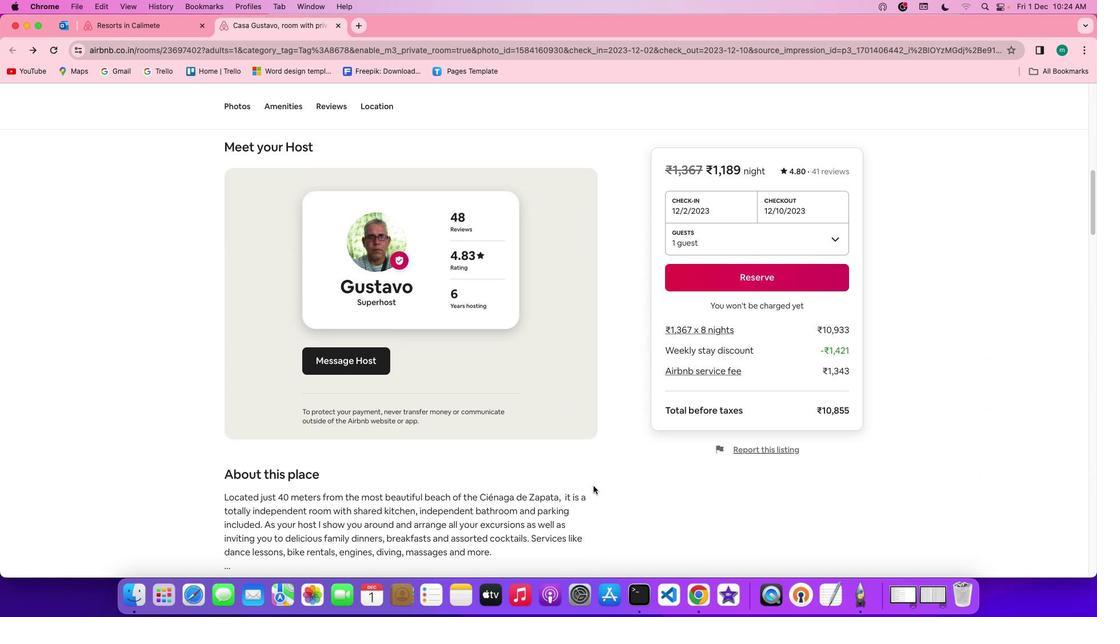 
Action: Mouse scrolled (593, 486) with delta (0, 0)
Screenshot: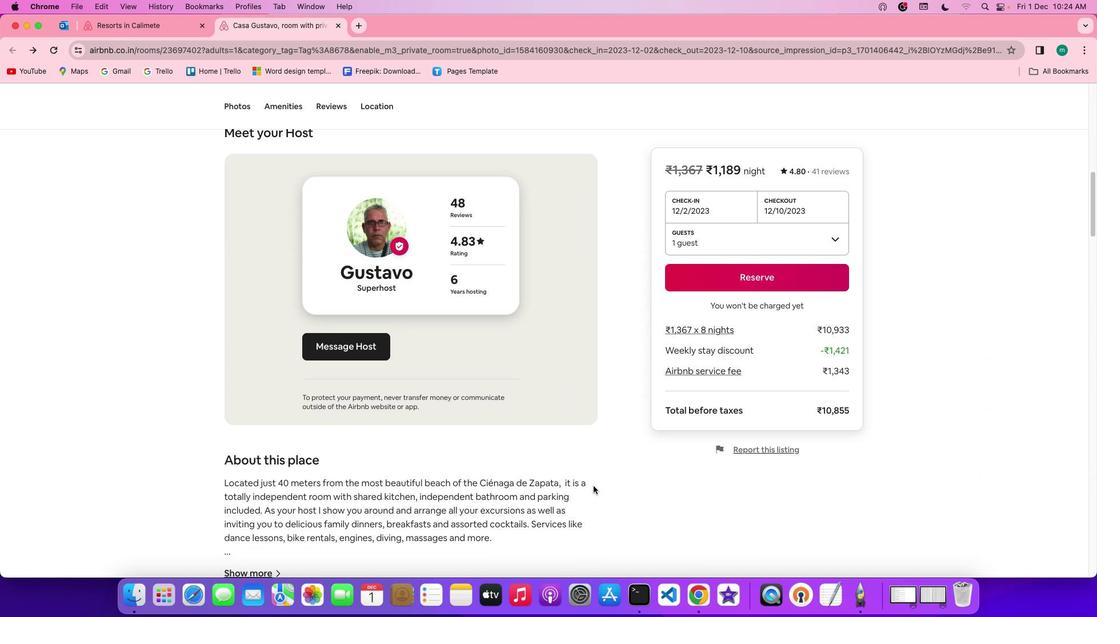 
Action: Mouse scrolled (593, 486) with delta (0, 0)
Screenshot: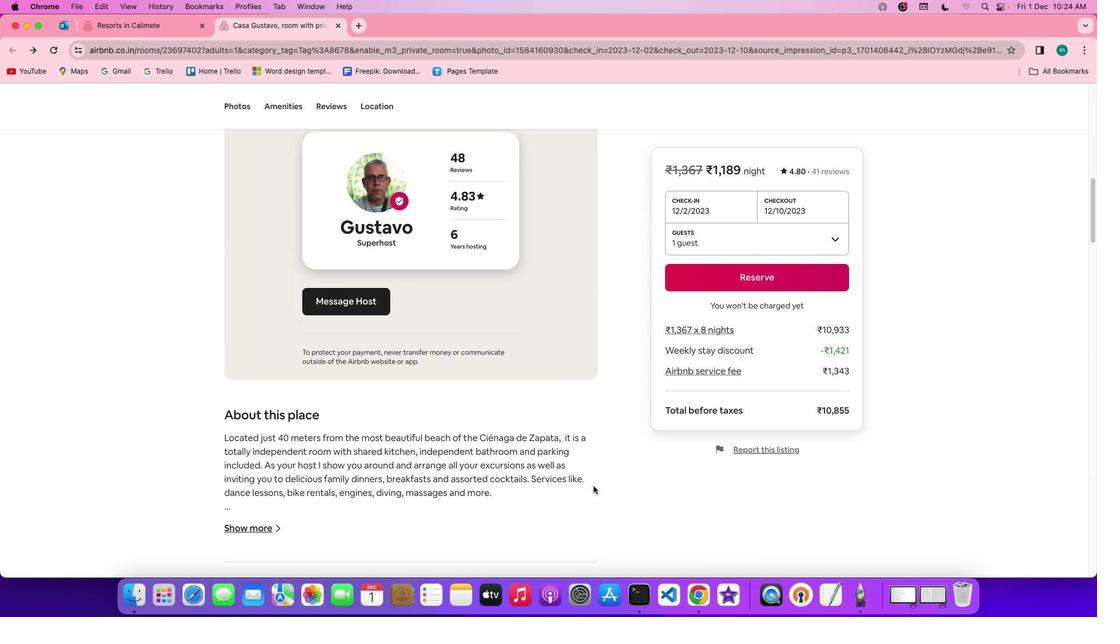 
Action: Mouse scrolled (593, 486) with delta (0, -1)
Screenshot: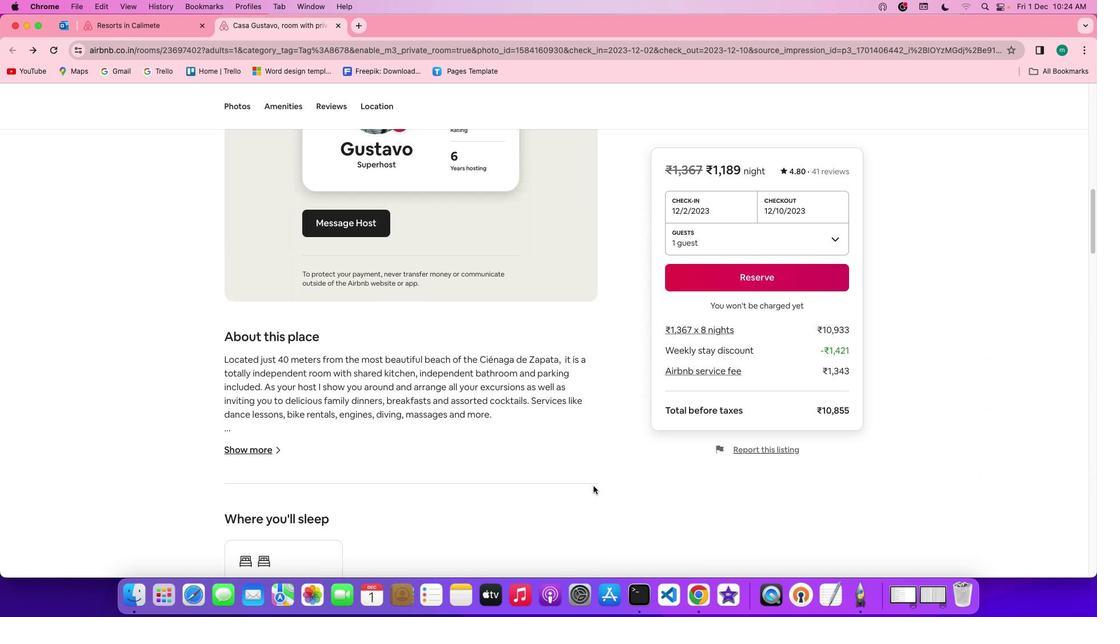 
Action: Mouse scrolled (593, 486) with delta (0, -2)
Screenshot: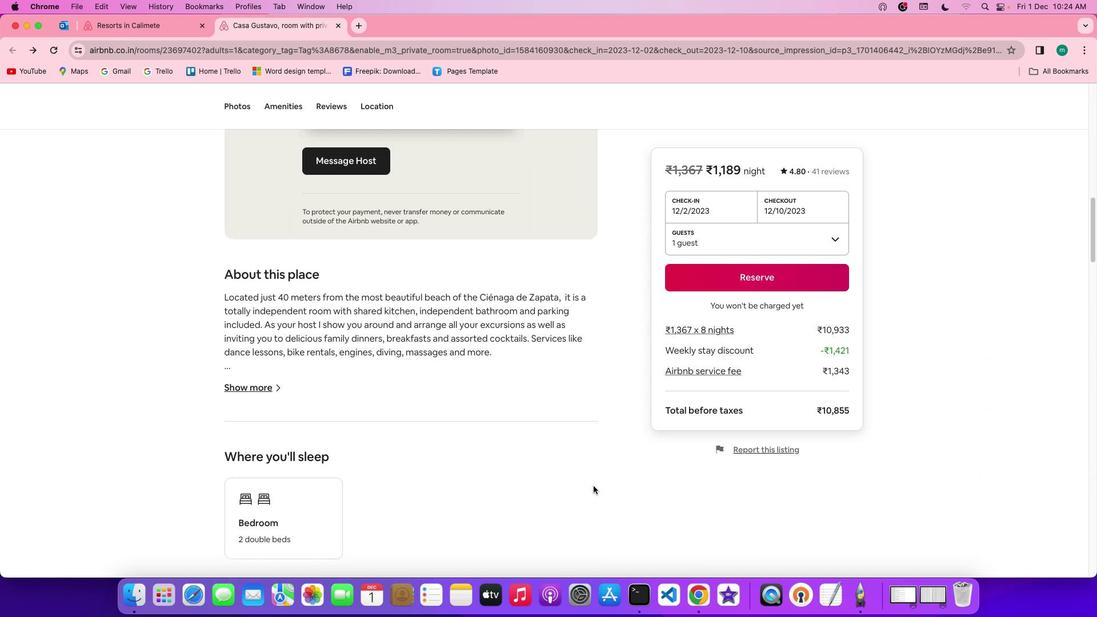 
Action: Mouse moved to (250, 372)
Screenshot: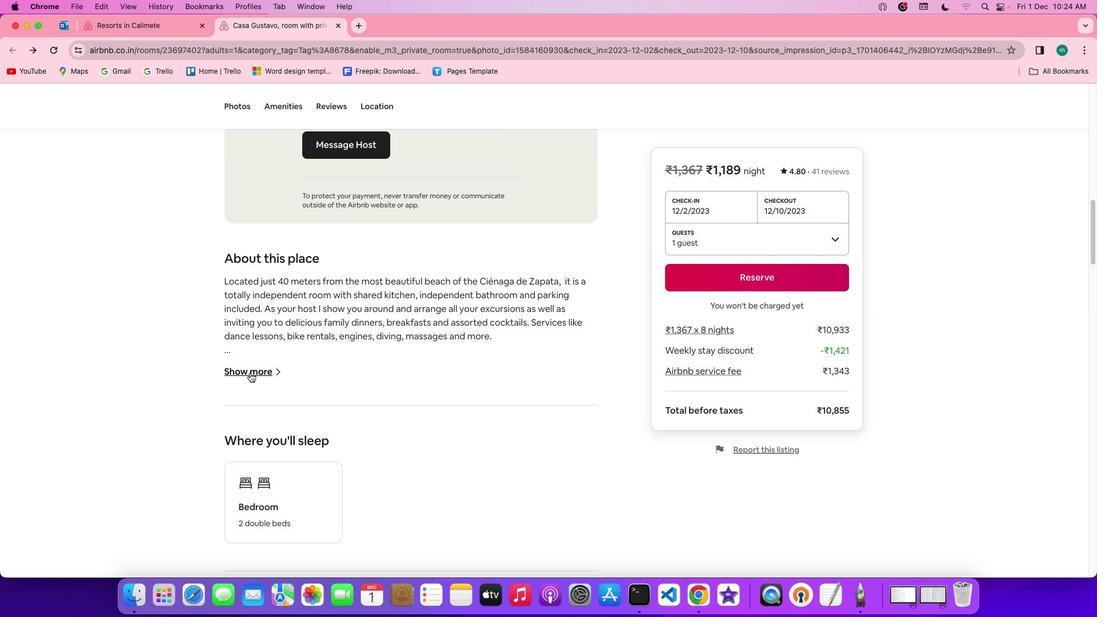 
Action: Mouse pressed left at (250, 372)
Screenshot: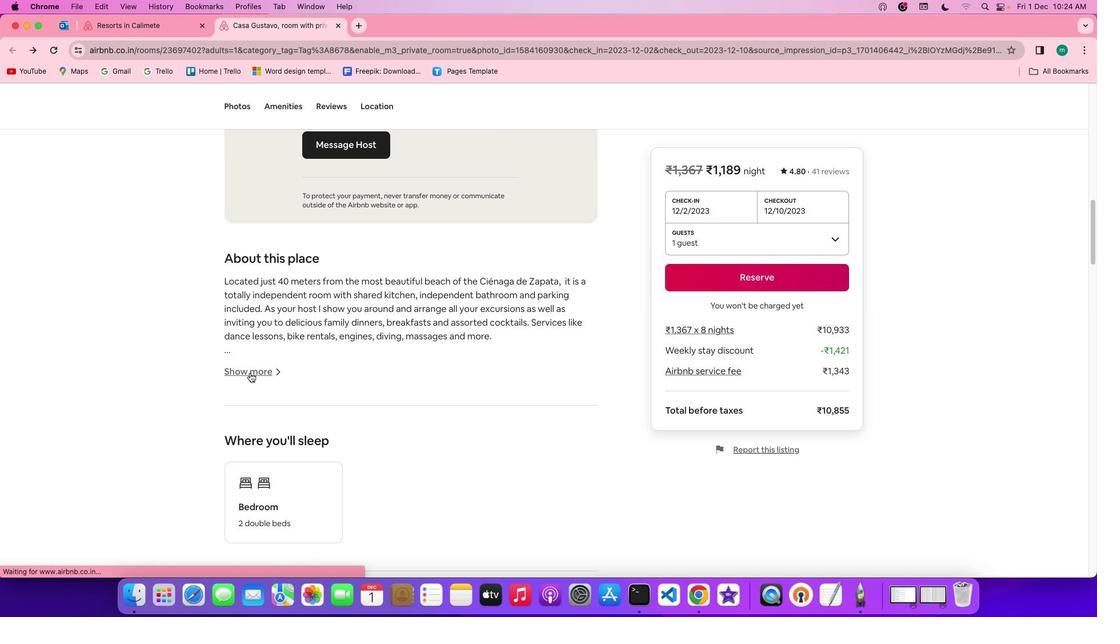 
Action: Mouse moved to (573, 436)
Screenshot: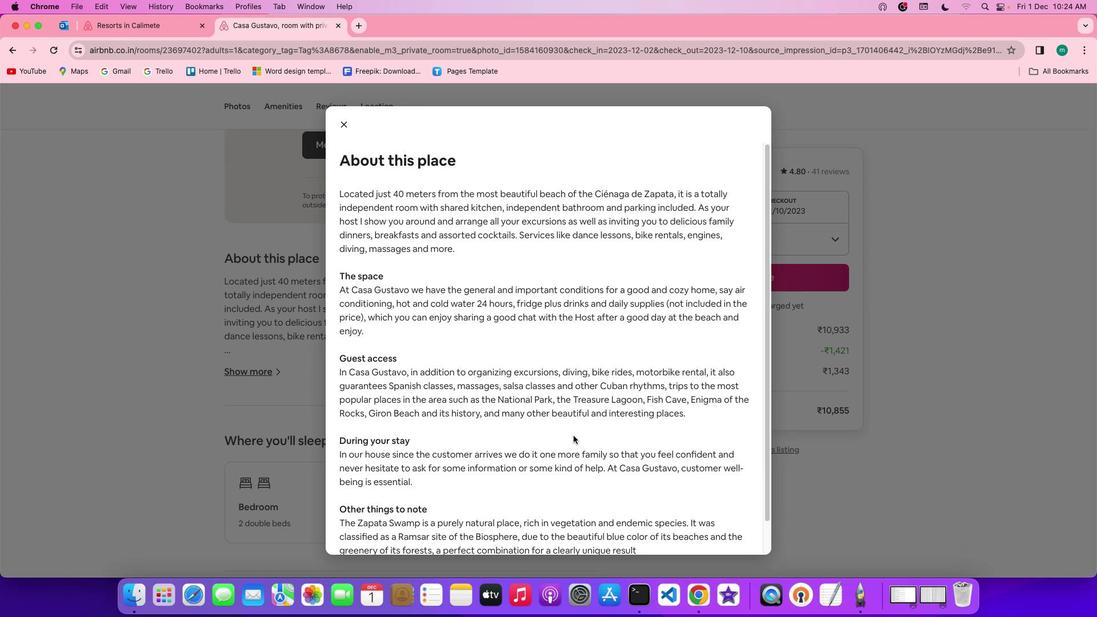 
Action: Mouse scrolled (573, 436) with delta (0, 0)
Screenshot: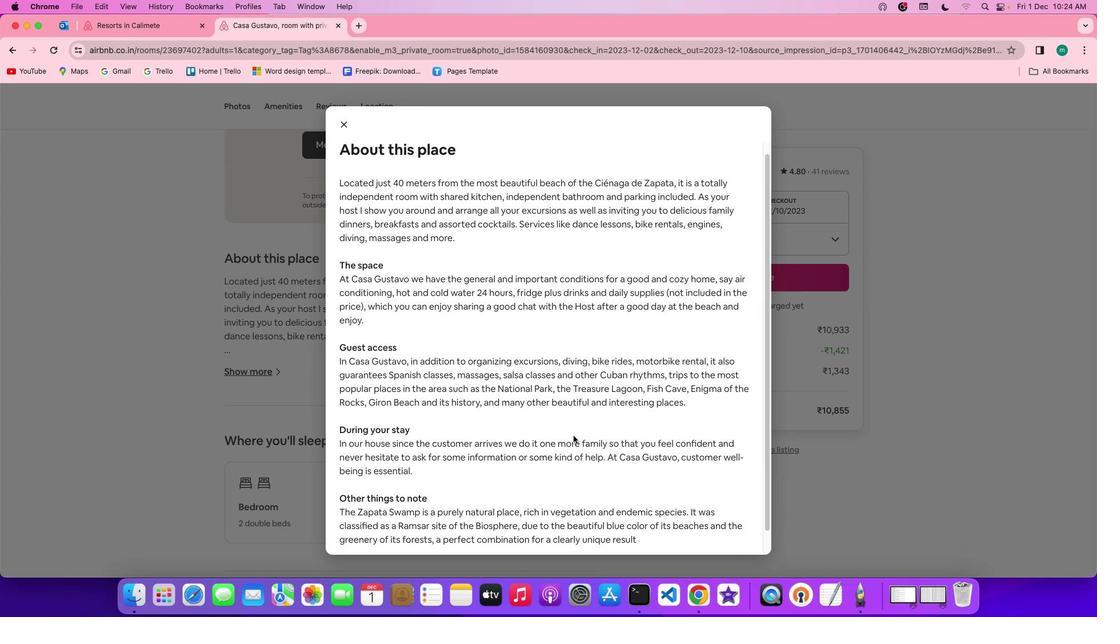 
Action: Mouse scrolled (573, 436) with delta (0, 0)
Screenshot: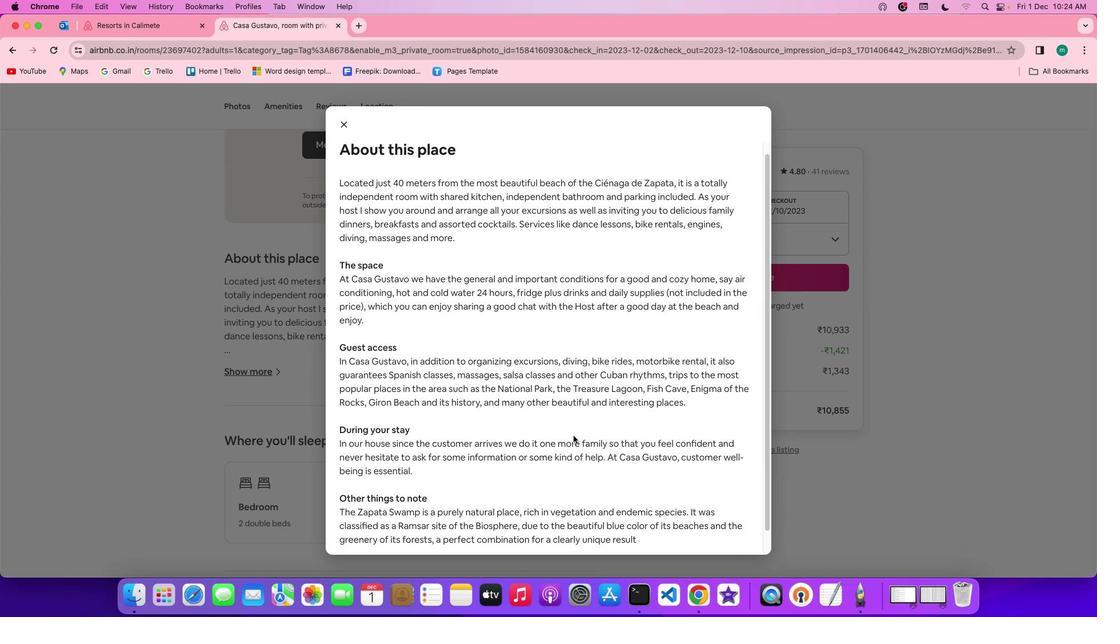 
Action: Mouse scrolled (573, 436) with delta (0, -1)
Screenshot: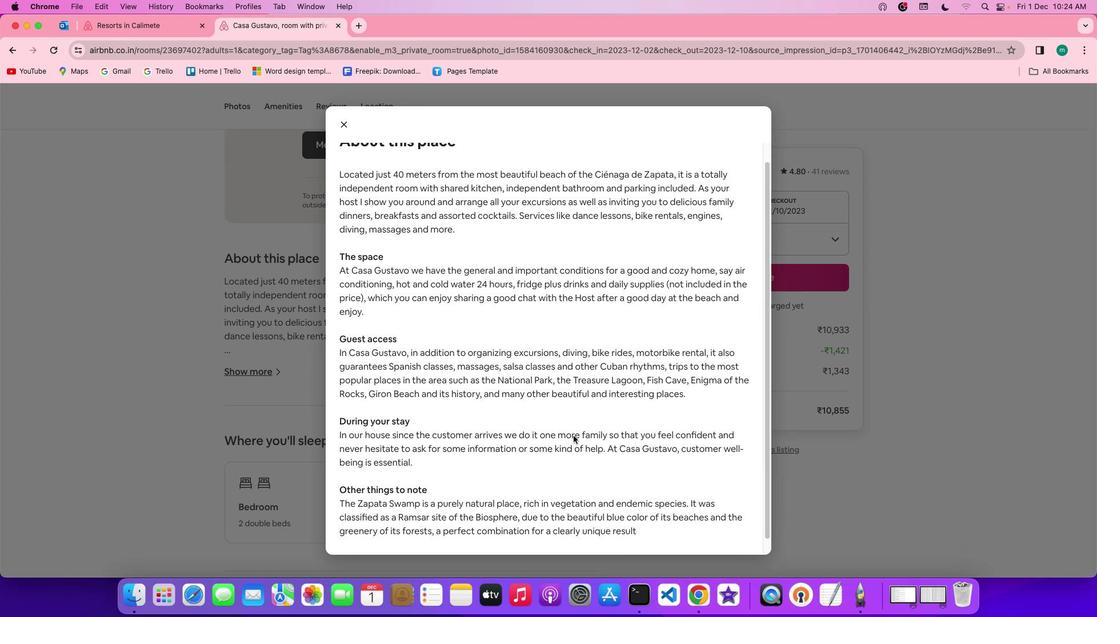 
Action: Mouse scrolled (573, 436) with delta (0, -2)
Screenshot: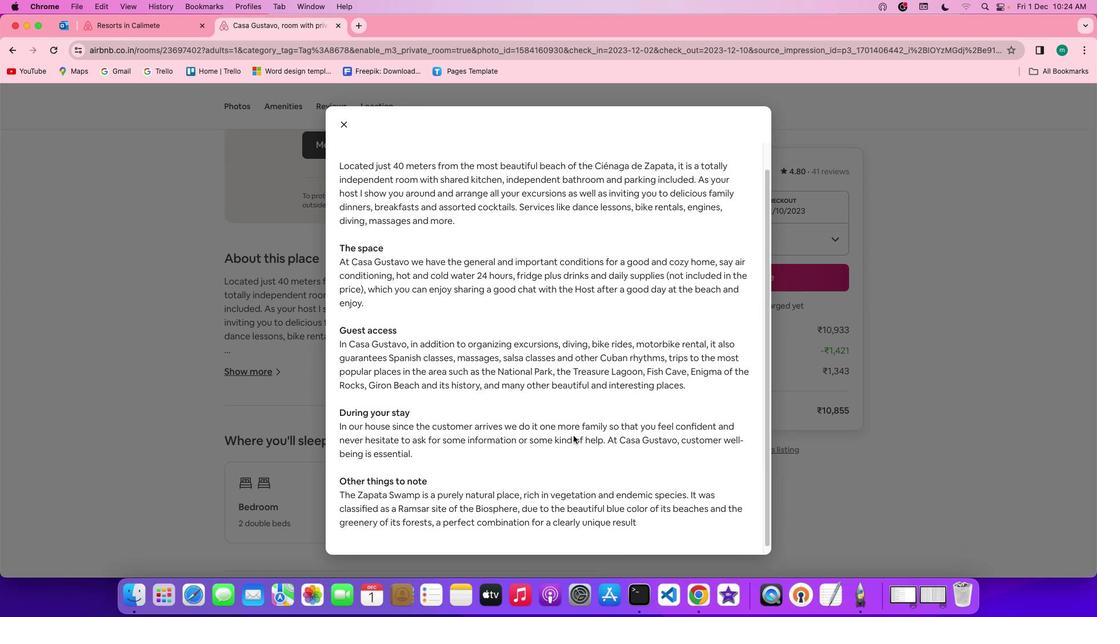 
Action: Mouse scrolled (573, 436) with delta (0, 0)
Screenshot: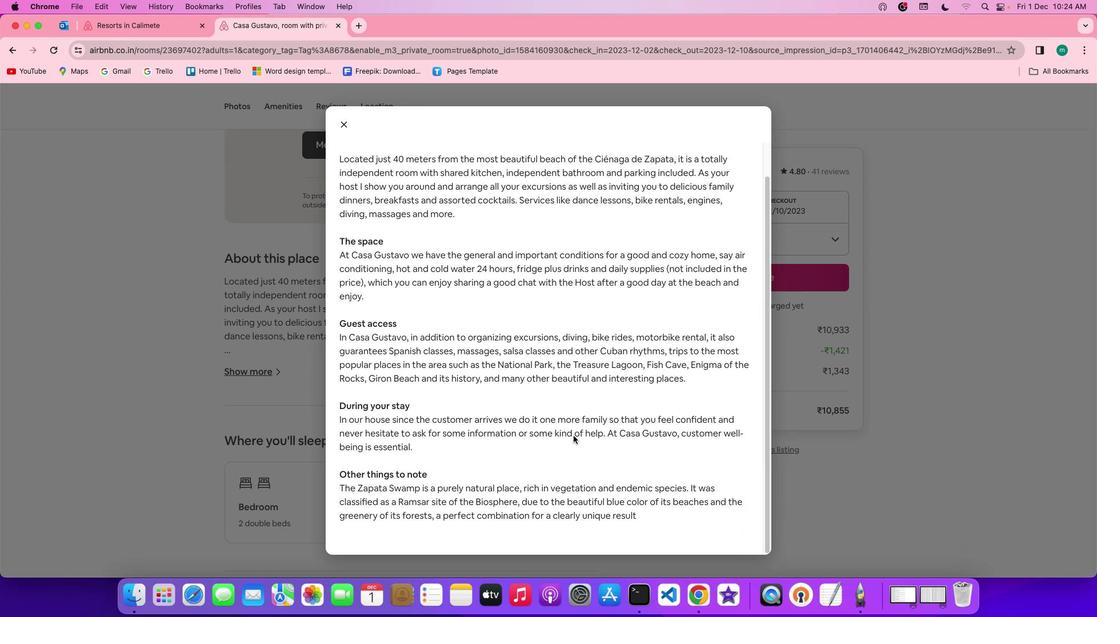 
Action: Mouse scrolled (573, 436) with delta (0, 0)
Screenshot: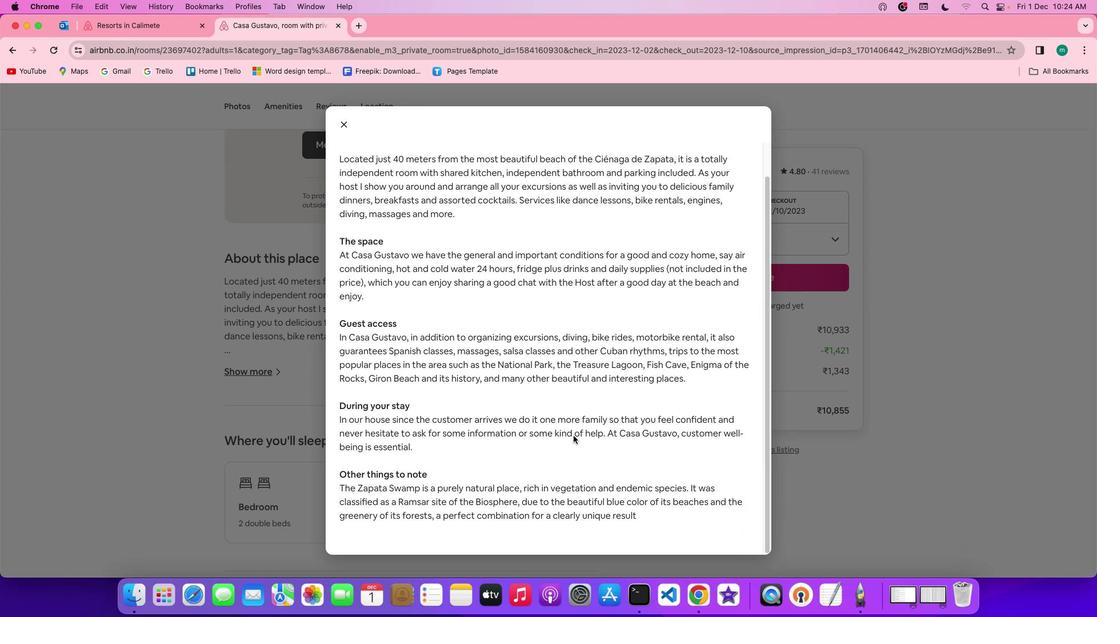 
Action: Mouse scrolled (573, 436) with delta (0, -1)
Screenshot: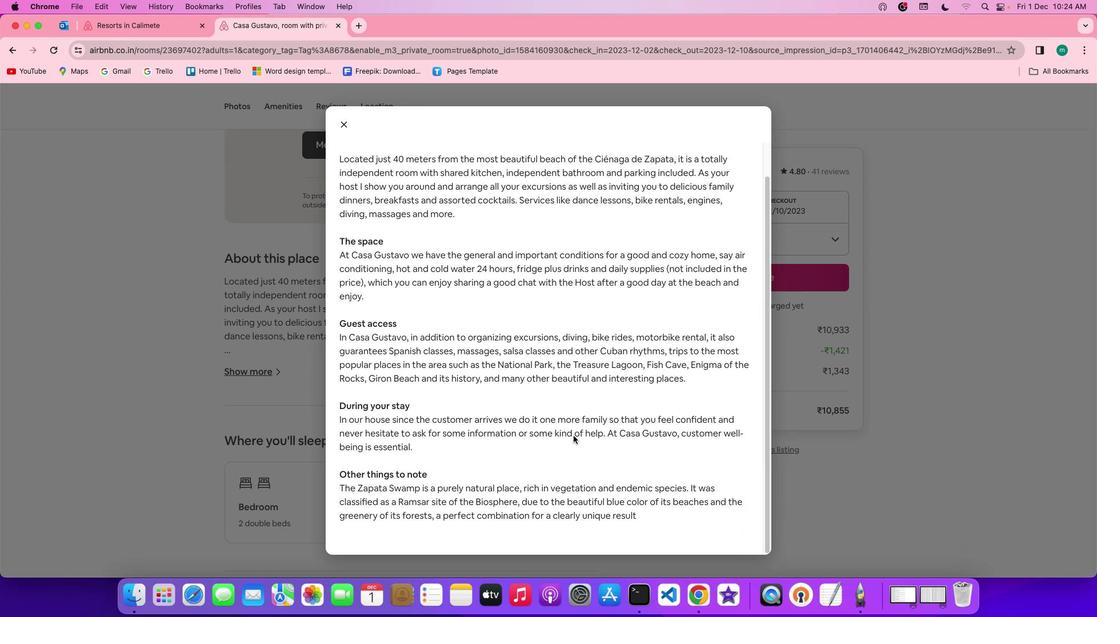 
Action: Mouse scrolled (573, 436) with delta (0, -2)
Screenshot: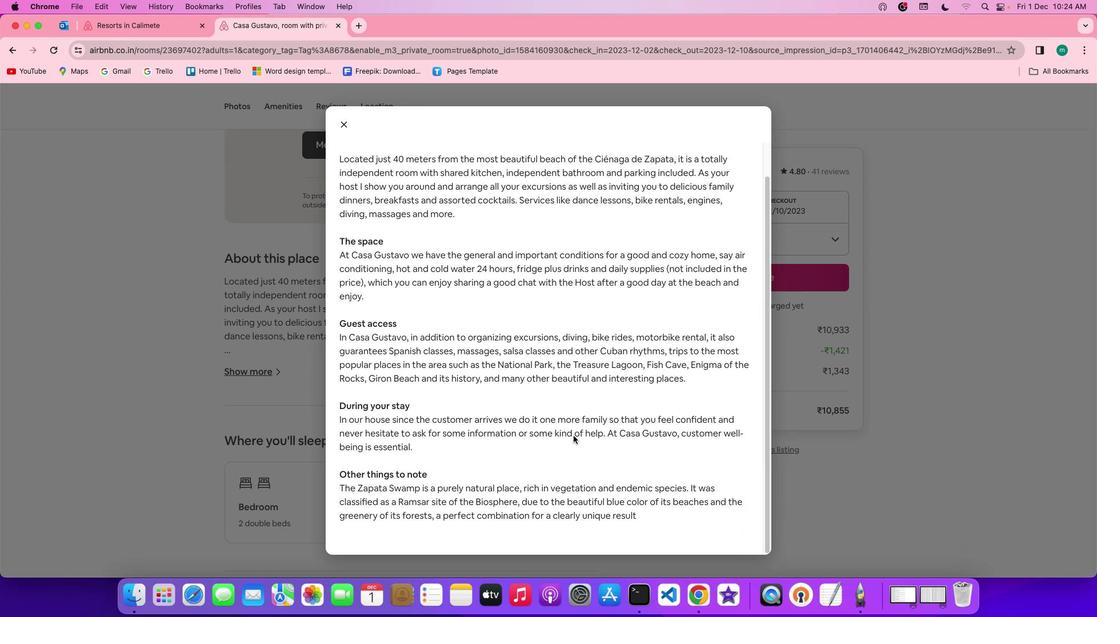 
Action: Mouse scrolled (573, 436) with delta (0, -2)
Screenshot: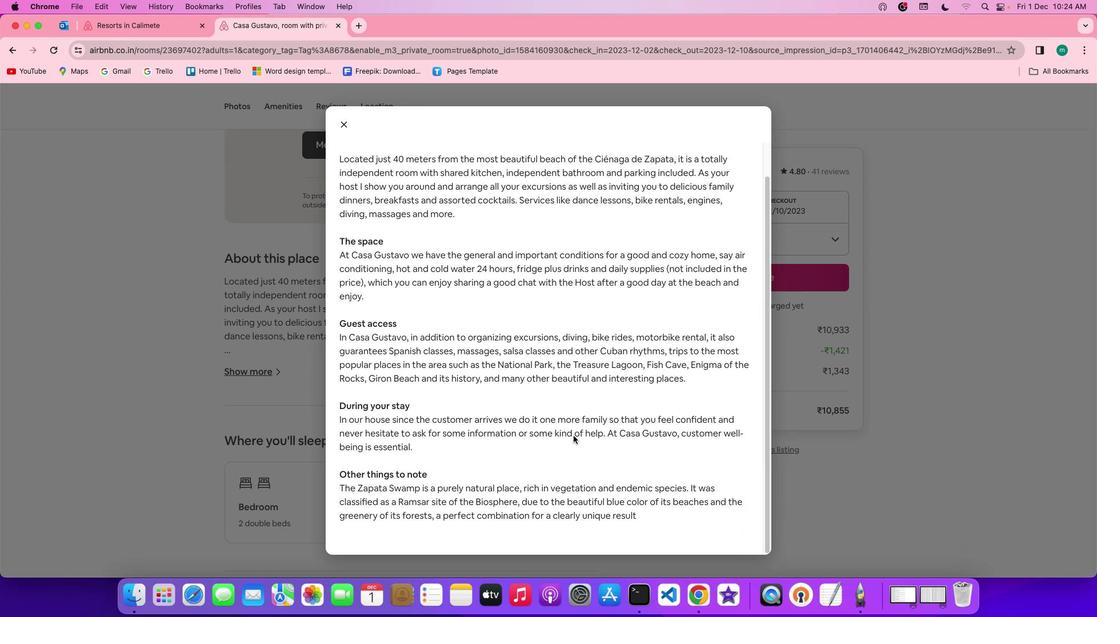 
Action: Mouse moved to (344, 124)
Screenshot: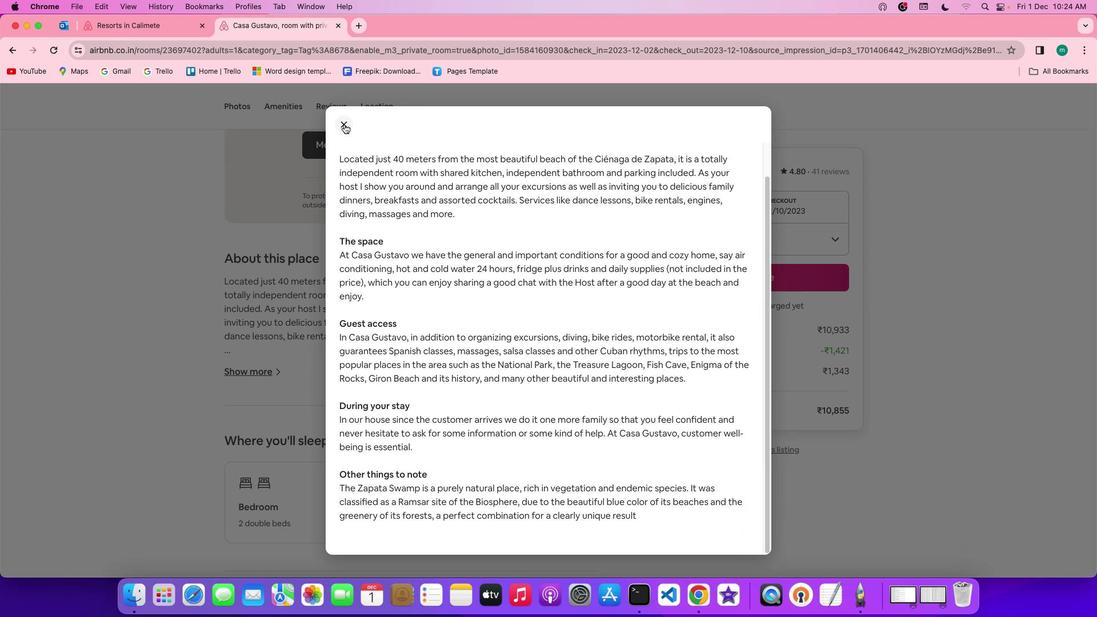 
Action: Mouse pressed left at (344, 124)
Screenshot: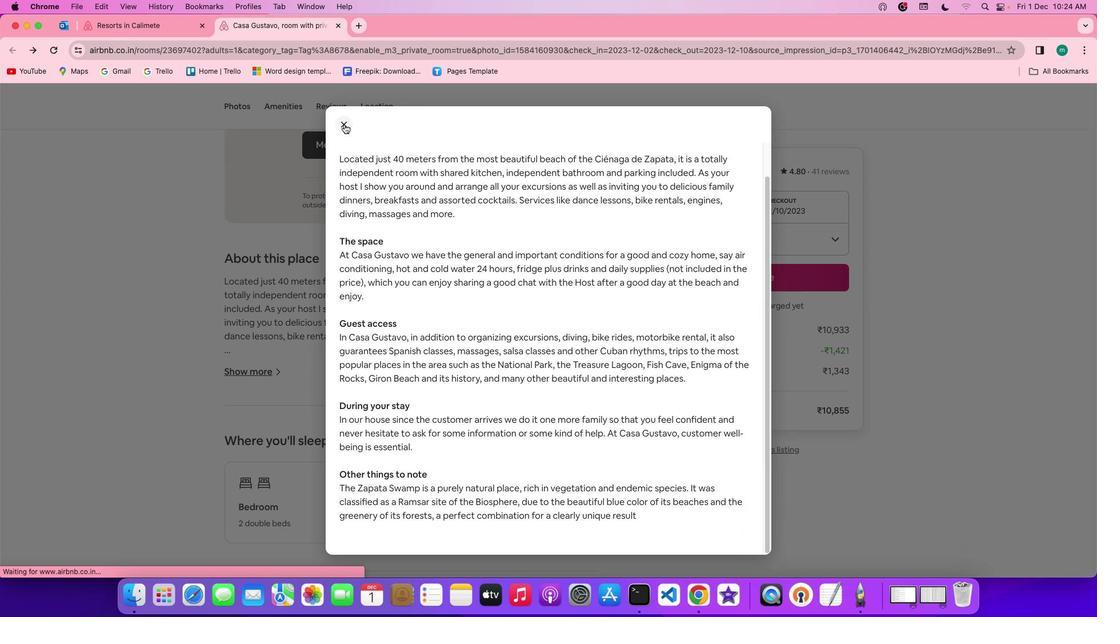 
Action: Mouse moved to (422, 313)
Screenshot: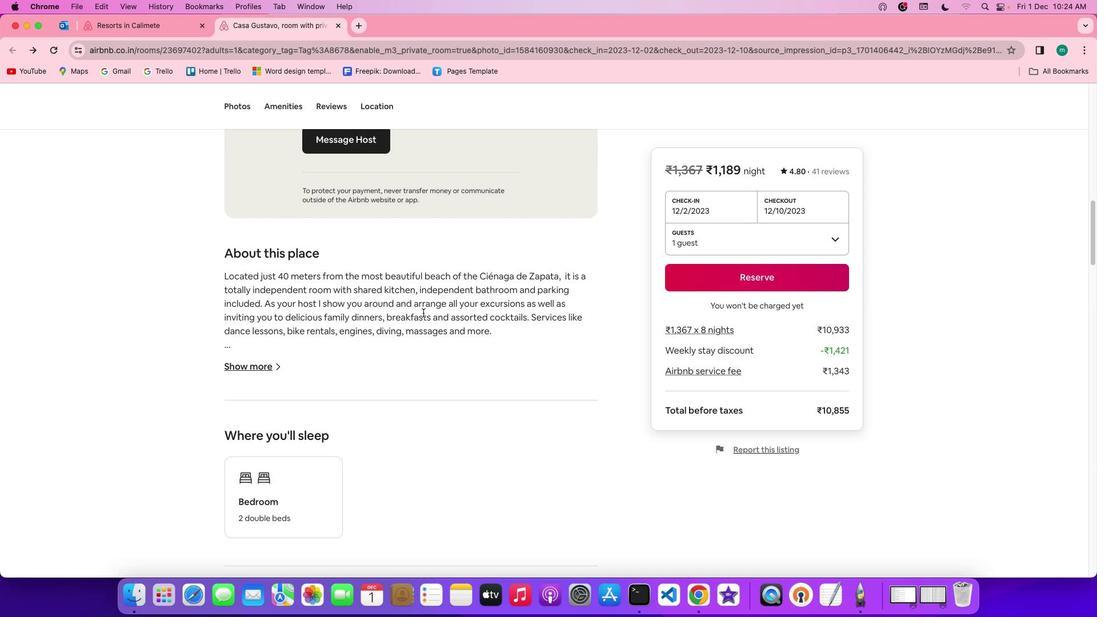 
Action: Mouse scrolled (422, 313) with delta (0, 0)
Screenshot: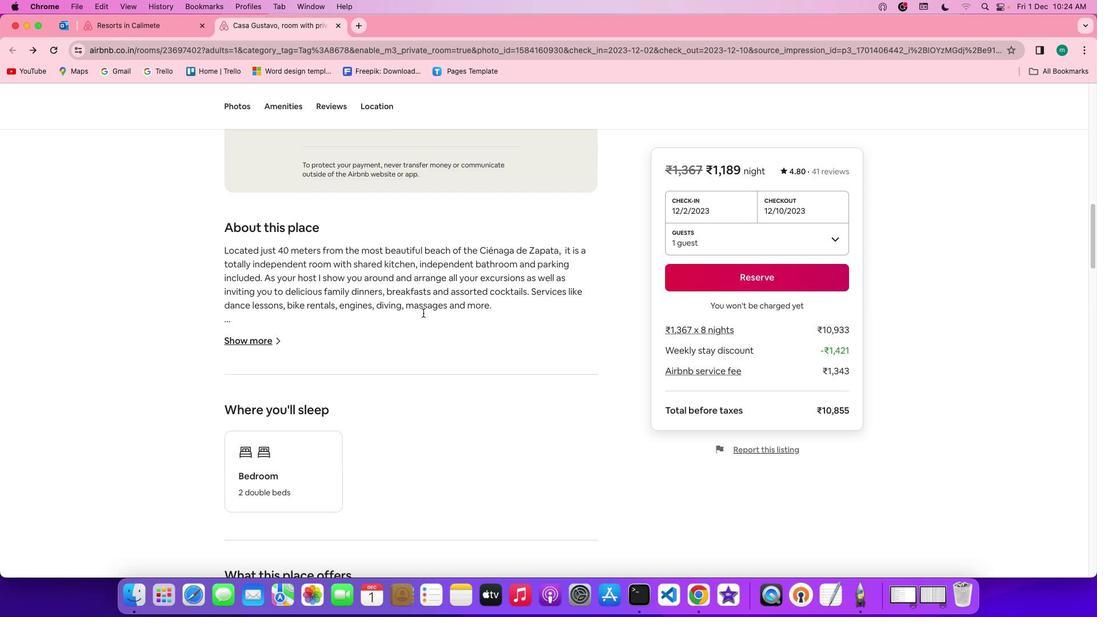 
Action: Mouse scrolled (422, 313) with delta (0, 0)
Screenshot: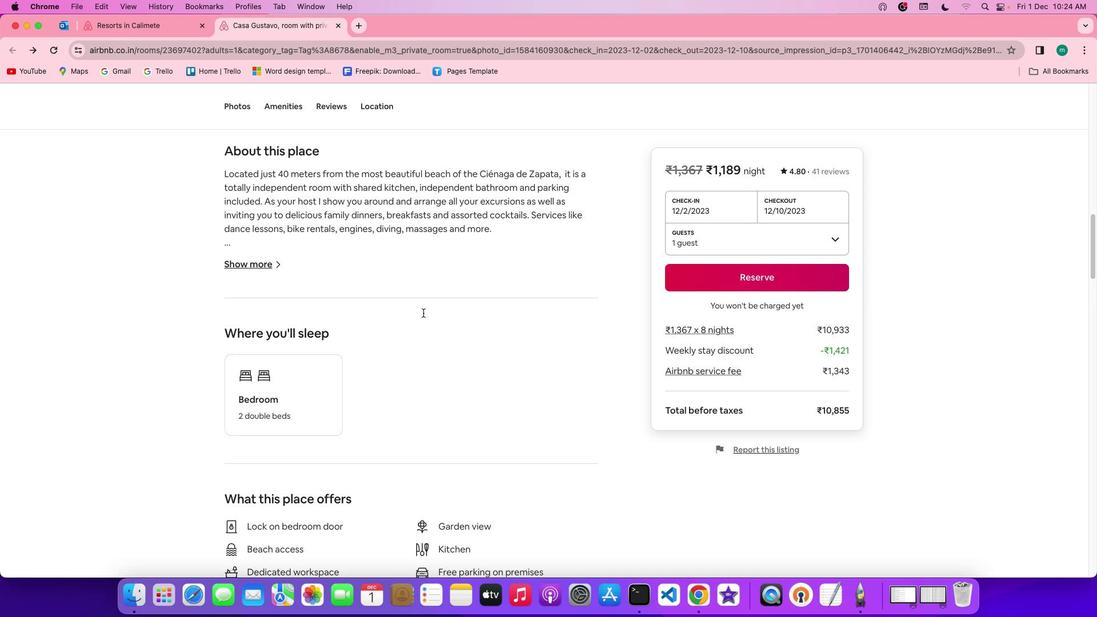 
Action: Mouse scrolled (422, 313) with delta (0, -1)
Screenshot: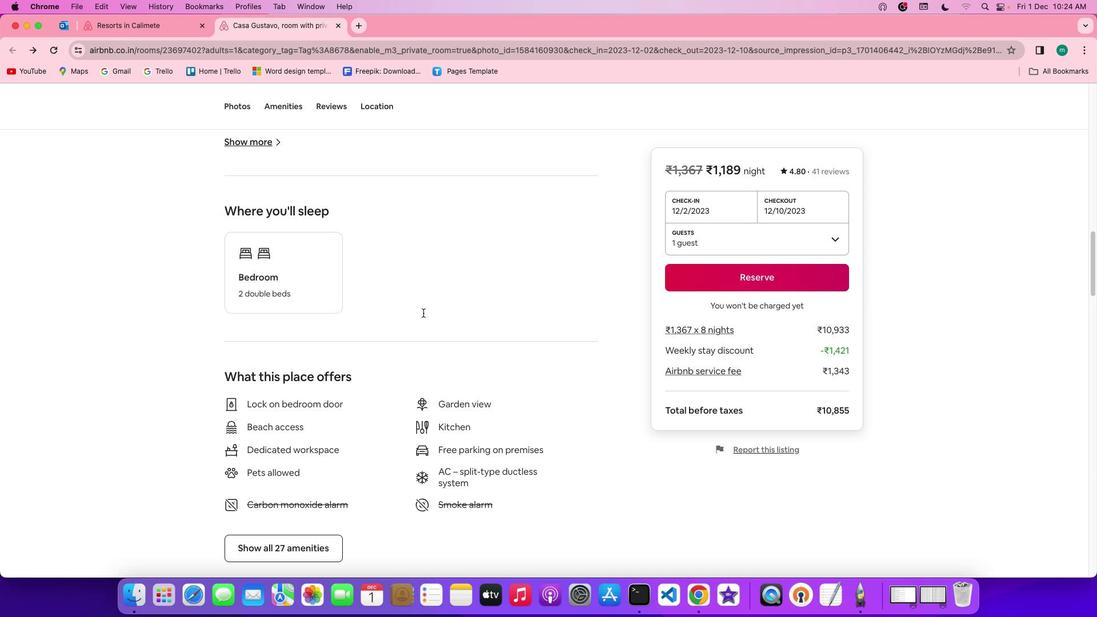 
Action: Mouse scrolled (422, 313) with delta (0, -2)
Screenshot: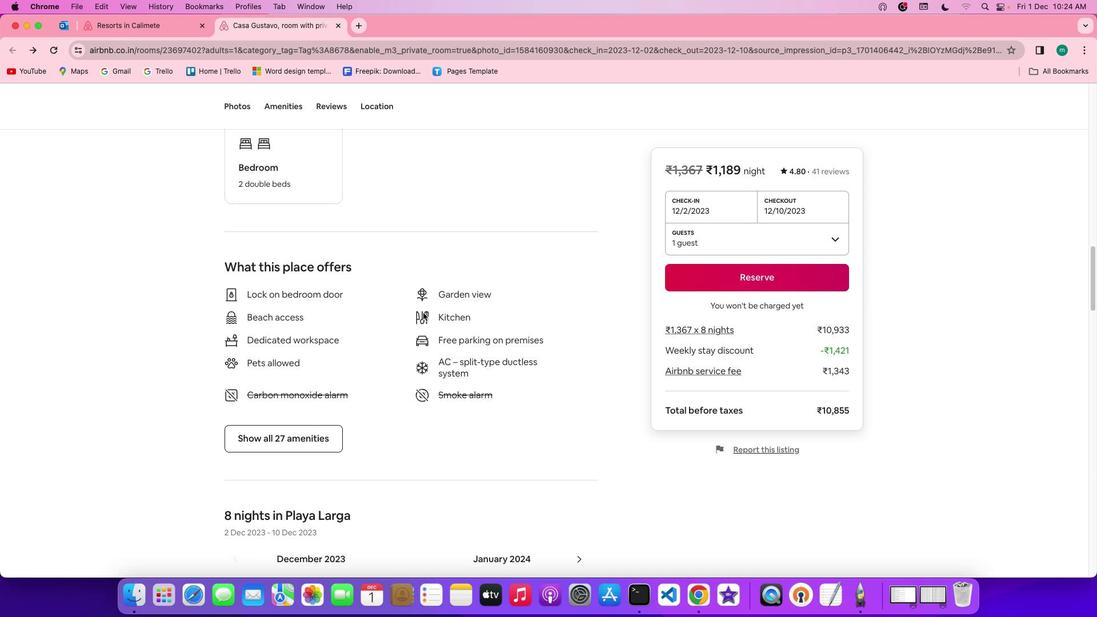 
Action: Mouse scrolled (422, 313) with delta (0, -2)
Screenshot: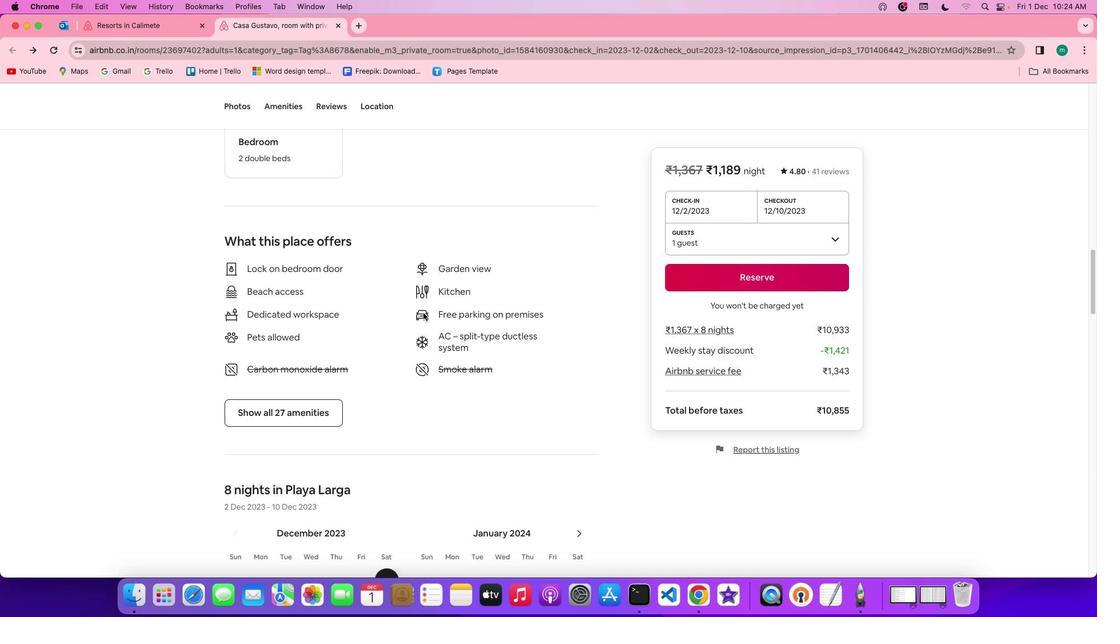 
Action: Mouse scrolled (422, 313) with delta (0, 0)
Screenshot: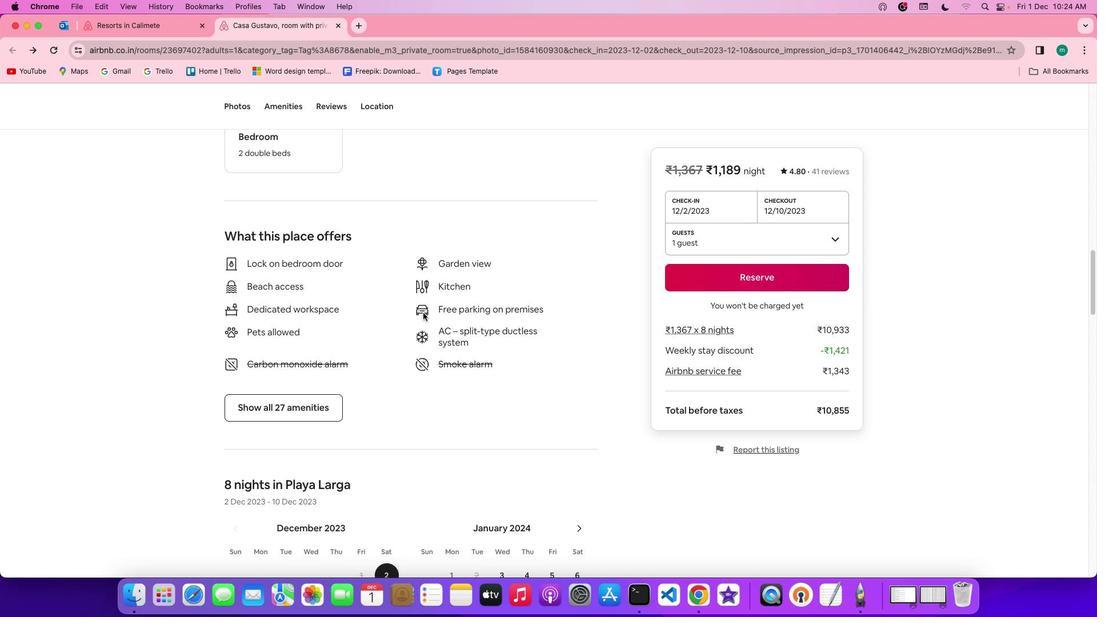 
Action: Mouse scrolled (422, 313) with delta (0, 0)
Screenshot: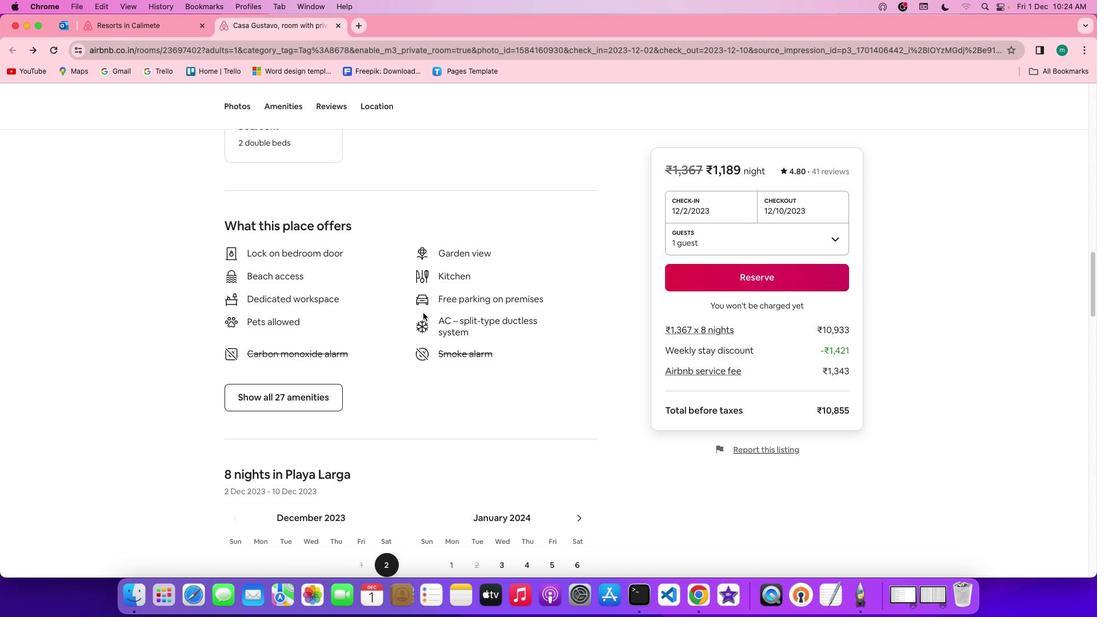 
Action: Mouse scrolled (422, 313) with delta (0, -1)
Screenshot: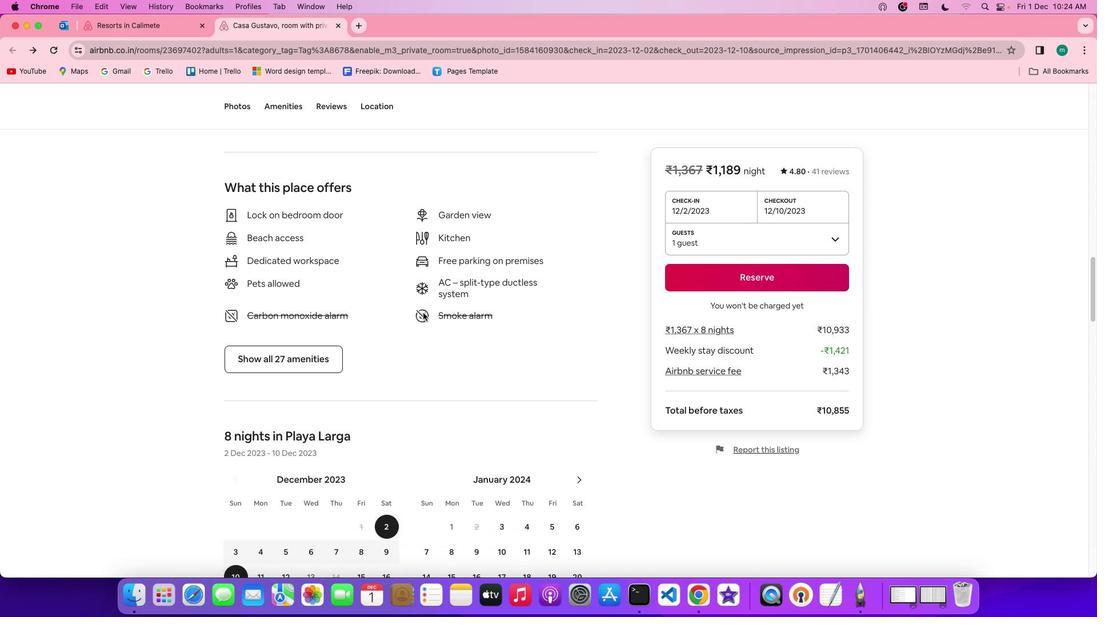 
Action: Mouse moved to (290, 329)
Screenshot: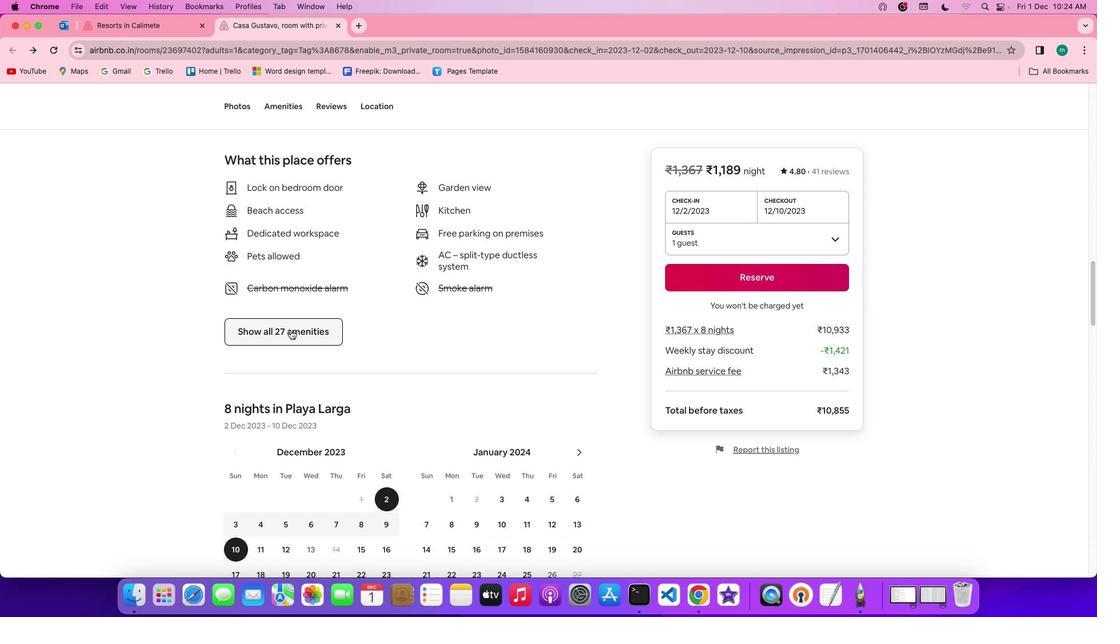
Action: Mouse pressed left at (290, 329)
Screenshot: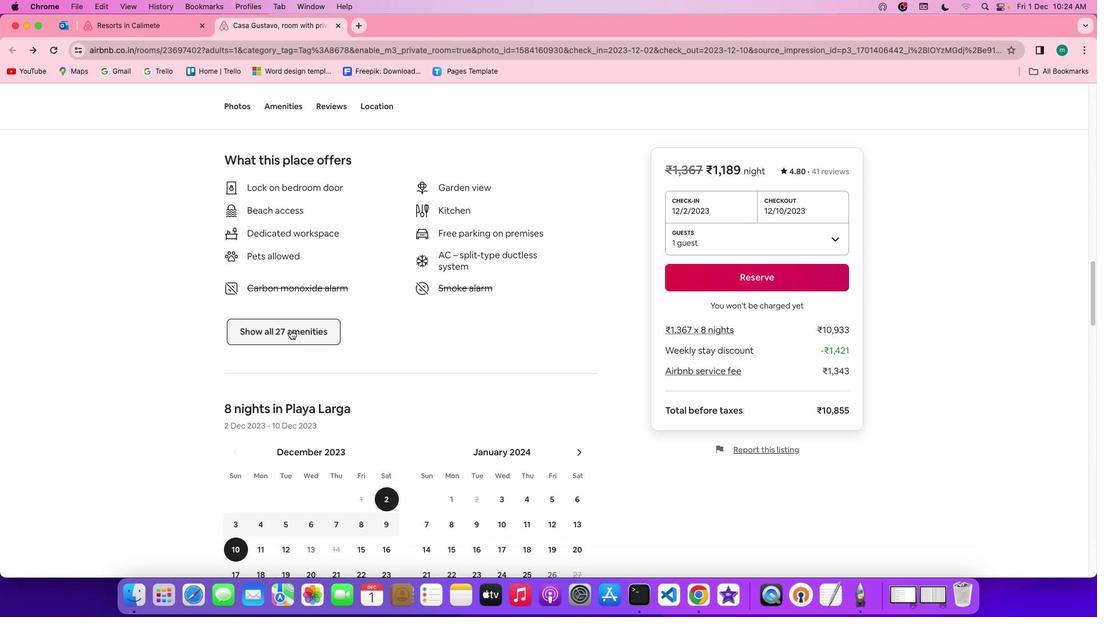 
Action: Mouse moved to (565, 346)
Screenshot: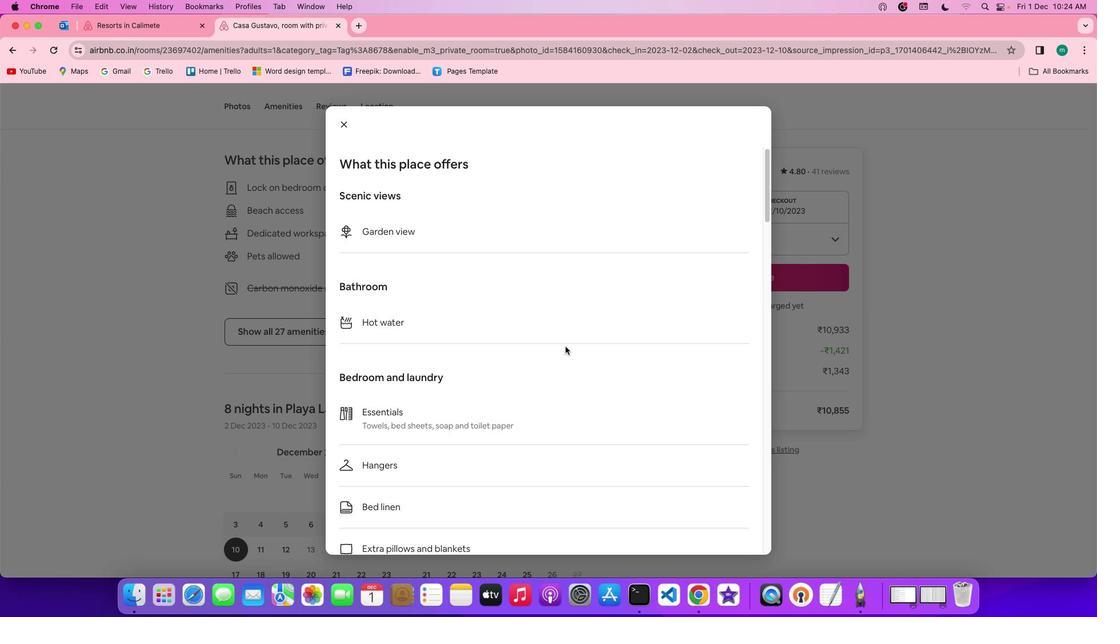 
Action: Mouse scrolled (565, 346) with delta (0, 0)
Screenshot: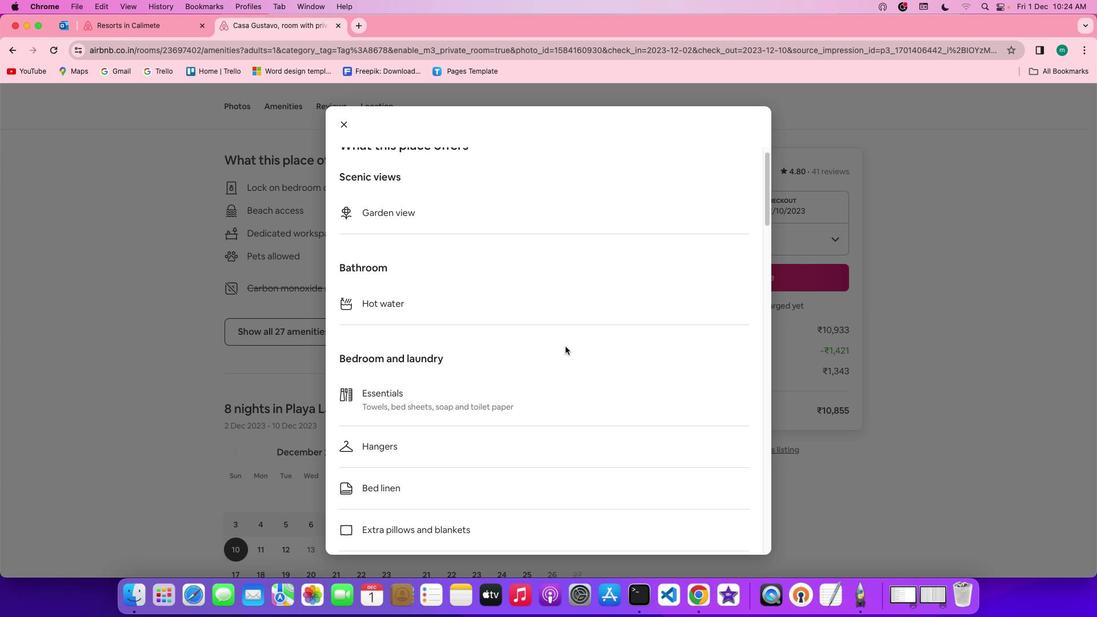 
Action: Mouse scrolled (565, 346) with delta (0, 0)
Screenshot: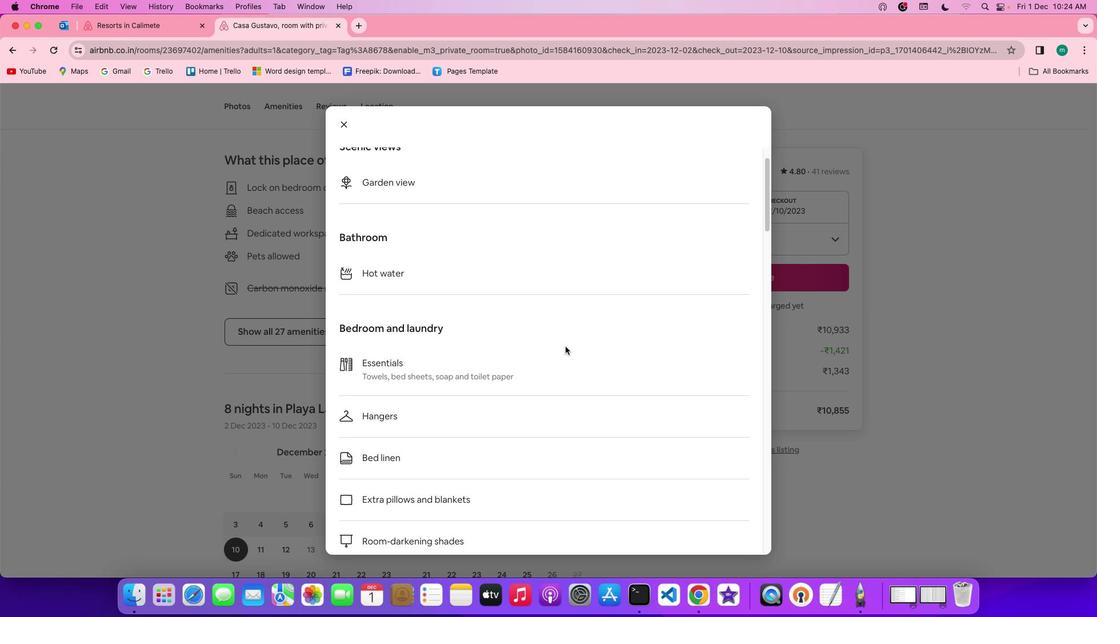 
Action: Mouse scrolled (565, 346) with delta (0, -1)
Screenshot: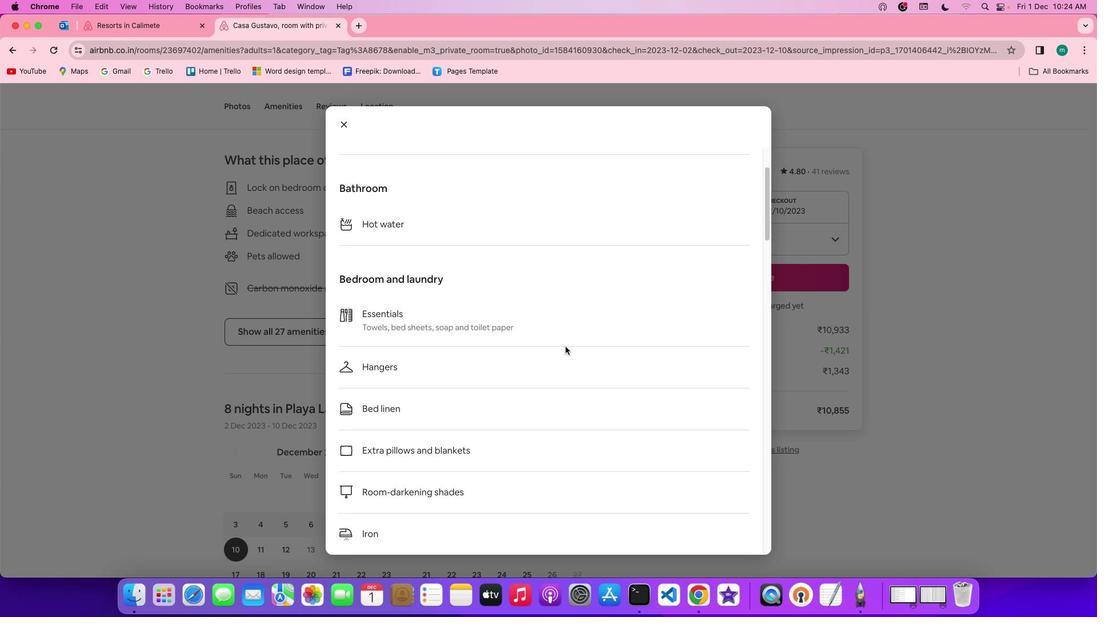 
Action: Mouse scrolled (565, 346) with delta (0, -2)
Screenshot: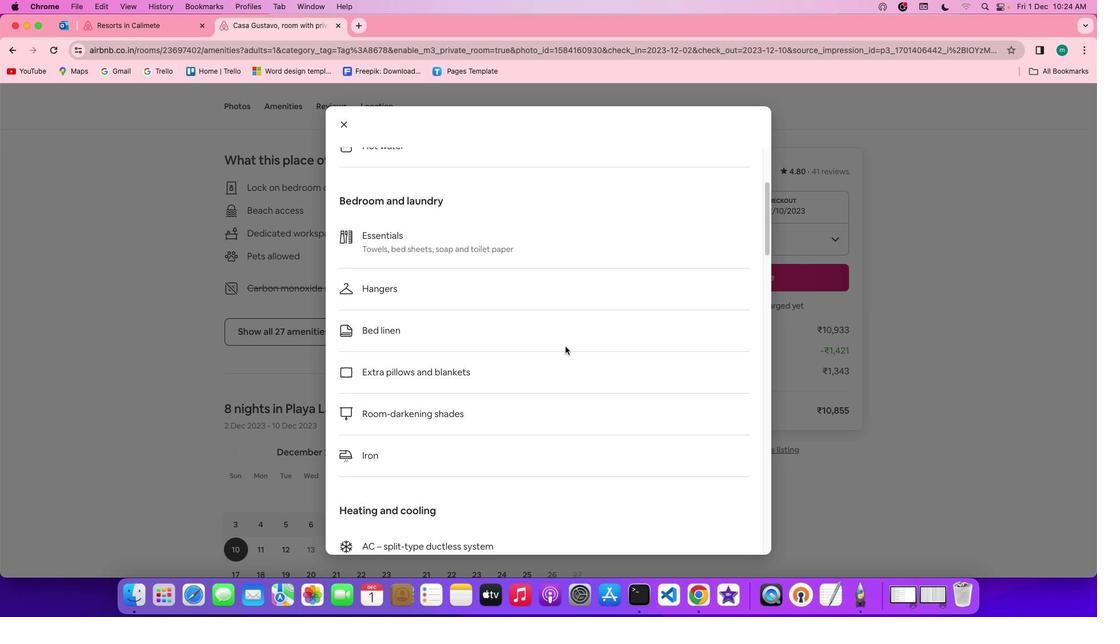 
Action: Mouse scrolled (565, 346) with delta (0, 0)
Screenshot: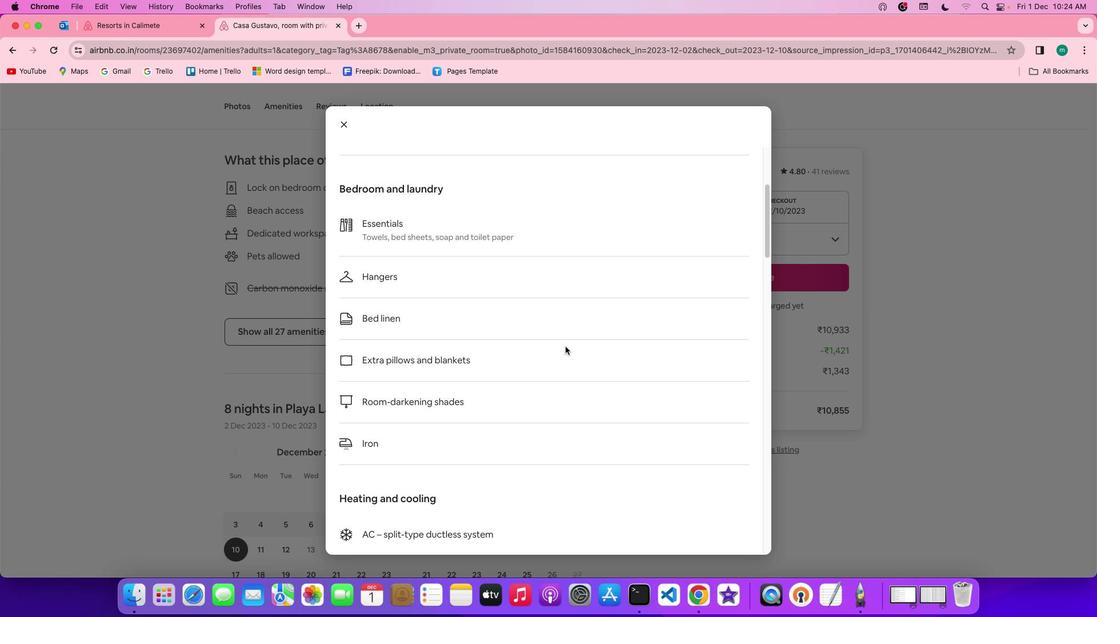 
Action: Mouse scrolled (565, 346) with delta (0, 0)
Screenshot: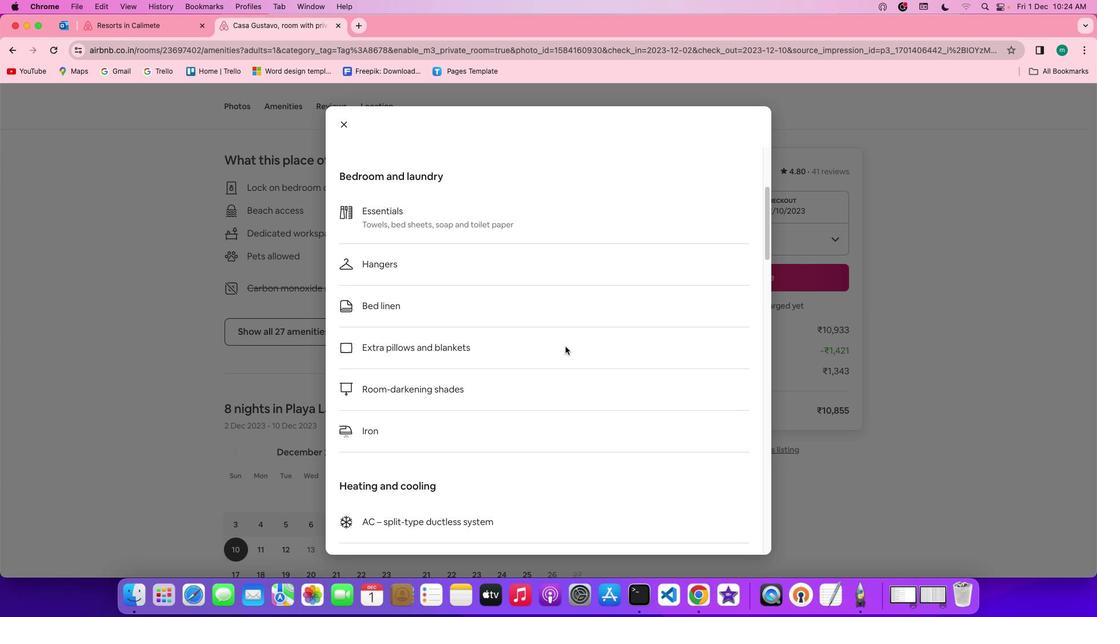 
Action: Mouse scrolled (565, 346) with delta (0, -1)
Screenshot: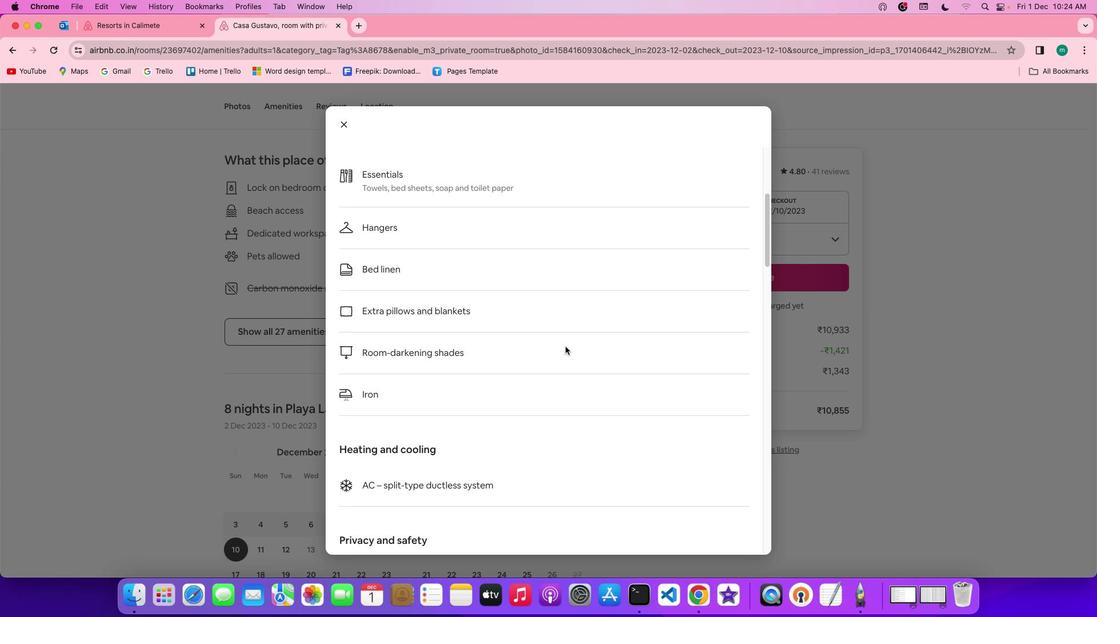
Action: Mouse scrolled (565, 346) with delta (0, 0)
Screenshot: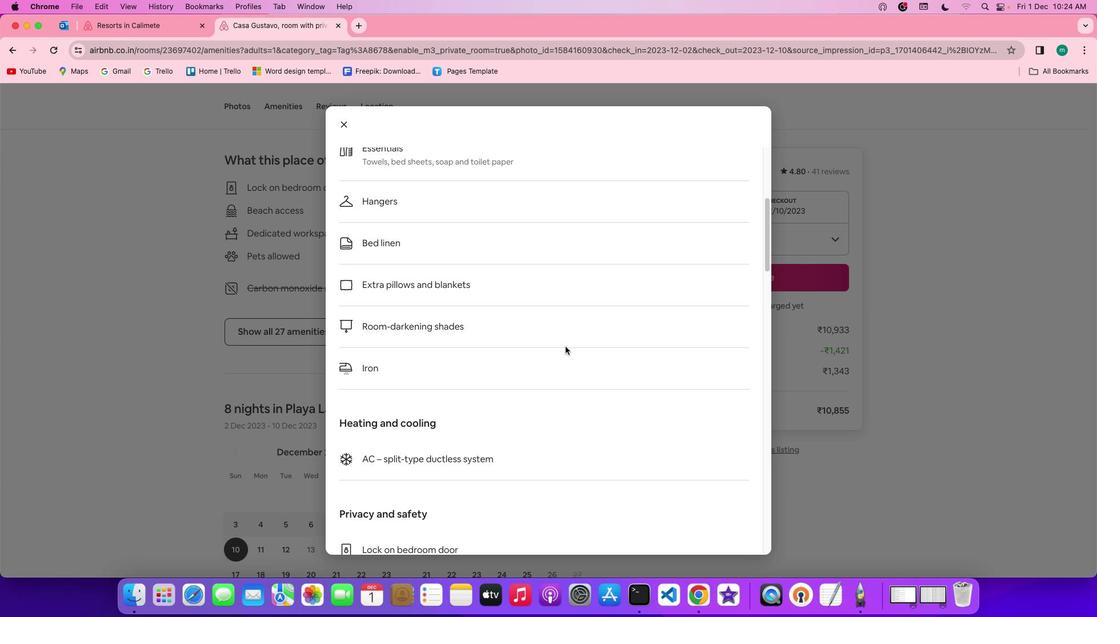 
Action: Mouse scrolled (565, 346) with delta (0, 0)
Screenshot: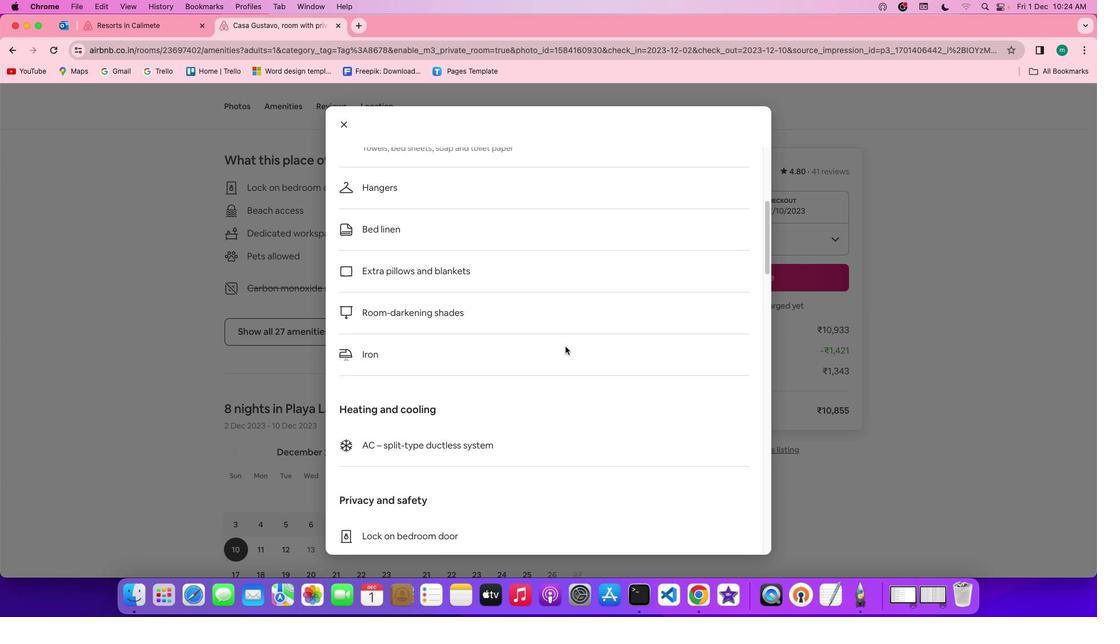 
Action: Mouse scrolled (565, 346) with delta (0, -1)
Screenshot: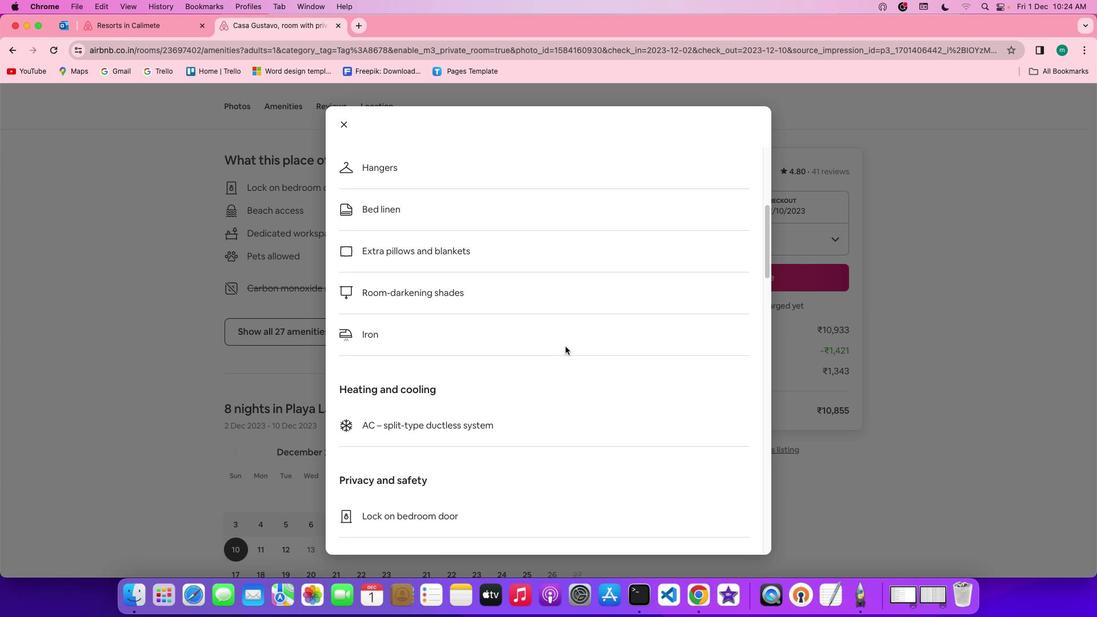 
Action: Mouse scrolled (565, 346) with delta (0, 0)
Screenshot: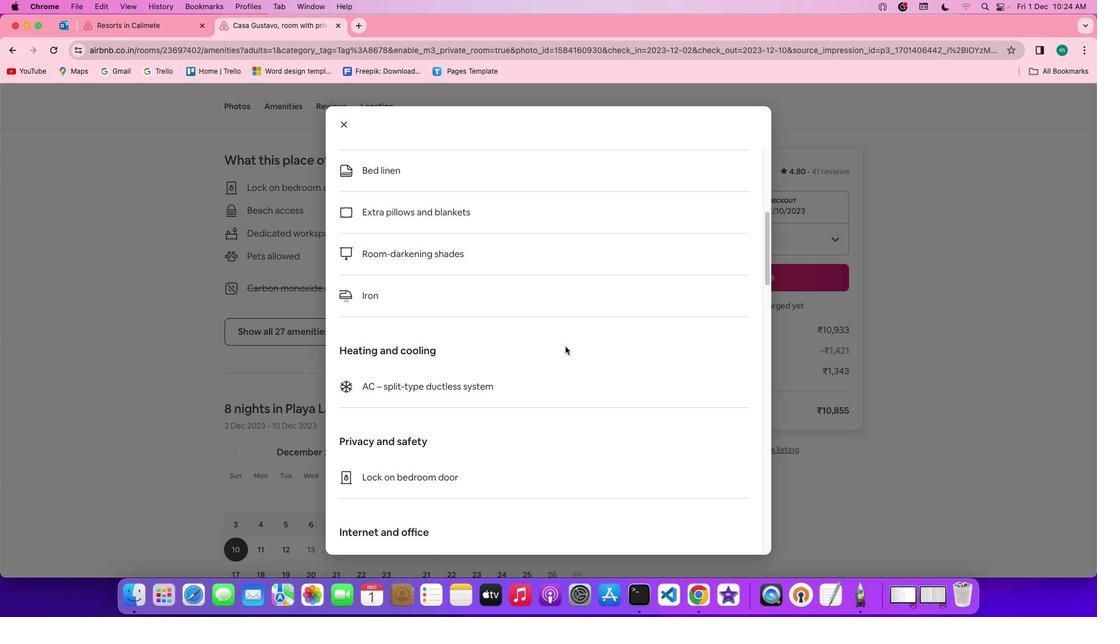 
Action: Mouse scrolled (565, 346) with delta (0, 0)
Screenshot: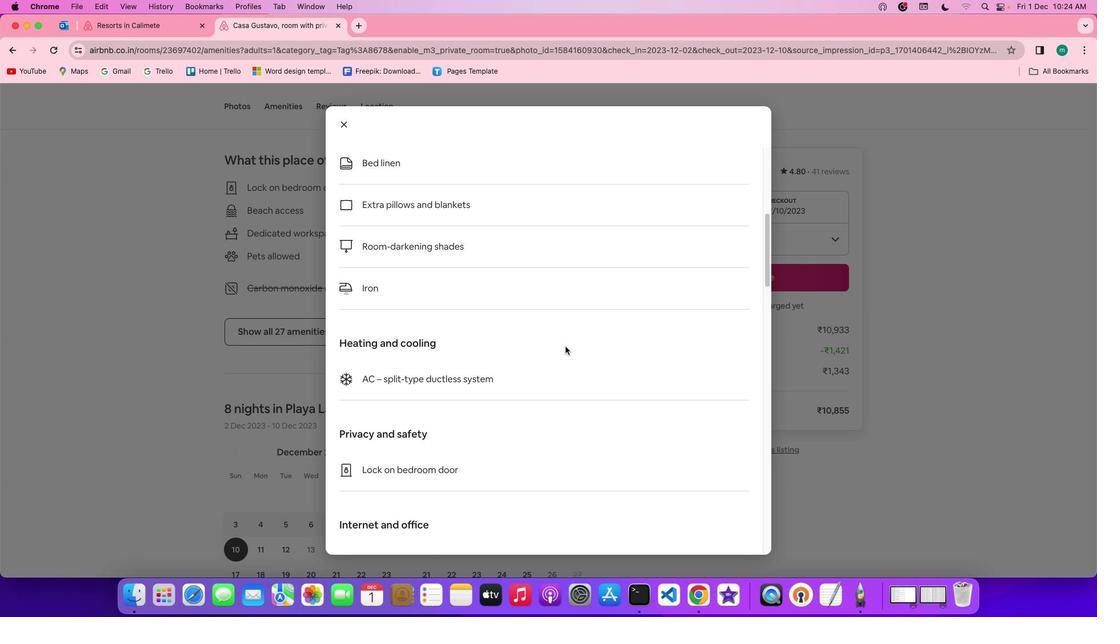 
Action: Mouse scrolled (565, 346) with delta (0, 0)
Screenshot: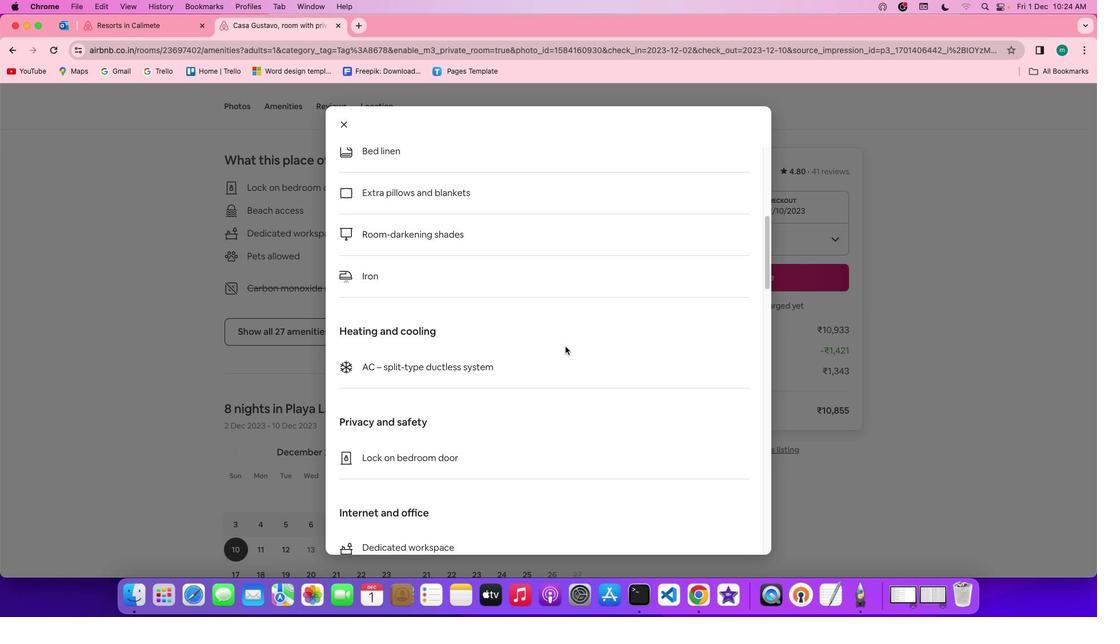 
Action: Mouse scrolled (565, 346) with delta (0, 0)
Screenshot: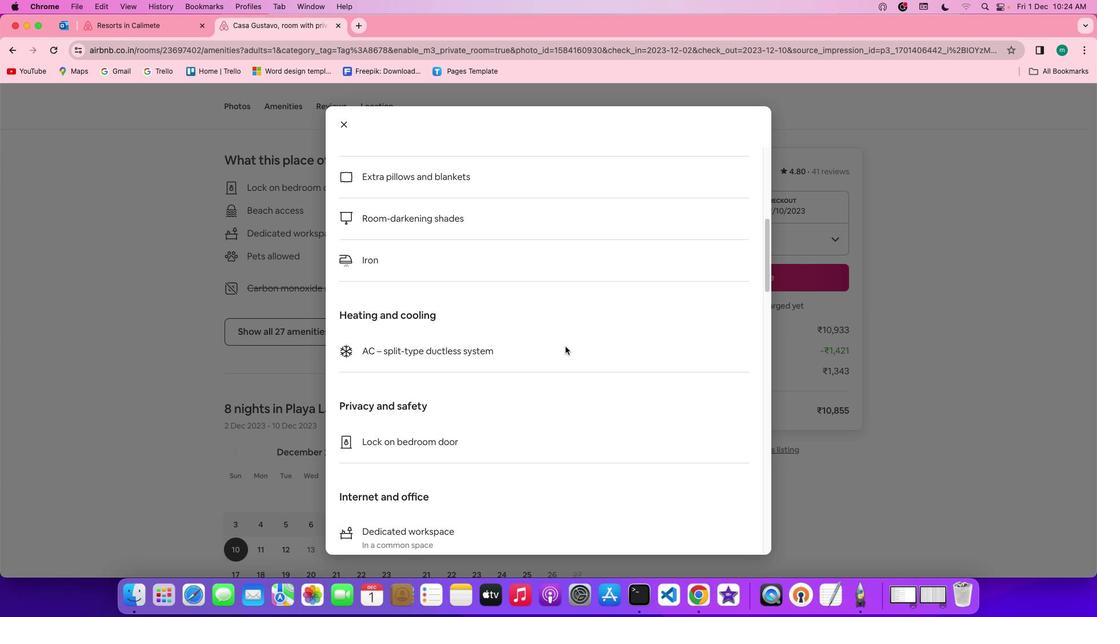 
Action: Mouse scrolled (565, 346) with delta (0, 0)
Screenshot: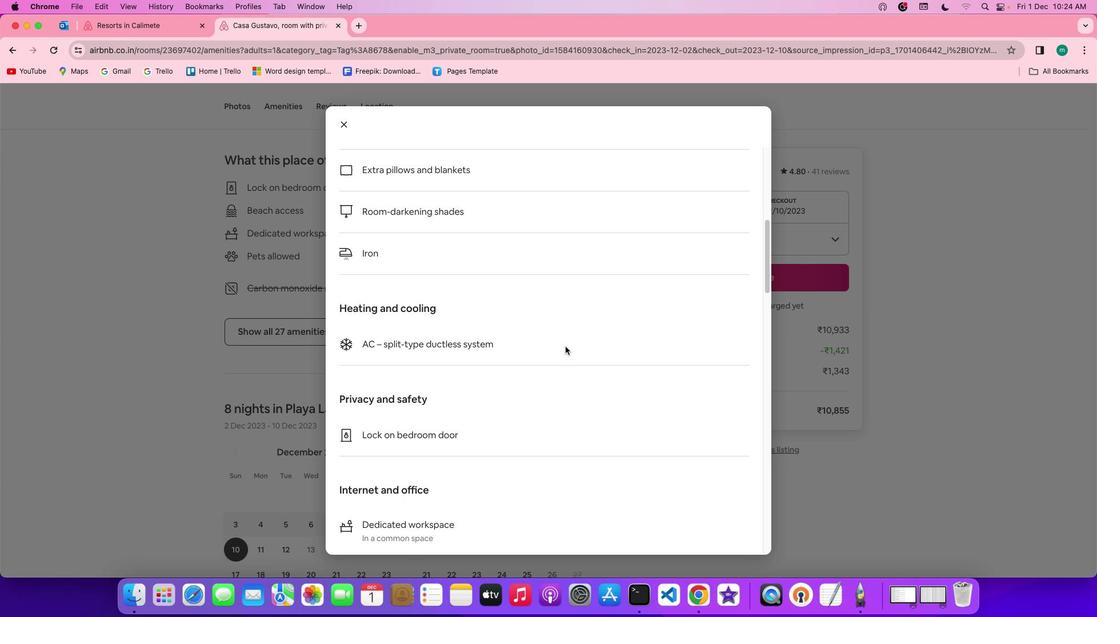 
Action: Mouse scrolled (565, 346) with delta (0, 0)
Screenshot: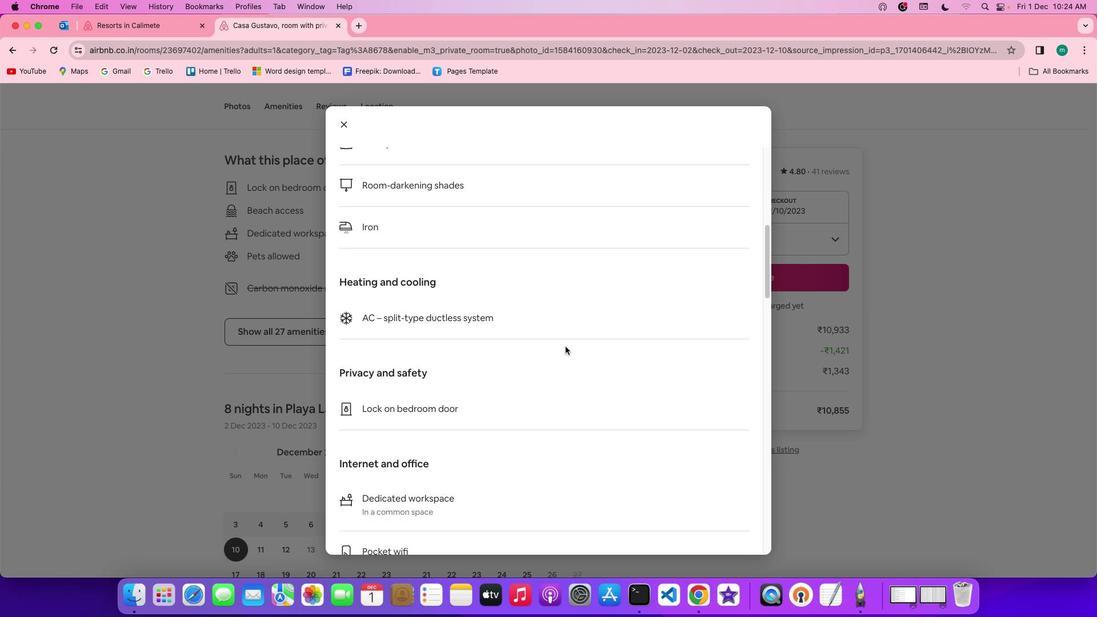 
Action: Mouse scrolled (565, 346) with delta (0, 0)
Screenshot: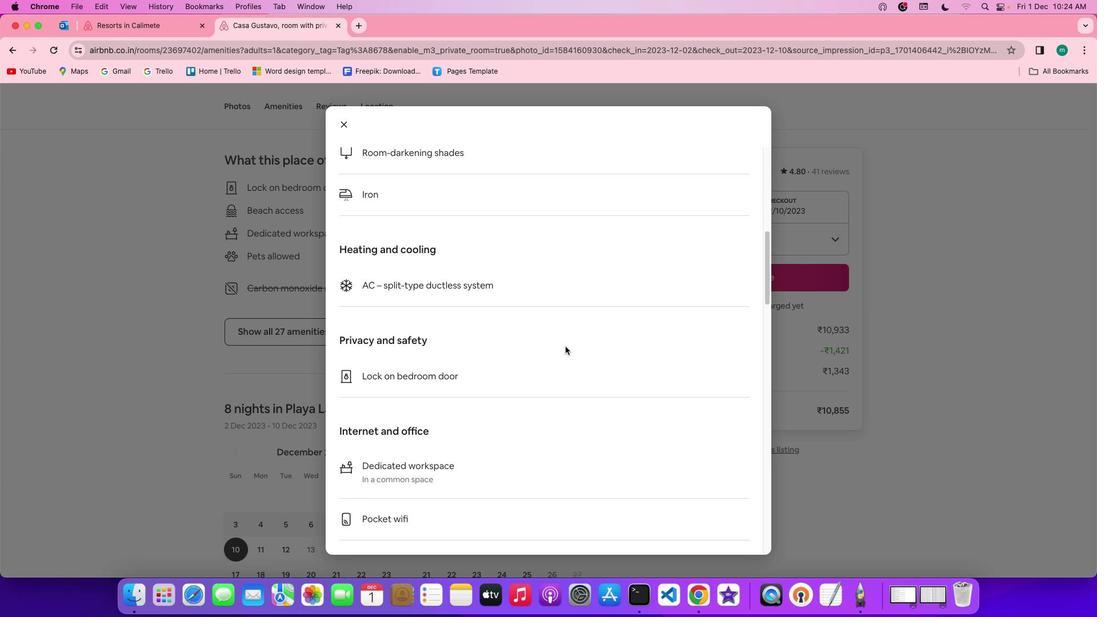 
Action: Mouse scrolled (565, 346) with delta (0, 0)
Screenshot: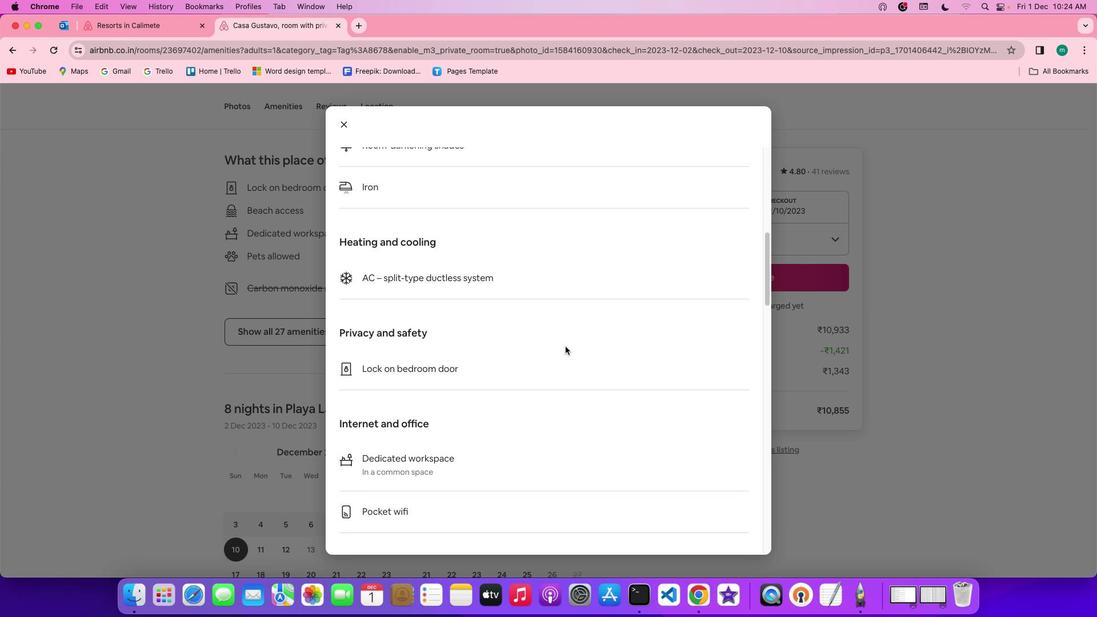 
Action: Mouse scrolled (565, 346) with delta (0, -1)
Screenshot: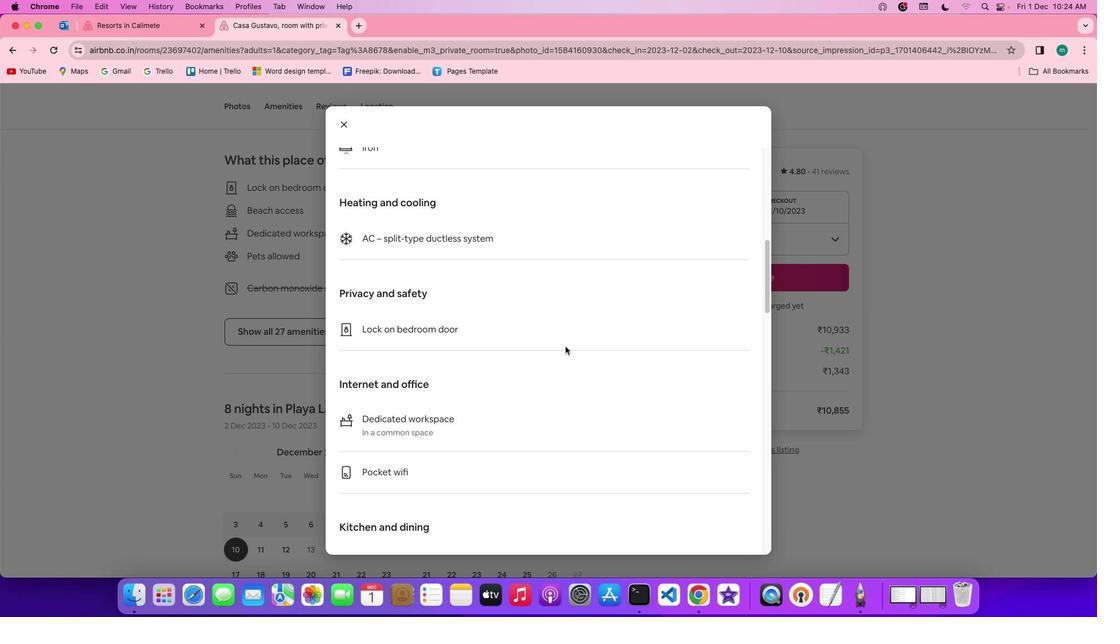 
Action: Mouse scrolled (565, 346) with delta (0, 0)
Screenshot: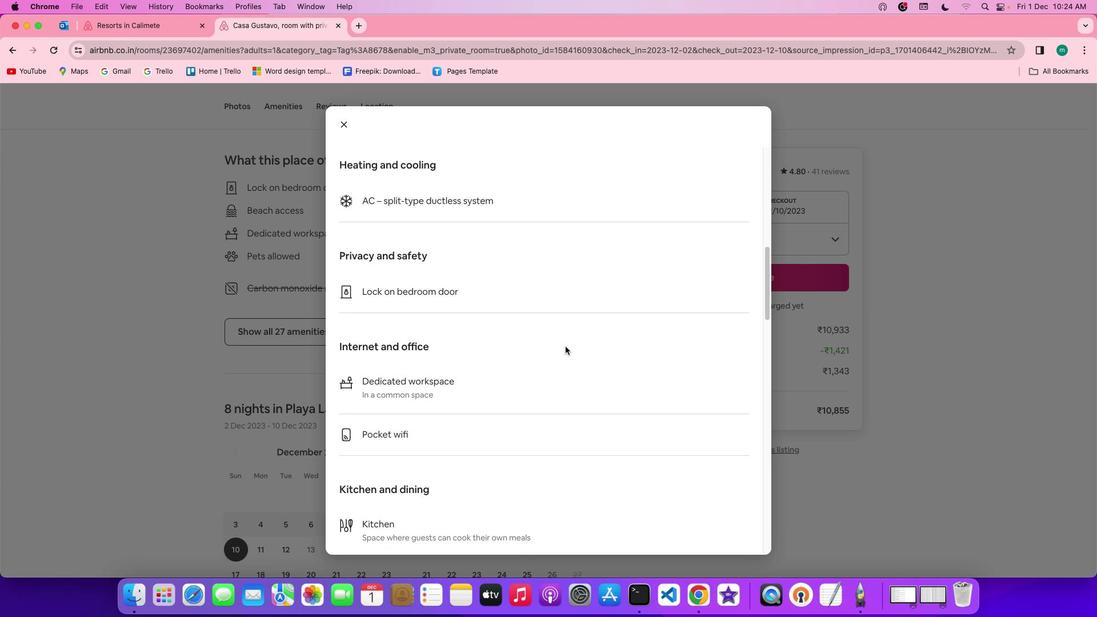 
Action: Mouse scrolled (565, 346) with delta (0, 0)
Screenshot: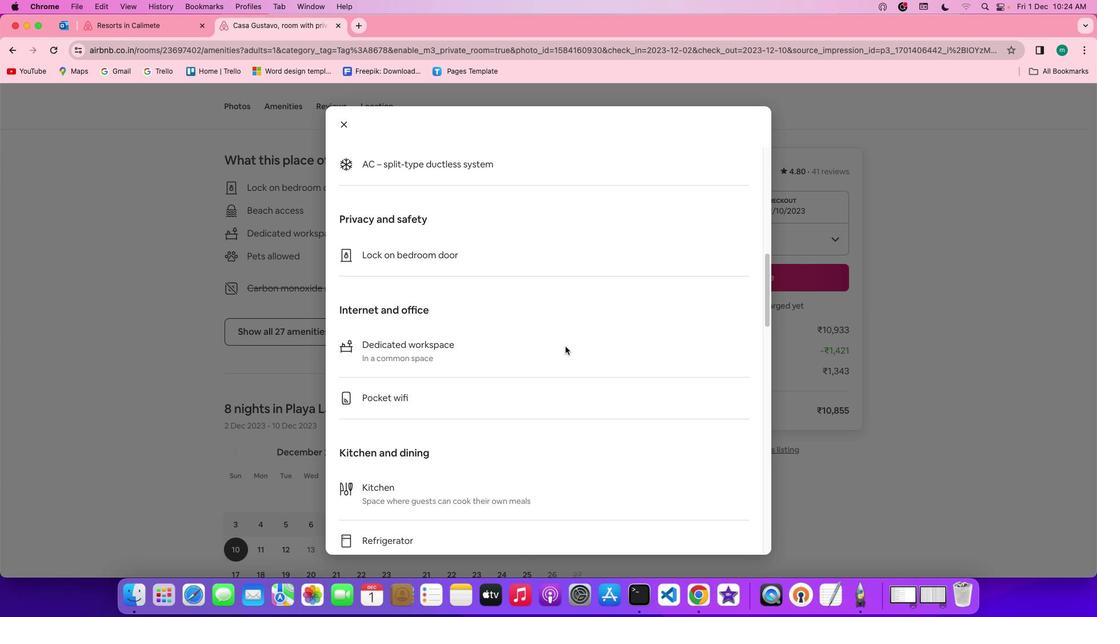 
Action: Mouse scrolled (565, 346) with delta (0, -1)
Screenshot: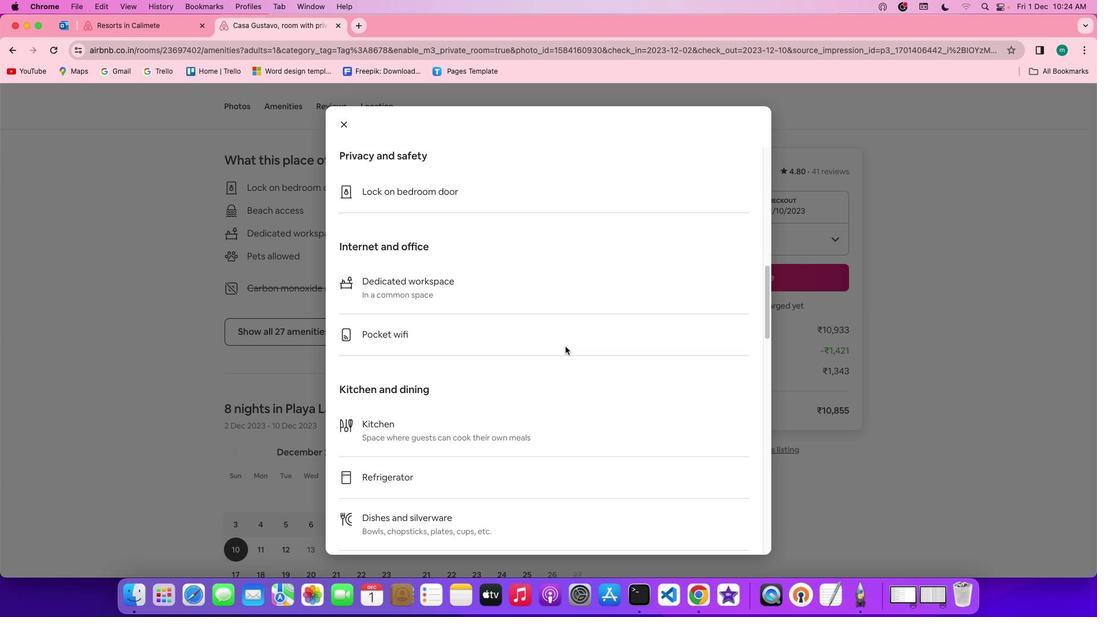 
Action: Mouse scrolled (565, 346) with delta (0, -2)
Screenshot: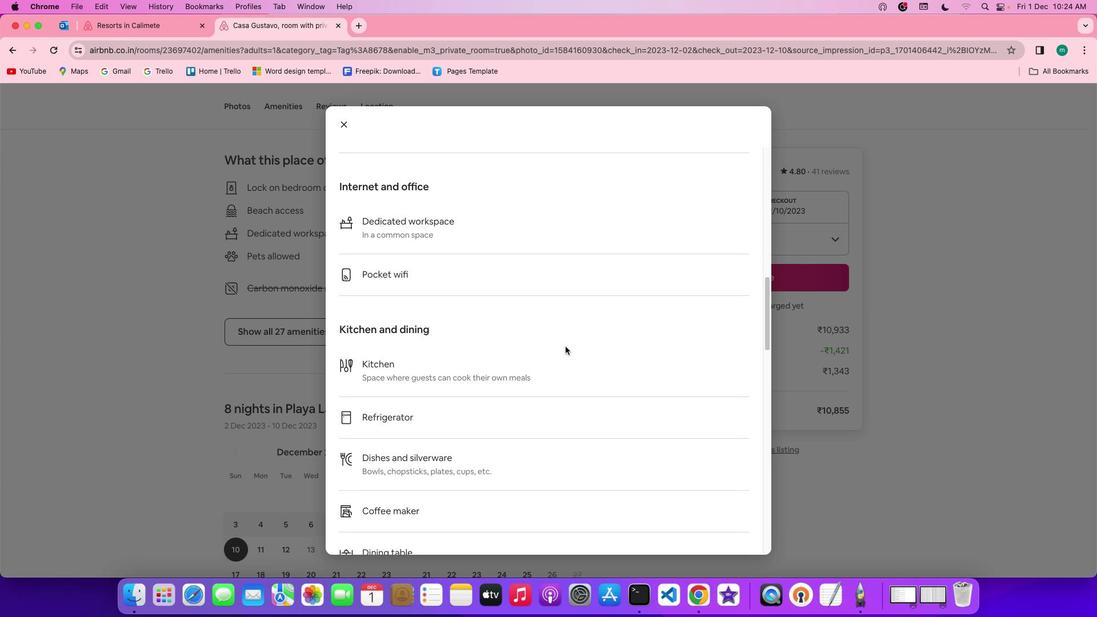 
Action: Mouse scrolled (565, 346) with delta (0, 0)
Screenshot: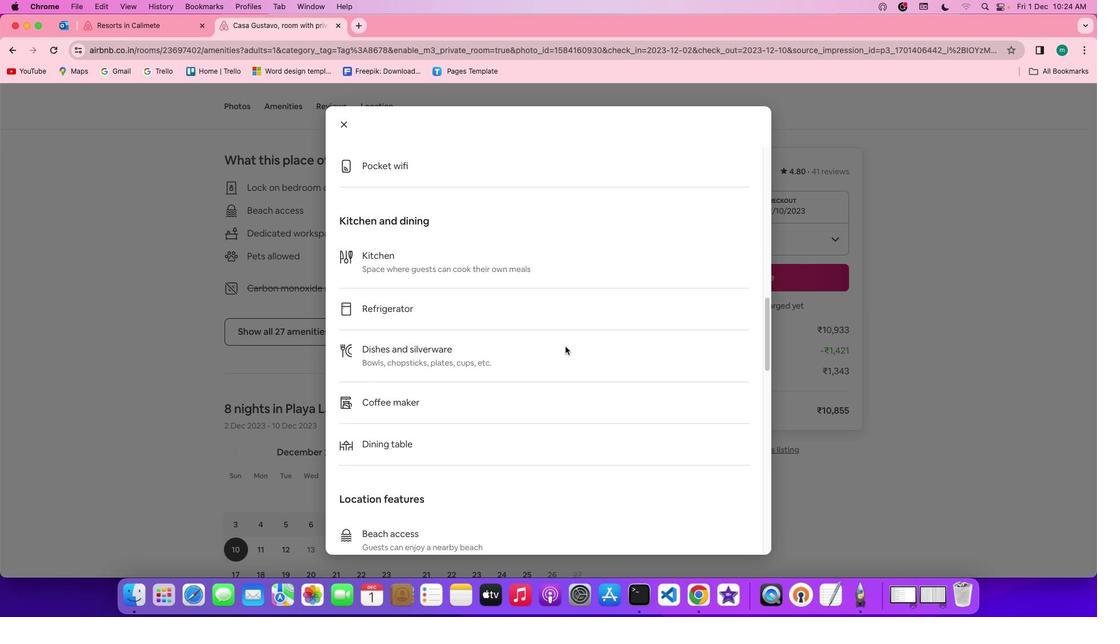 
Action: Mouse scrolled (565, 346) with delta (0, 0)
Screenshot: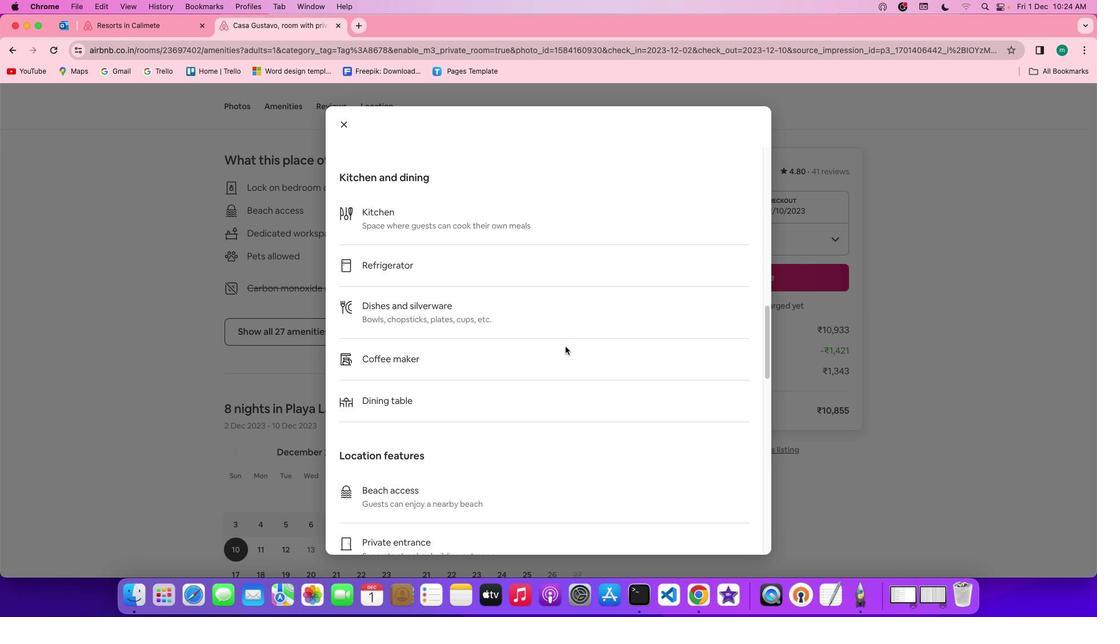 
Action: Mouse scrolled (565, 346) with delta (0, -1)
Screenshot: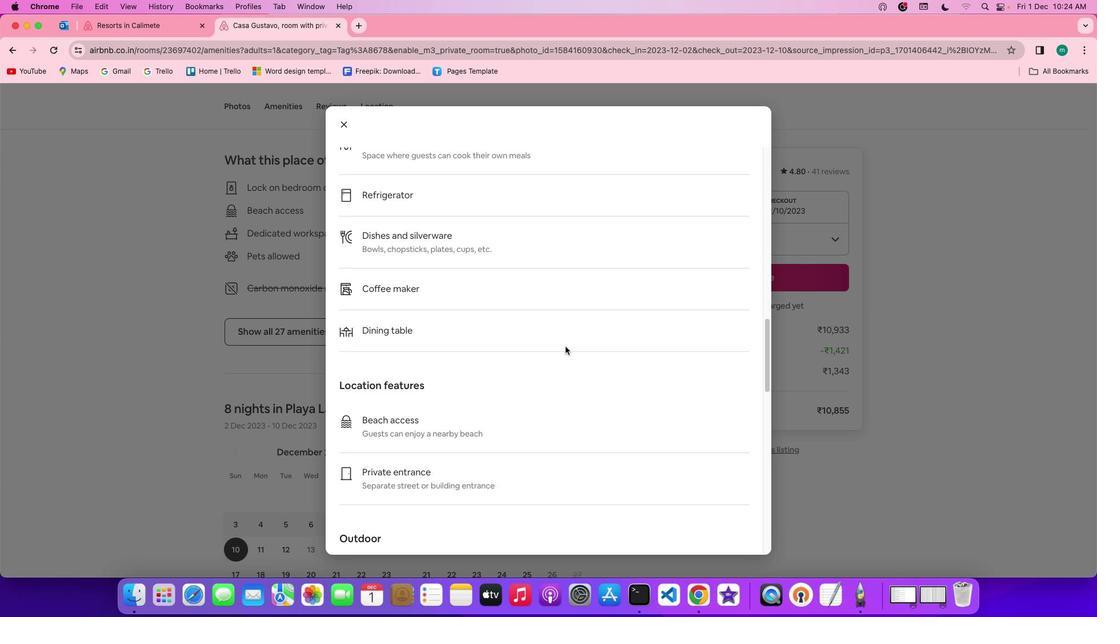 
Action: Mouse scrolled (565, 346) with delta (0, -2)
